Task: Create a business workshop concept banner template.
Action: Mouse moved to (409, 355)
Screenshot: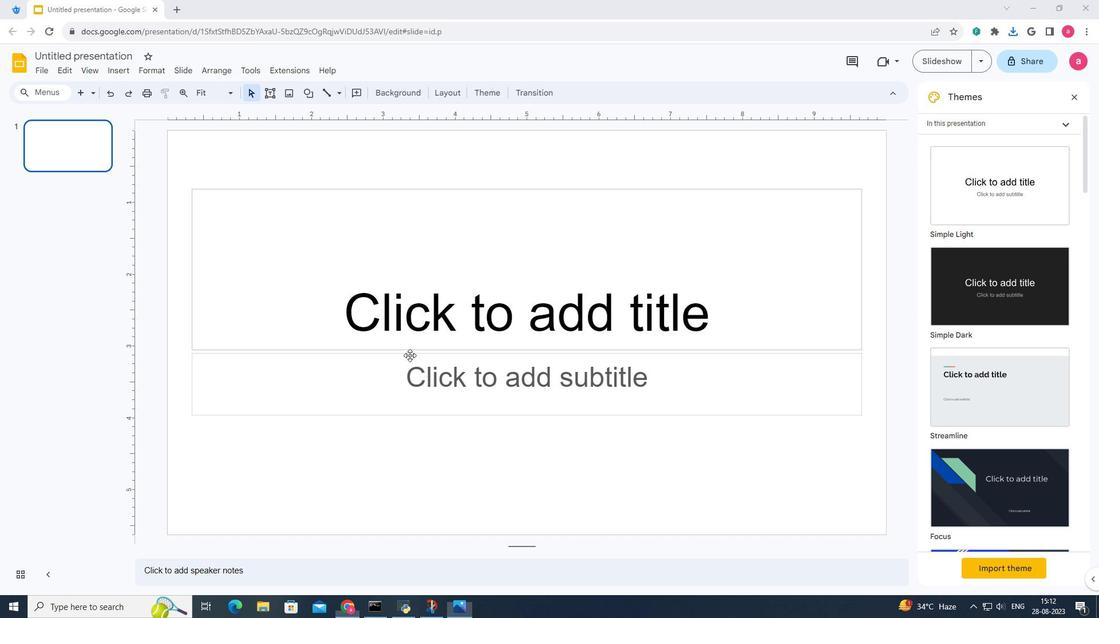 
Action: Mouse pressed left at (409, 355)
Screenshot: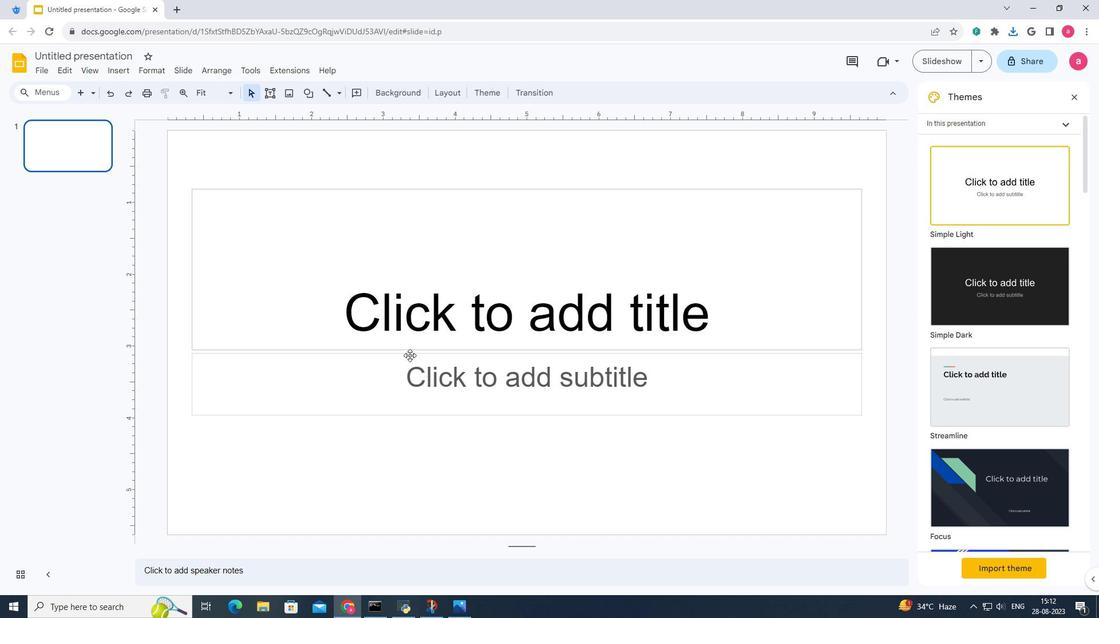 
Action: Mouse pressed left at (409, 355)
Screenshot: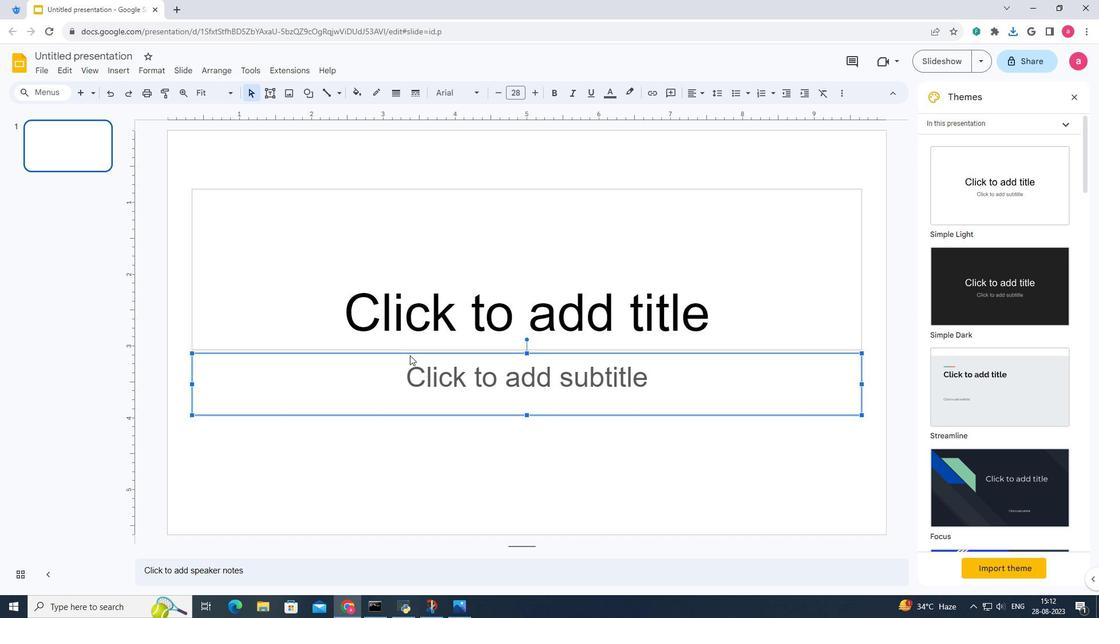 
Action: Key pressed <Key.delete>
Screenshot: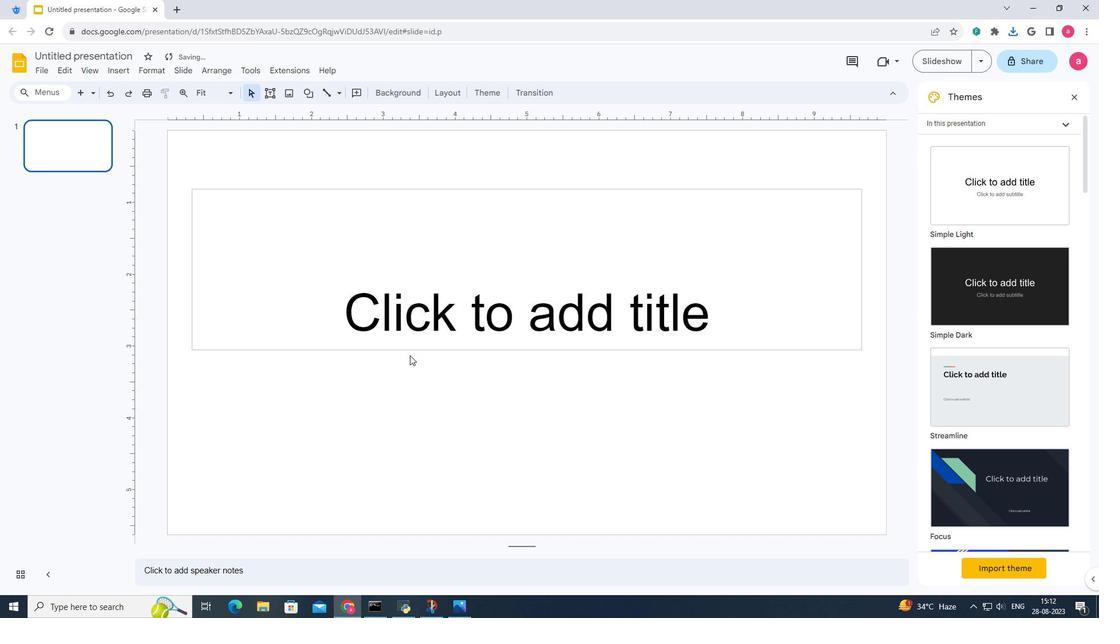 
Action: Mouse moved to (409, 346)
Screenshot: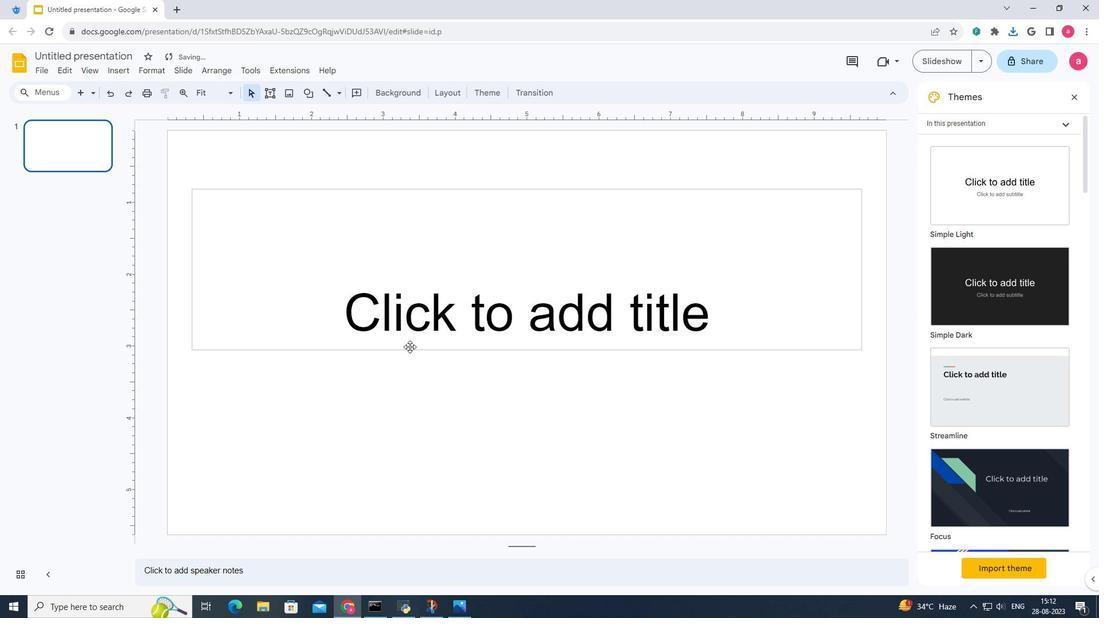 
Action: Mouse pressed left at (409, 346)
Screenshot: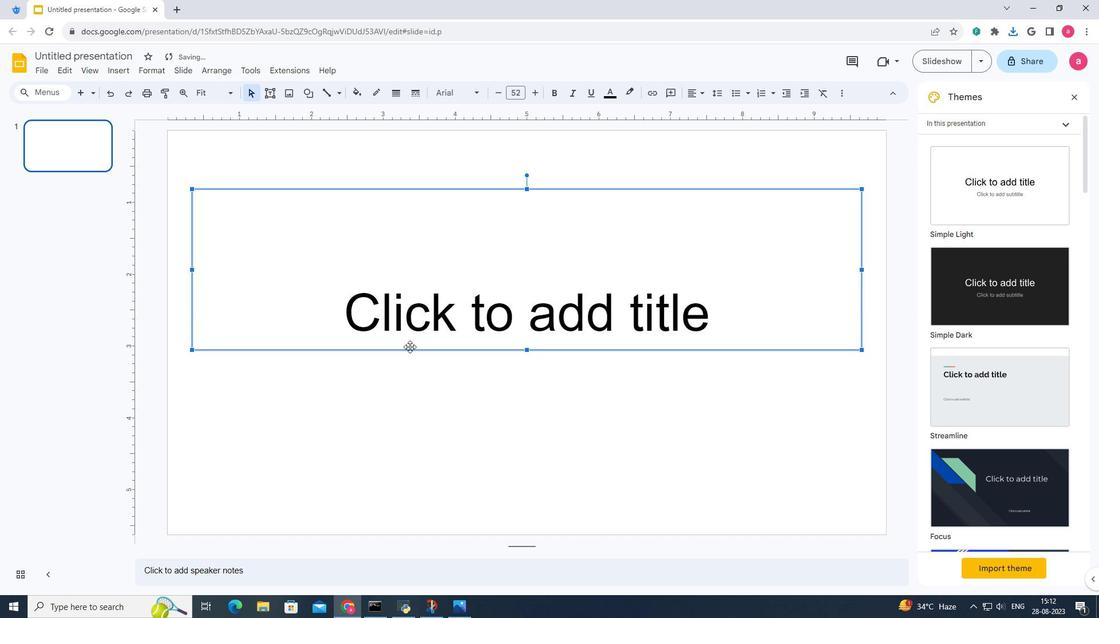 
Action: Key pressed <Key.delete>
Screenshot: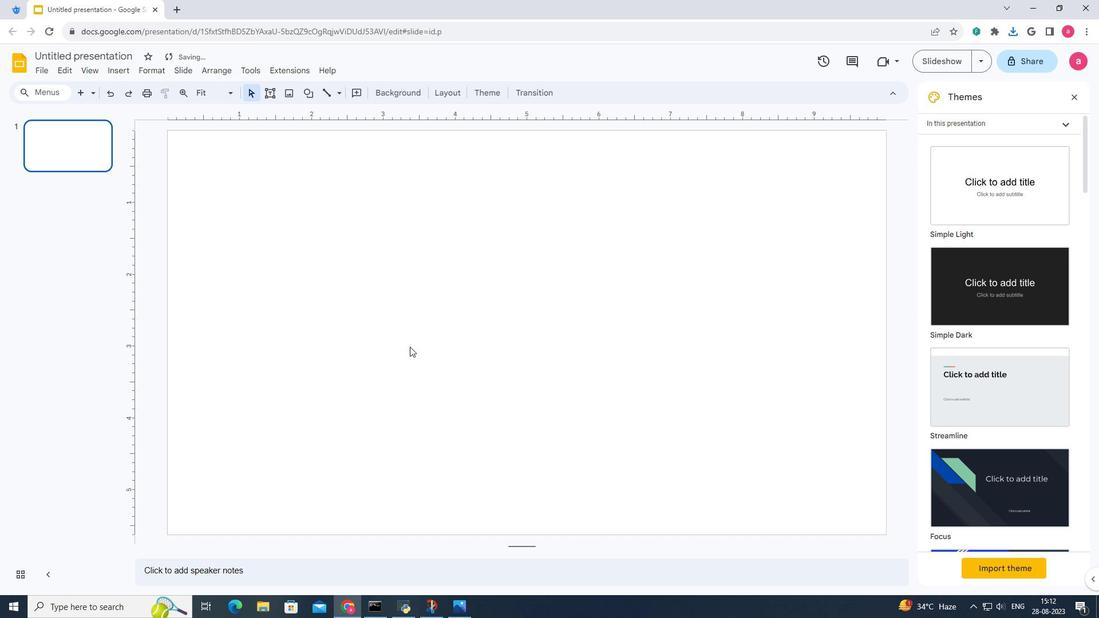 
Action: Mouse moved to (271, 95)
Screenshot: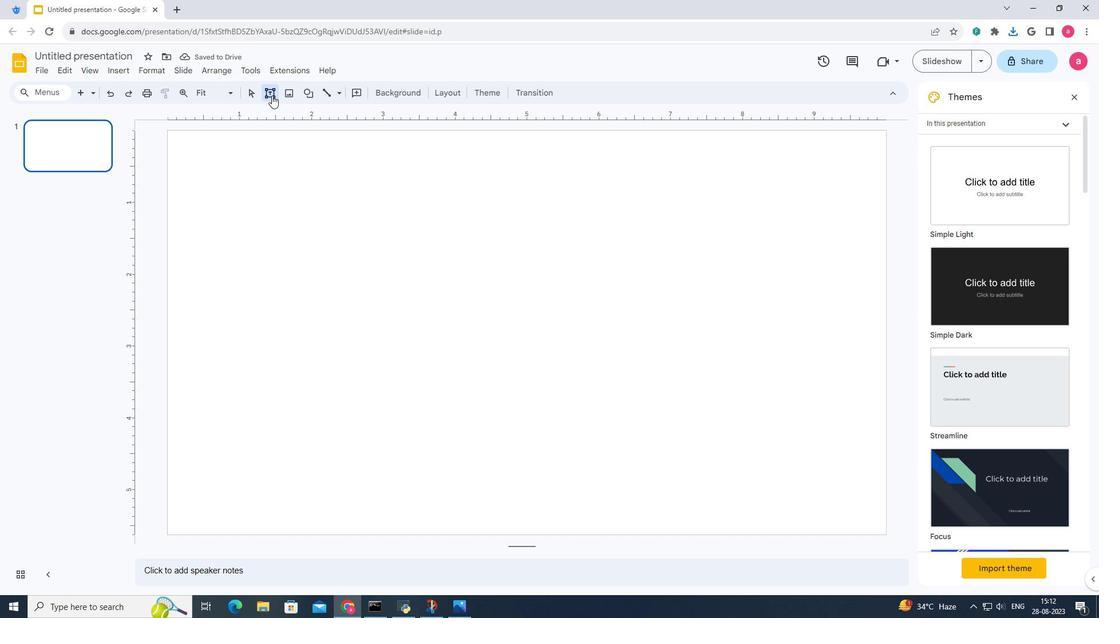
Action: Mouse pressed left at (271, 95)
Screenshot: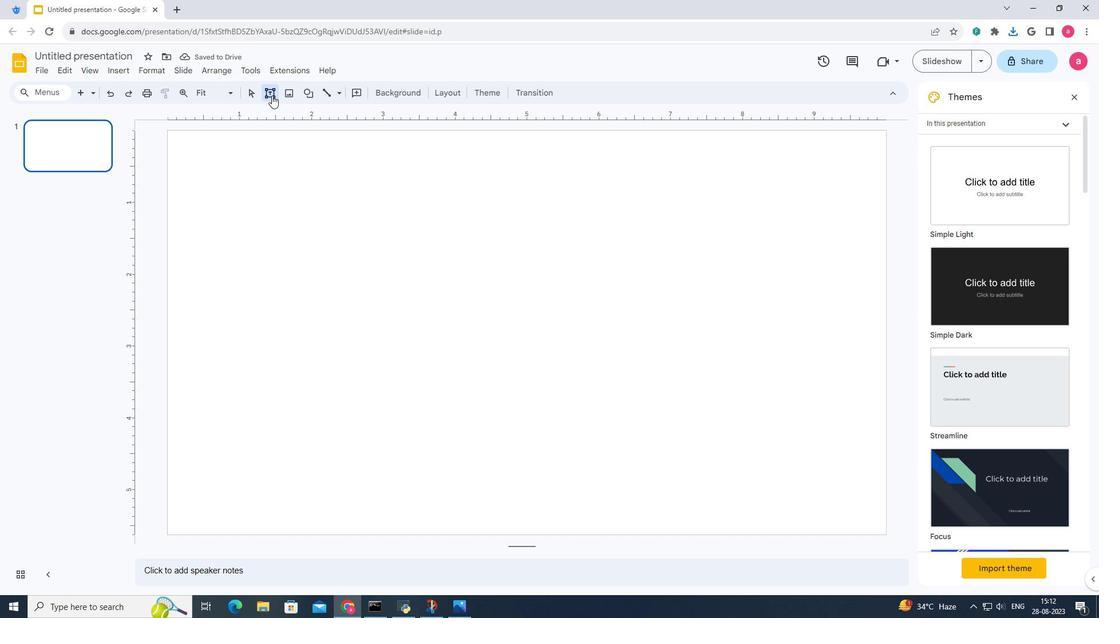 
Action: Mouse moved to (194, 154)
Screenshot: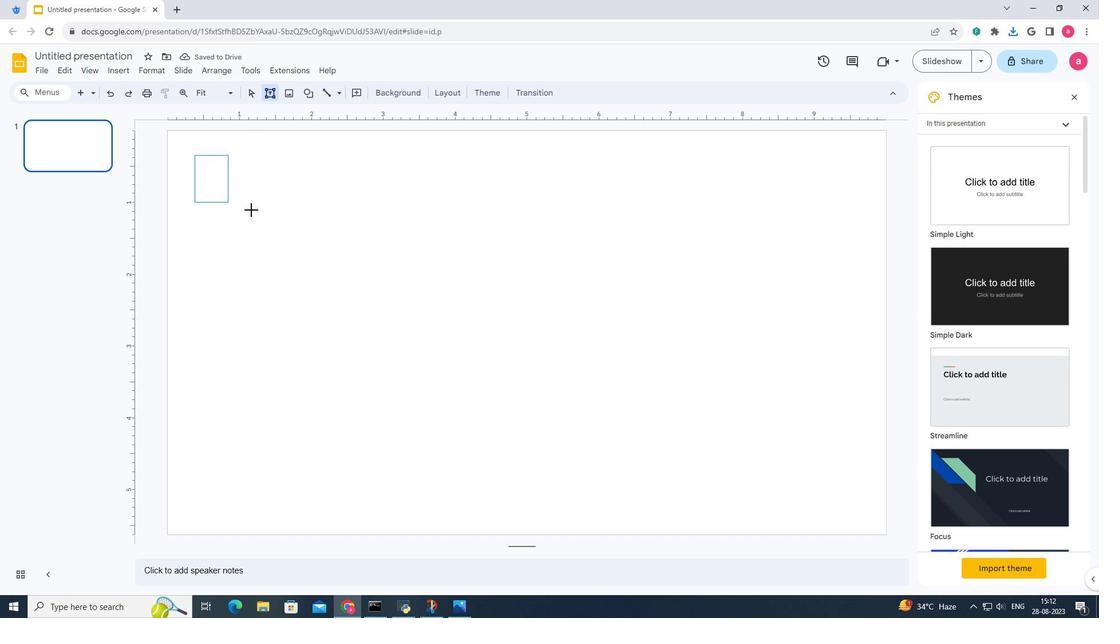 
Action: Mouse pressed left at (194, 154)
Screenshot: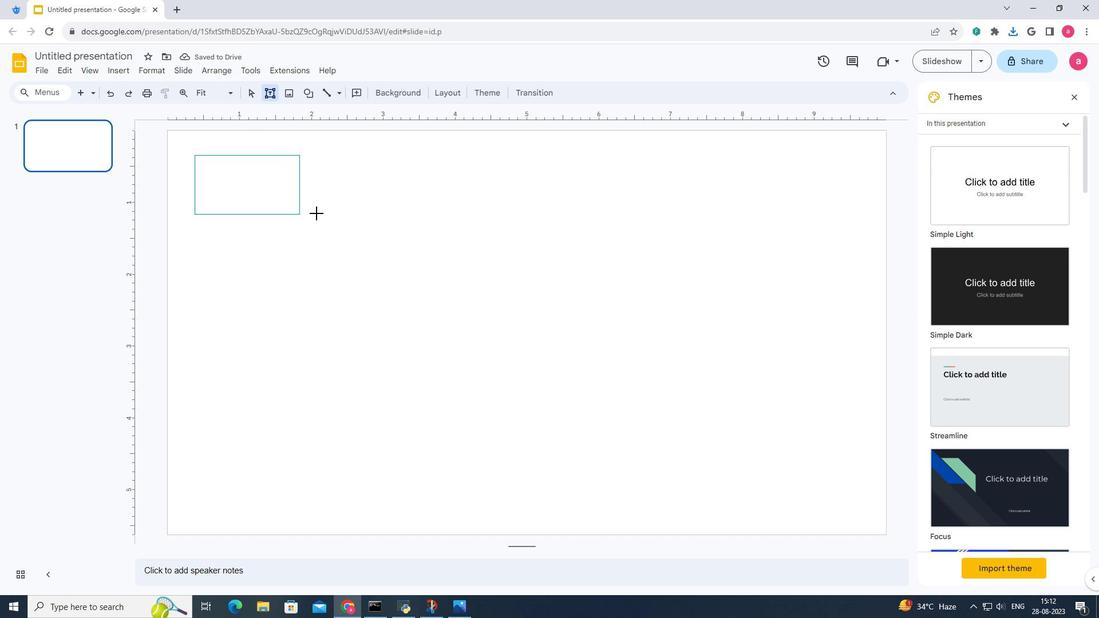 
Action: Mouse moved to (401, 213)
Screenshot: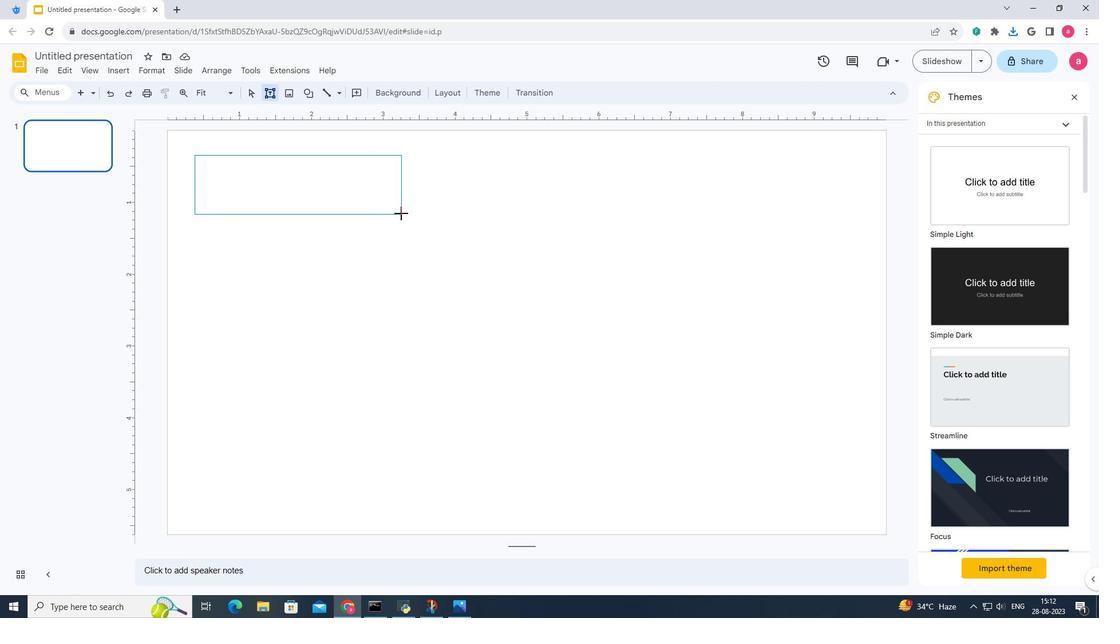
Action: Key pressed <Key.shift>BU<Key.backspace>usiness
Screenshot: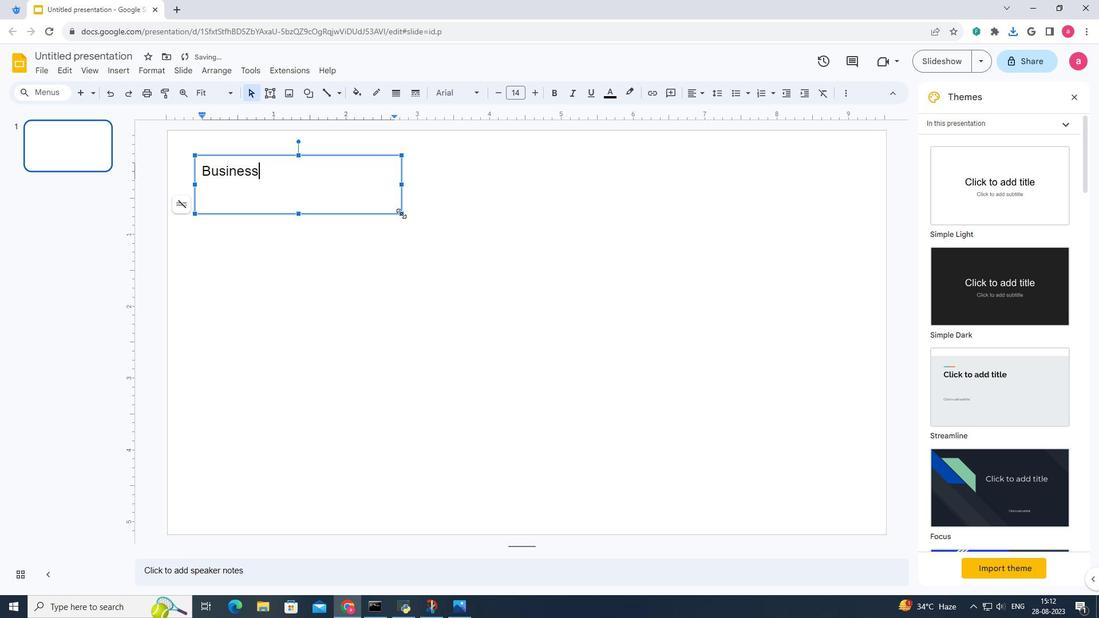 
Action: Mouse moved to (227, 177)
Screenshot: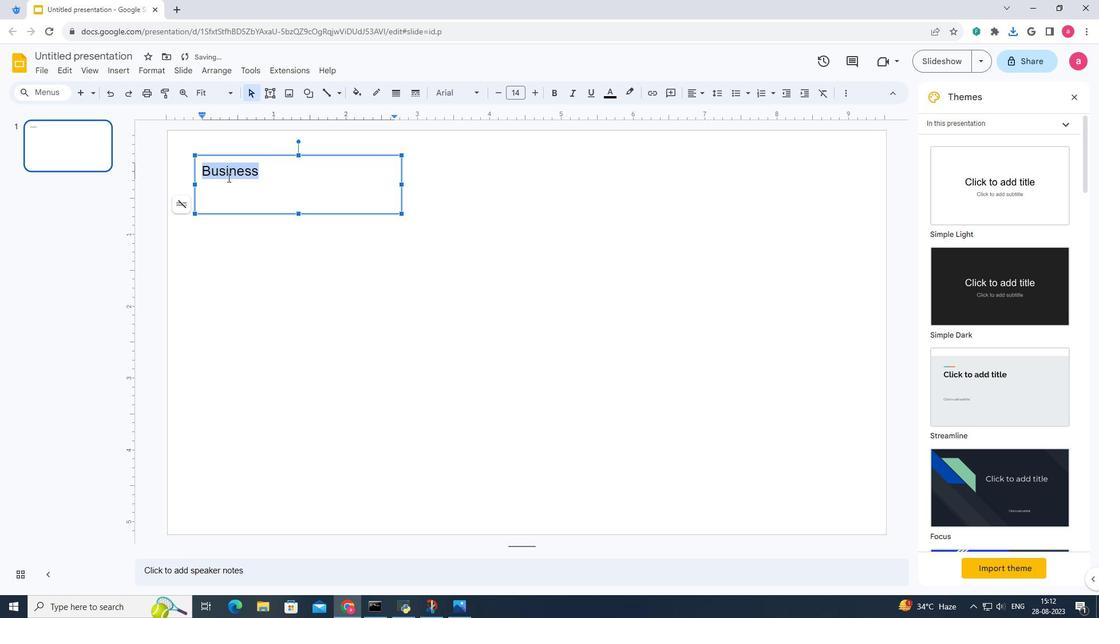 
Action: Mouse pressed left at (227, 177)
Screenshot: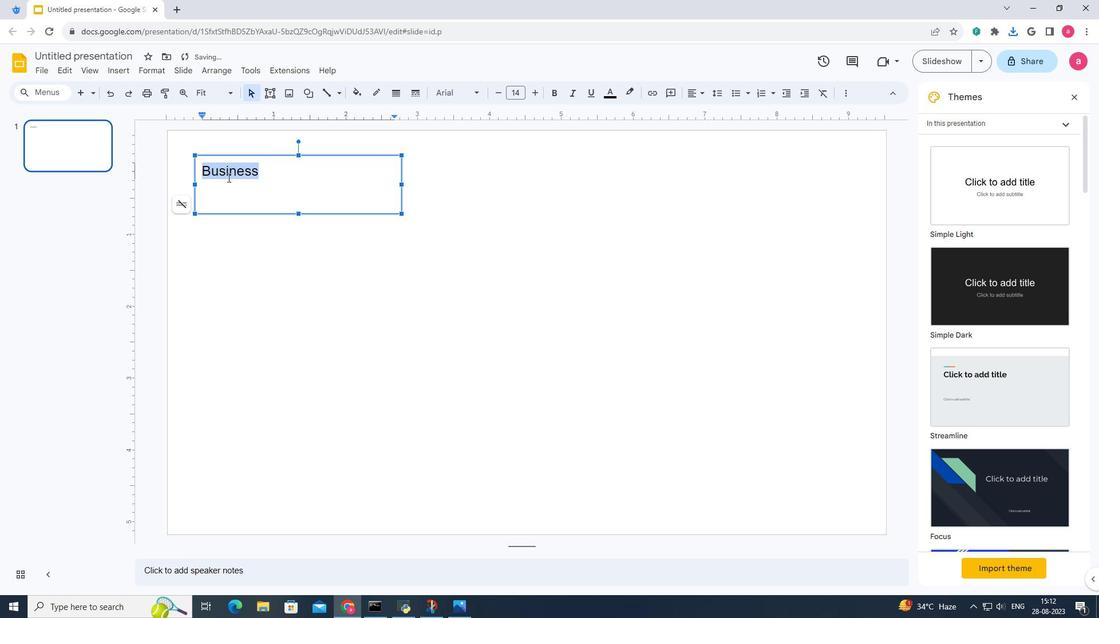 
Action: Mouse pressed left at (227, 177)
Screenshot: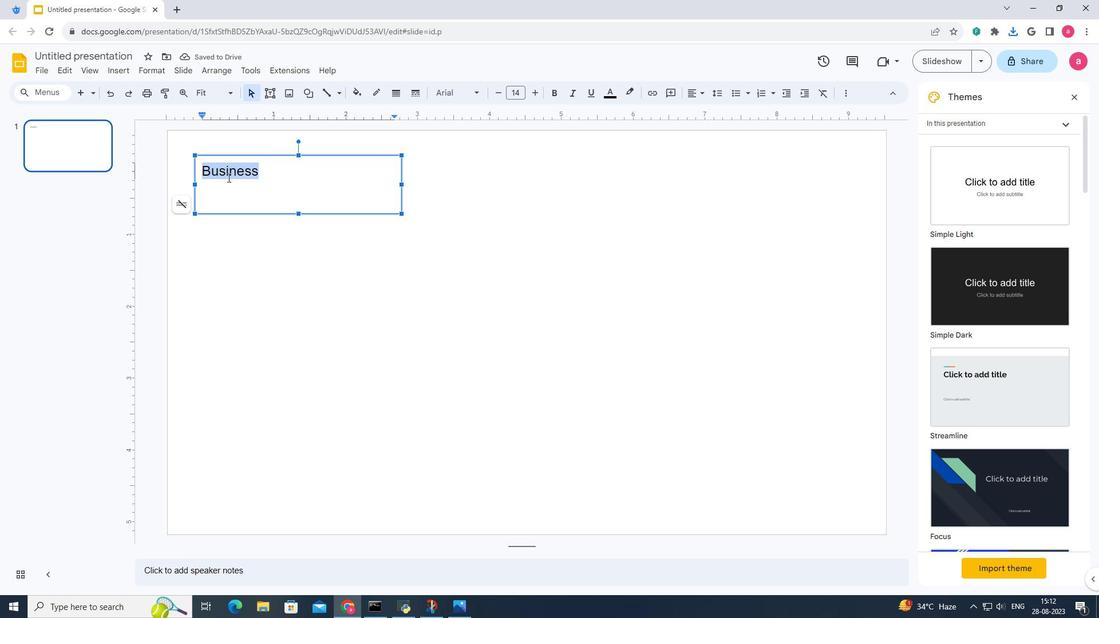 
Action: Mouse moved to (547, 93)
Screenshot: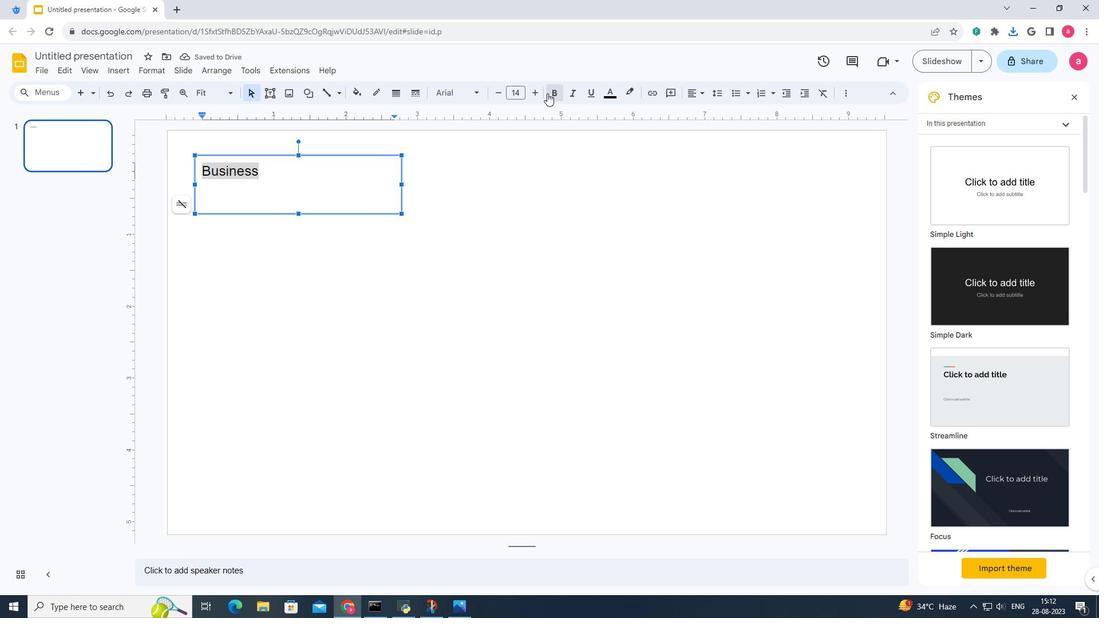 
Action: Mouse pressed left at (547, 93)
Screenshot: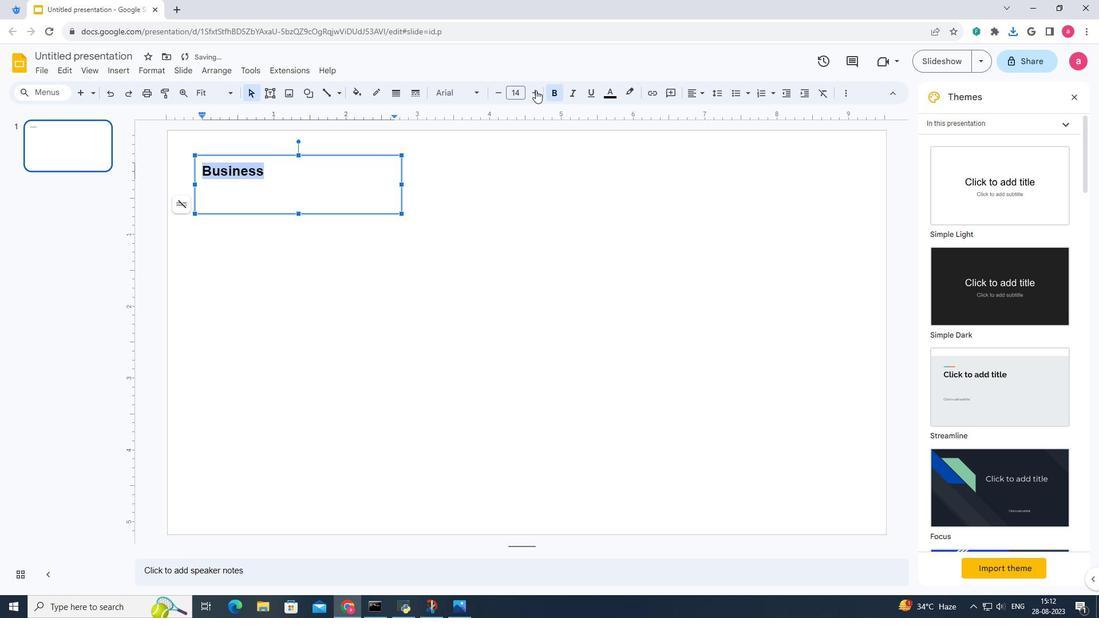 
Action: Mouse moved to (534, 89)
Screenshot: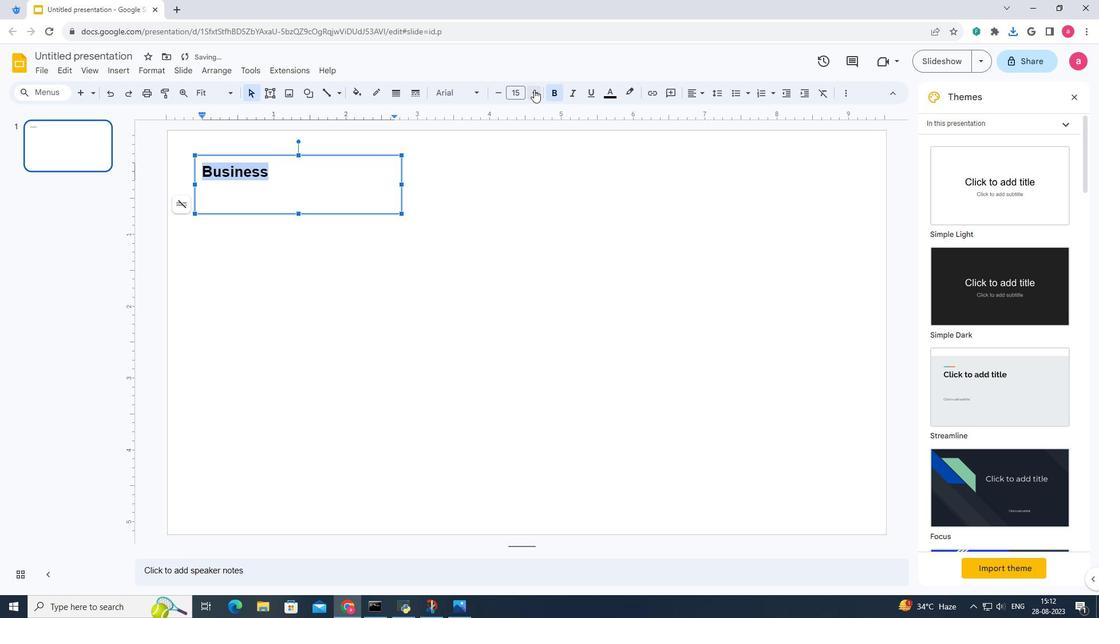 
Action: Mouse pressed left at (534, 89)
Screenshot: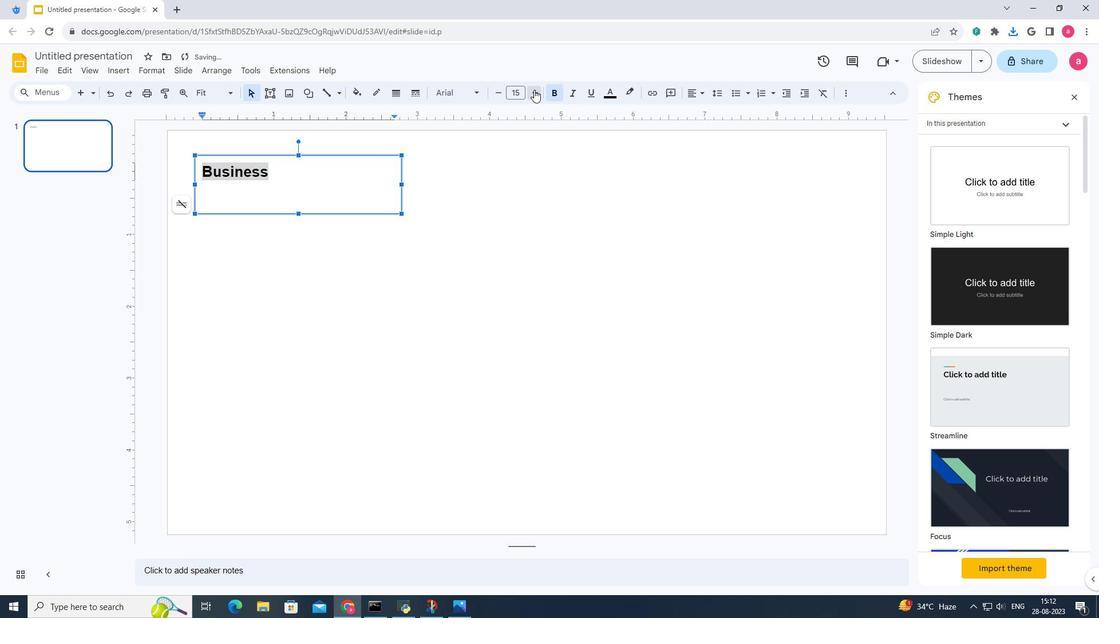 
Action: Mouse pressed left at (534, 89)
Screenshot: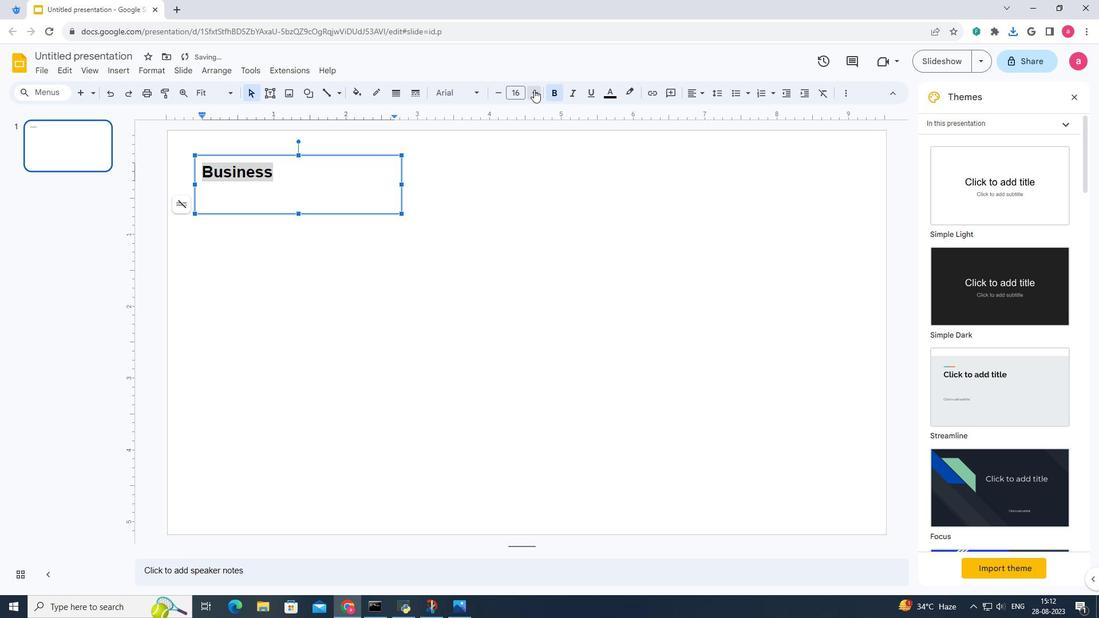 
Action: Mouse pressed left at (534, 89)
Screenshot: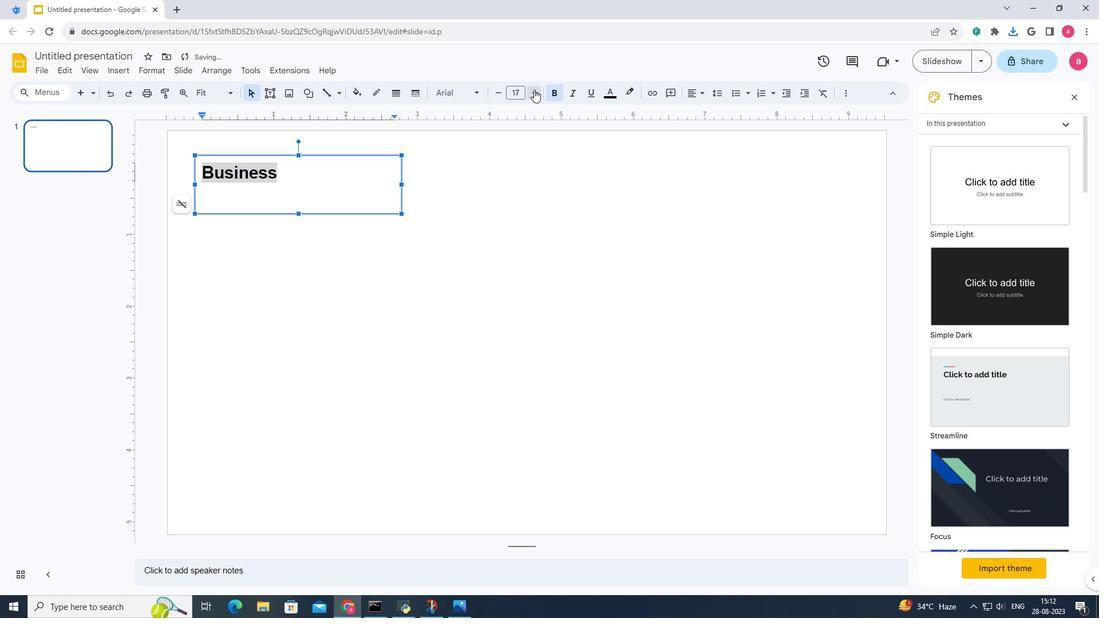 
Action: Mouse pressed left at (534, 89)
Screenshot: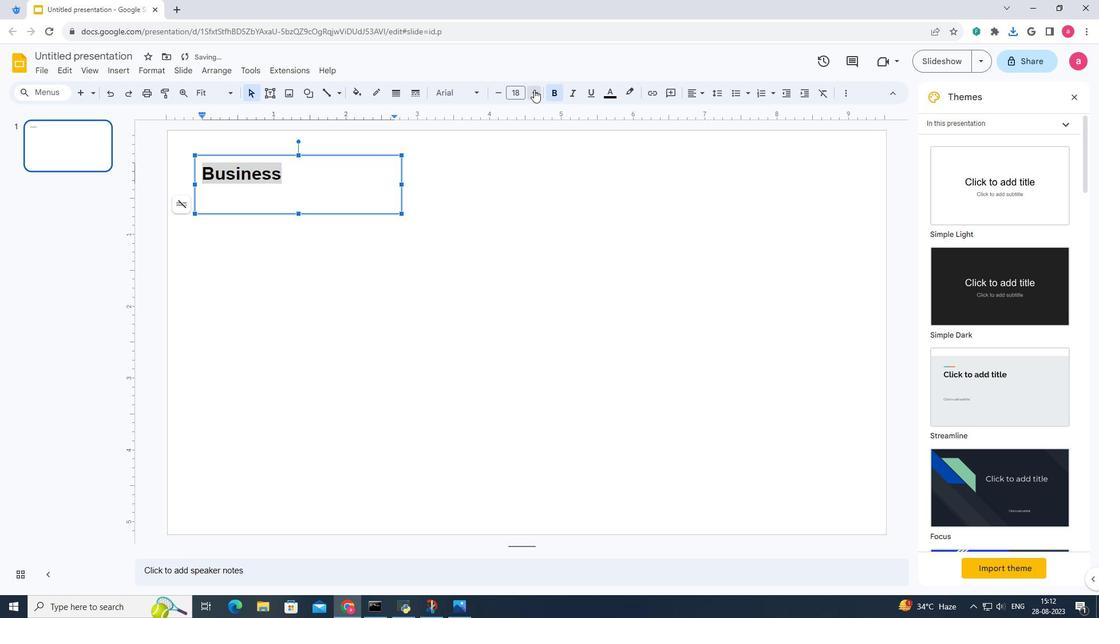 
Action: Mouse pressed left at (534, 89)
Screenshot: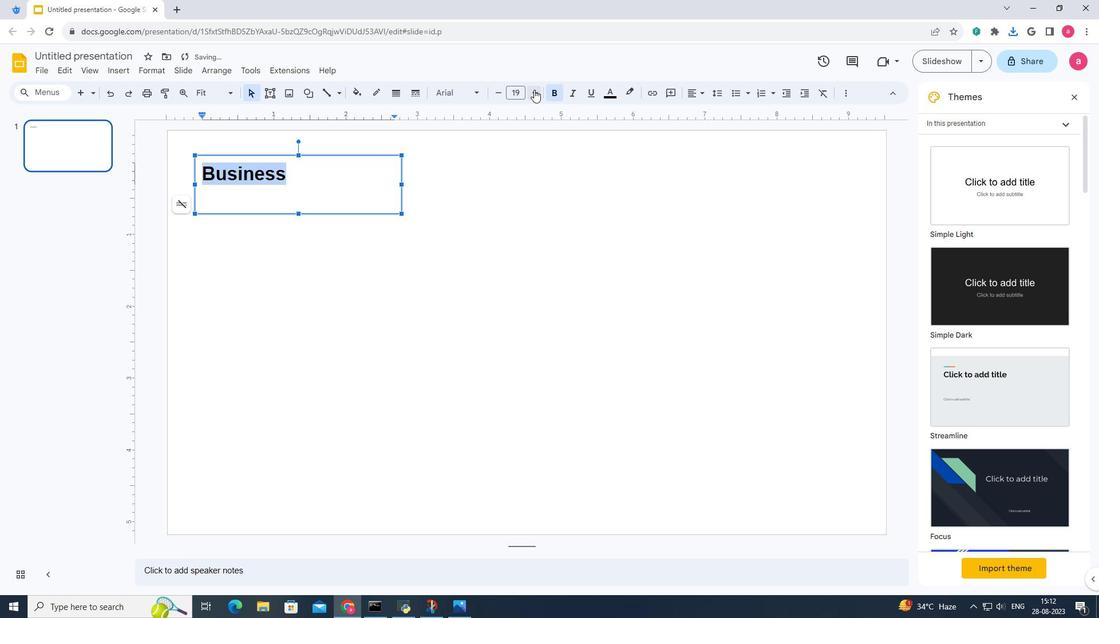 
Action: Mouse pressed left at (534, 89)
Screenshot: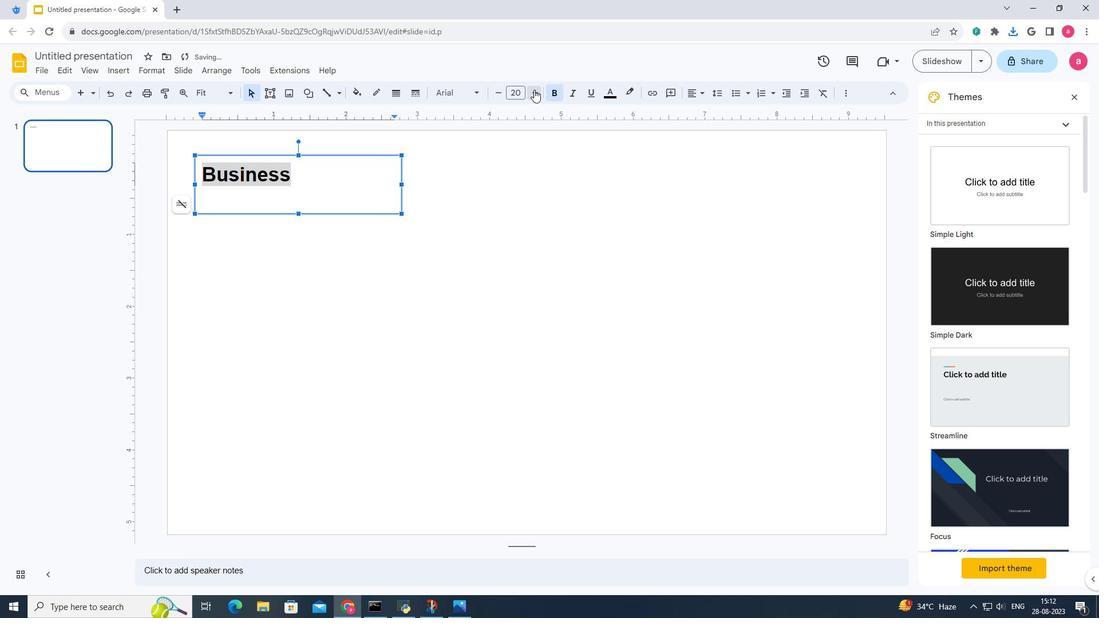 
Action: Mouse pressed left at (534, 89)
Screenshot: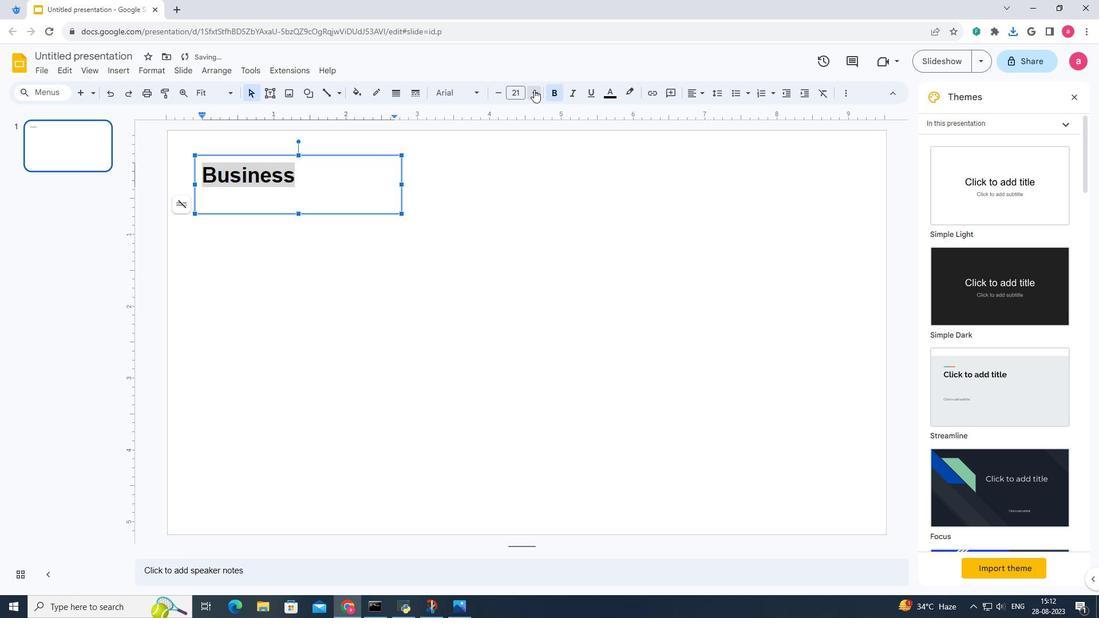 
Action: Mouse pressed left at (534, 89)
Screenshot: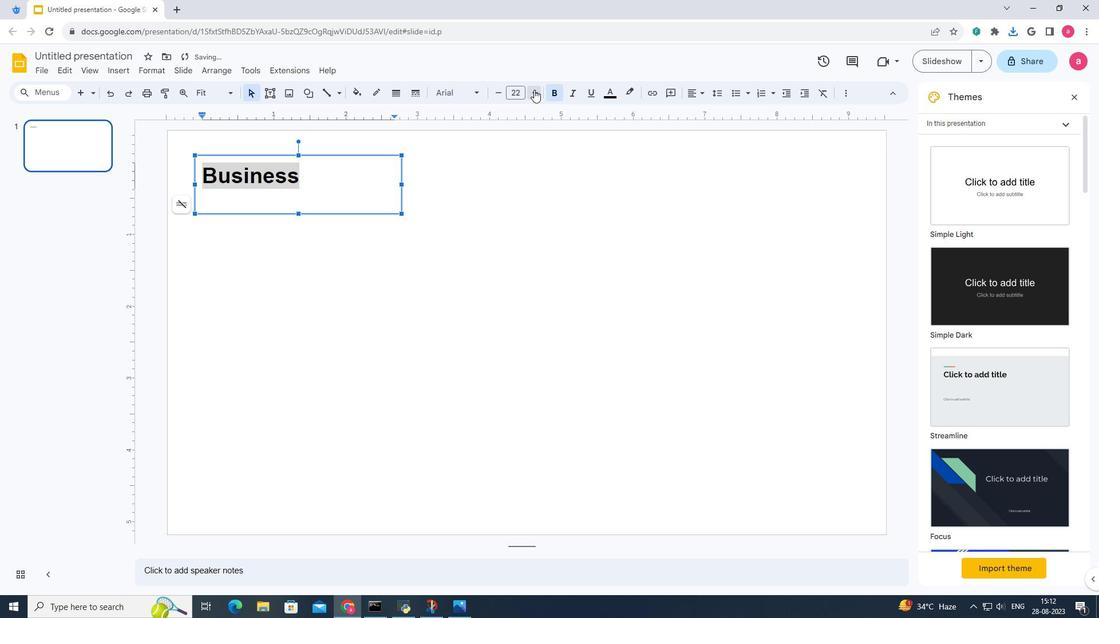 
Action: Mouse pressed left at (534, 89)
Screenshot: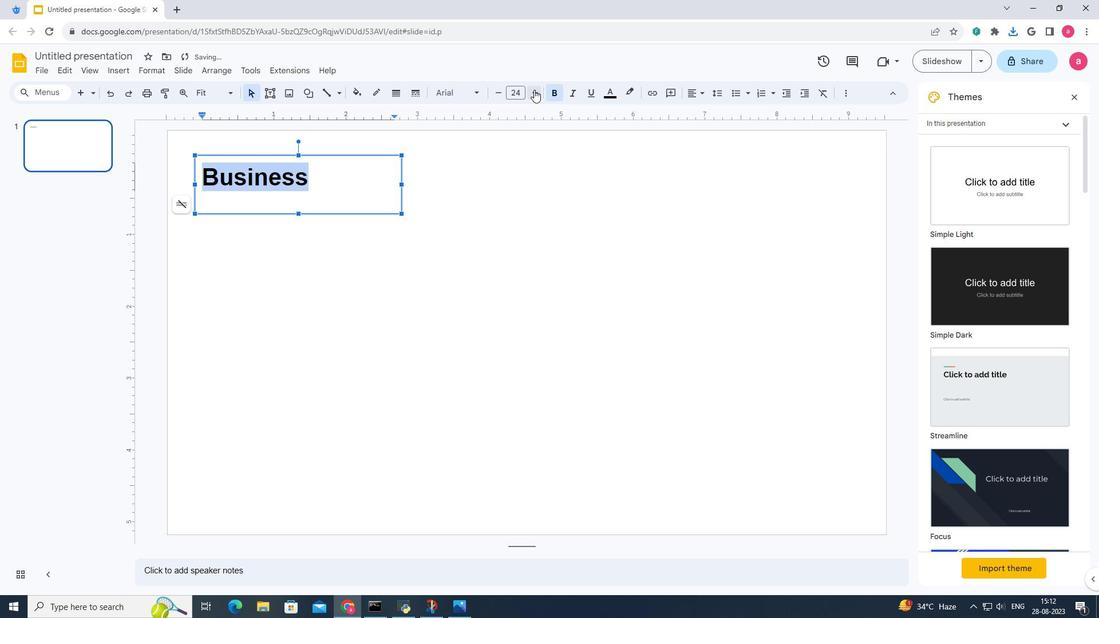 
Action: Mouse pressed left at (534, 89)
Screenshot: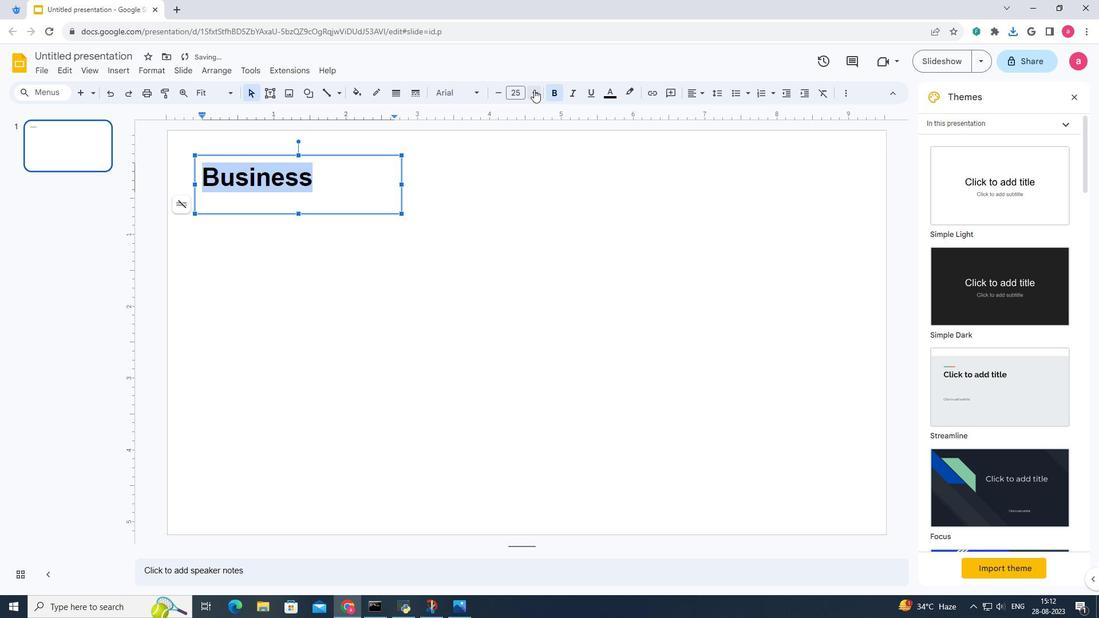 
Action: Mouse pressed left at (534, 89)
Screenshot: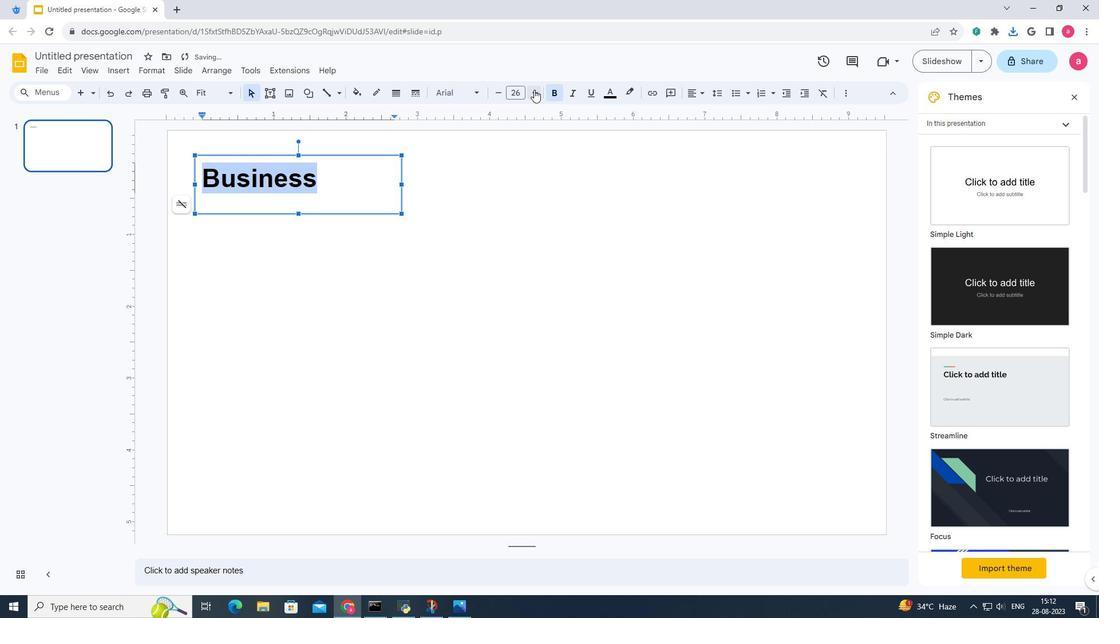 
Action: Mouse pressed left at (534, 89)
Screenshot: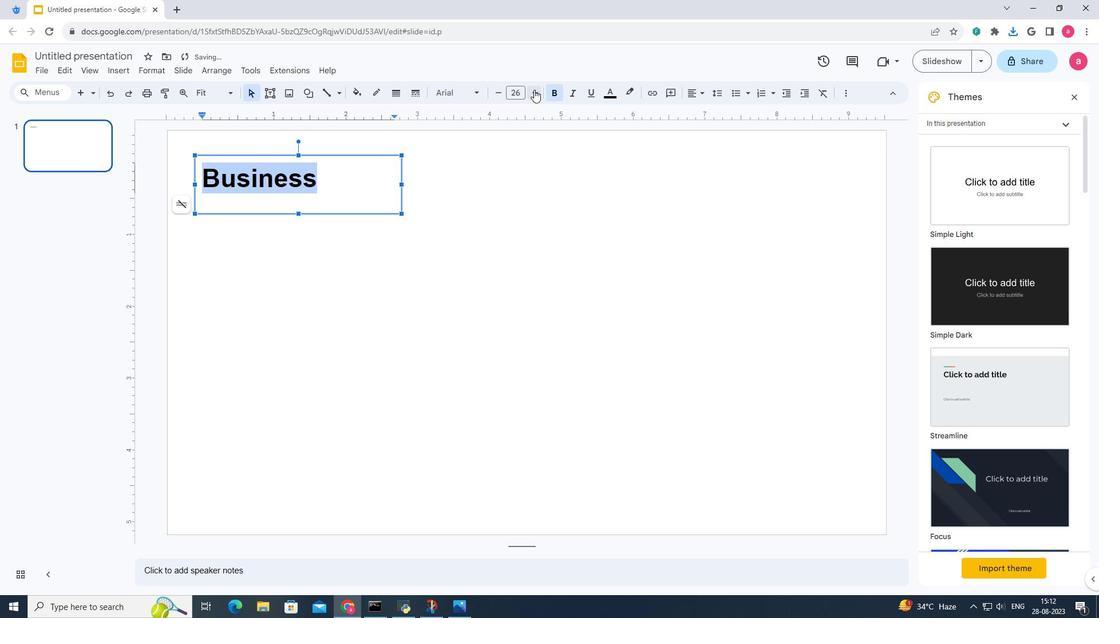 
Action: Mouse pressed left at (534, 89)
Screenshot: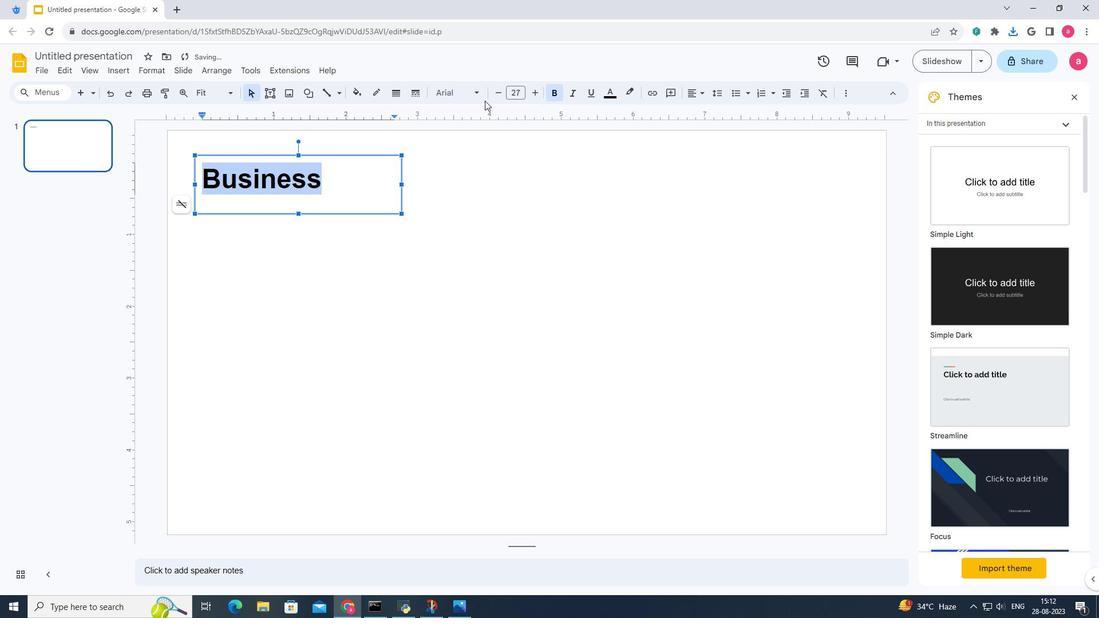 
Action: Mouse moved to (476, 96)
Screenshot: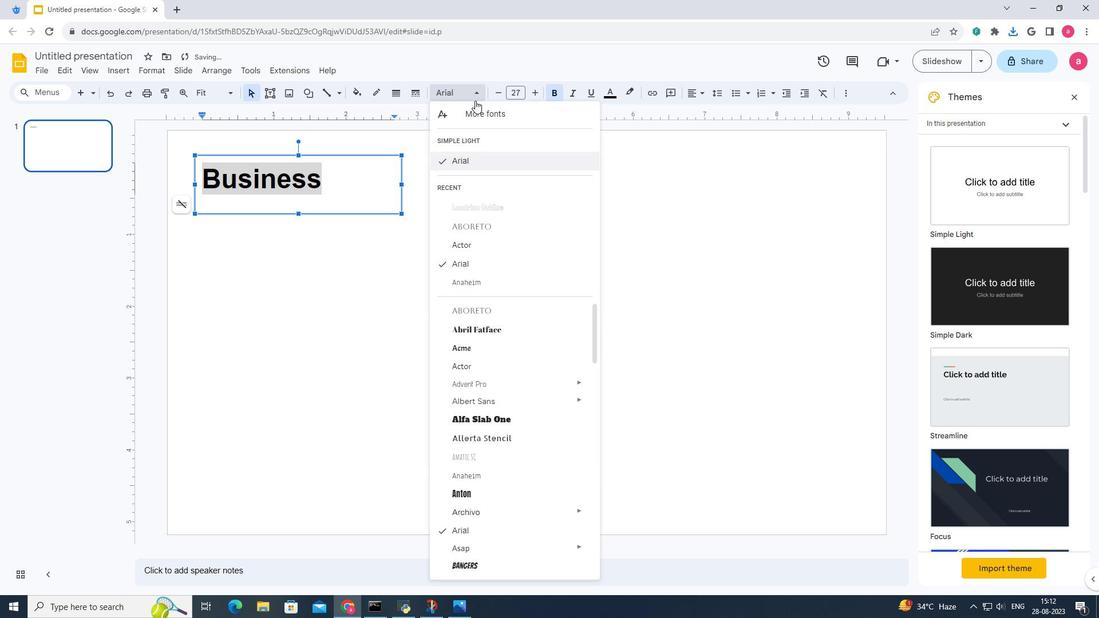 
Action: Mouse pressed left at (476, 96)
Screenshot: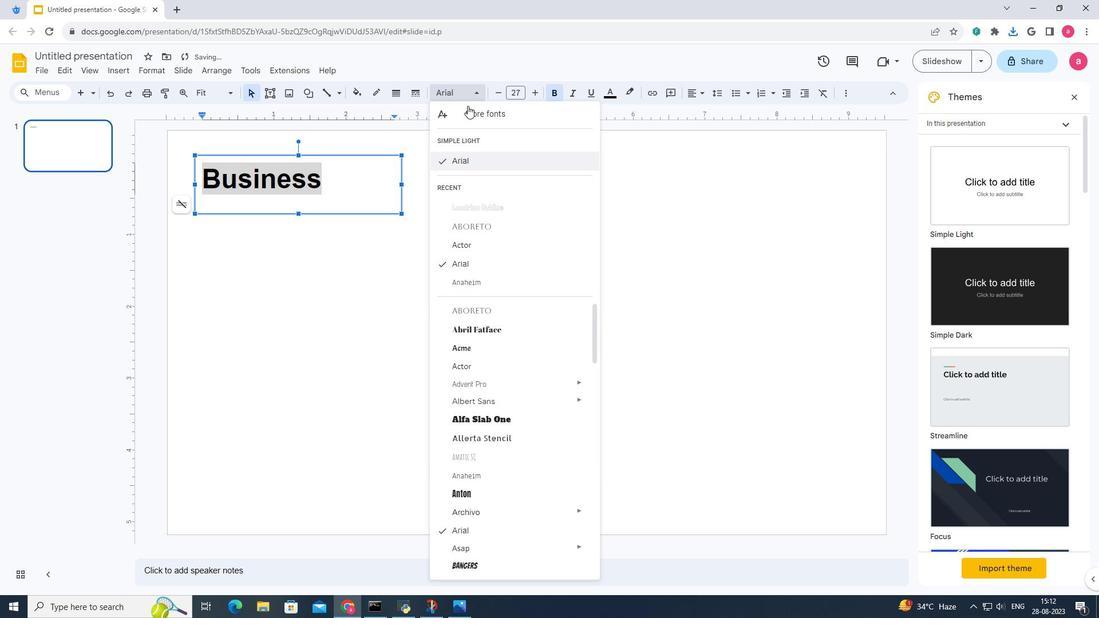 
Action: Mouse moved to (464, 122)
Screenshot: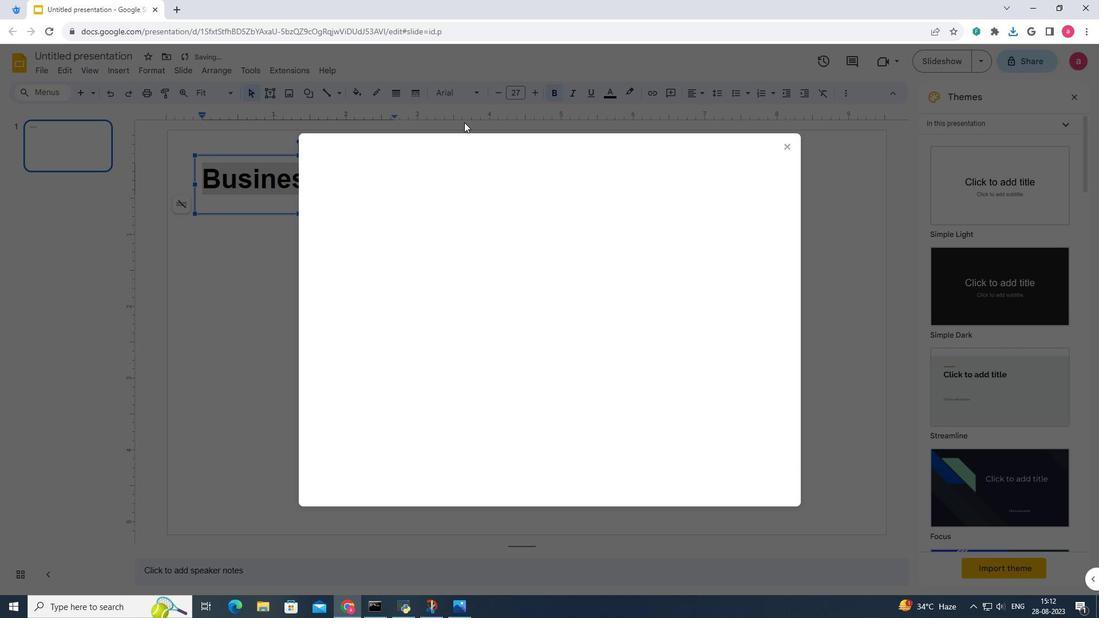 
Action: Mouse pressed left at (464, 122)
Screenshot: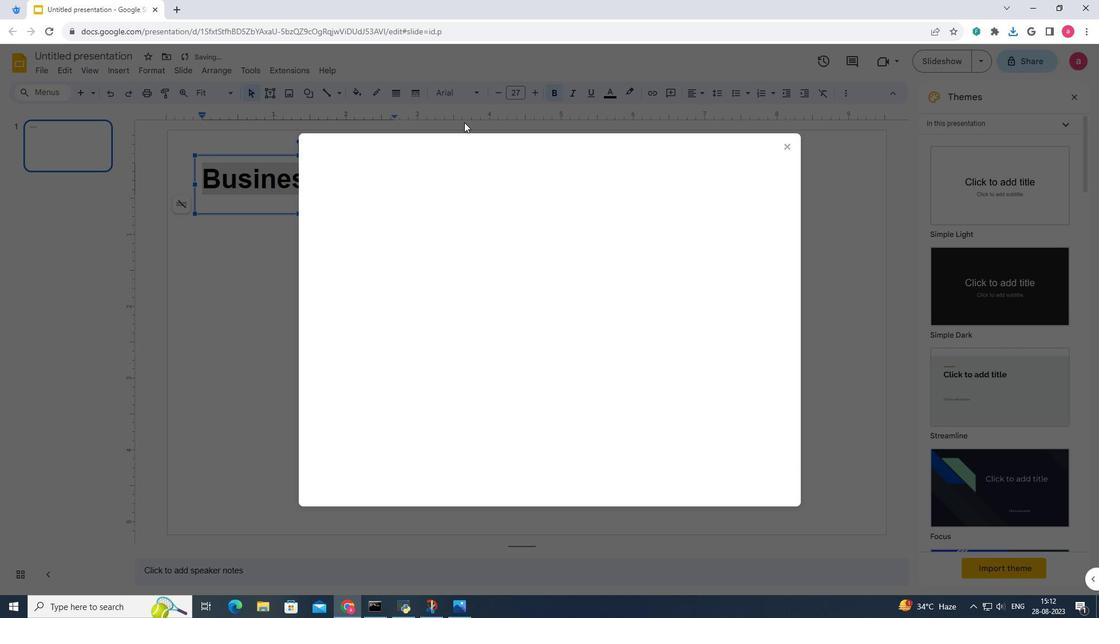 
Action: Mouse moved to (359, 192)
Screenshot: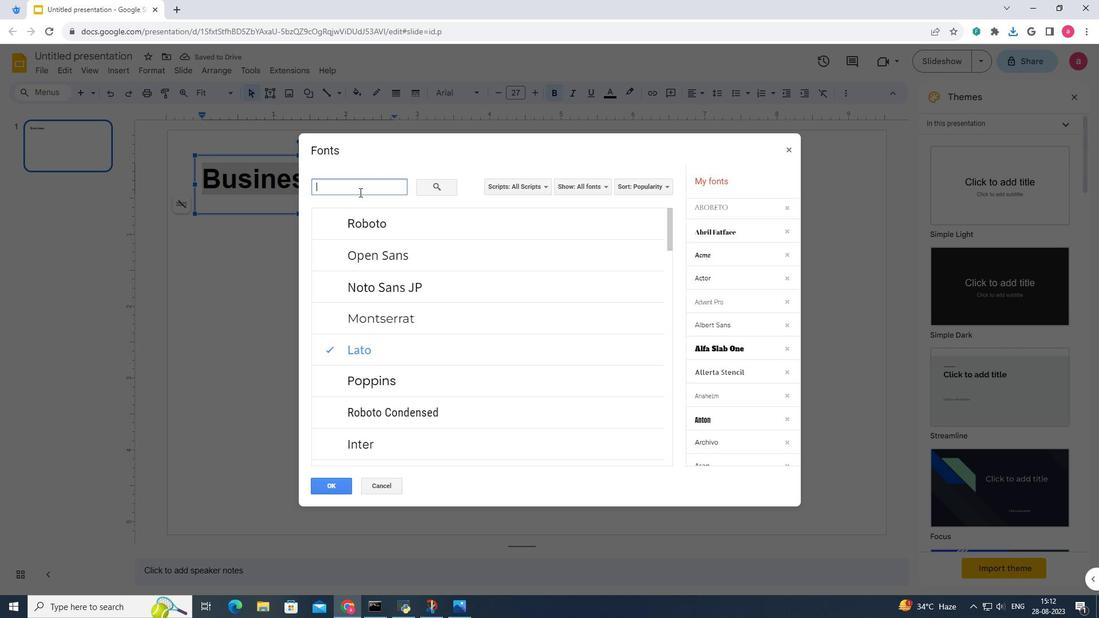 
Action: Mouse pressed left at (359, 192)
Screenshot: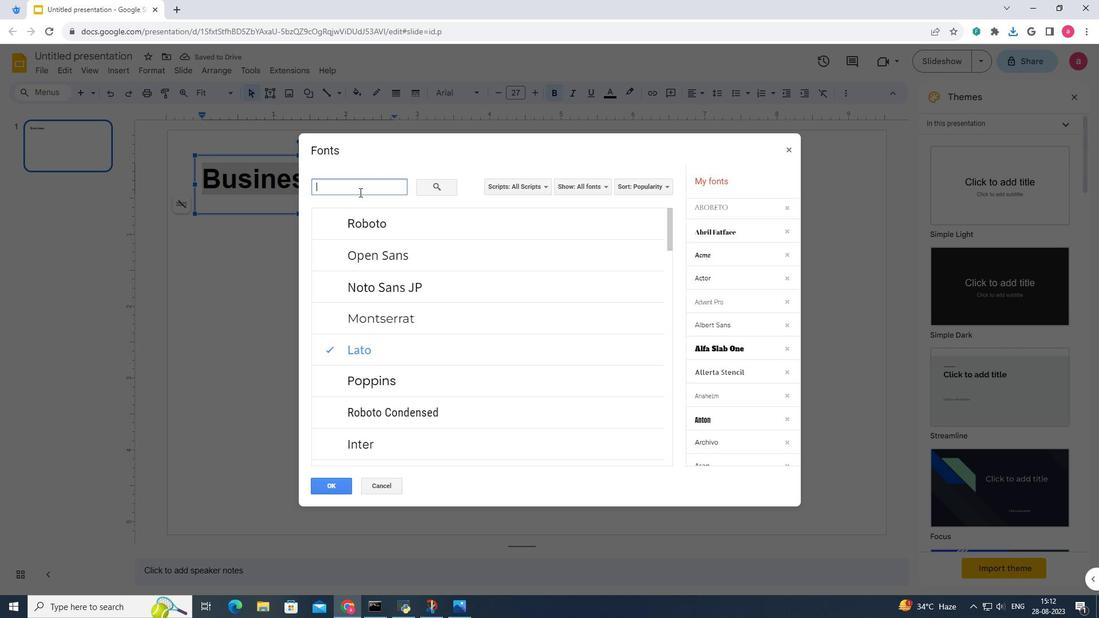 
Action: Key pressed outline
Screenshot: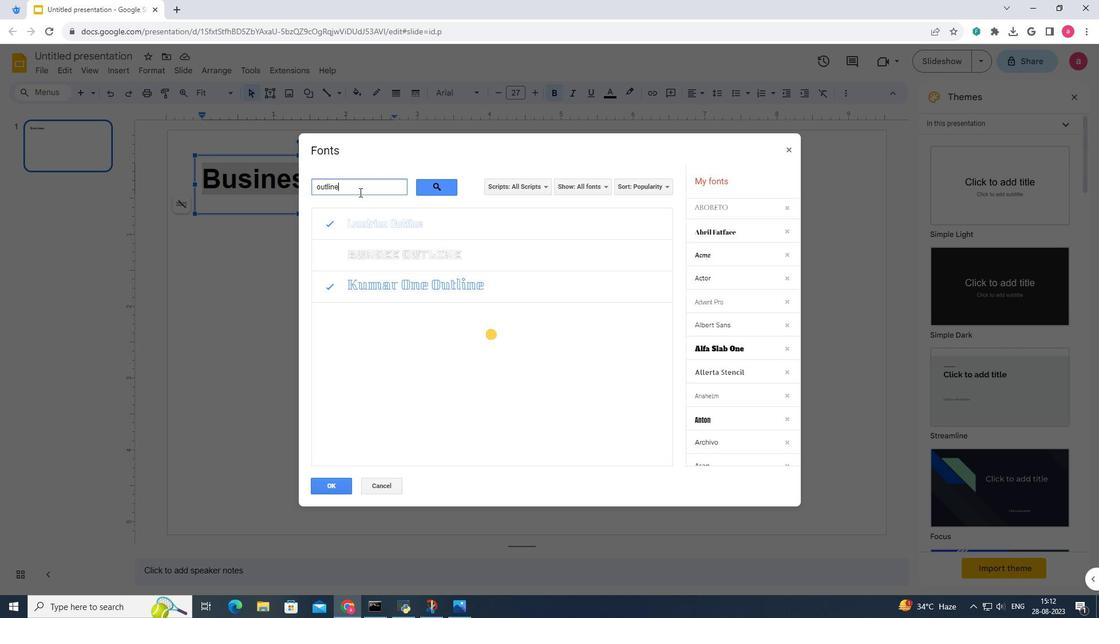 
Action: Mouse moved to (348, 224)
Screenshot: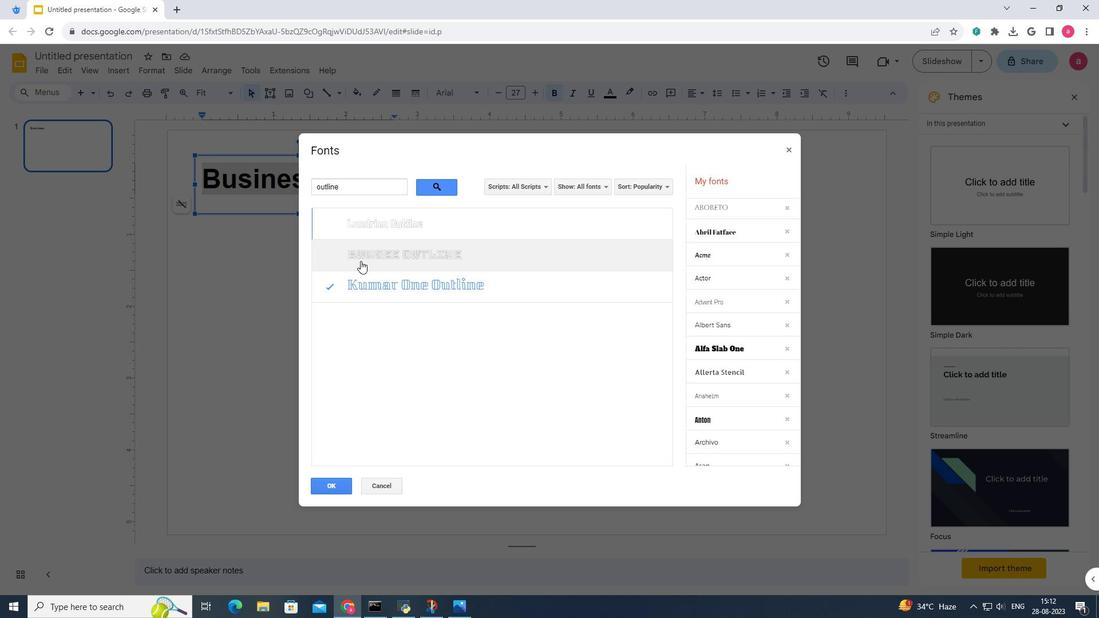 
Action: Mouse pressed left at (348, 224)
Screenshot: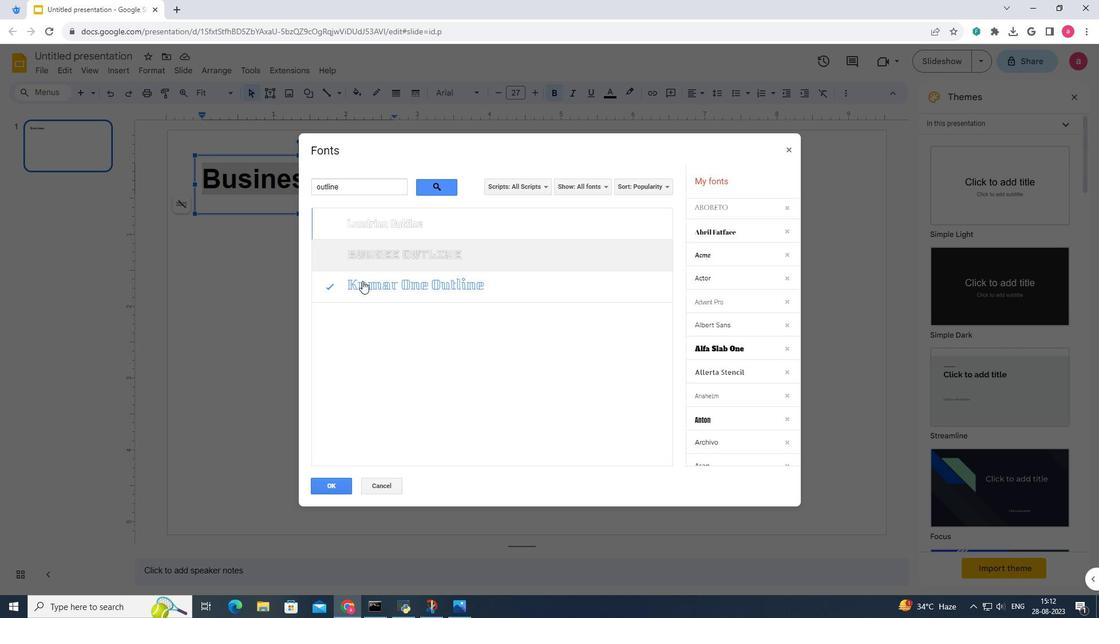 
Action: Mouse moved to (325, 486)
Screenshot: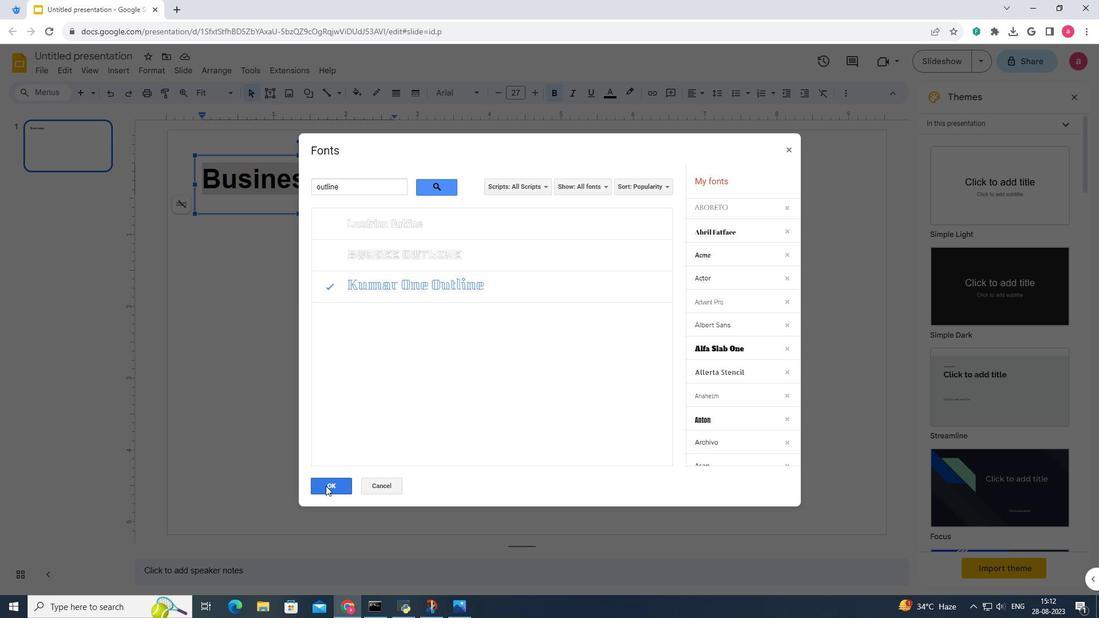 
Action: Mouse pressed left at (325, 486)
Screenshot: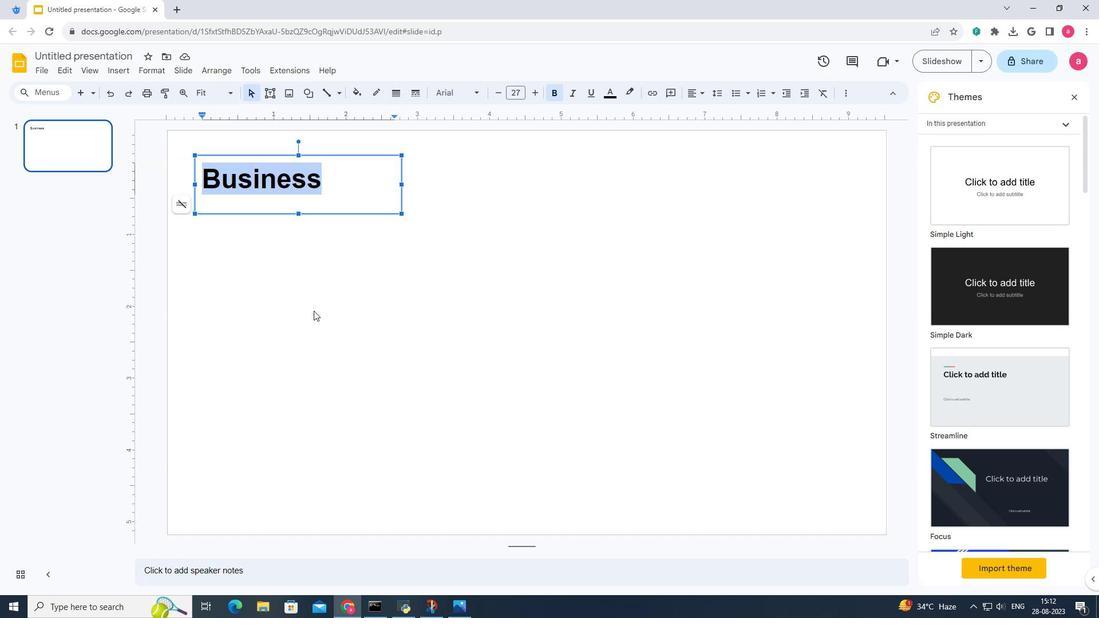 
Action: Mouse moved to (437, 91)
Screenshot: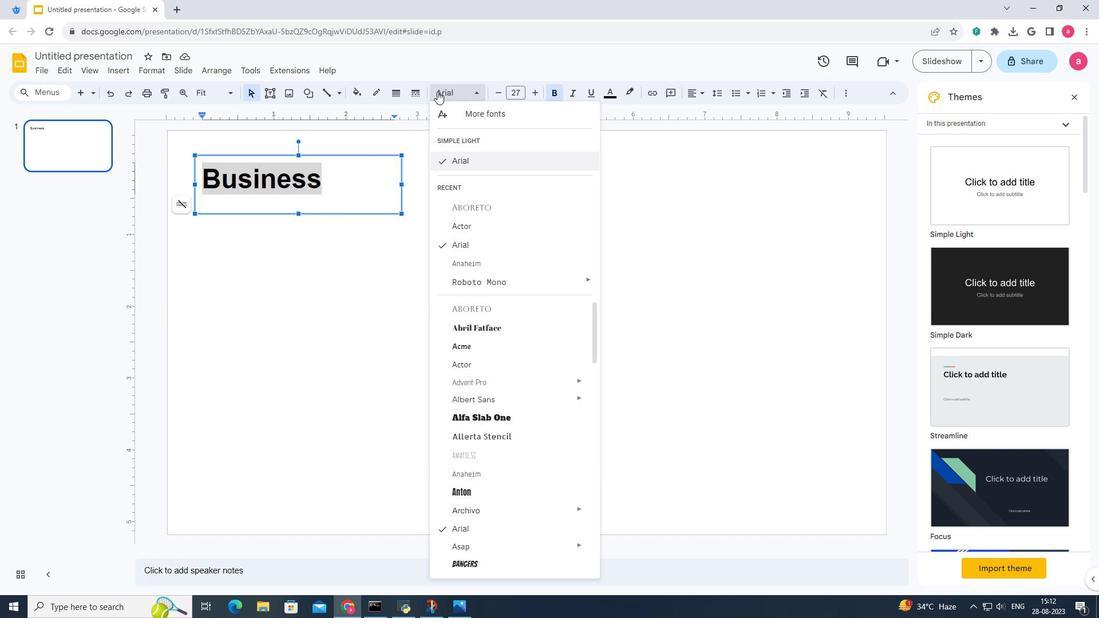 
Action: Mouse pressed left at (437, 91)
Screenshot: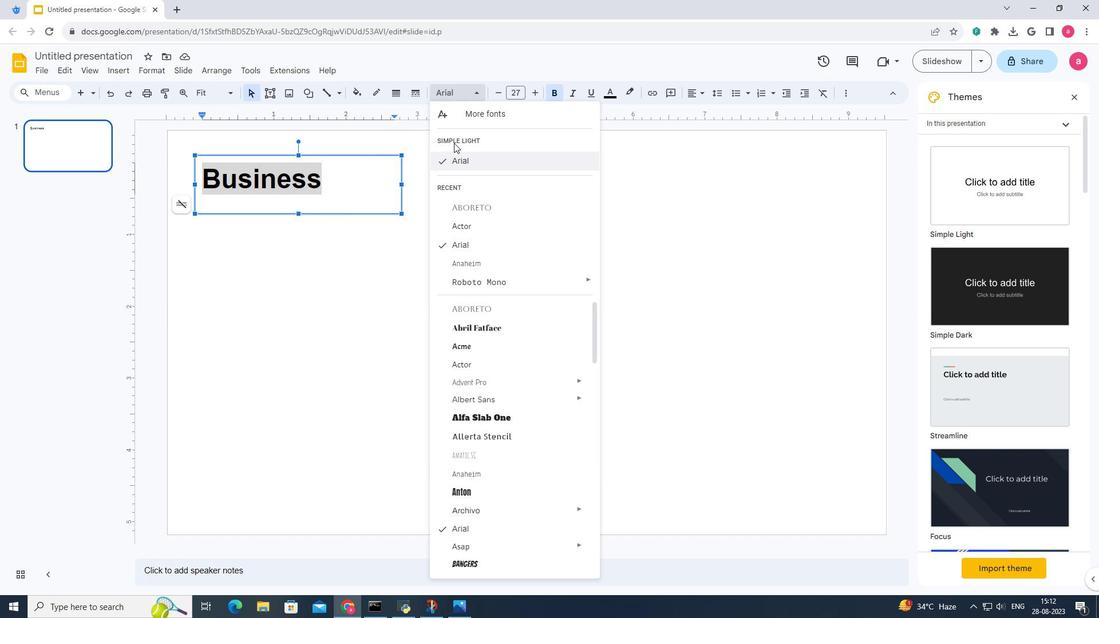 
Action: Mouse moved to (451, 120)
Screenshot: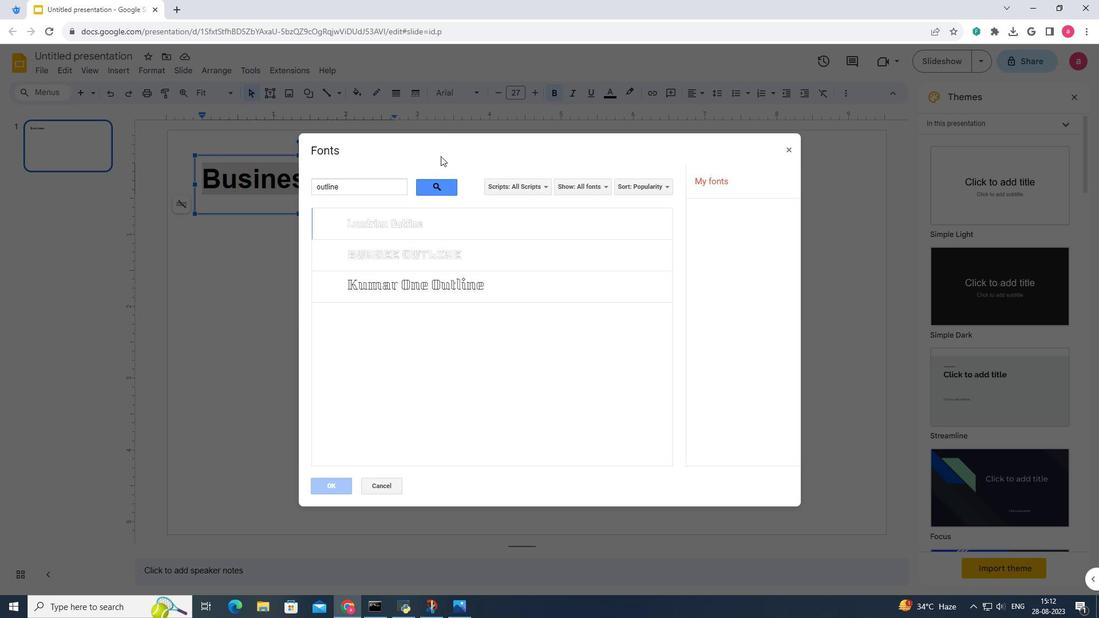 
Action: Mouse pressed left at (451, 120)
Screenshot: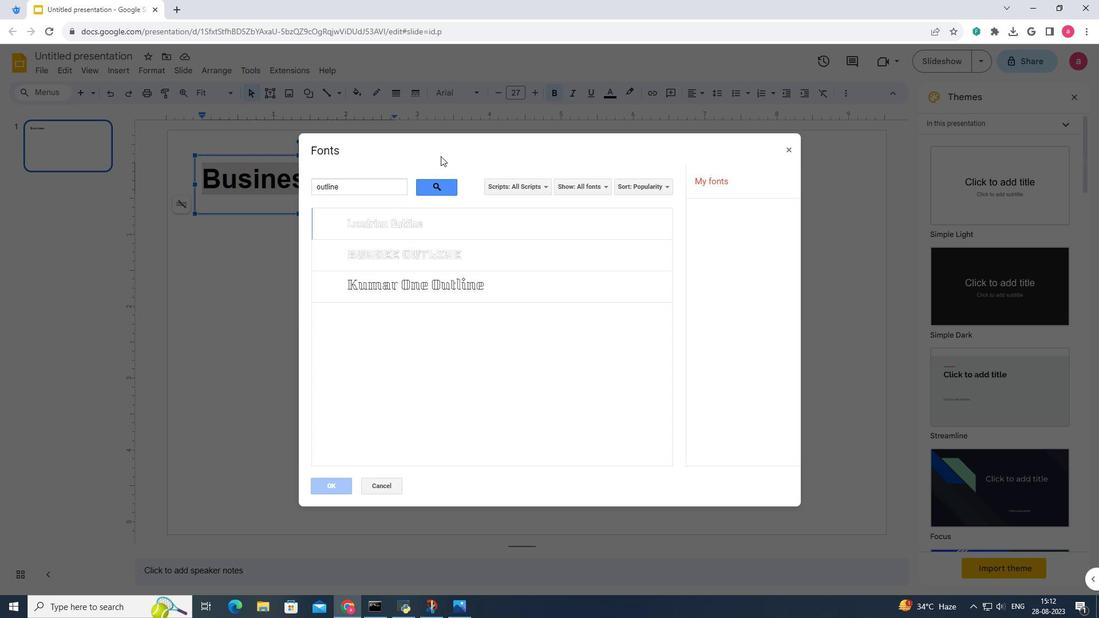 
Action: Mouse moved to (364, 239)
Screenshot: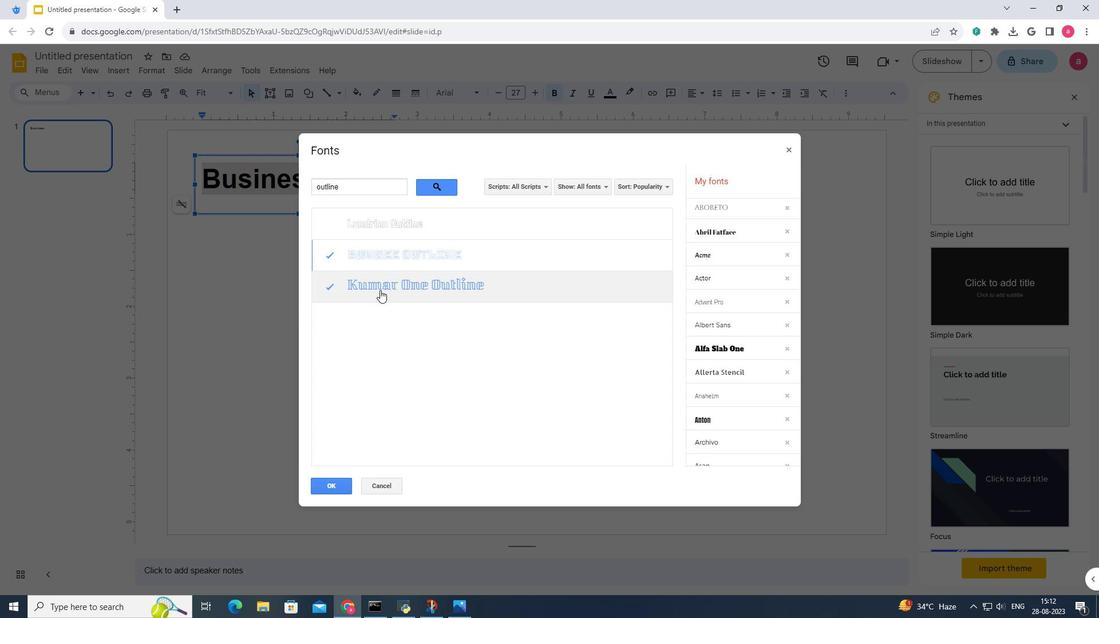 
Action: Mouse pressed left at (364, 239)
Screenshot: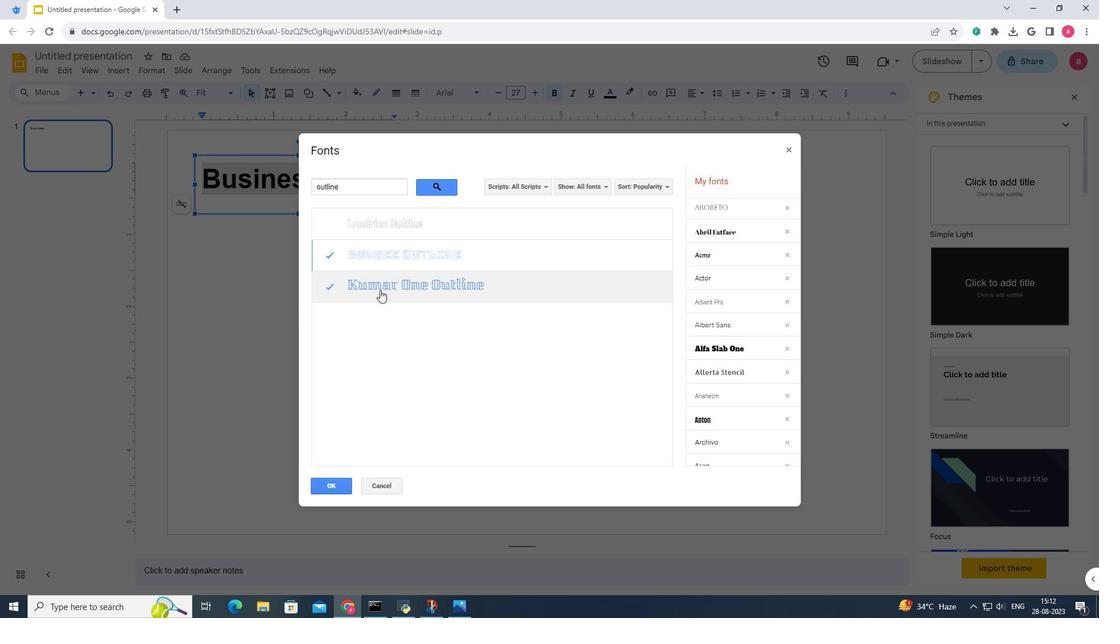 
Action: Mouse moved to (379, 235)
Screenshot: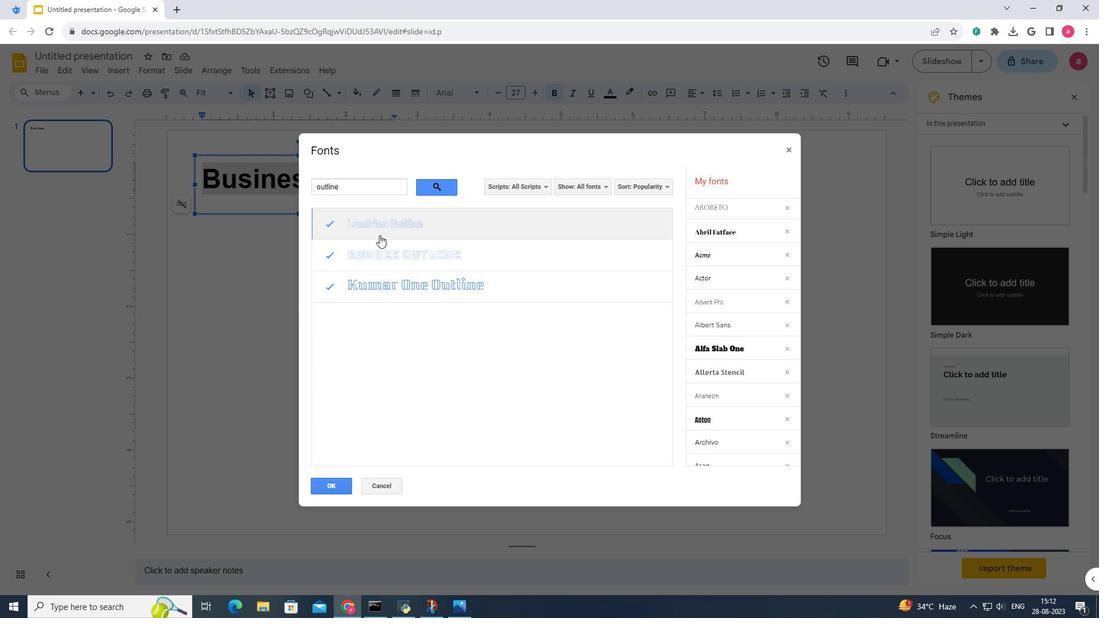 
Action: Mouse pressed left at (379, 235)
Screenshot: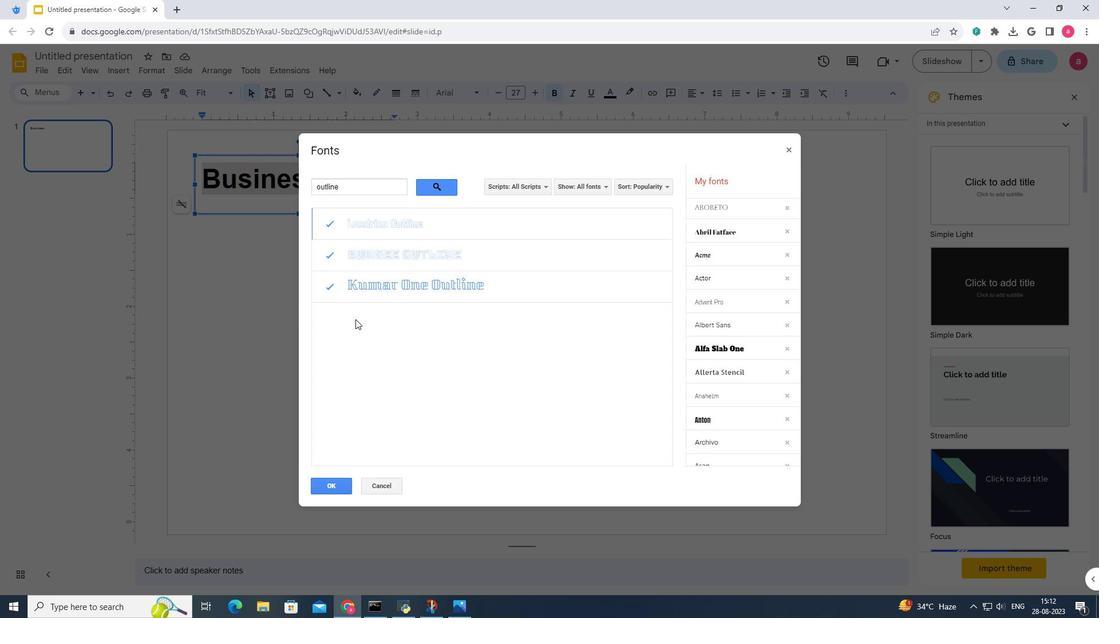 
Action: Mouse moved to (364, 250)
Screenshot: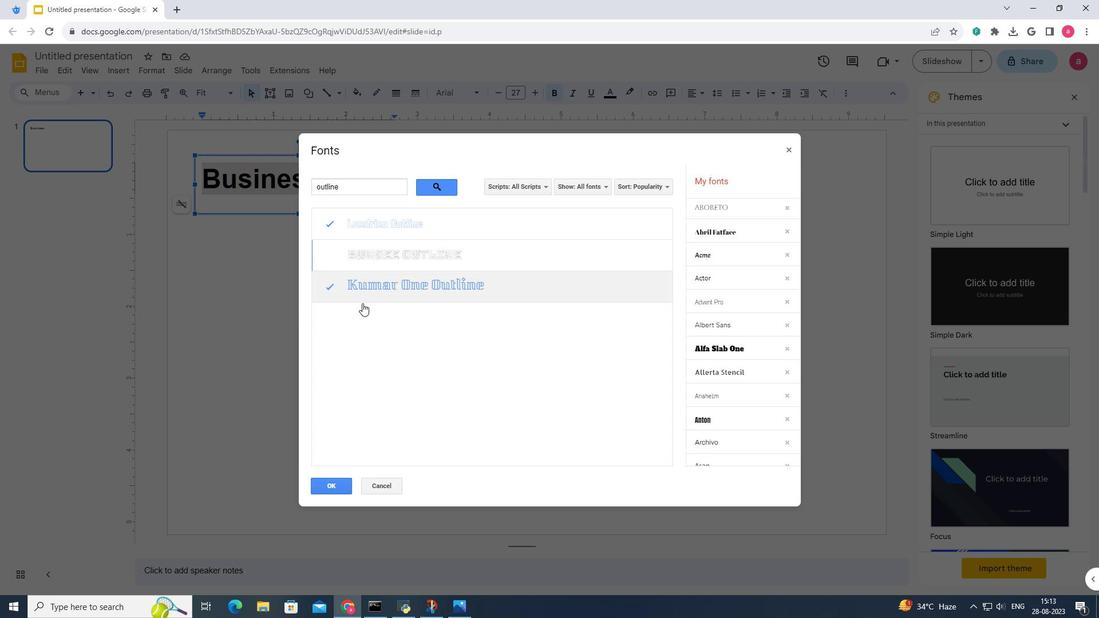 
Action: Mouse pressed left at (364, 250)
Screenshot: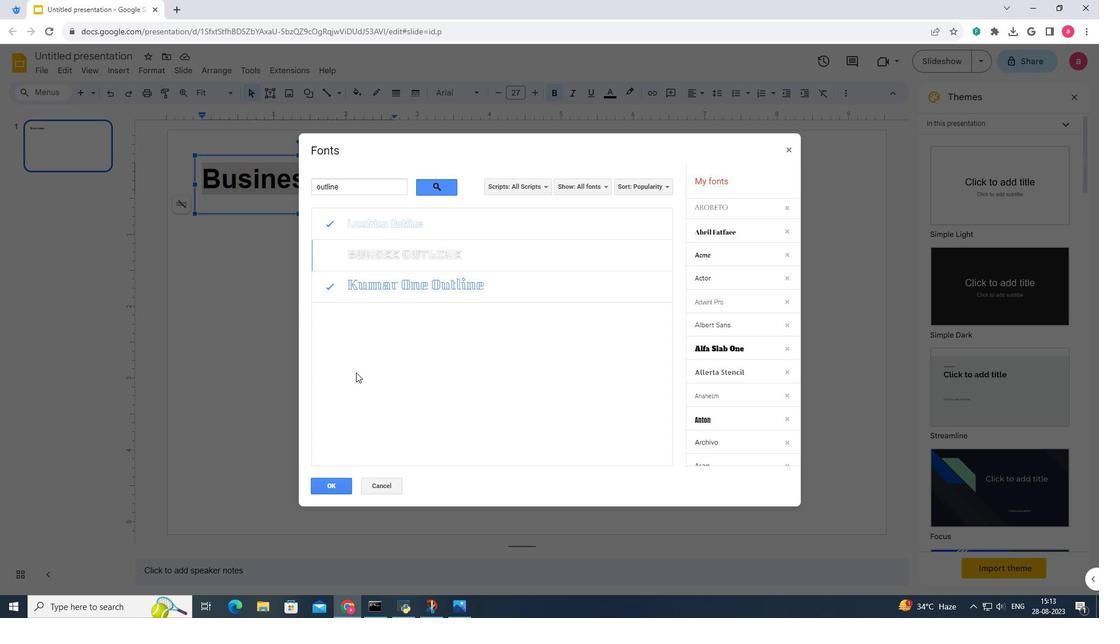
Action: Mouse moved to (337, 487)
Screenshot: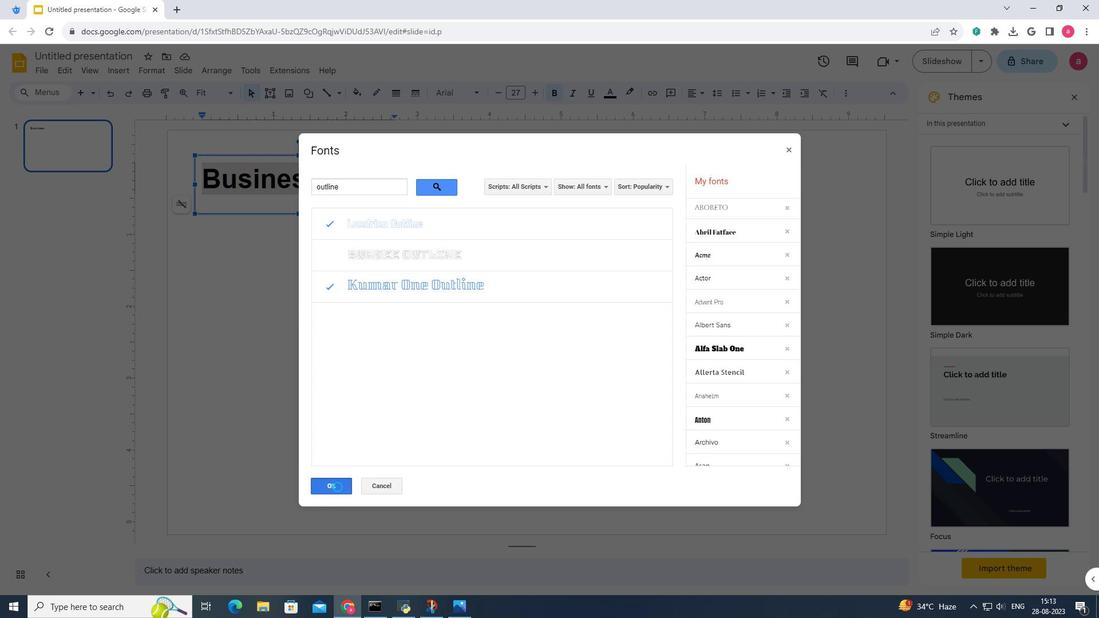 
Action: Mouse pressed left at (337, 487)
Screenshot: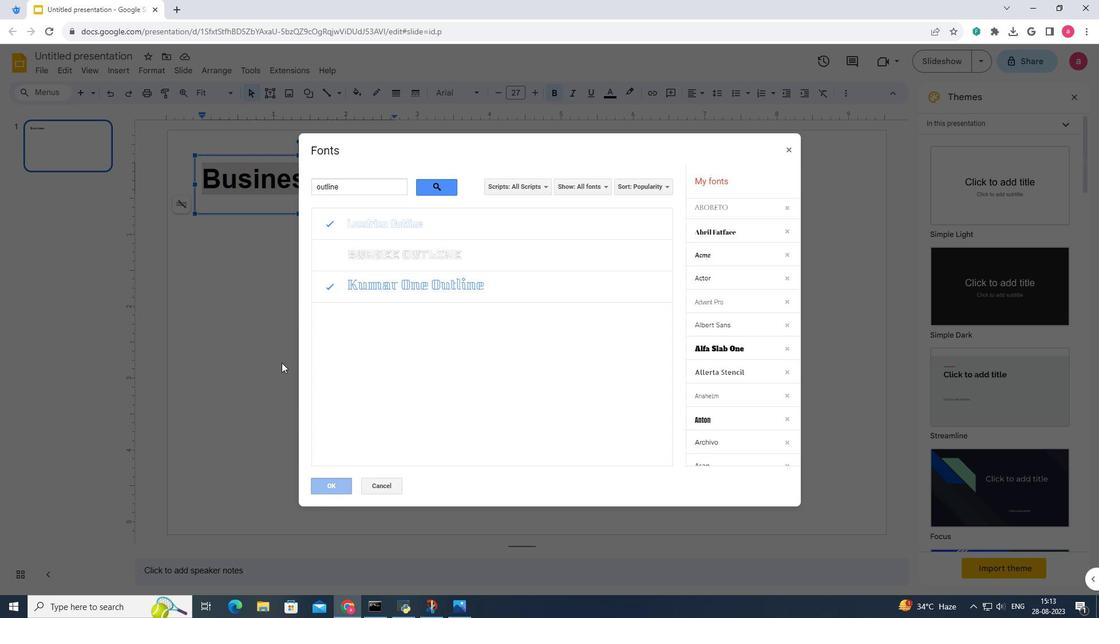 
Action: Mouse moved to (527, 91)
Screenshot: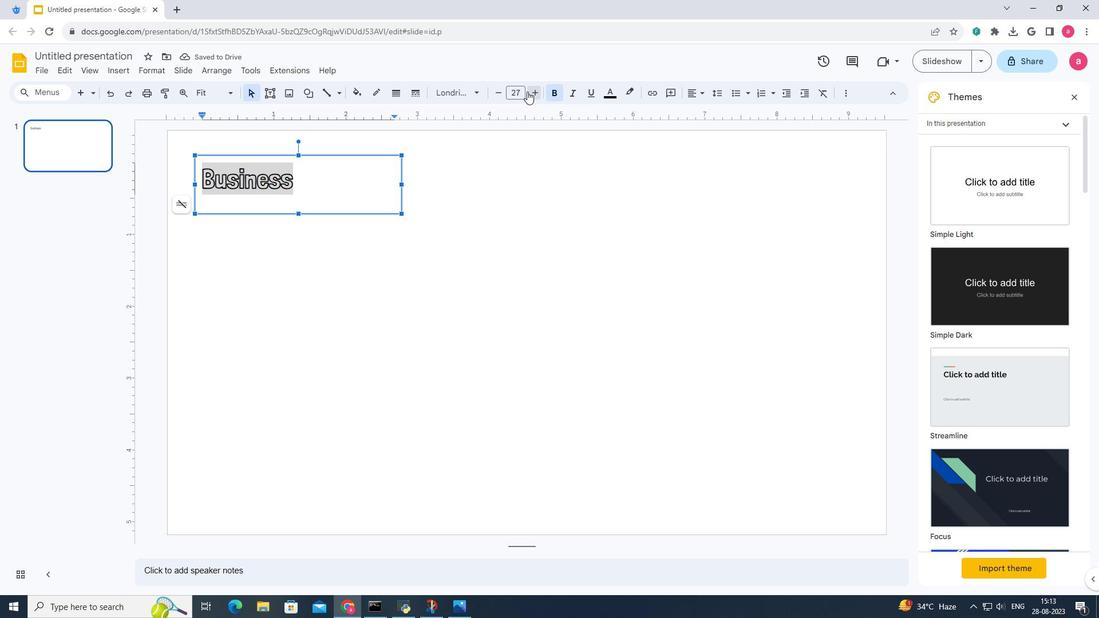 
Action: Mouse pressed left at (527, 91)
Screenshot: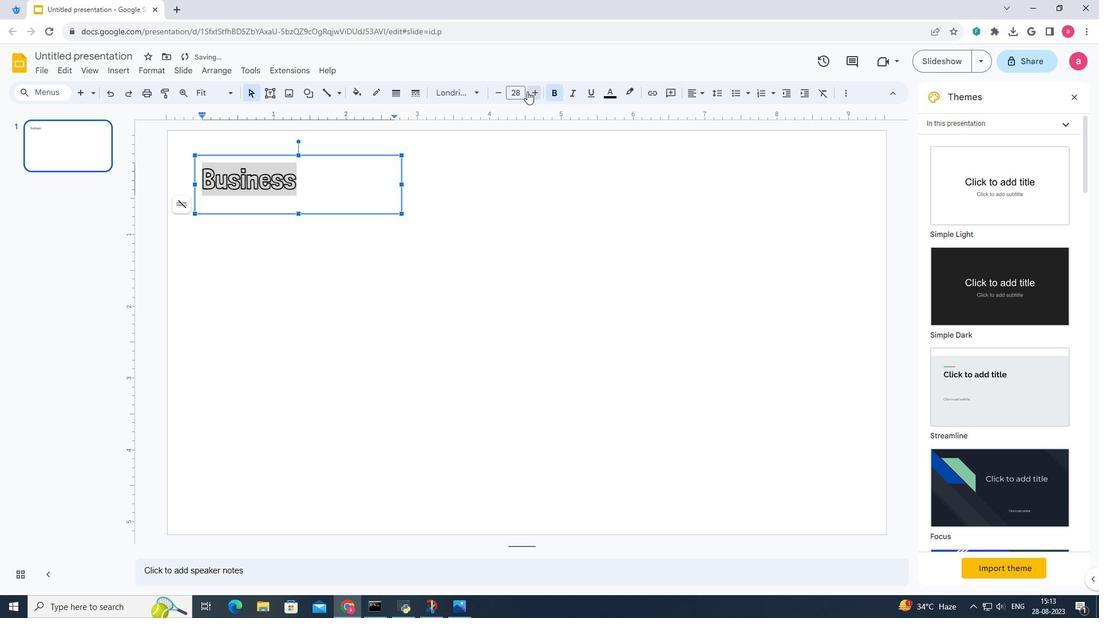 
Action: Mouse pressed left at (527, 91)
Screenshot: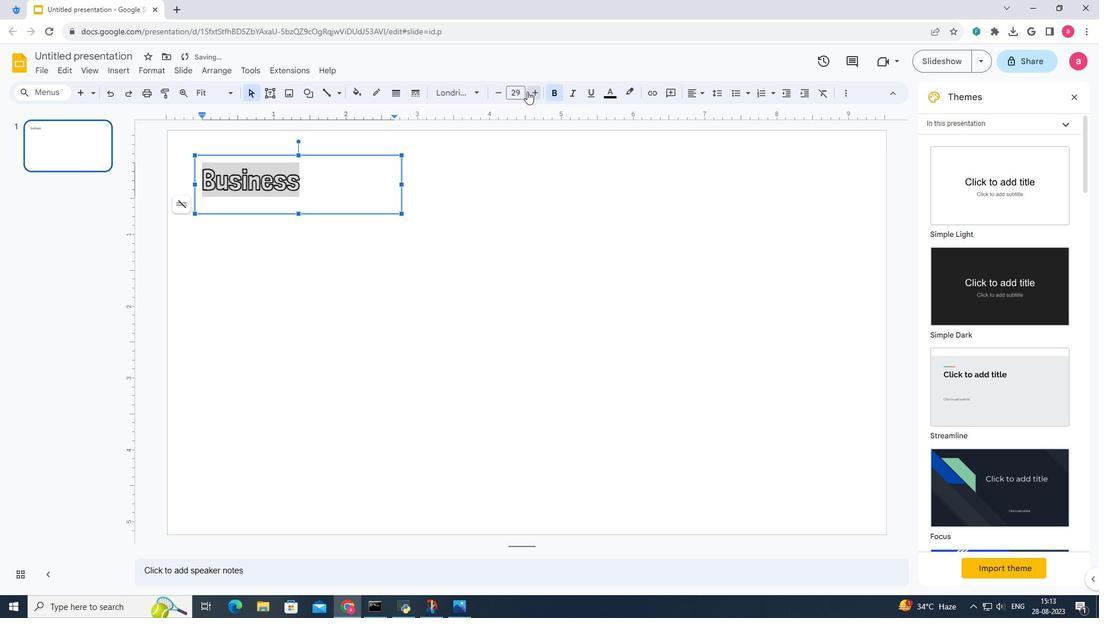 
Action: Mouse pressed left at (527, 91)
Screenshot: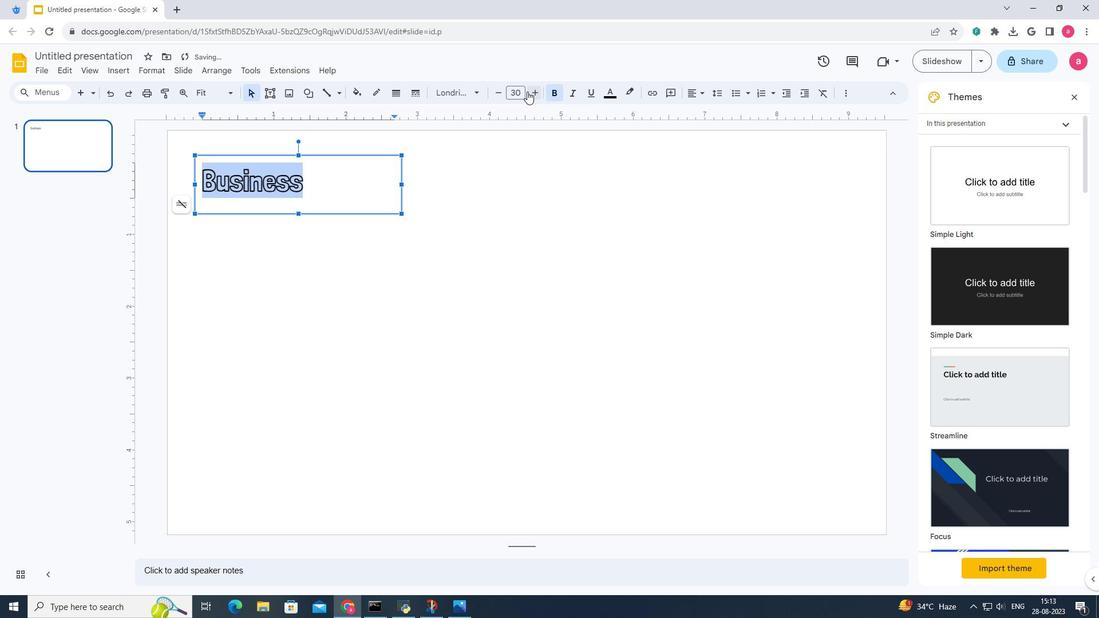 
Action: Mouse pressed left at (527, 91)
Screenshot: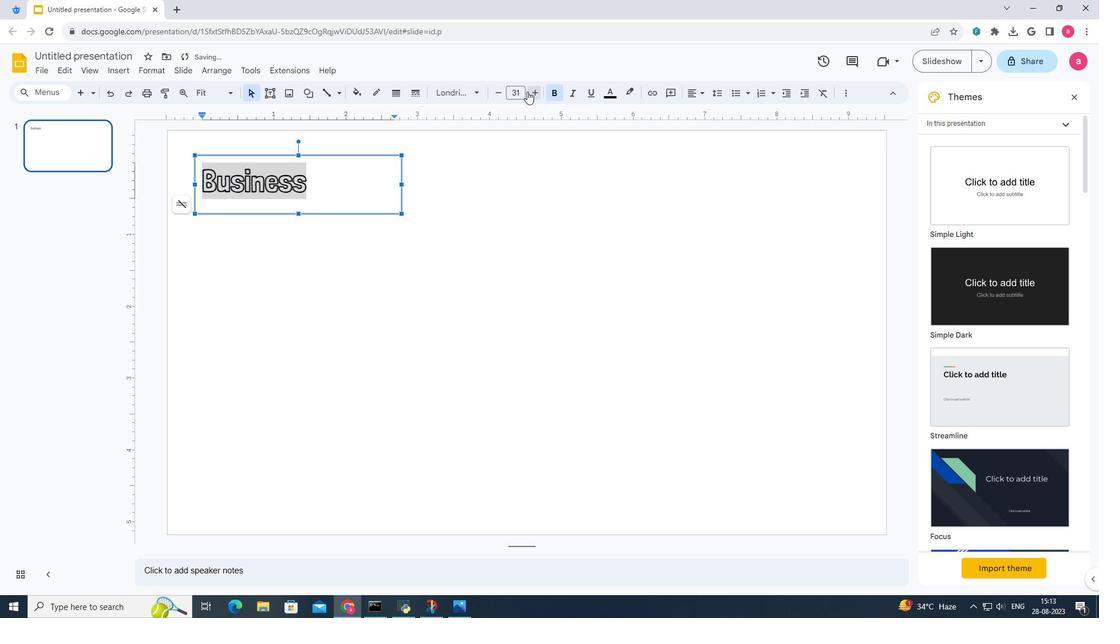 
Action: Mouse pressed left at (527, 91)
Screenshot: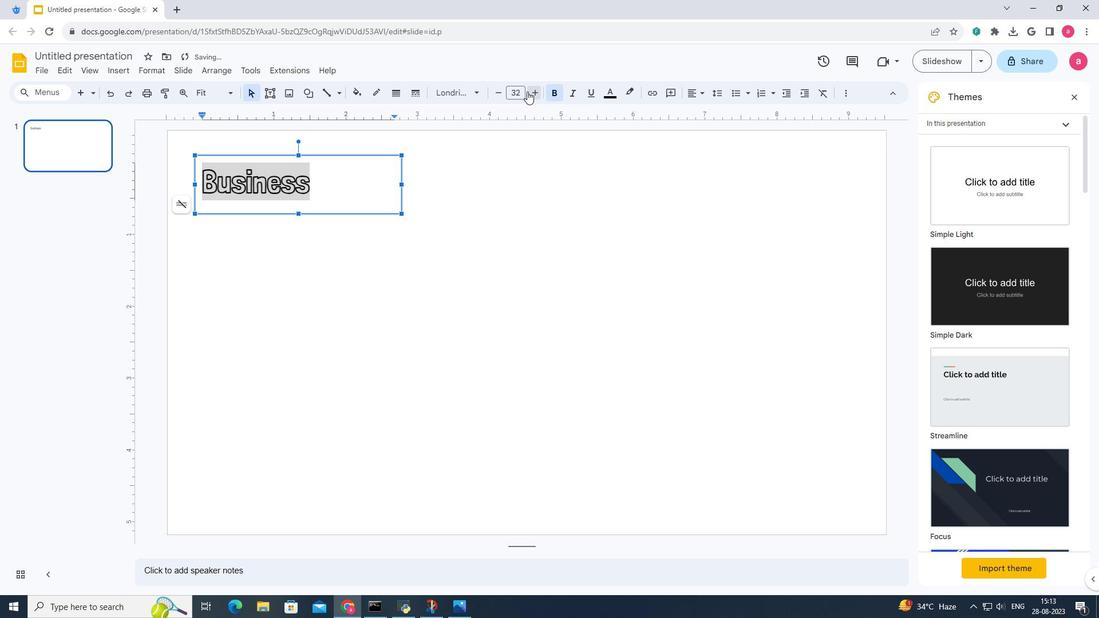 
Action: Mouse pressed left at (527, 91)
Screenshot: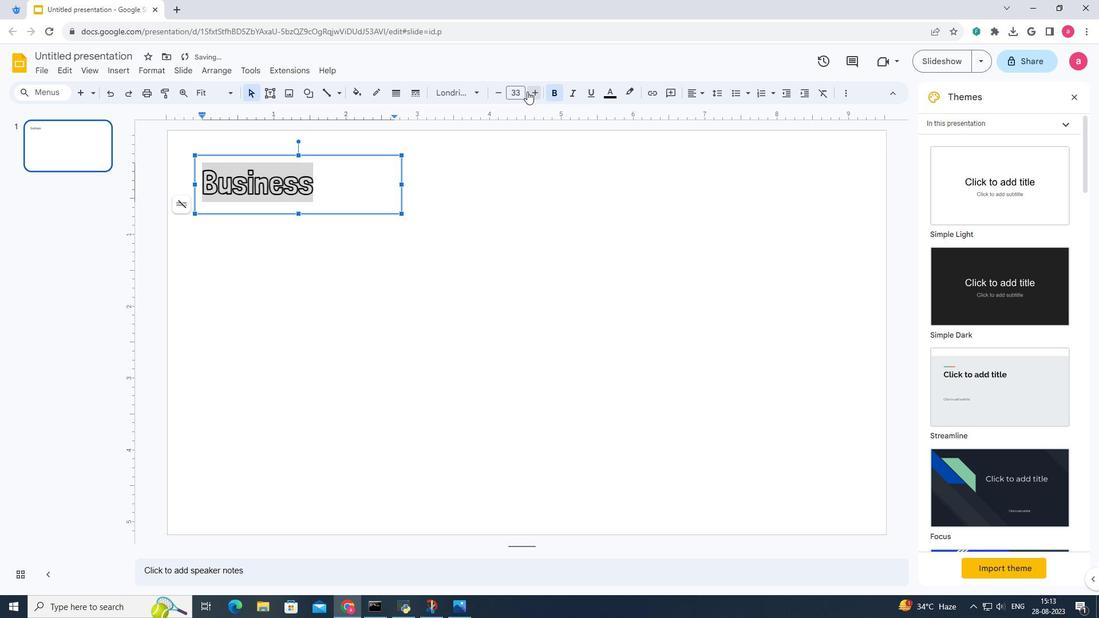 
Action: Mouse pressed left at (527, 91)
Screenshot: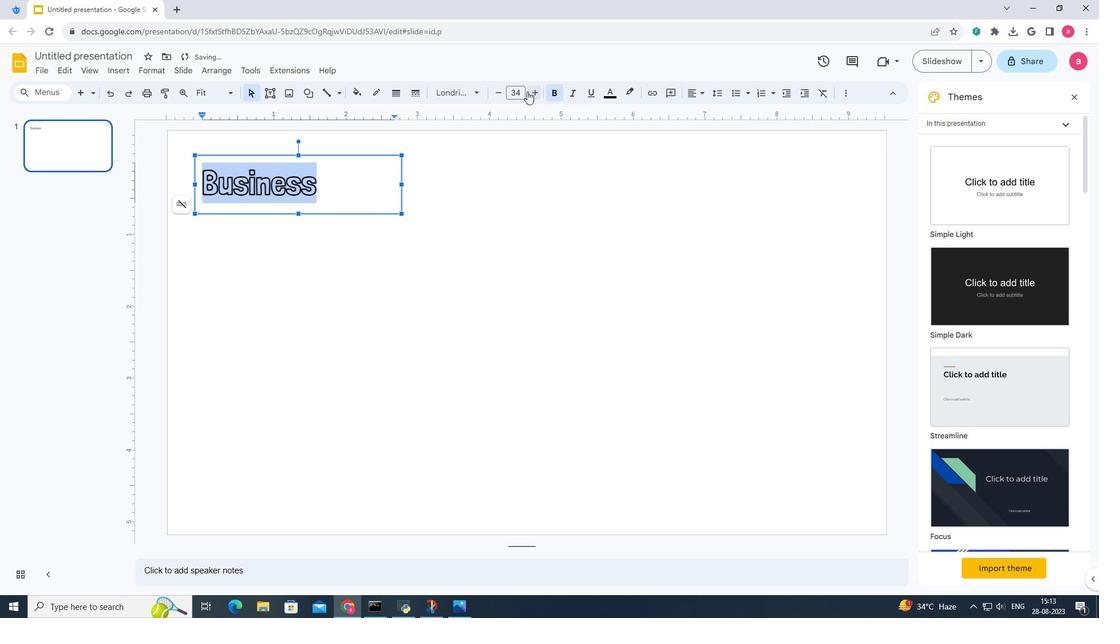 
Action: Mouse pressed left at (527, 91)
Screenshot: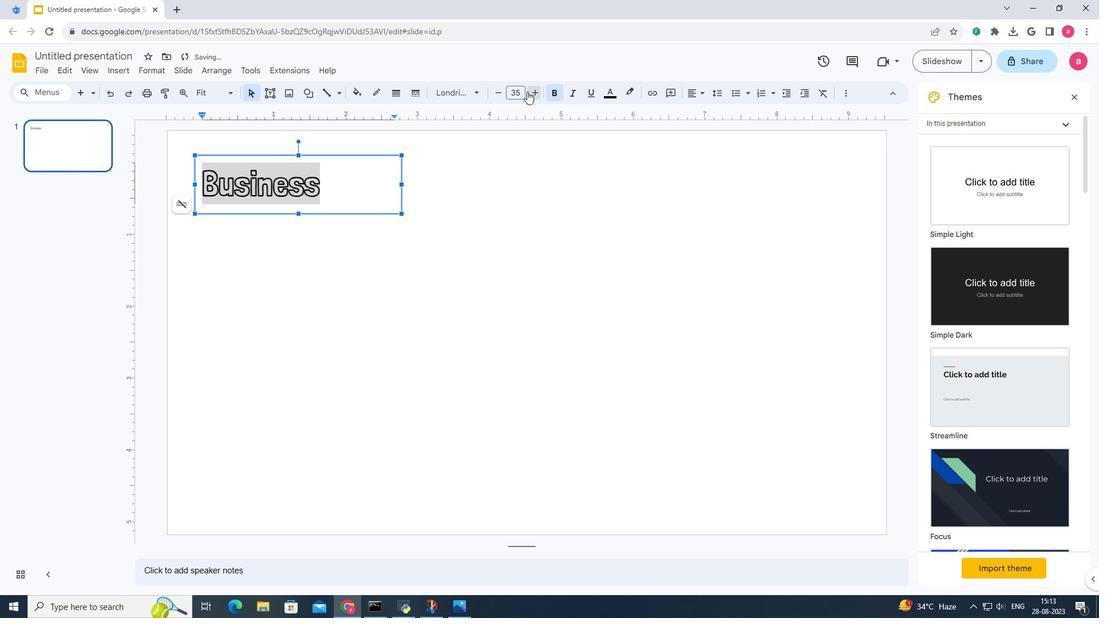 
Action: Mouse pressed left at (527, 91)
Screenshot: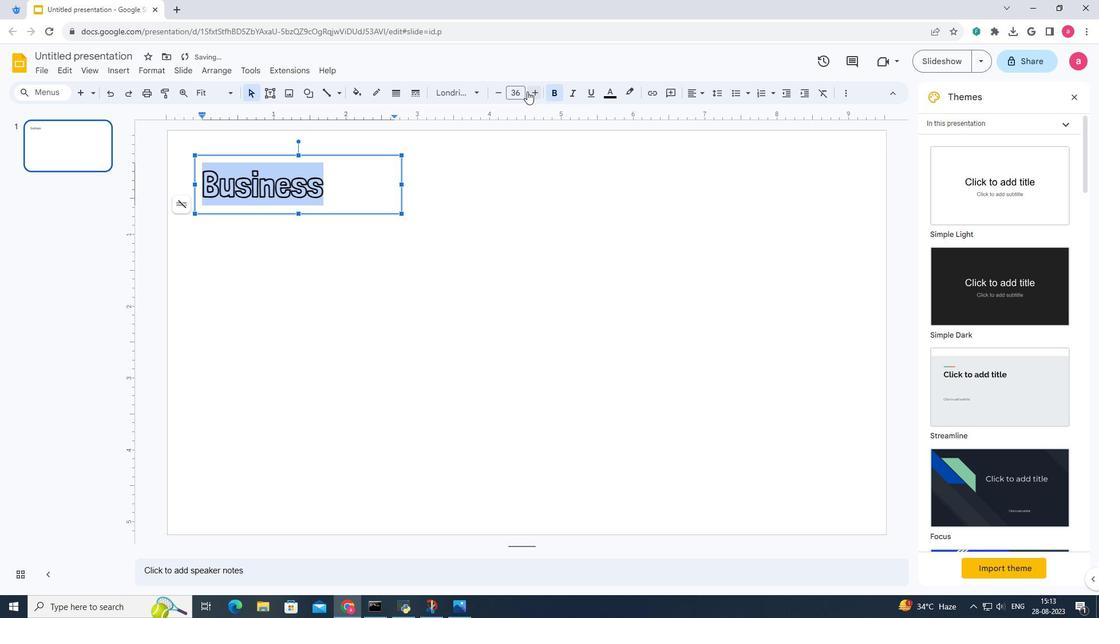 
Action: Mouse pressed left at (527, 91)
Screenshot: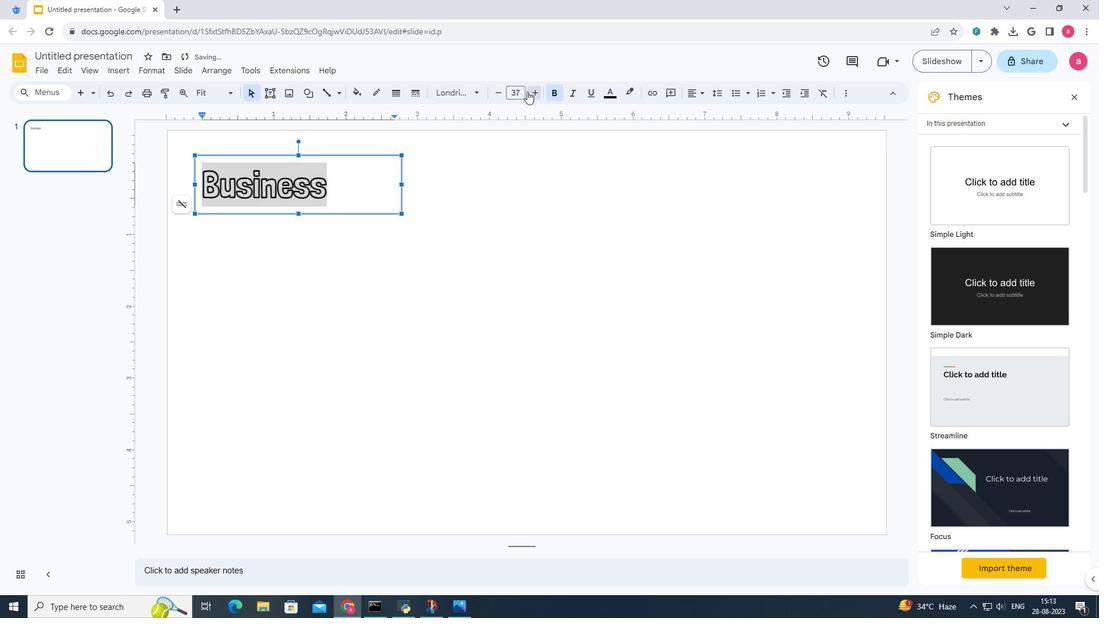 
Action: Mouse pressed left at (527, 91)
Screenshot: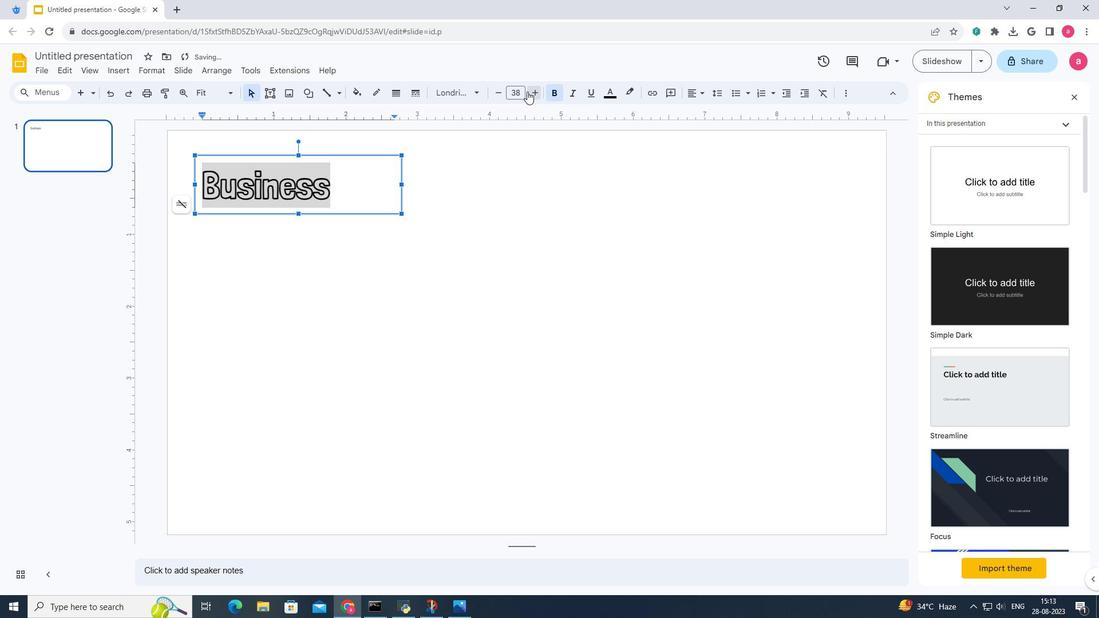 
Action: Mouse pressed left at (527, 91)
Screenshot: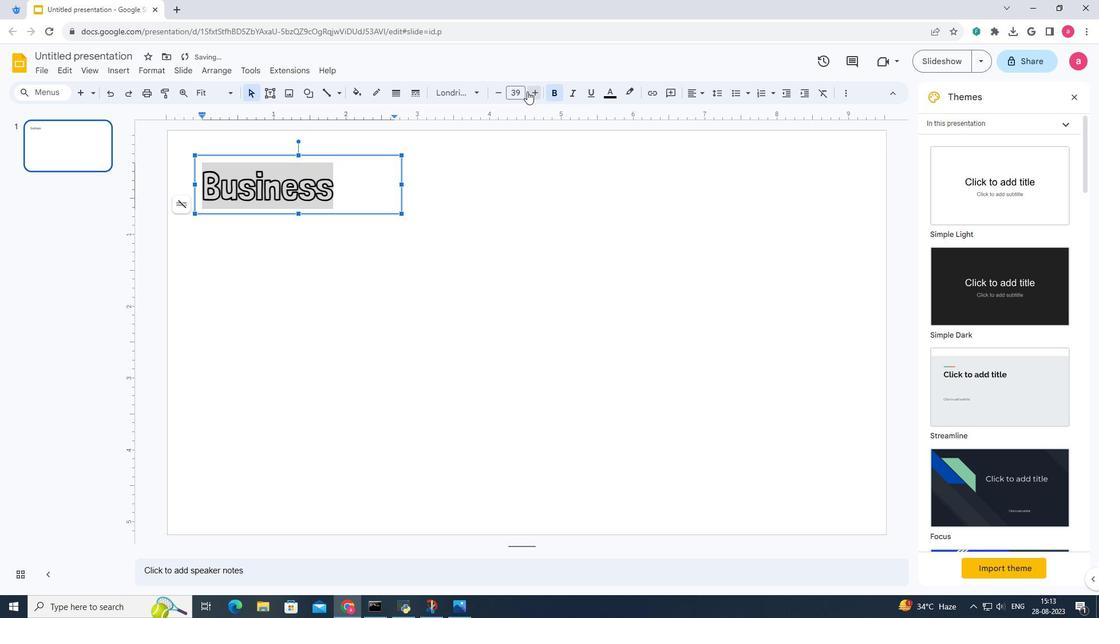 
Action: Mouse pressed left at (527, 91)
Screenshot: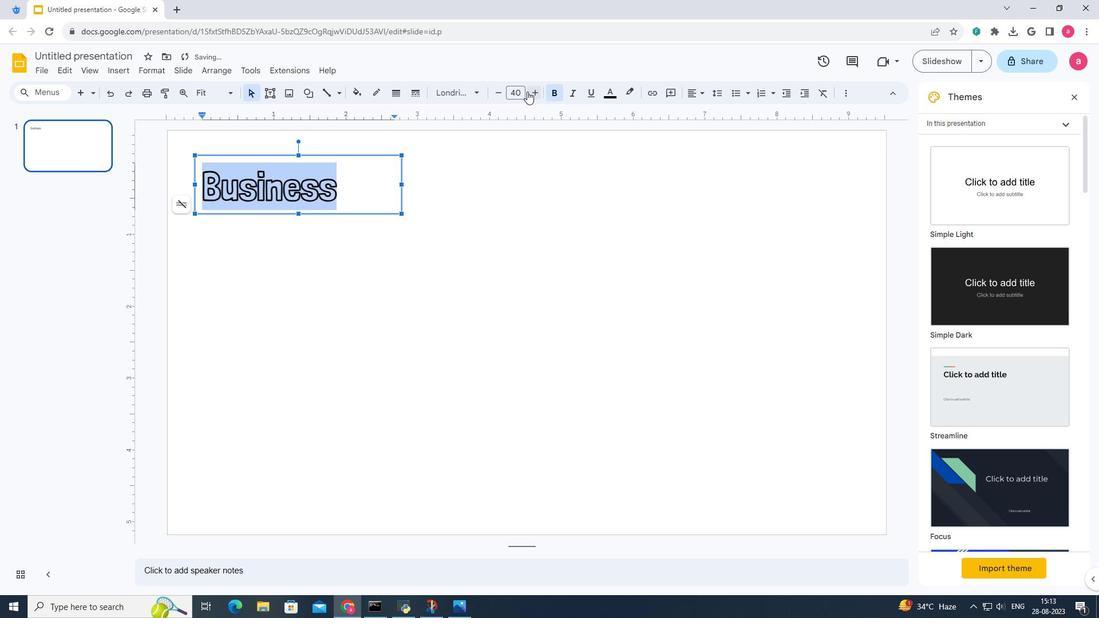 
Action: Mouse moved to (603, 93)
Screenshot: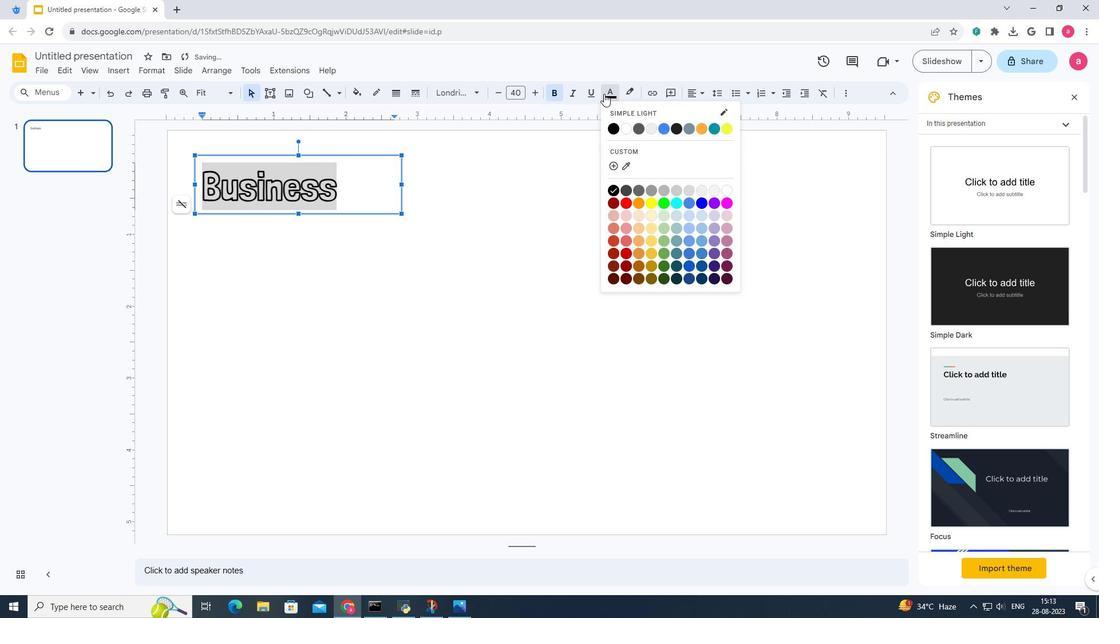 
Action: Mouse pressed left at (603, 93)
Screenshot: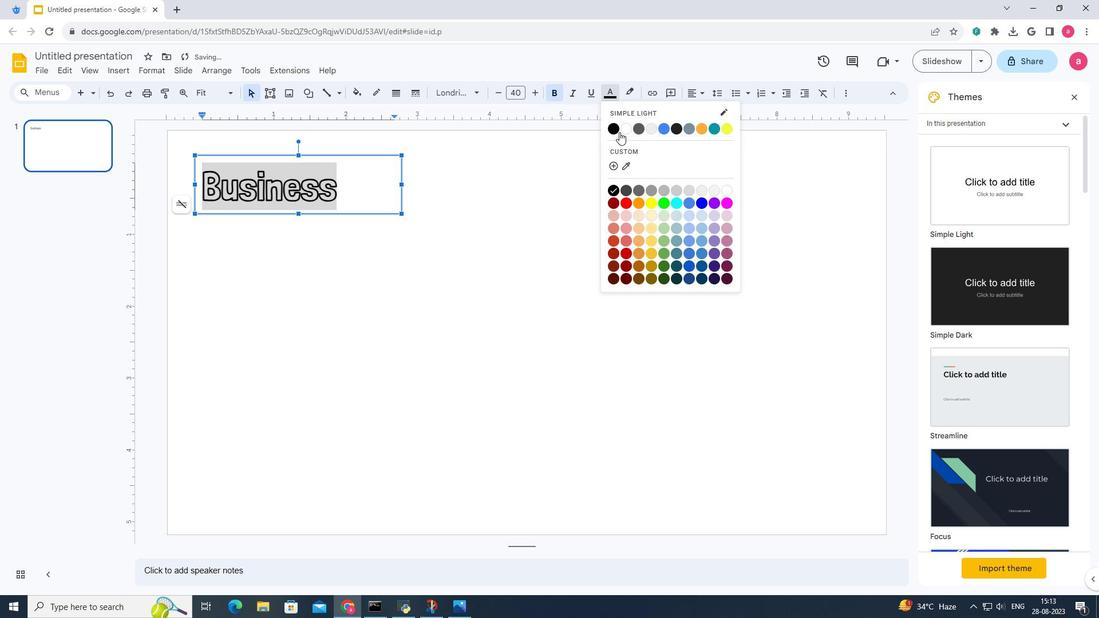 
Action: Mouse moved to (646, 203)
Screenshot: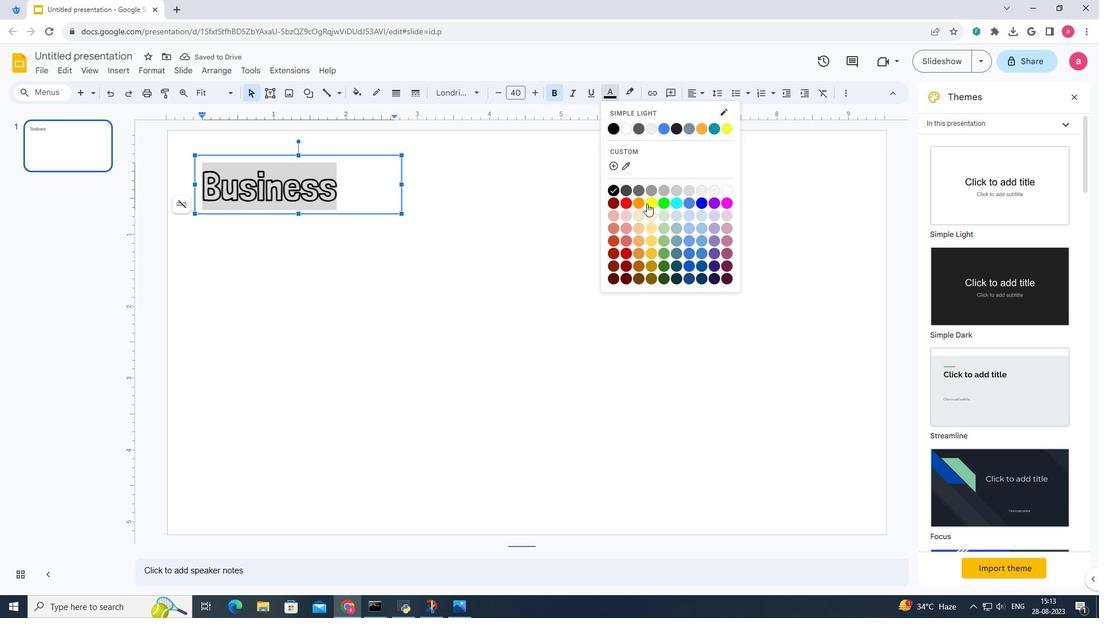 
Action: Mouse pressed left at (646, 203)
Screenshot: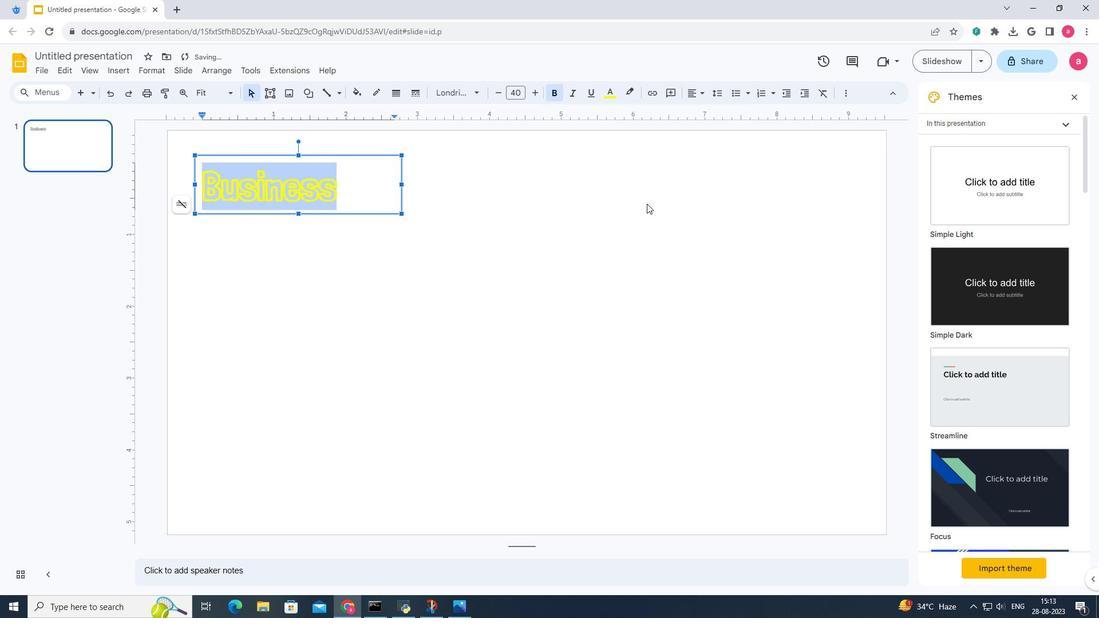 
Action: Mouse moved to (610, 99)
Screenshot: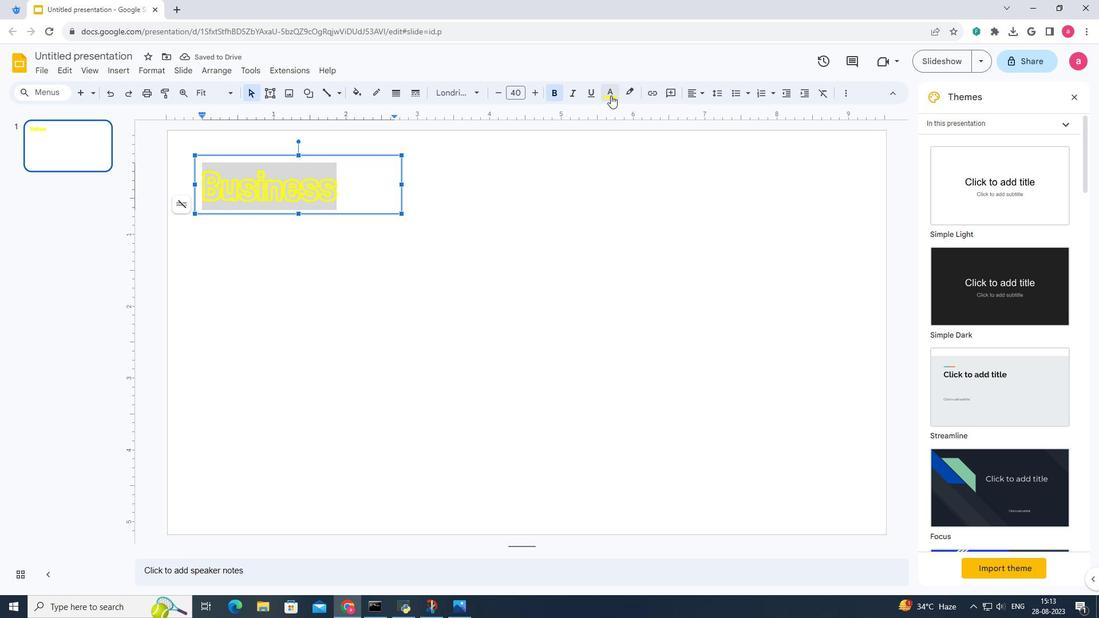 
Action: Mouse pressed left at (610, 100)
Screenshot: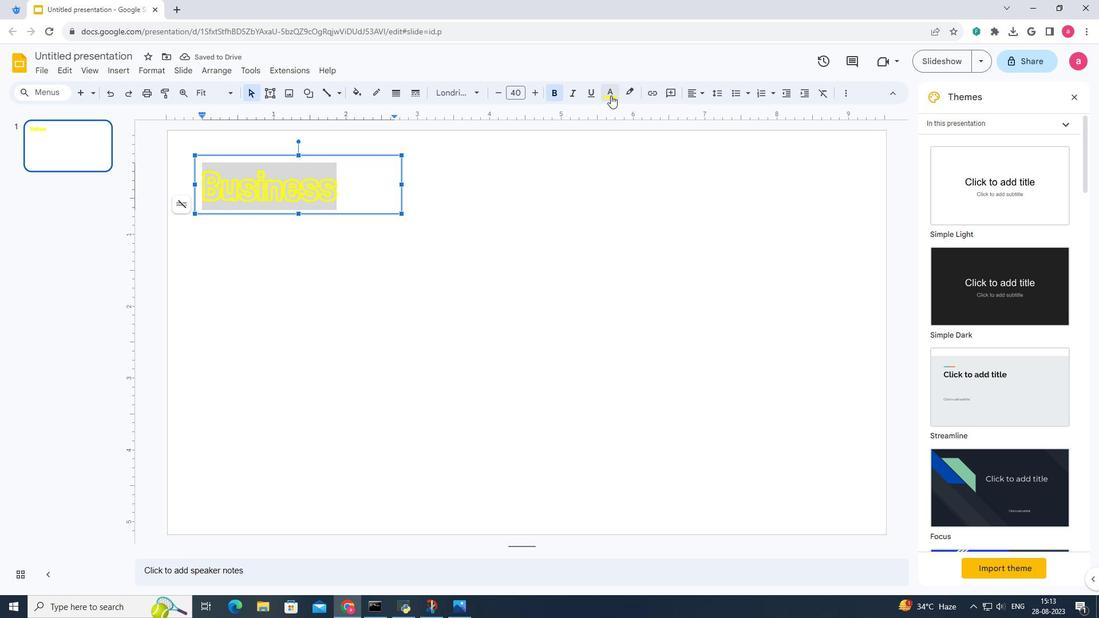 
Action: Mouse moved to (610, 95)
Screenshot: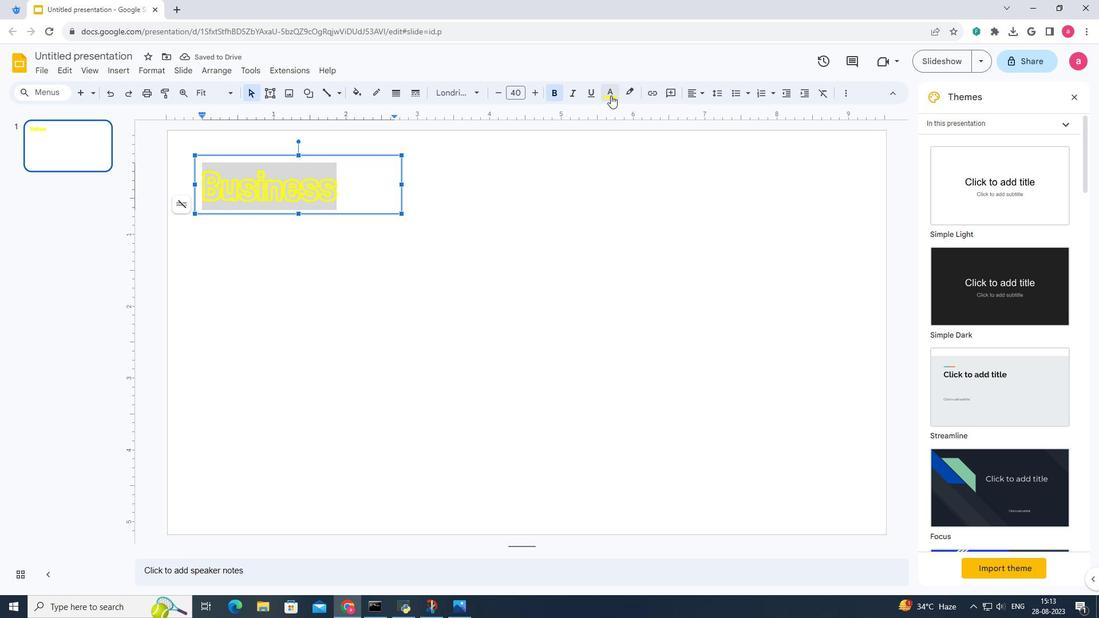 
Action: Mouse pressed left at (610, 95)
Screenshot: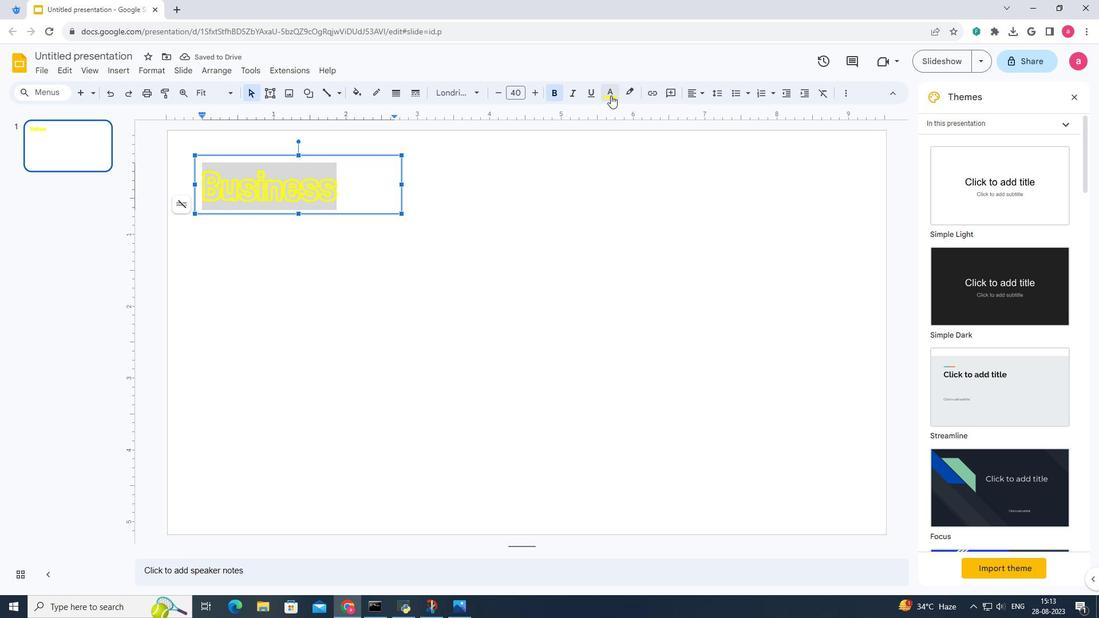 
Action: Mouse pressed left at (610, 95)
Screenshot: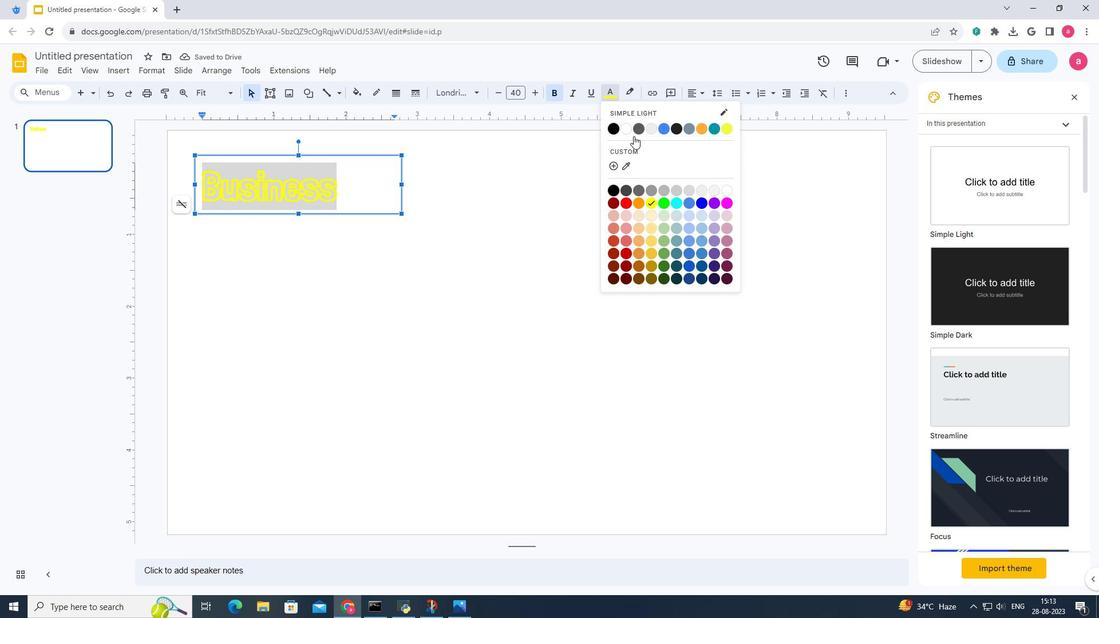 
Action: Mouse moved to (650, 224)
Screenshot: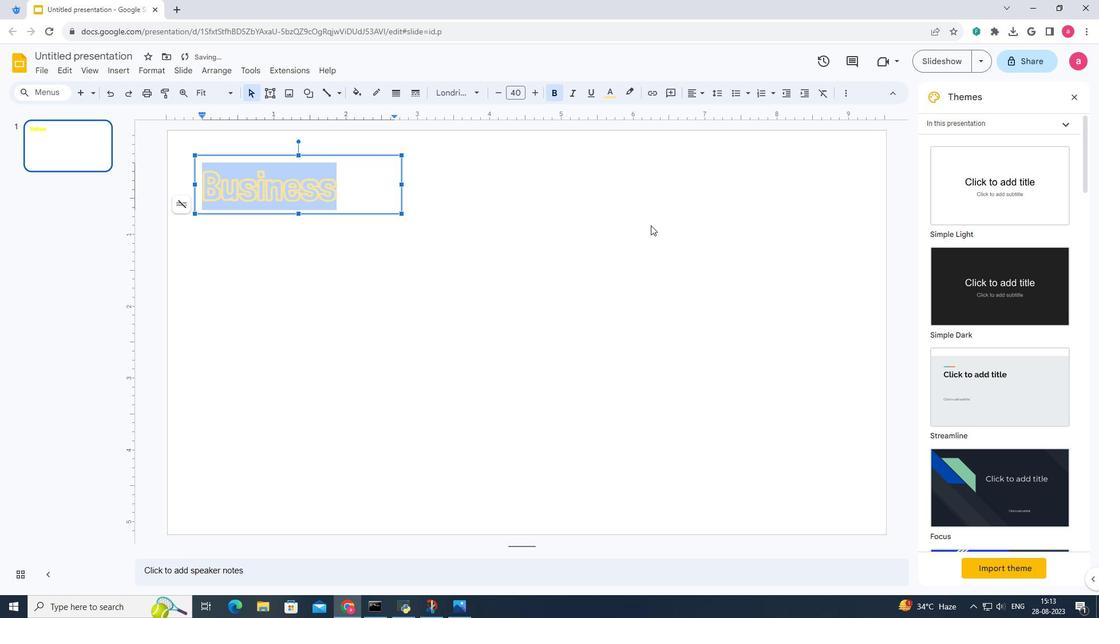 
Action: Mouse pressed left at (650, 224)
Screenshot: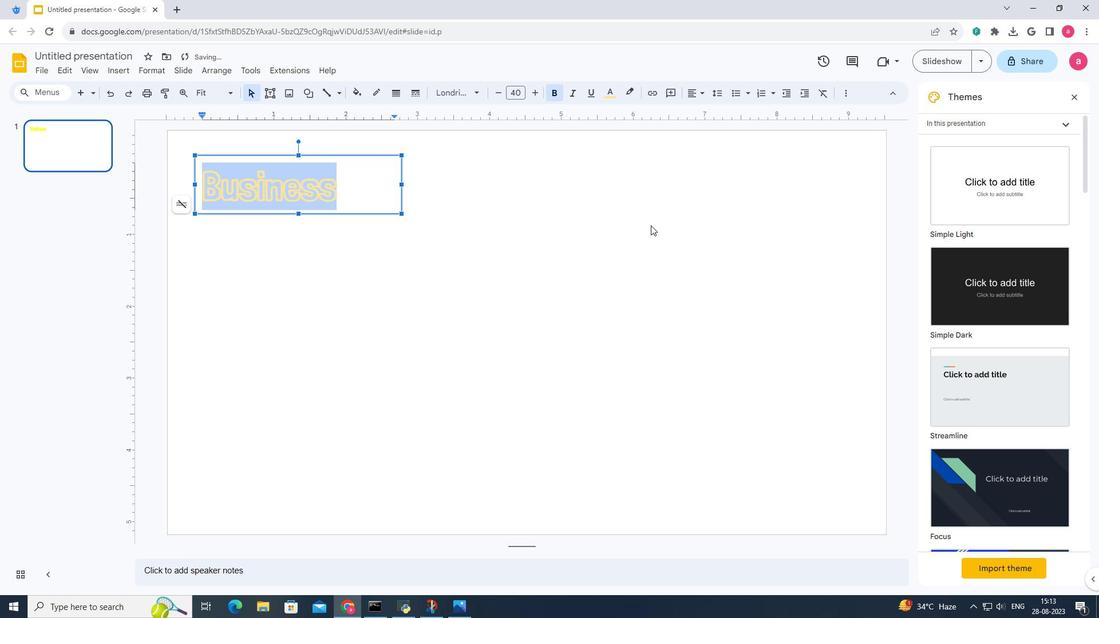 
Action: Mouse moved to (355, 283)
Screenshot: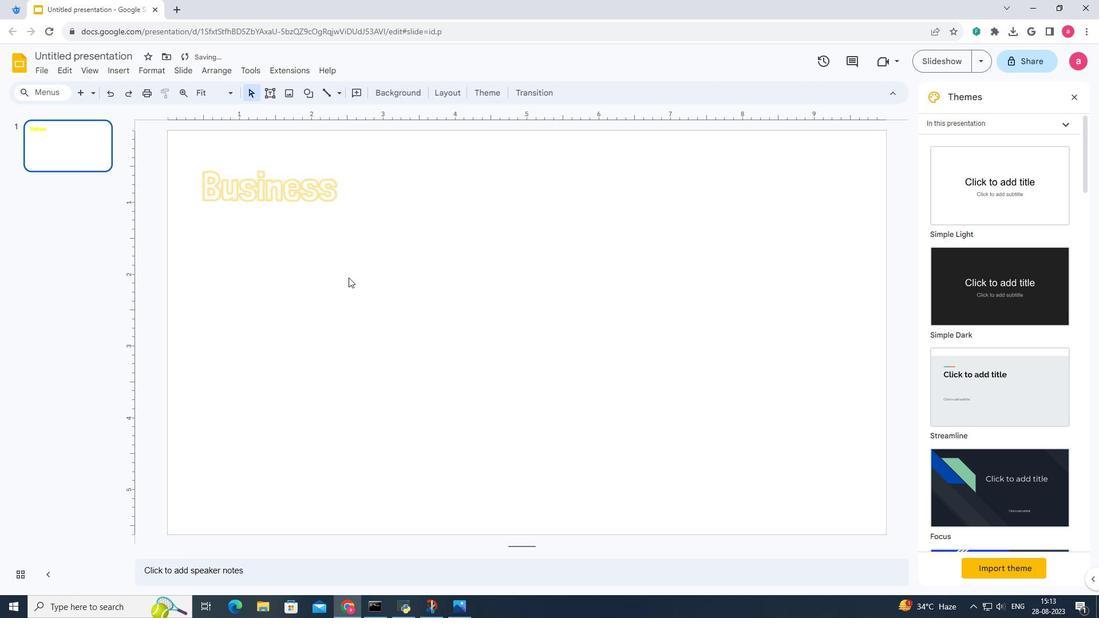 
Action: Mouse pressed left at (355, 283)
Screenshot: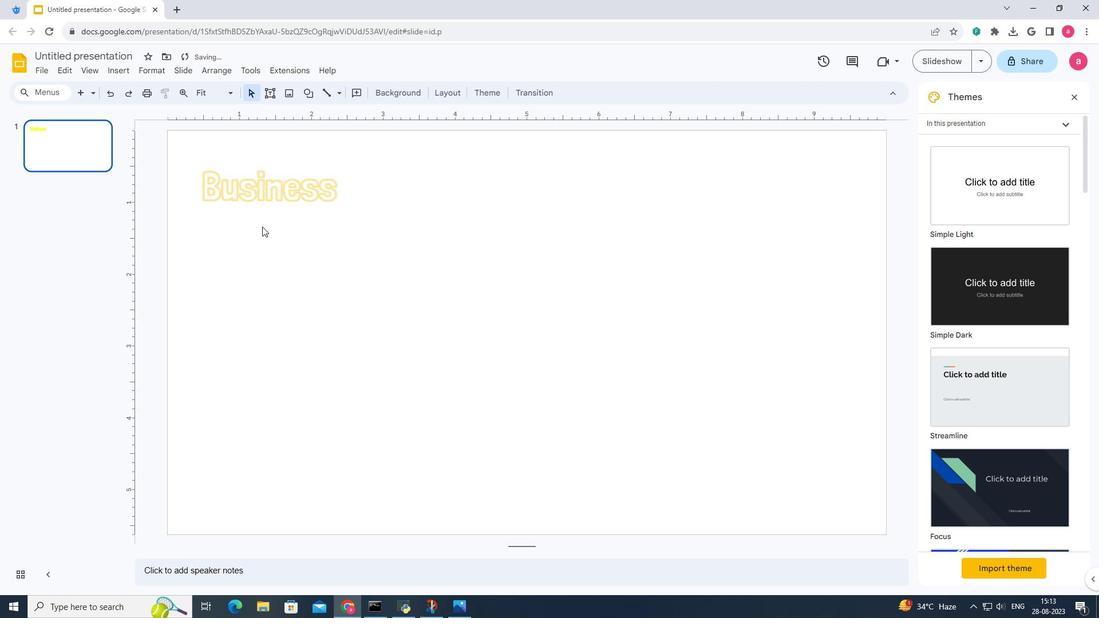 
Action: Mouse moved to (261, 203)
Screenshot: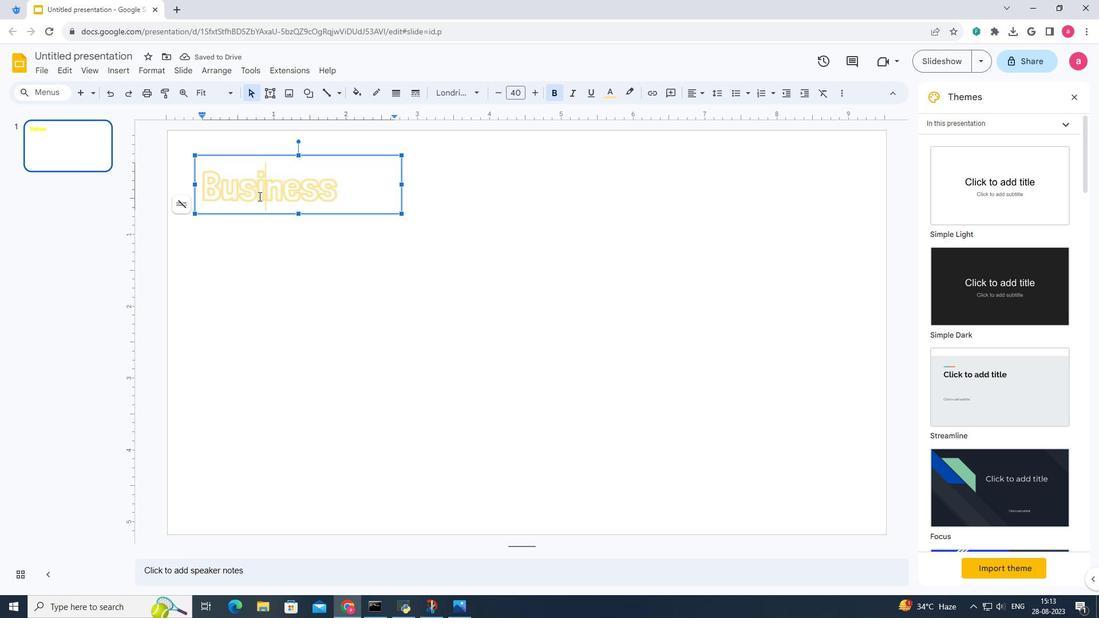 
Action: Mouse pressed left at (261, 203)
Screenshot: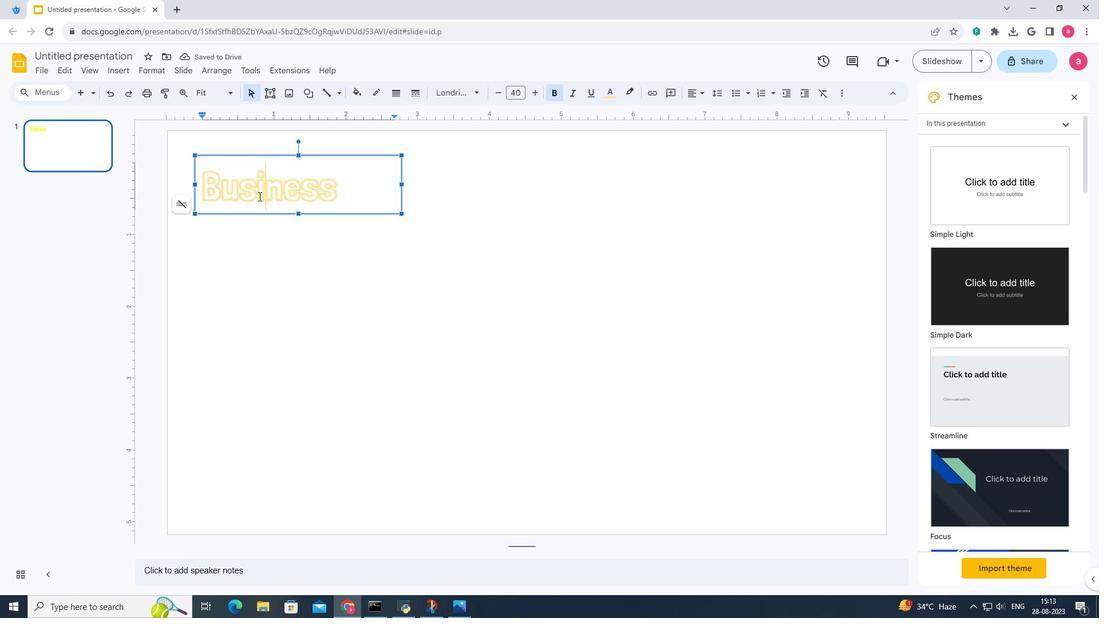 
Action: Mouse moved to (253, 155)
Screenshot: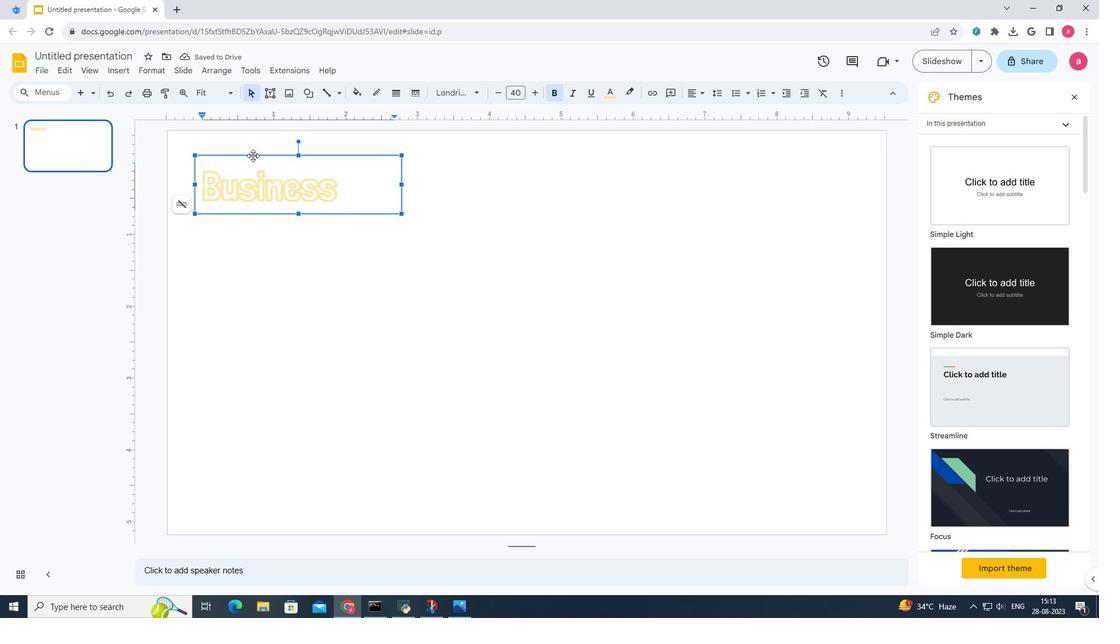 
Action: Mouse pressed left at (253, 155)
Screenshot: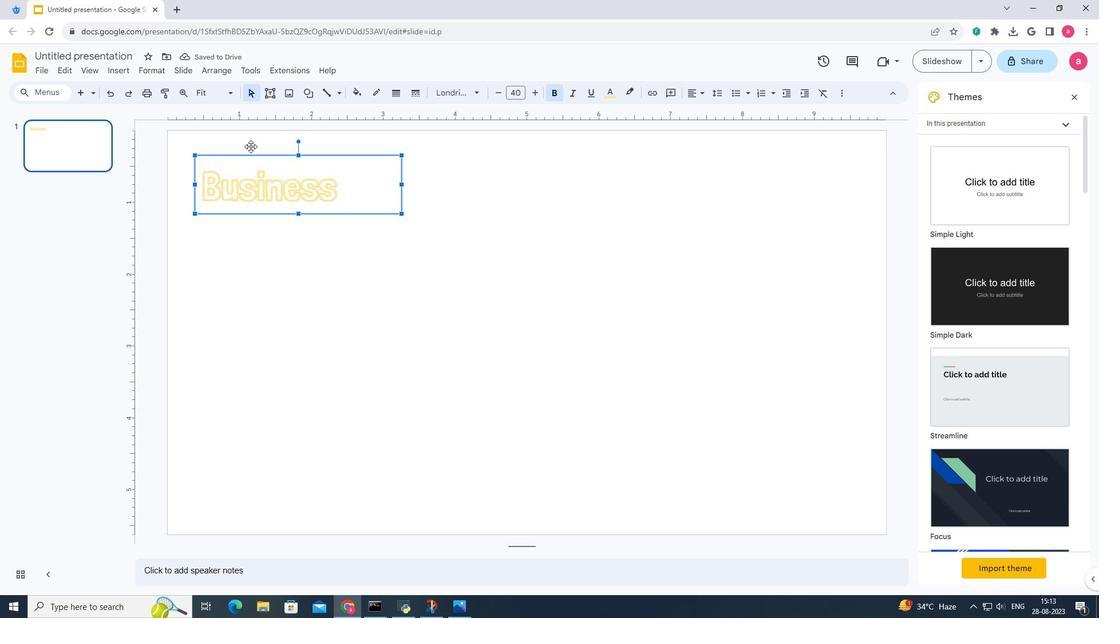 
Action: Mouse moved to (262, 91)
Screenshot: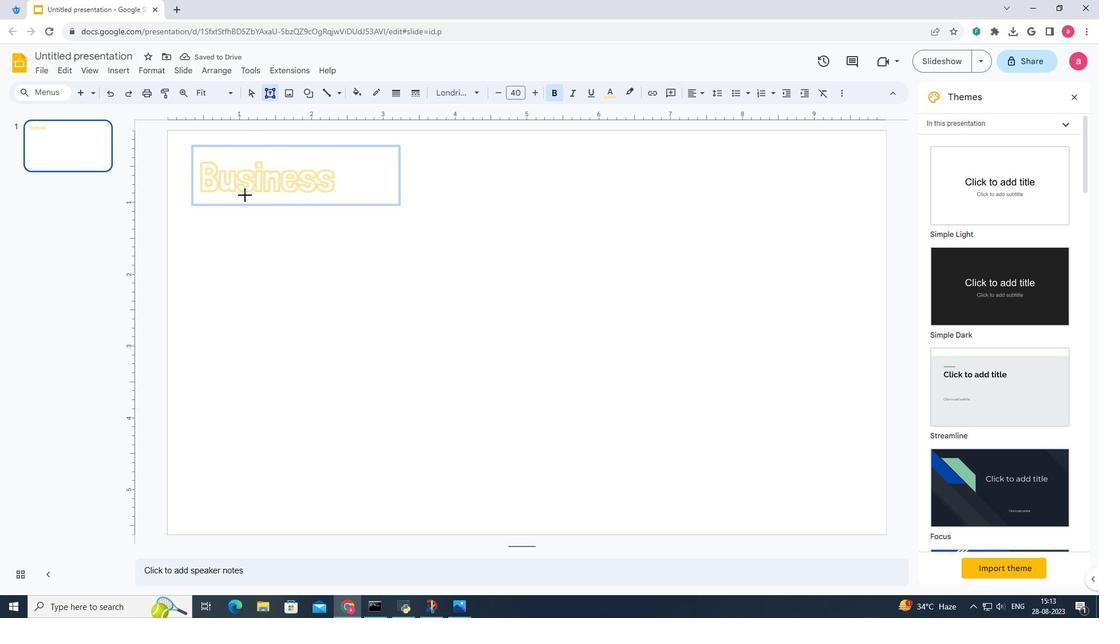 
Action: Mouse pressed left at (262, 91)
Screenshot: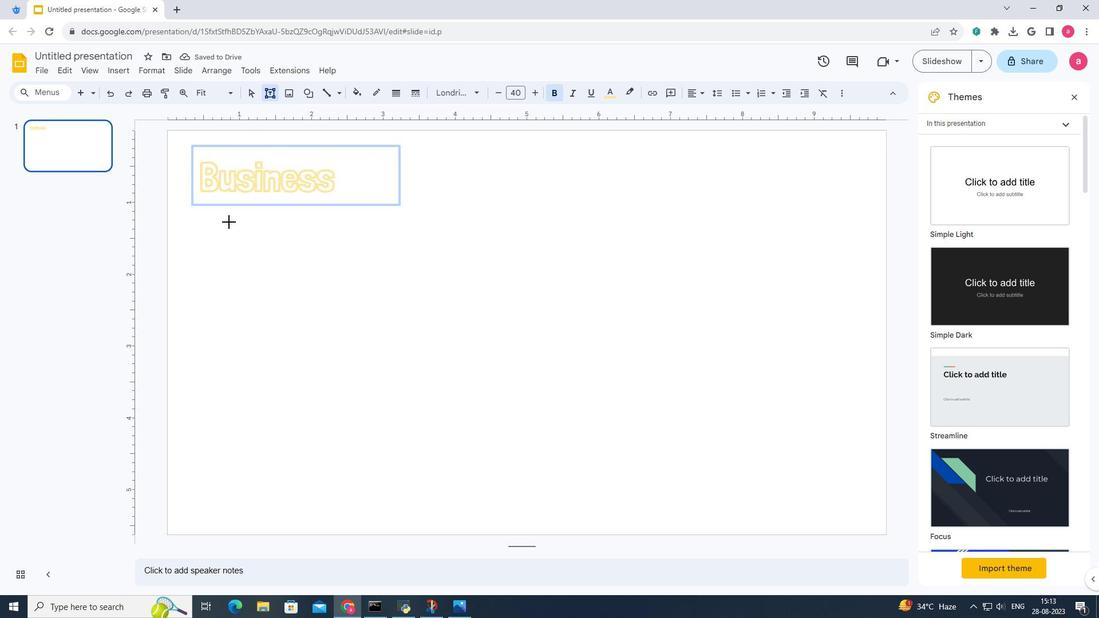 
Action: Mouse moved to (205, 182)
Screenshot: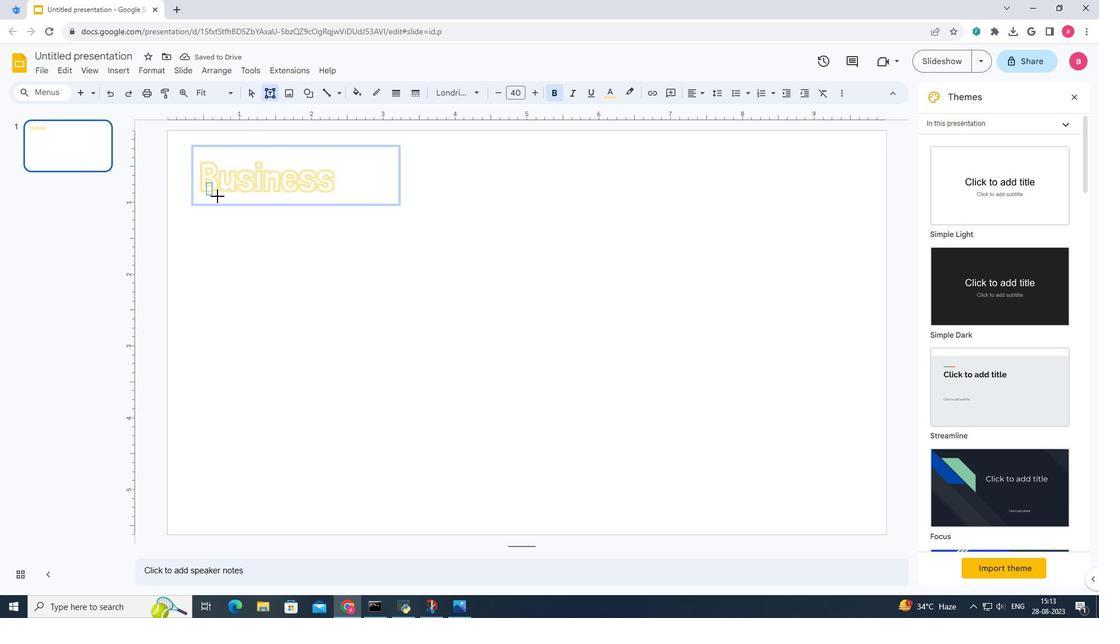 
Action: Mouse pressed left at (205, 182)
Screenshot: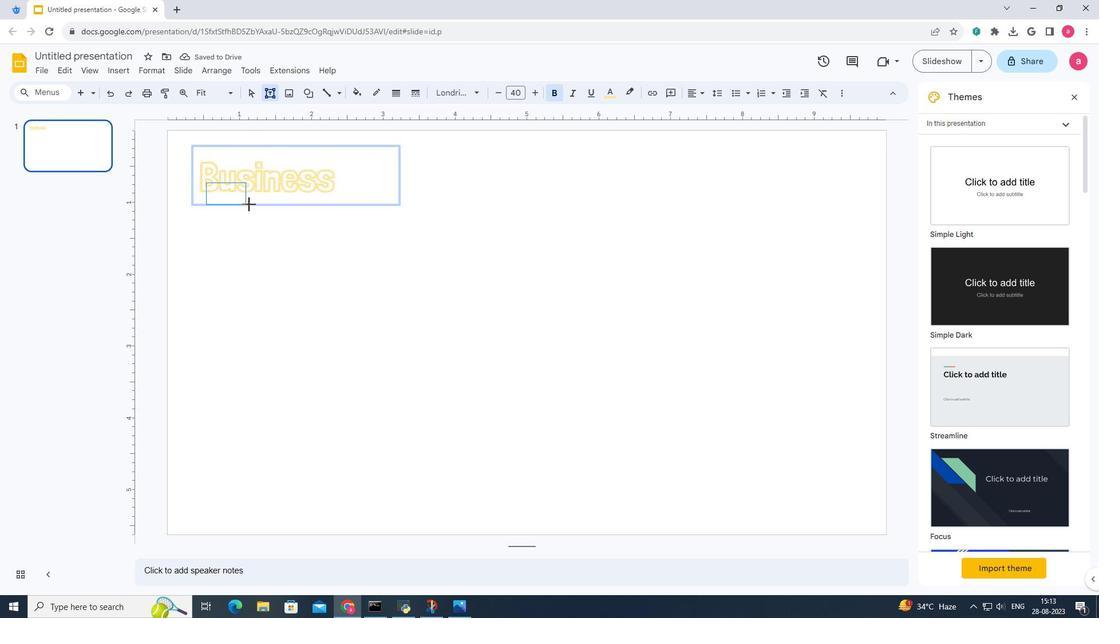 
Action: Mouse moved to (253, 210)
Screenshot: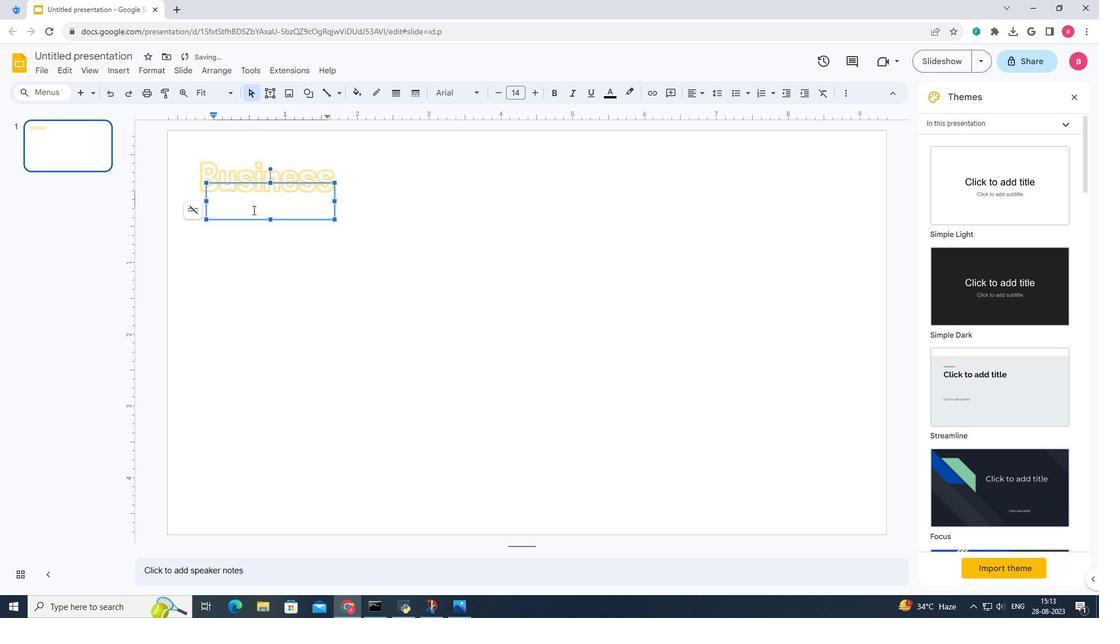 
Action: Key pressed <Key.shift>WO<Key.backspace>orkshop
Screenshot: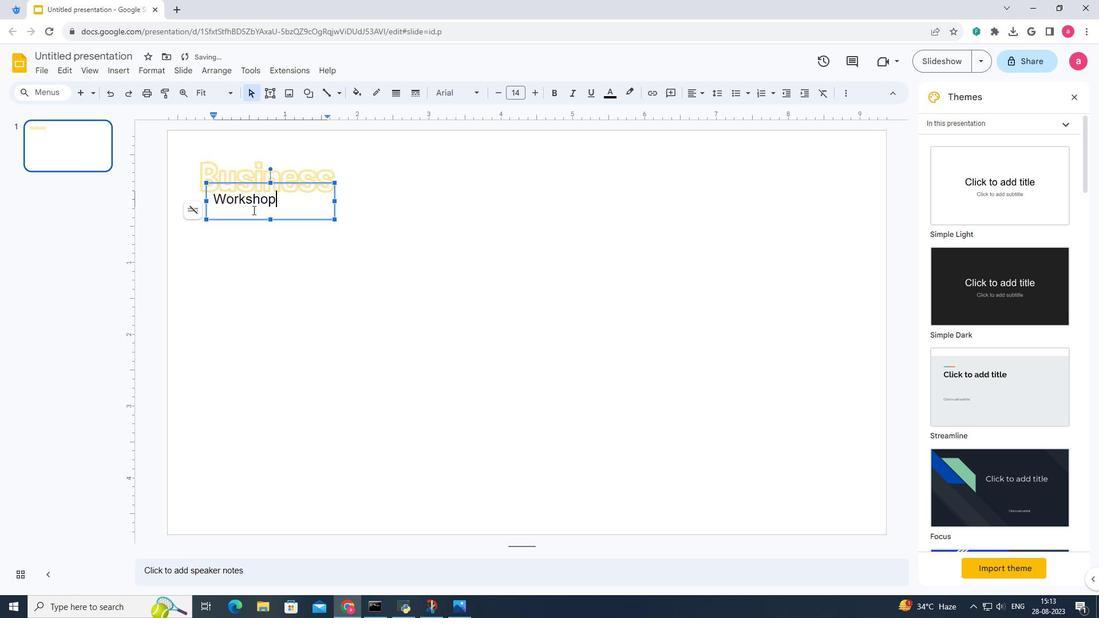 
Action: Mouse moved to (233, 179)
Screenshot: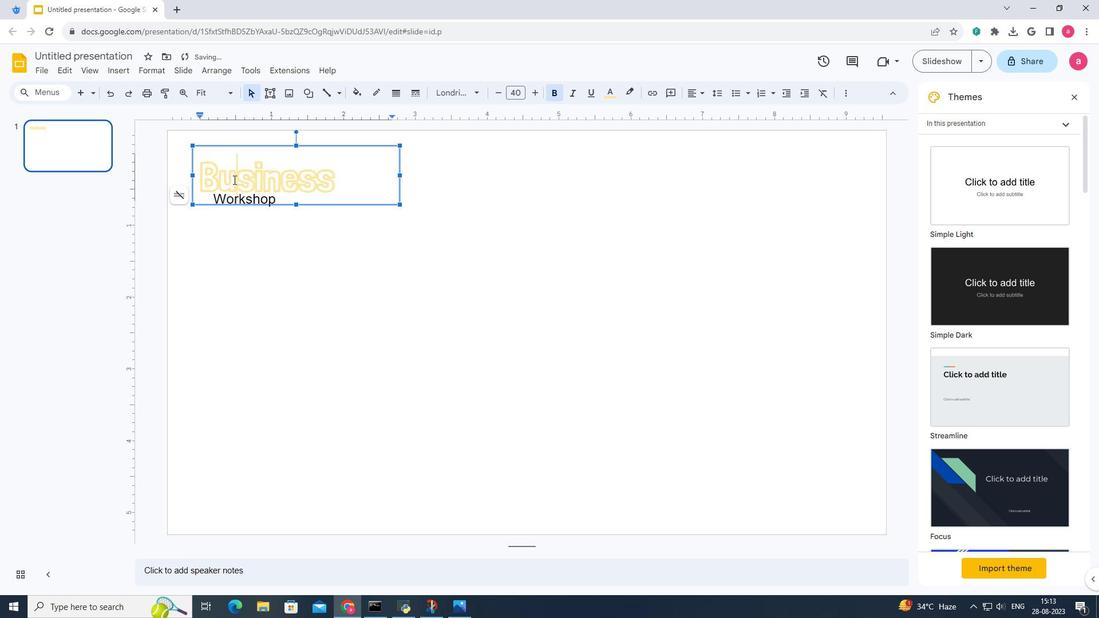 
Action: Mouse pressed left at (233, 179)
Screenshot: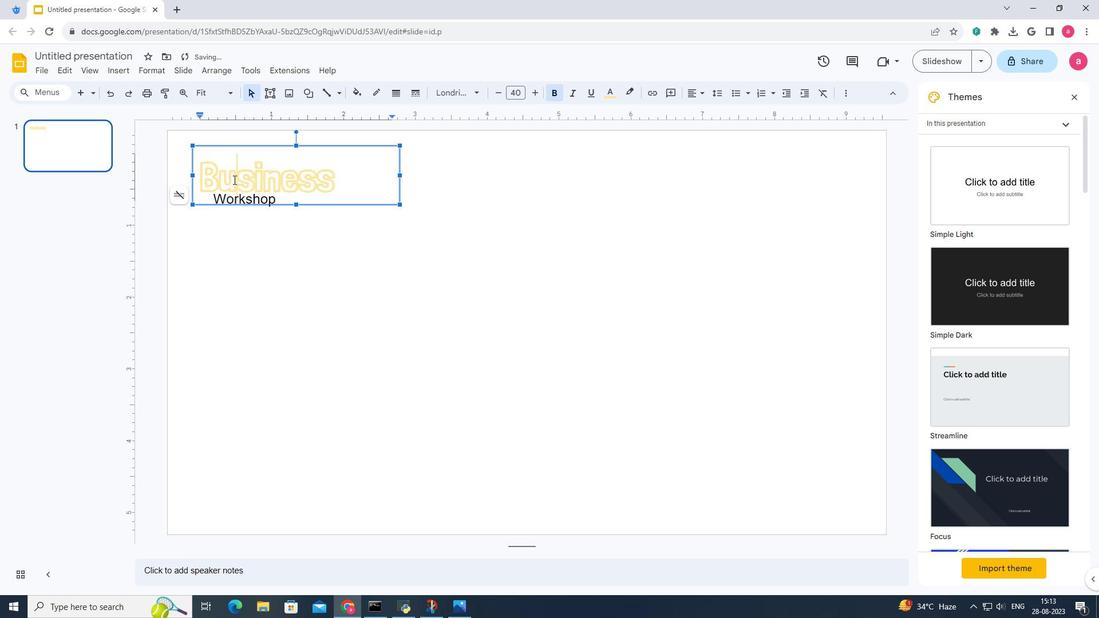 
Action: Mouse pressed left at (233, 179)
Screenshot: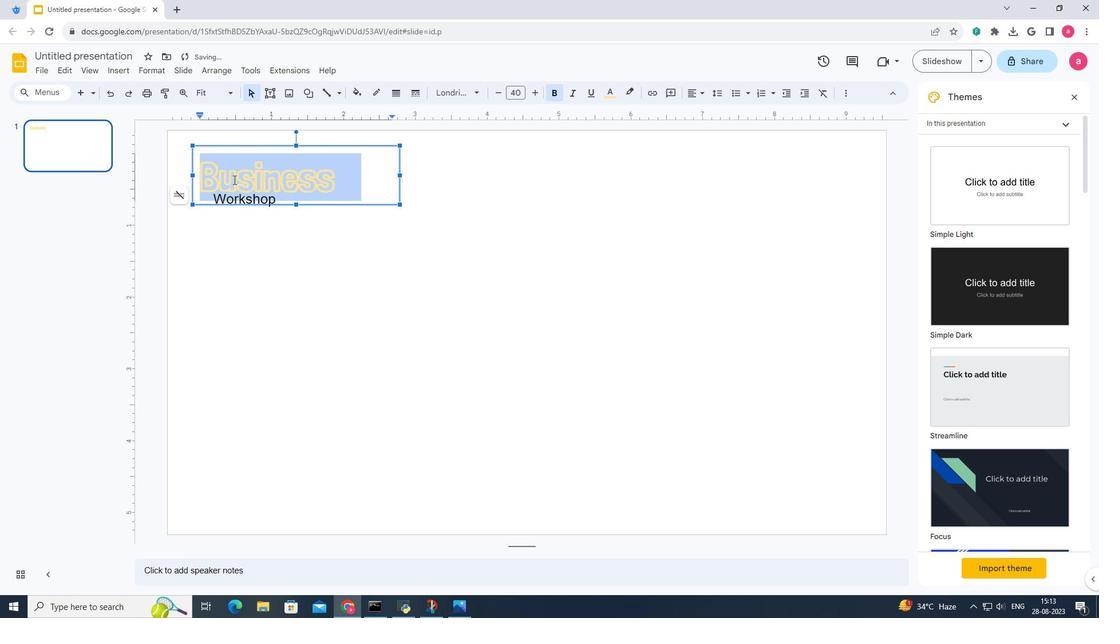 
Action: Mouse pressed left at (233, 179)
Screenshot: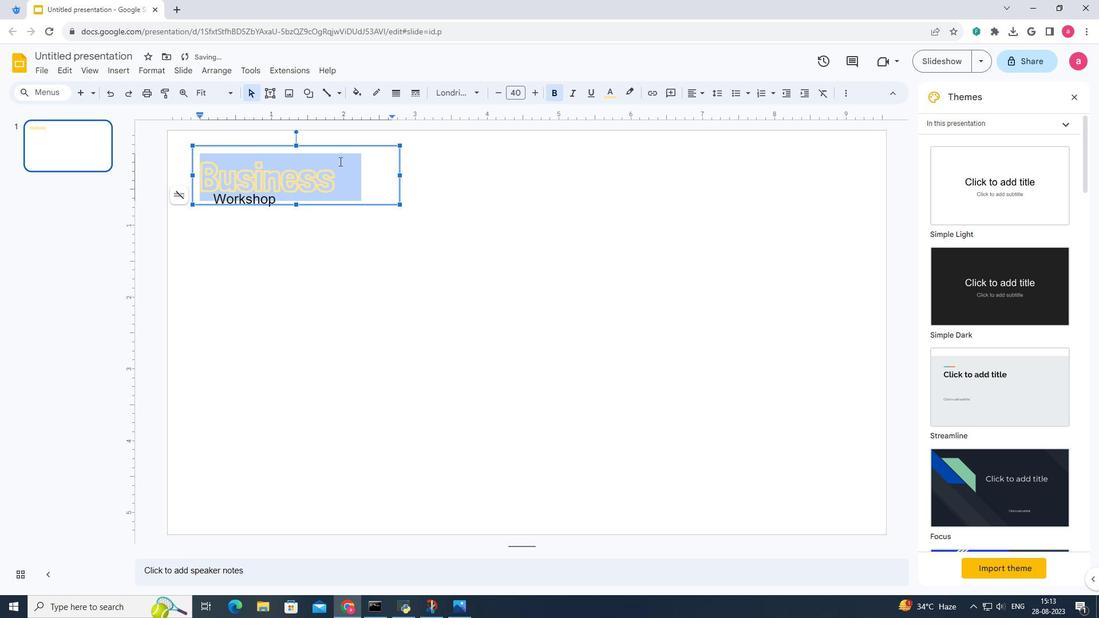 
Action: Mouse moved to (532, 88)
Screenshot: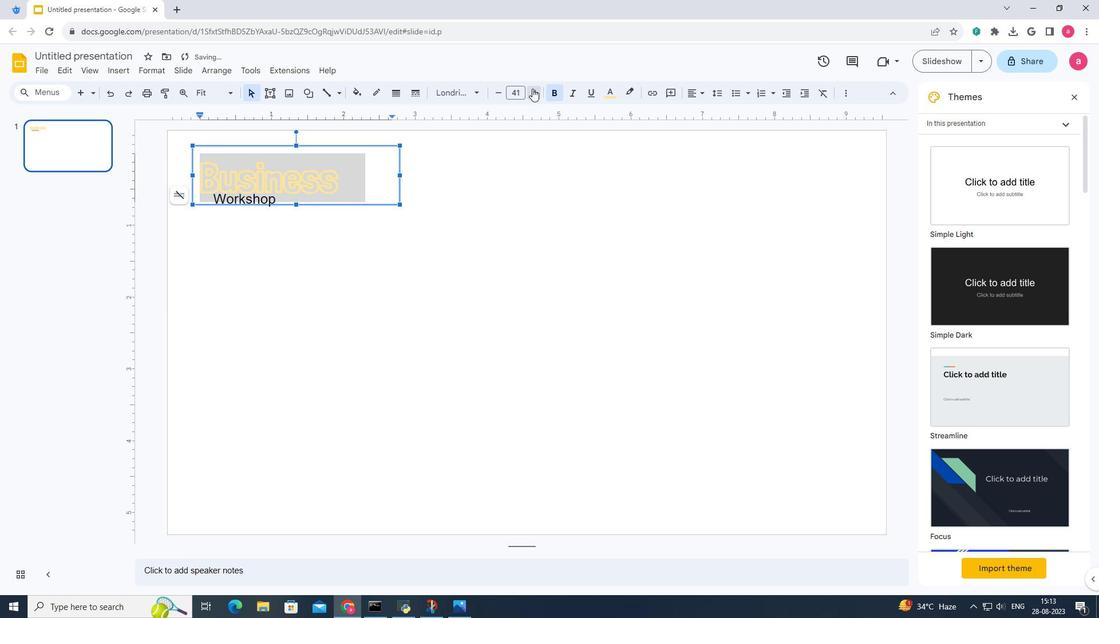 
Action: Mouse pressed left at (532, 88)
Screenshot: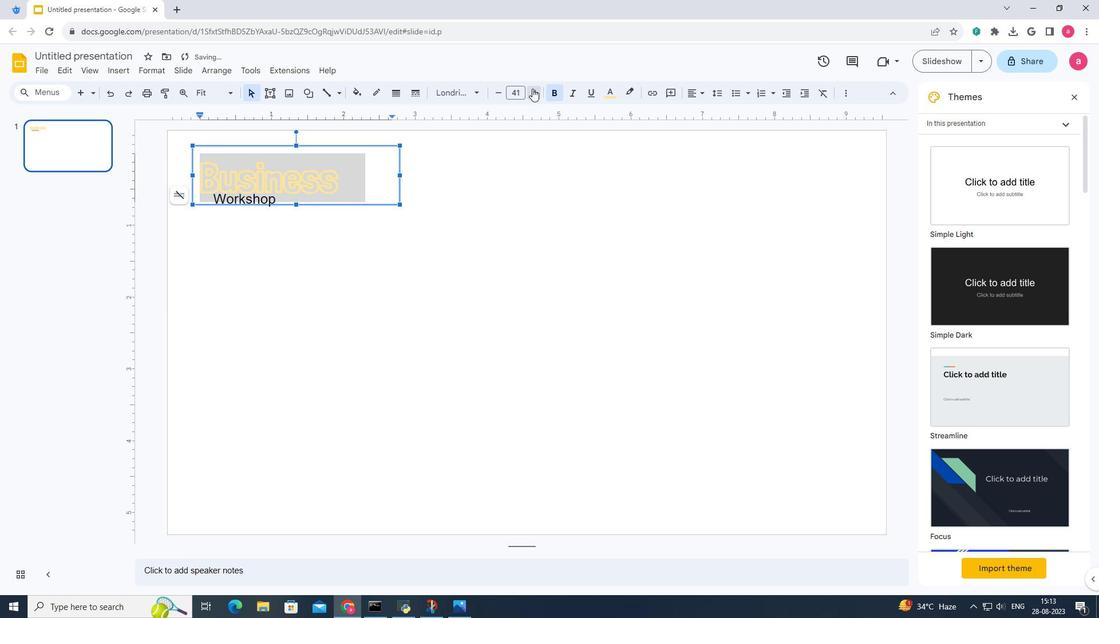 
Action: Mouse pressed left at (532, 88)
Screenshot: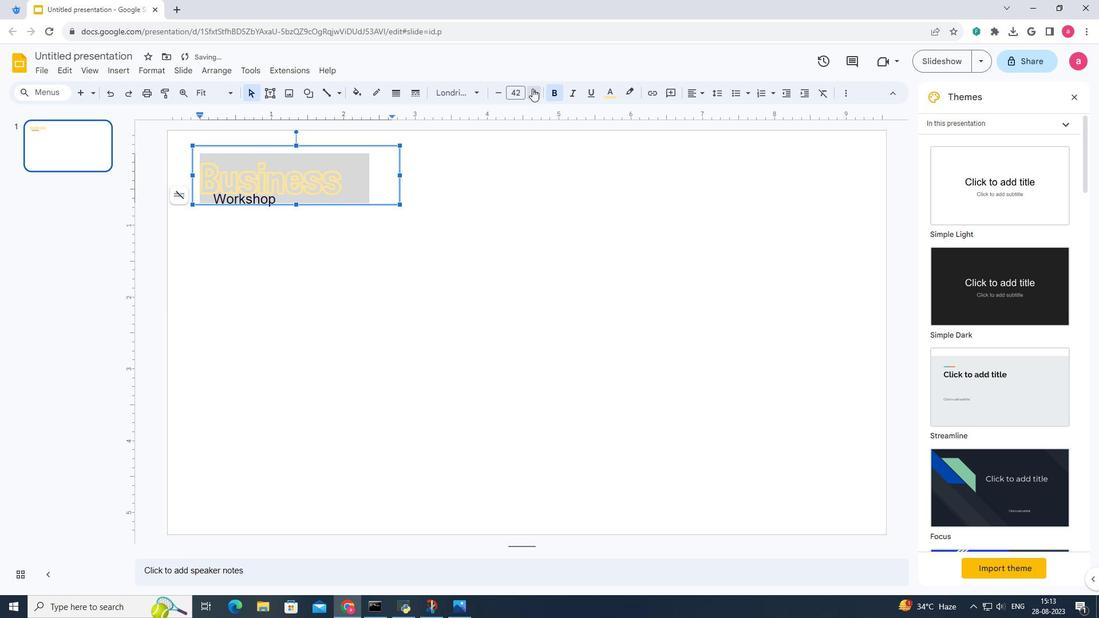 
Action: Mouse pressed left at (532, 88)
Screenshot: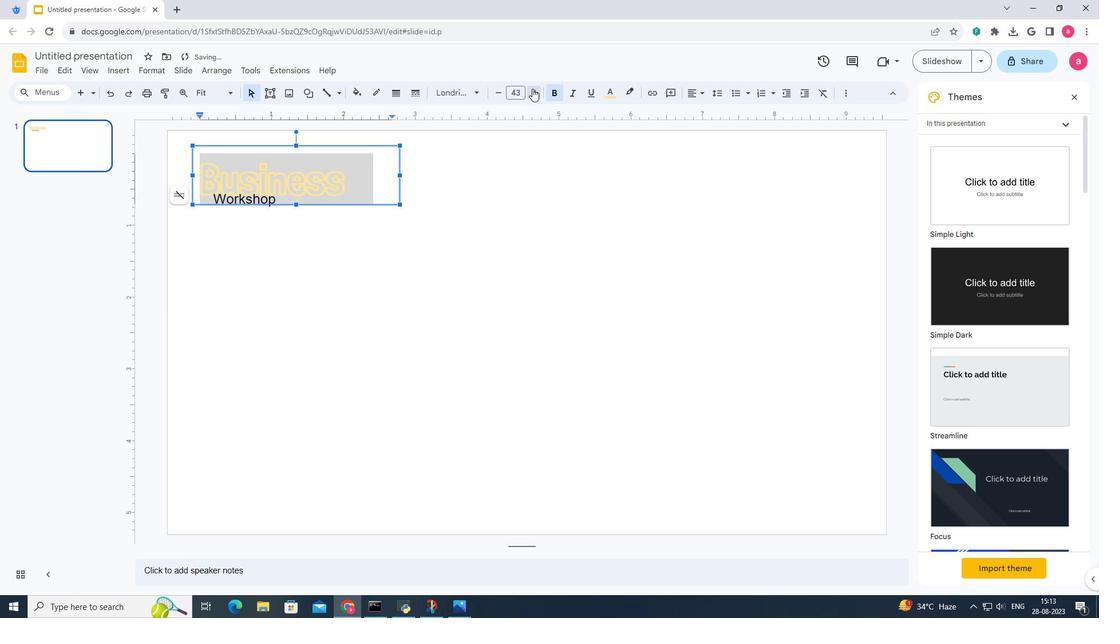 
Action: Mouse pressed left at (532, 88)
Screenshot: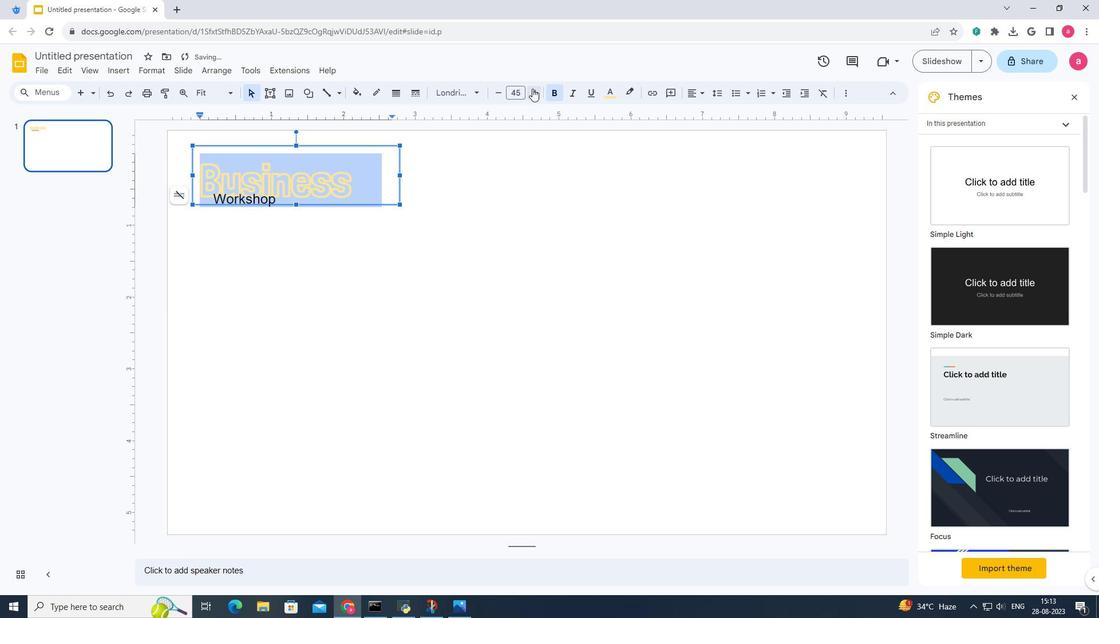 
Action: Mouse pressed left at (532, 88)
Screenshot: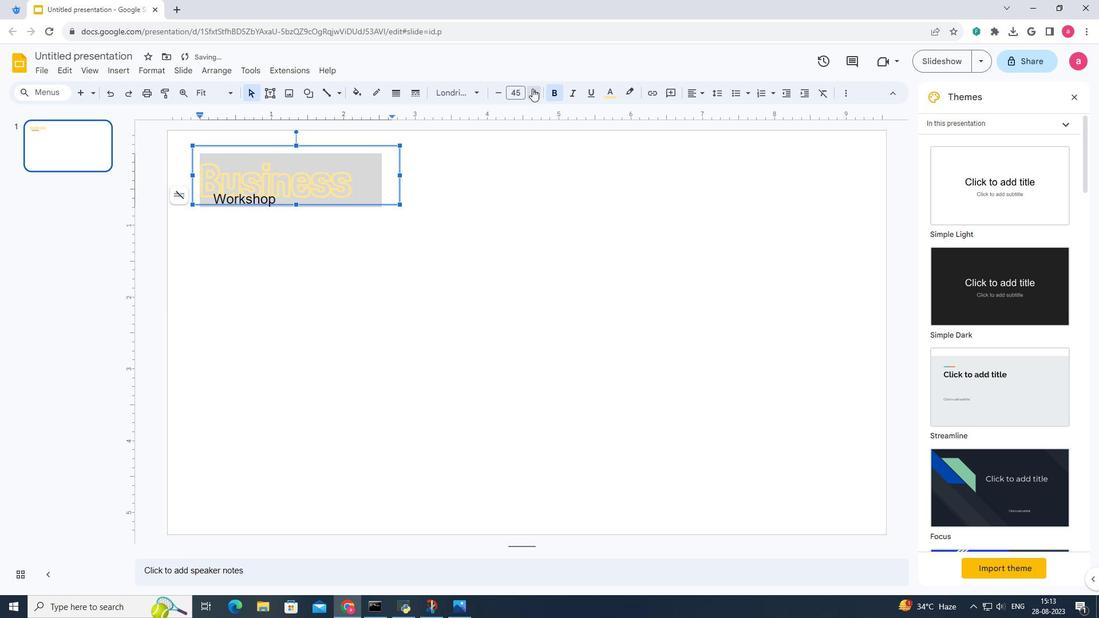 
Action: Mouse pressed left at (532, 88)
Screenshot: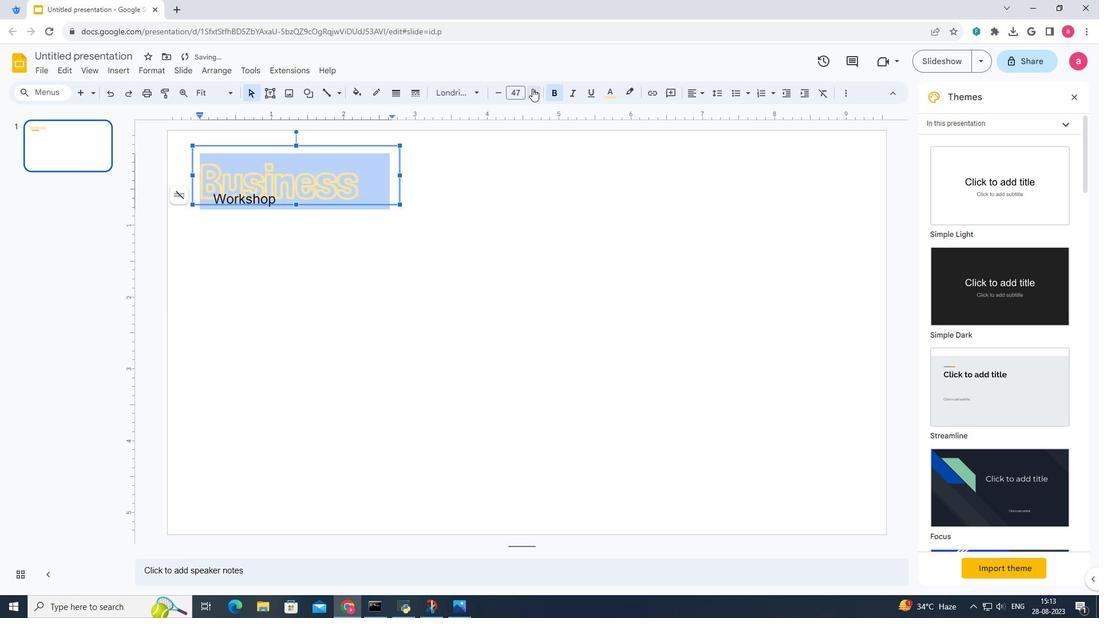 
Action: Mouse pressed left at (532, 88)
Screenshot: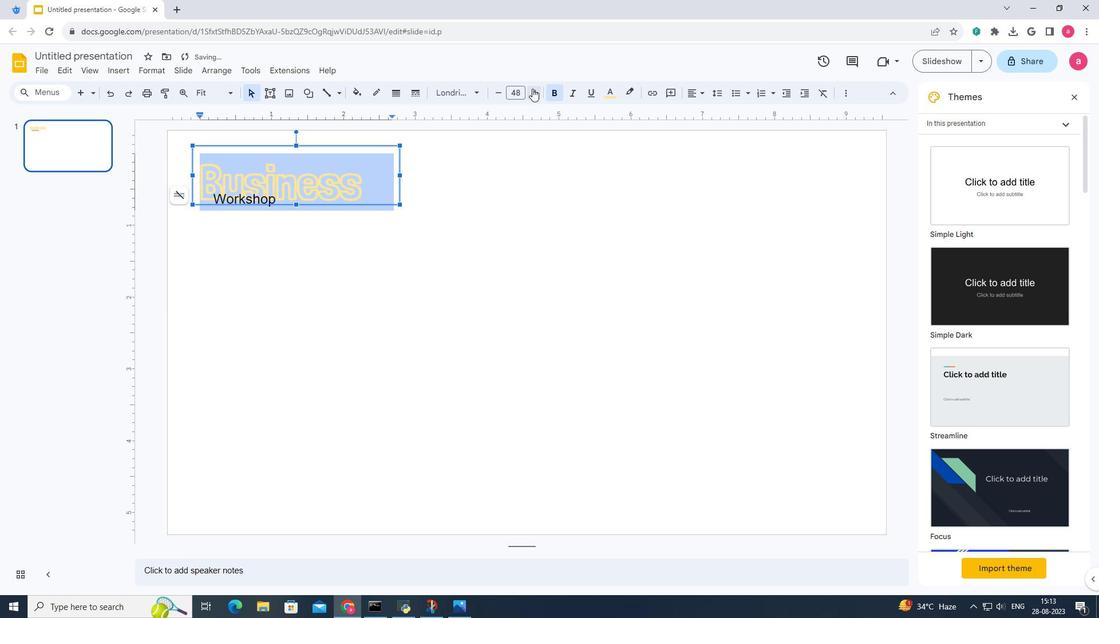 
Action: Mouse pressed left at (532, 88)
Screenshot: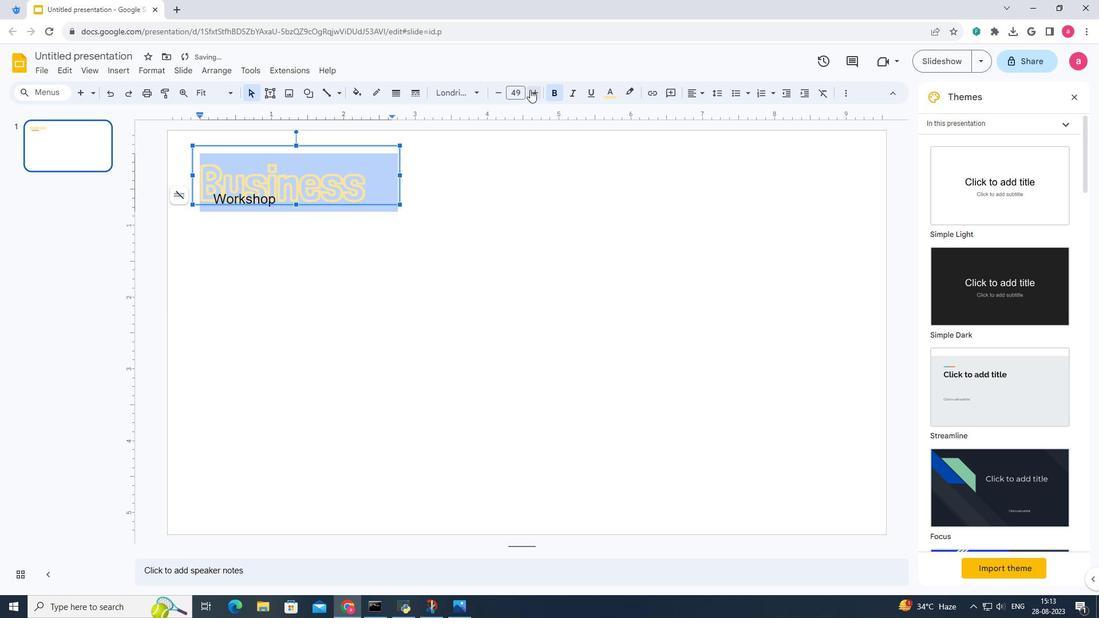 
Action: Mouse pressed left at (532, 88)
Screenshot: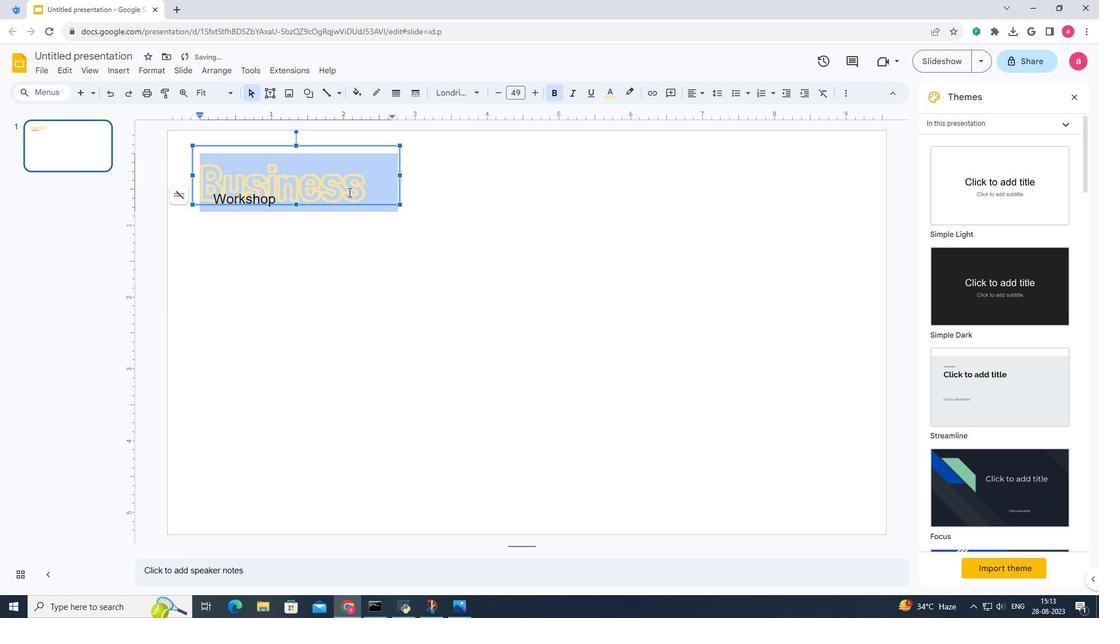 
Action: Mouse moved to (238, 200)
Screenshot: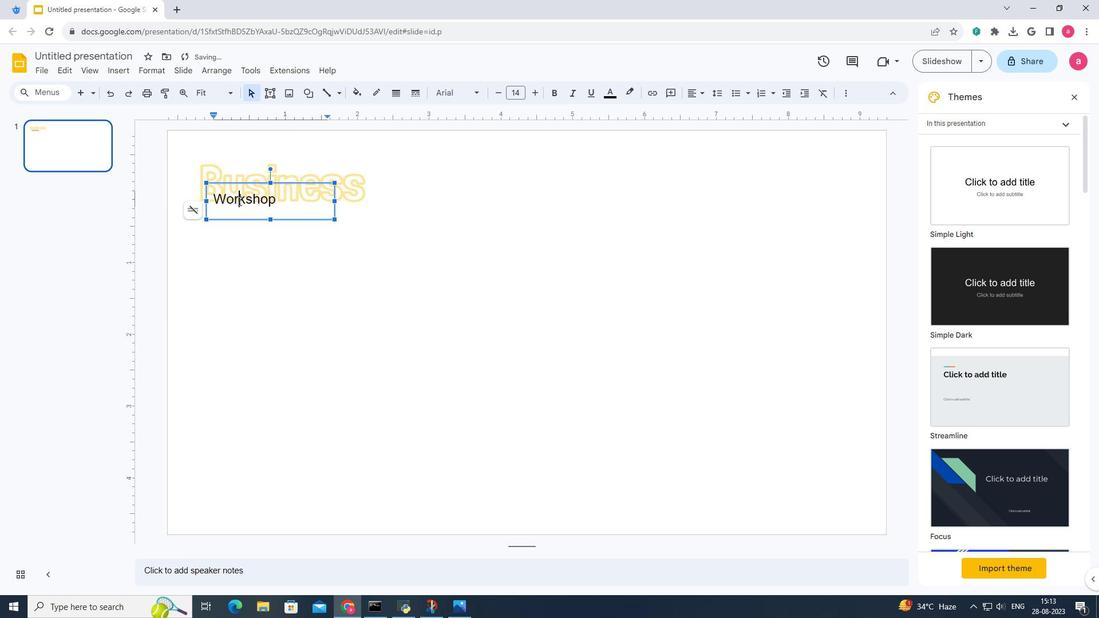 
Action: Mouse pressed left at (238, 200)
Screenshot: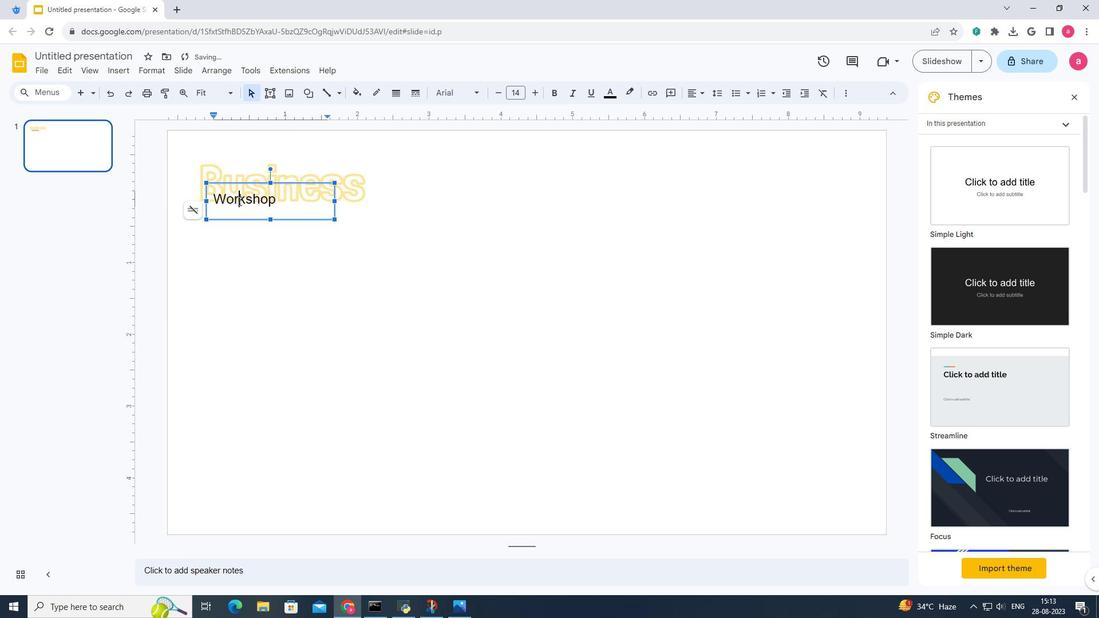 
Action: Mouse moved to (232, 184)
Screenshot: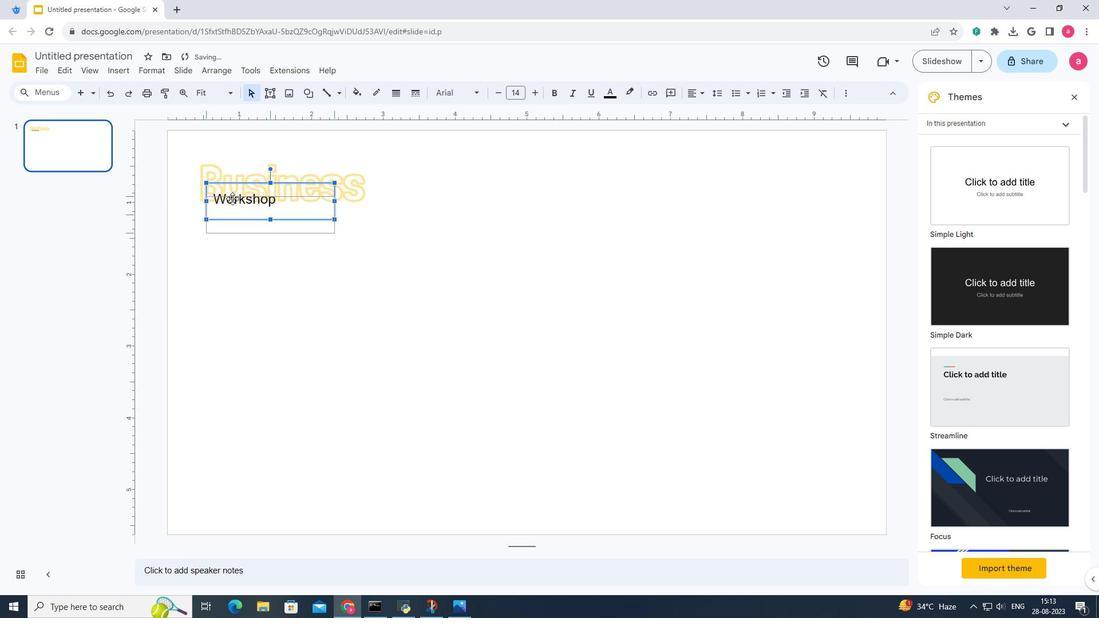 
Action: Mouse pressed left at (232, 184)
Screenshot: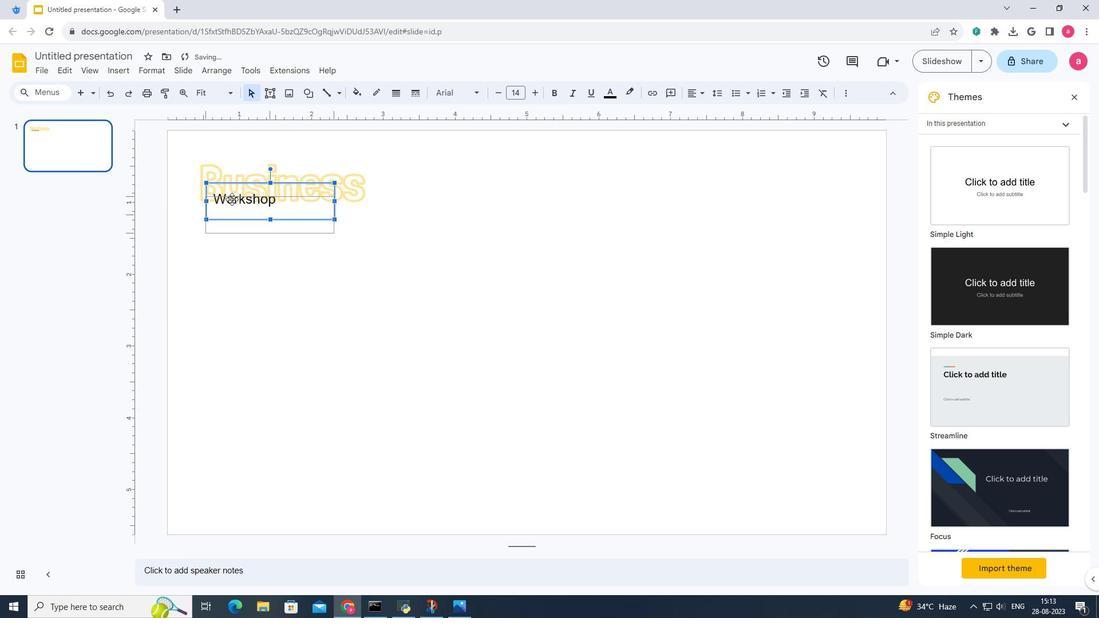 
Action: Mouse moved to (225, 213)
Screenshot: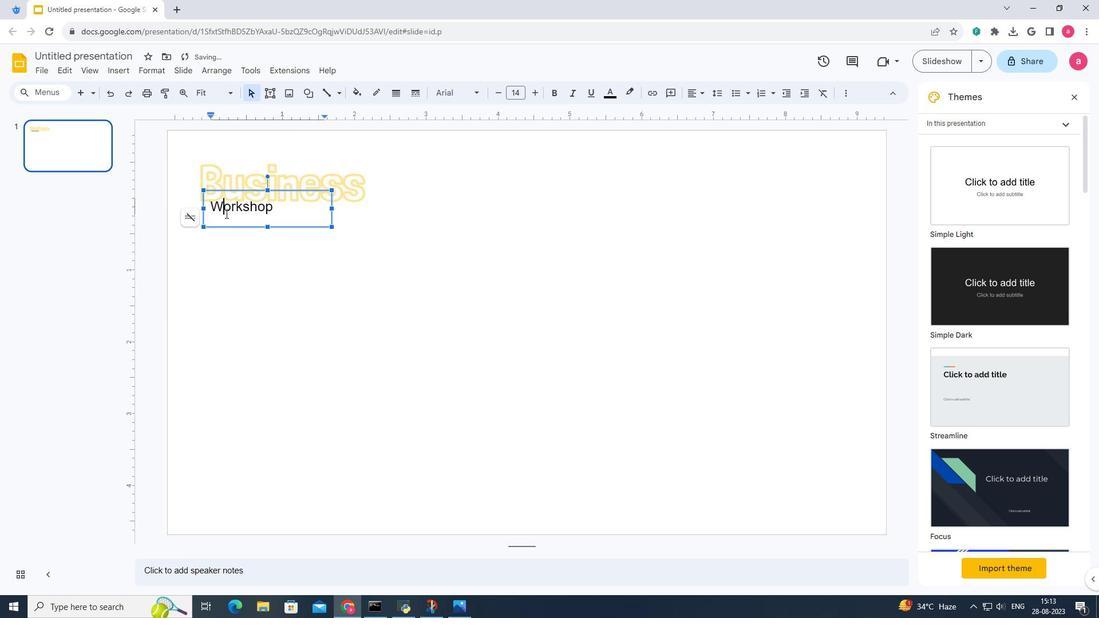 
Action: Mouse pressed left at (225, 213)
Screenshot: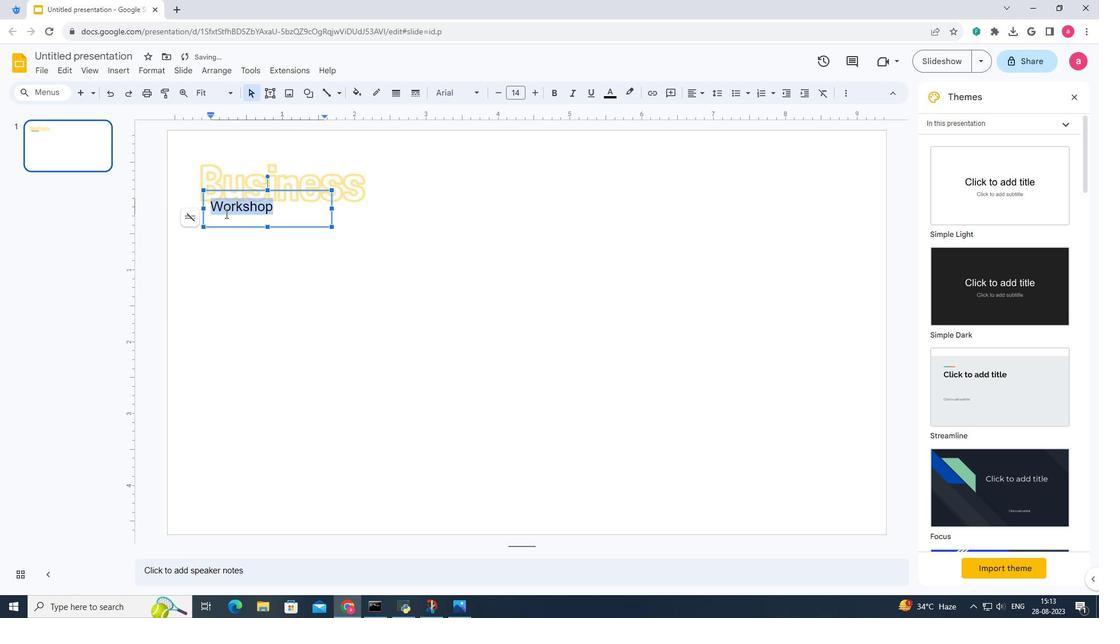 
Action: Mouse moved to (225, 213)
Screenshot: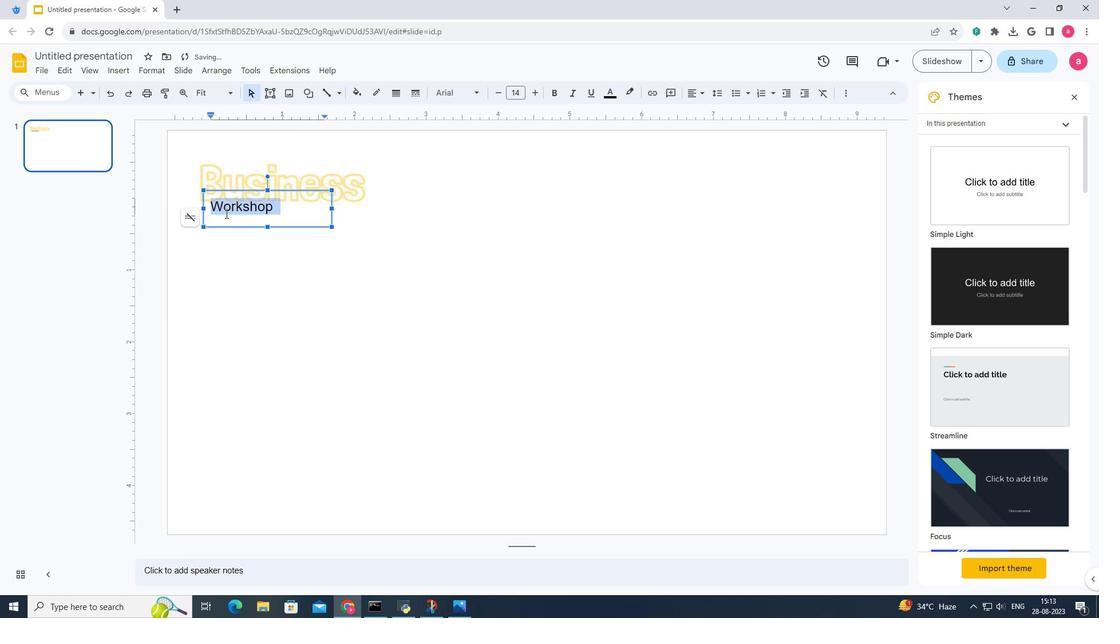 
Action: Mouse pressed left at (225, 213)
Screenshot: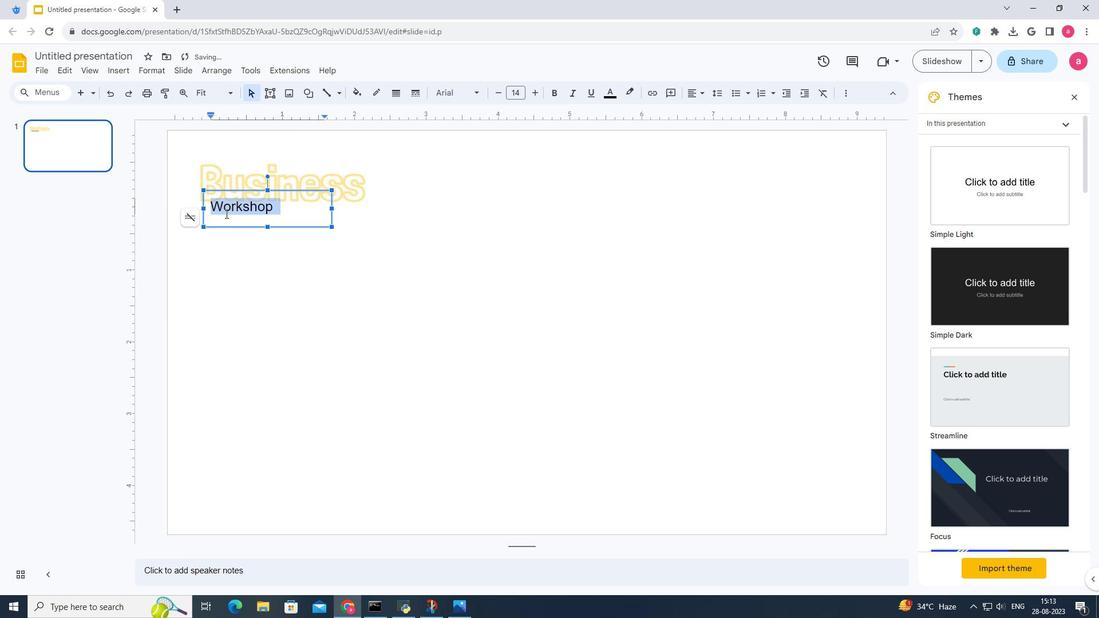 
Action: Mouse pressed left at (225, 213)
Screenshot: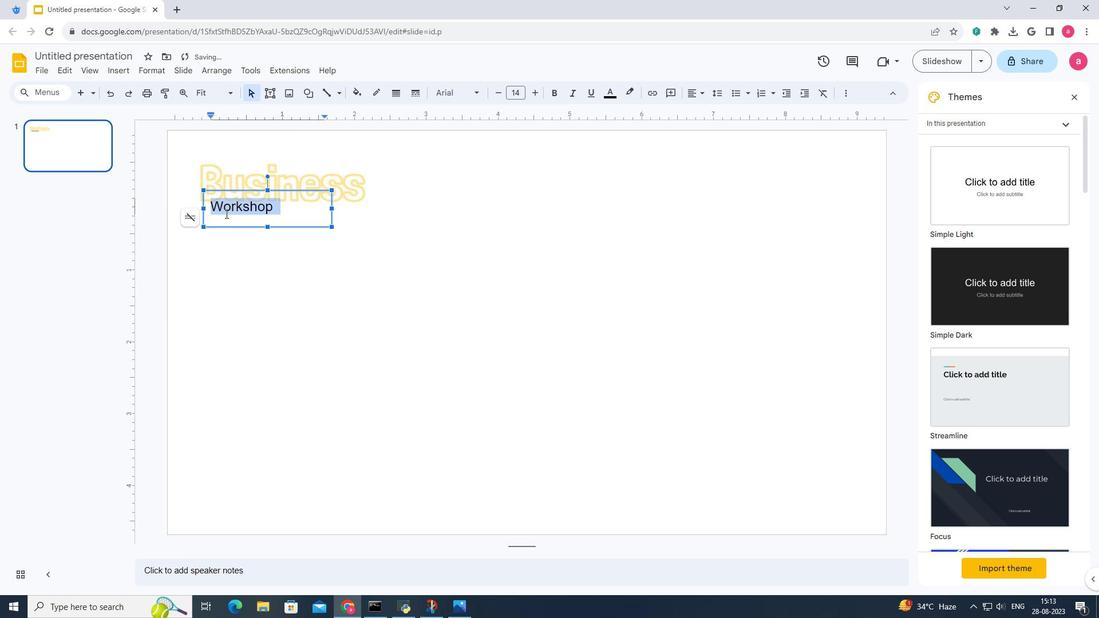 
Action: Mouse moved to (532, 93)
Screenshot: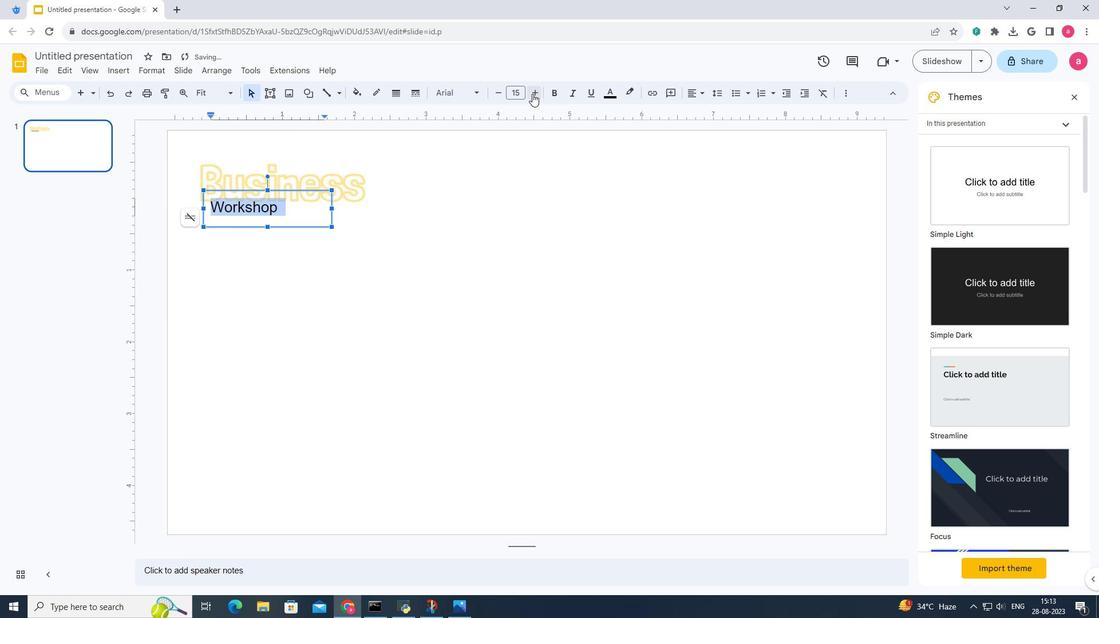 
Action: Mouse pressed left at (532, 93)
Screenshot: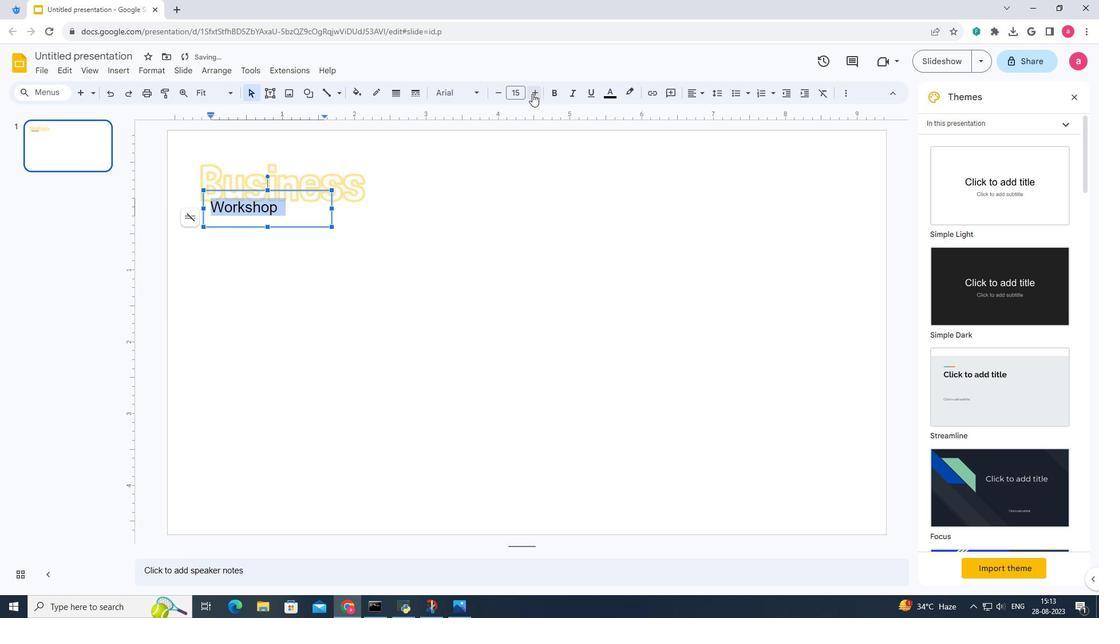 
Action: Mouse pressed left at (532, 93)
Screenshot: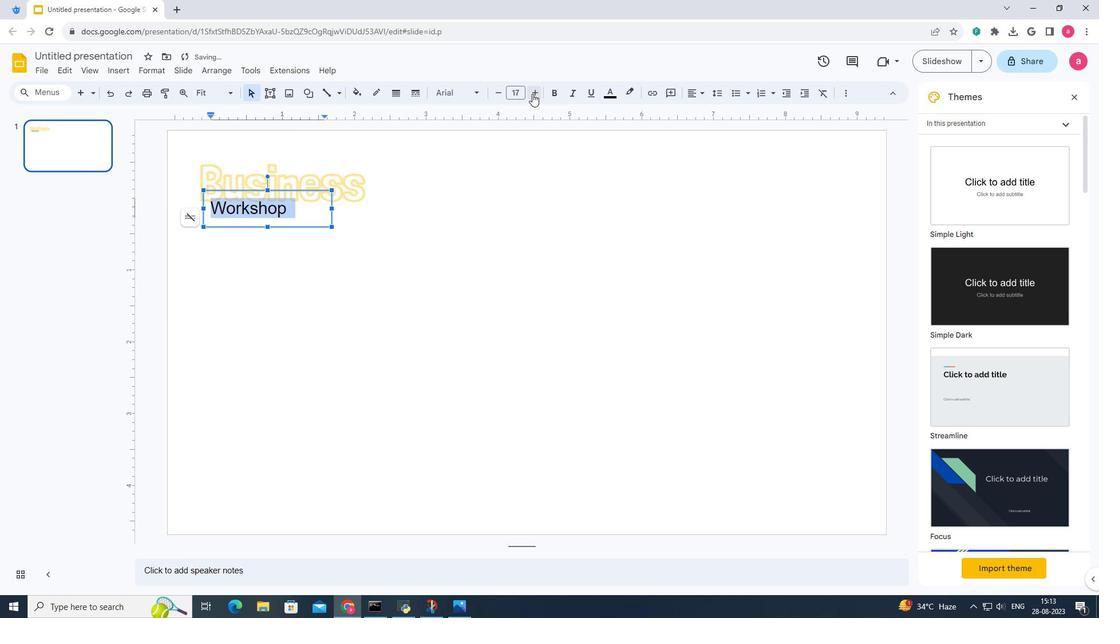 
Action: Mouse pressed left at (532, 93)
Screenshot: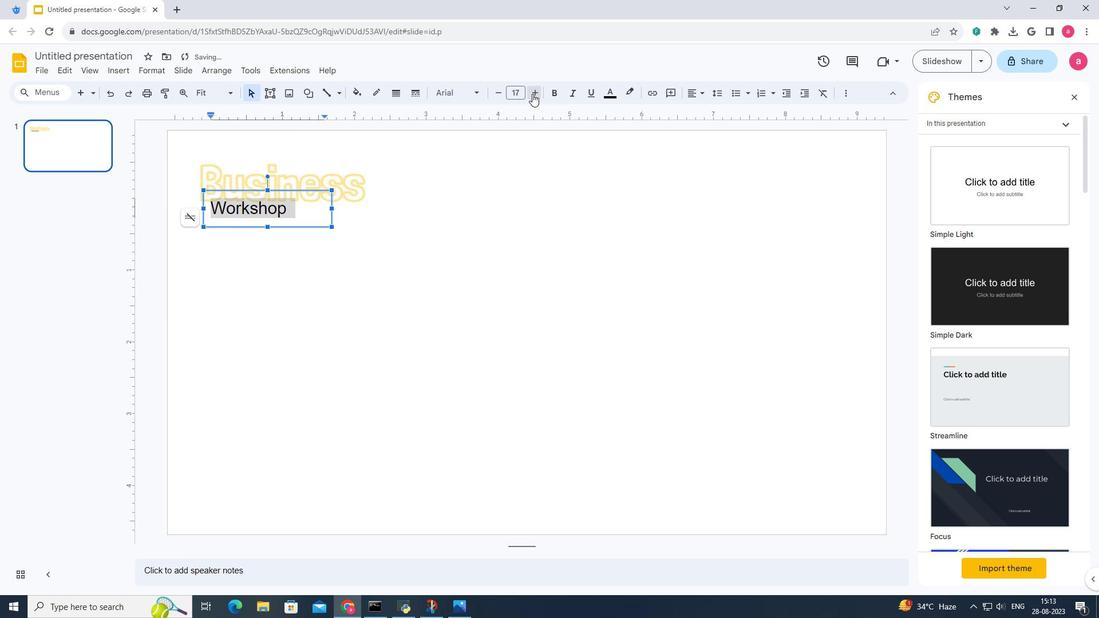 
Action: Mouse pressed left at (532, 93)
Screenshot: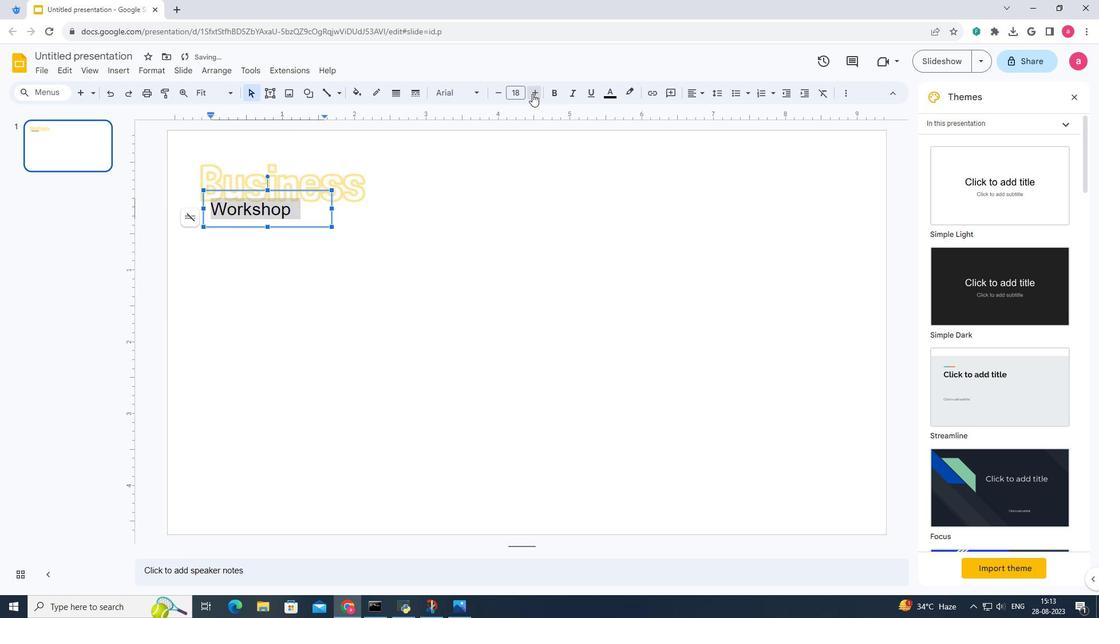 
Action: Mouse pressed left at (532, 93)
Screenshot: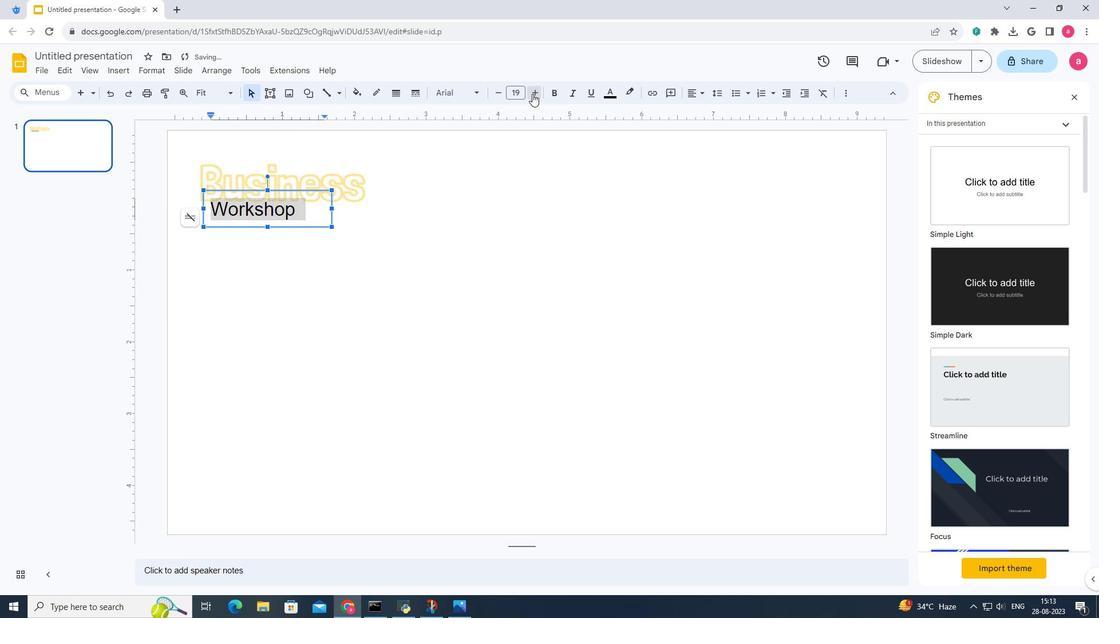 
Action: Mouse pressed left at (532, 93)
Screenshot: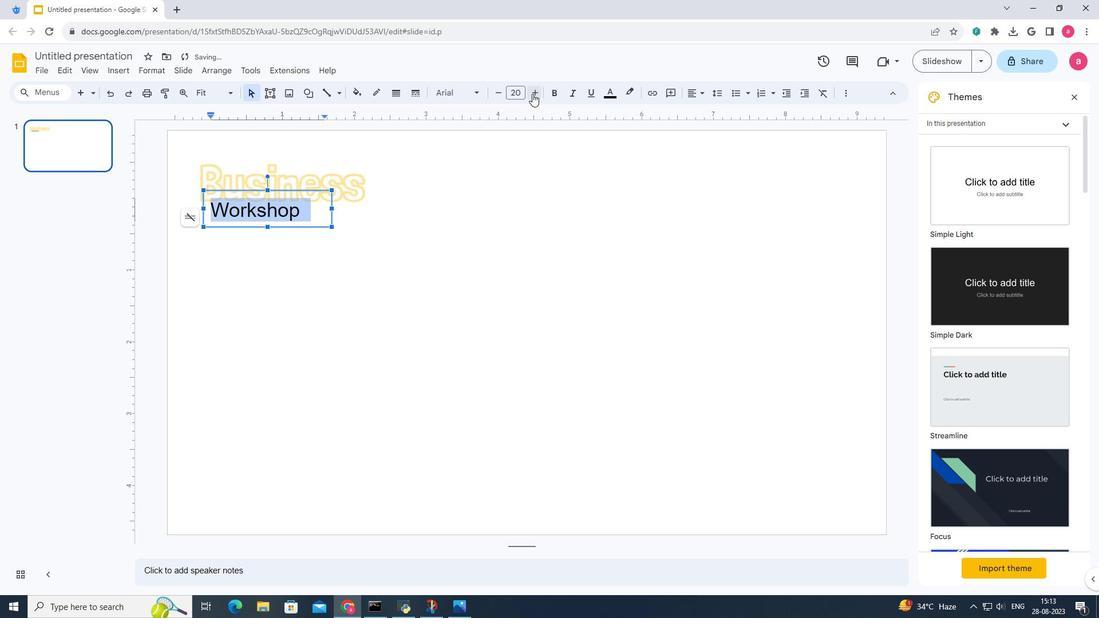 
Action: Mouse pressed left at (532, 93)
Screenshot: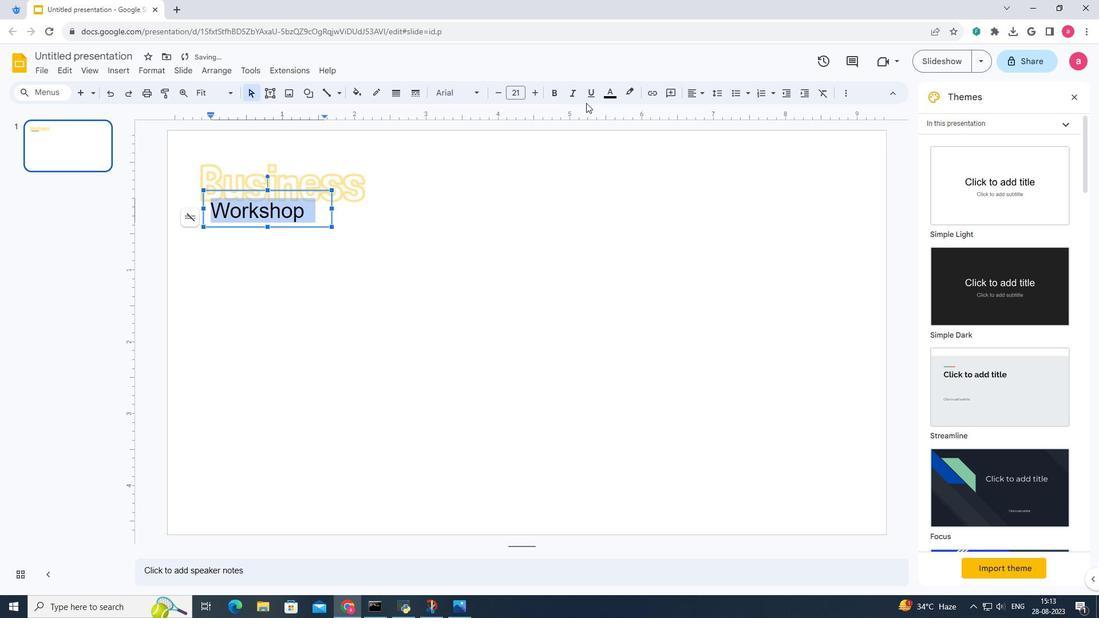 
Action: Mouse moved to (693, 92)
Screenshot: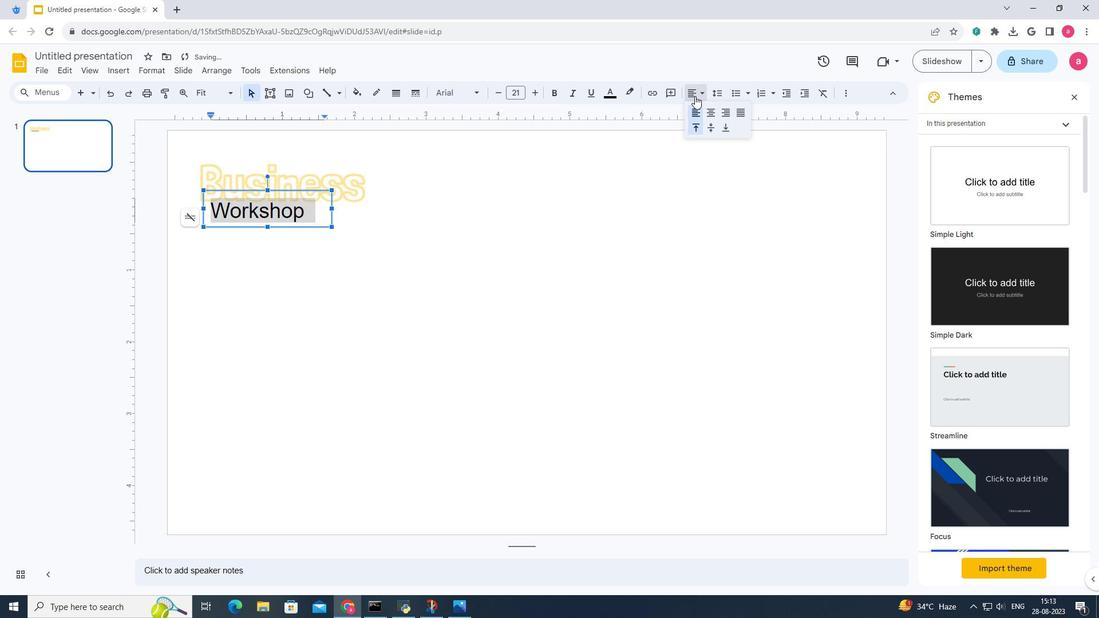 
Action: Mouse pressed left at (693, 92)
Screenshot: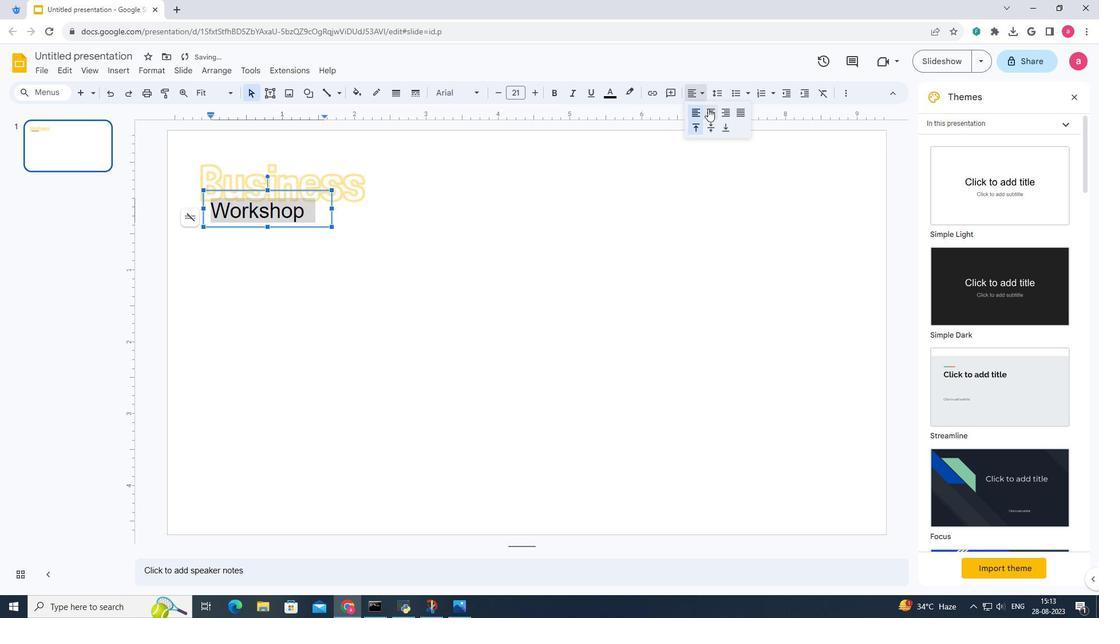 
Action: Mouse moved to (723, 126)
Screenshot: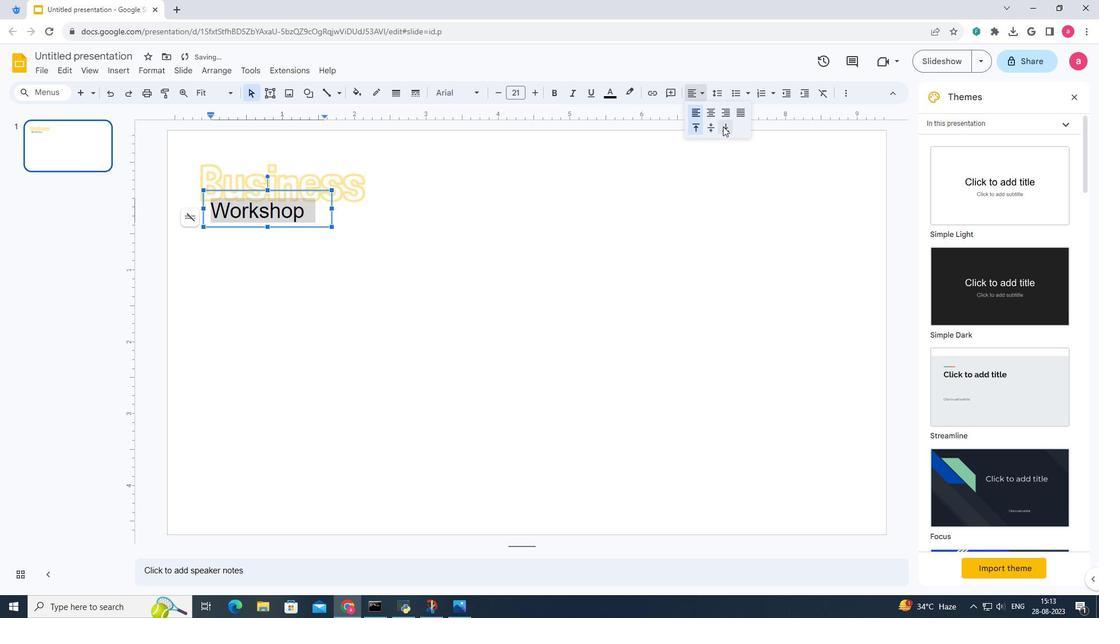 
Action: Mouse pressed left at (723, 126)
Screenshot: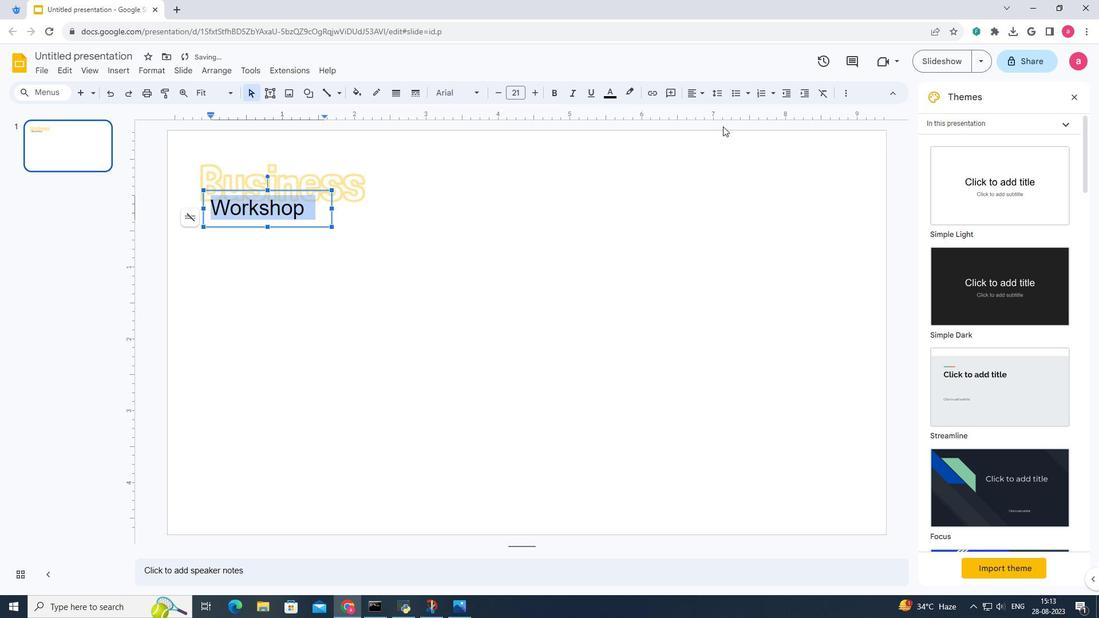 
Action: Mouse moved to (602, 95)
Screenshot: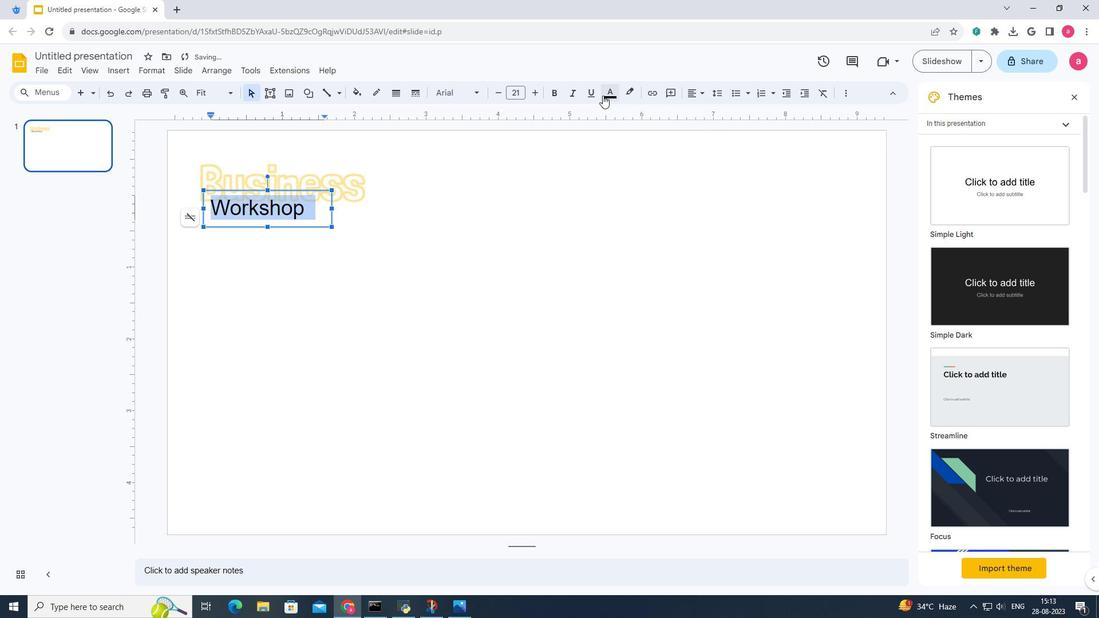 
Action: Mouse pressed left at (602, 95)
Screenshot: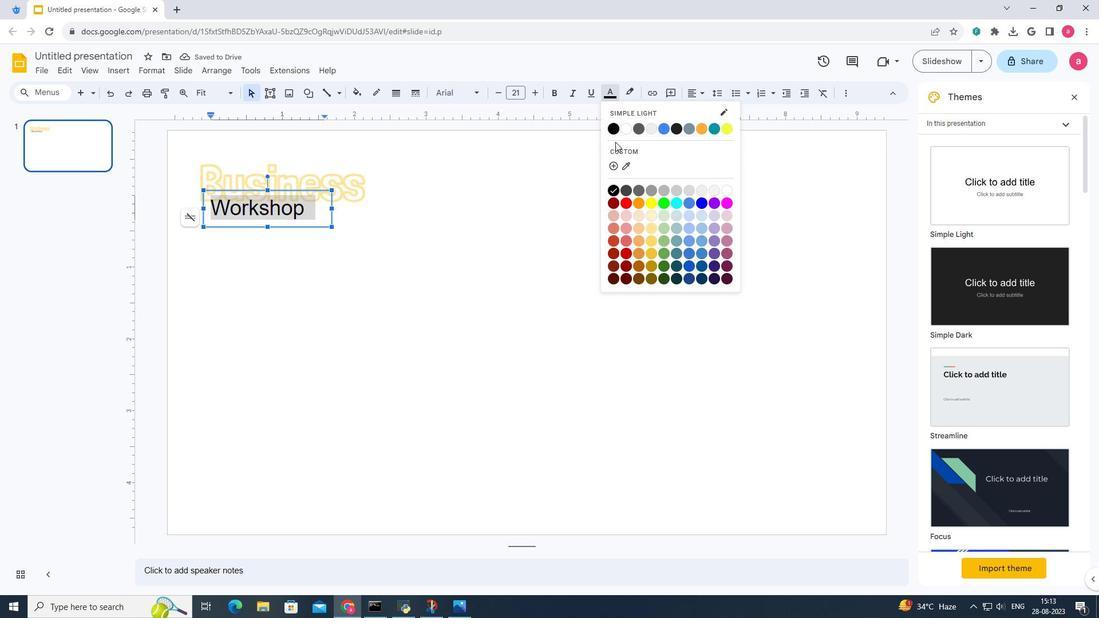 
Action: Mouse moved to (620, 129)
Screenshot: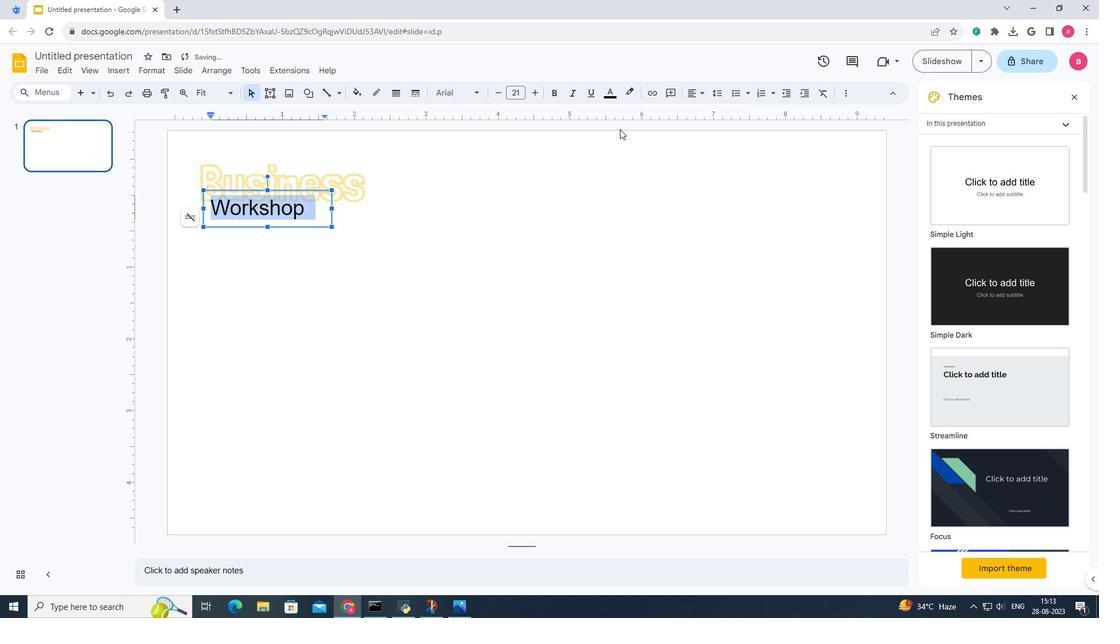 
Action: Mouse pressed left at (620, 129)
Screenshot: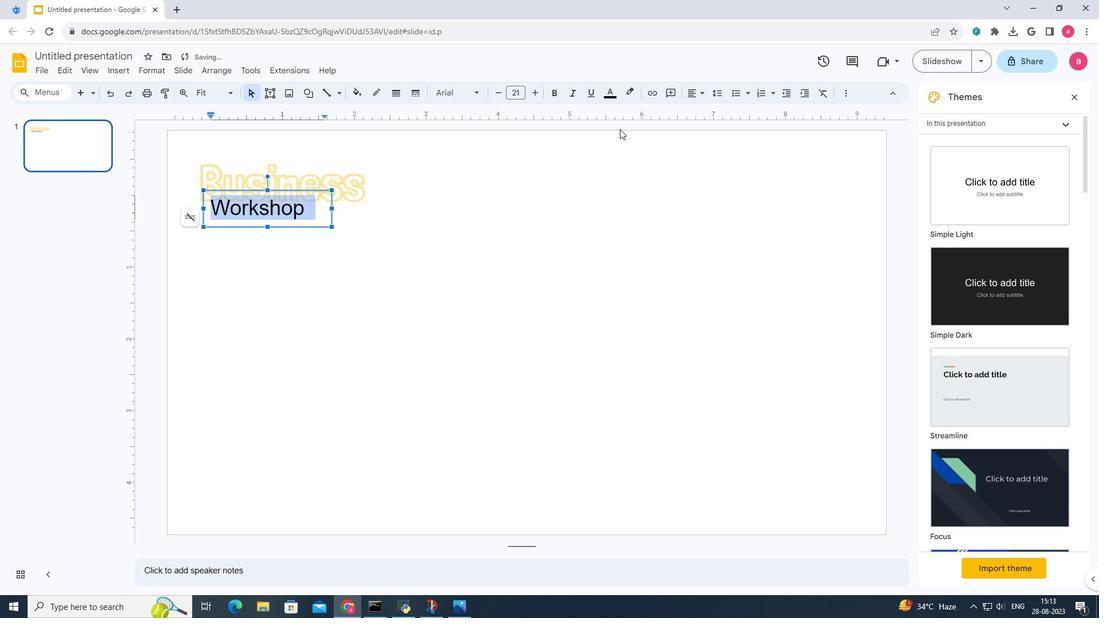 
Action: Mouse moved to (553, 95)
Screenshot: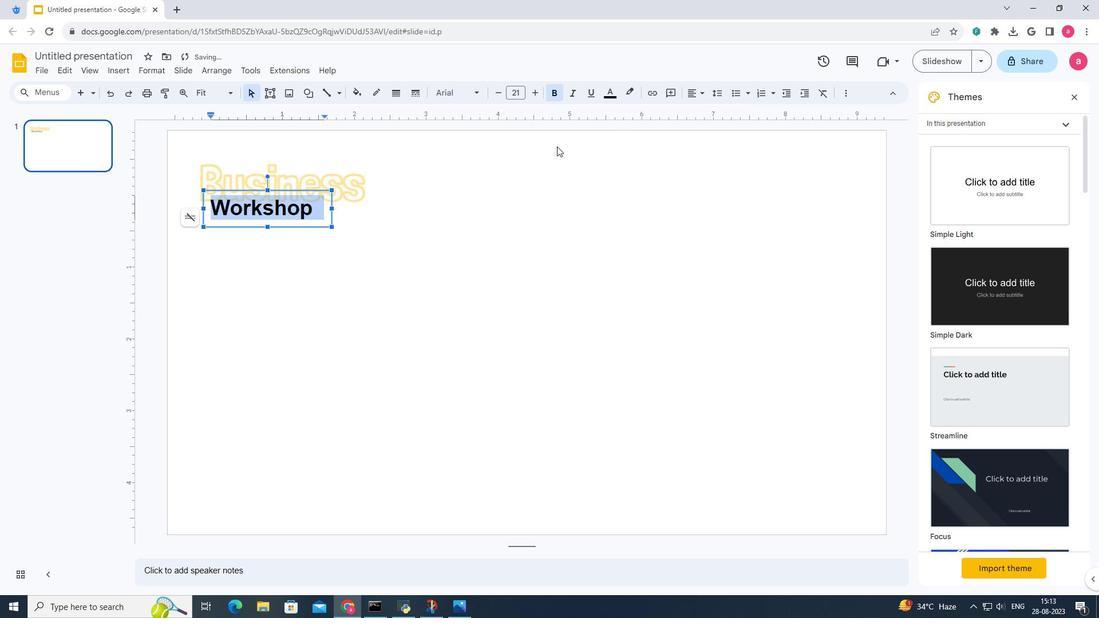 
Action: Mouse pressed left at (553, 95)
Screenshot: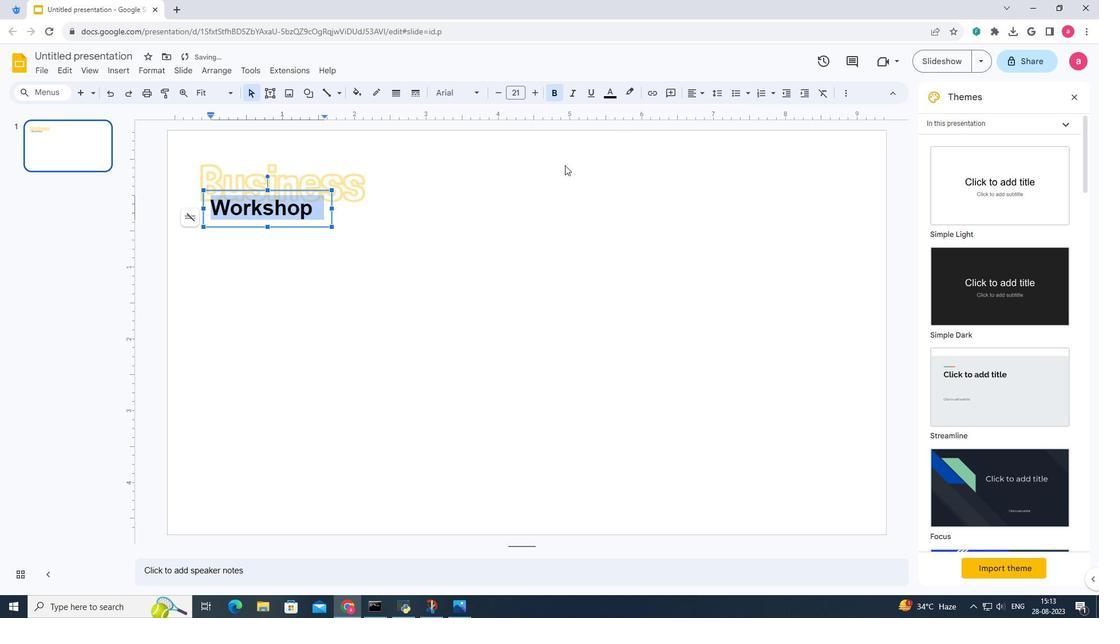 
Action: Mouse moved to (607, 95)
Screenshot: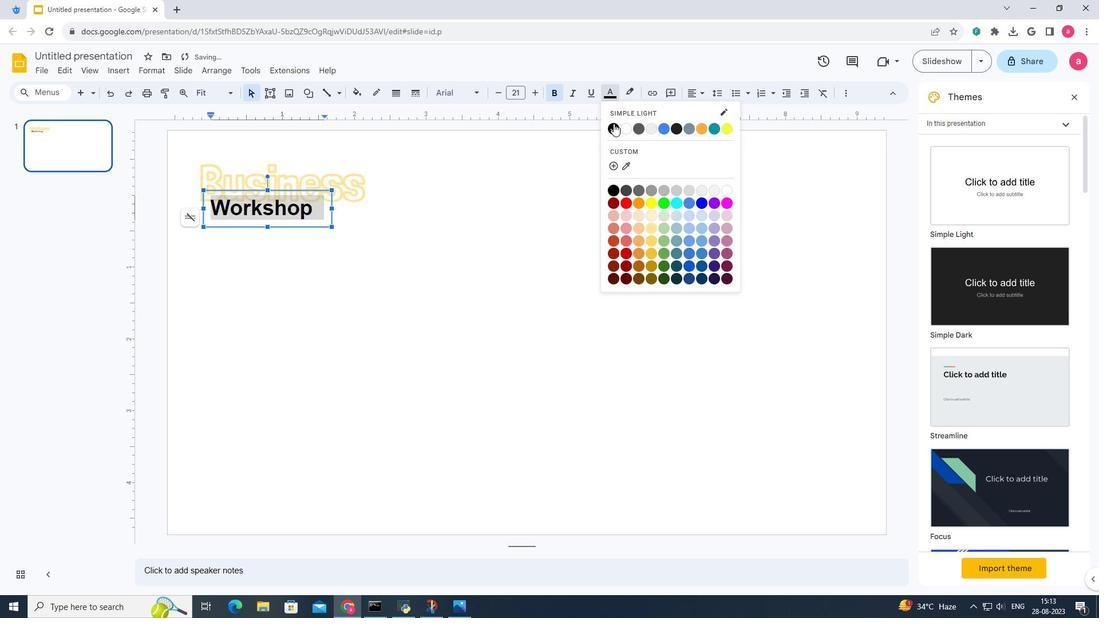 
Action: Mouse pressed left at (607, 95)
Screenshot: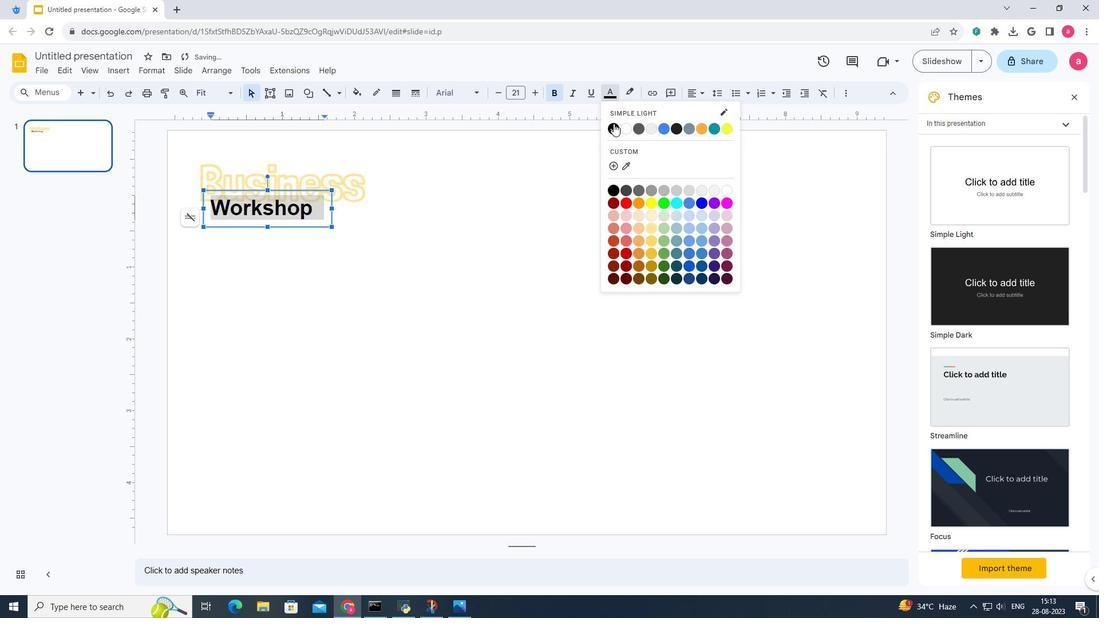 
Action: Mouse moved to (625, 129)
Screenshot: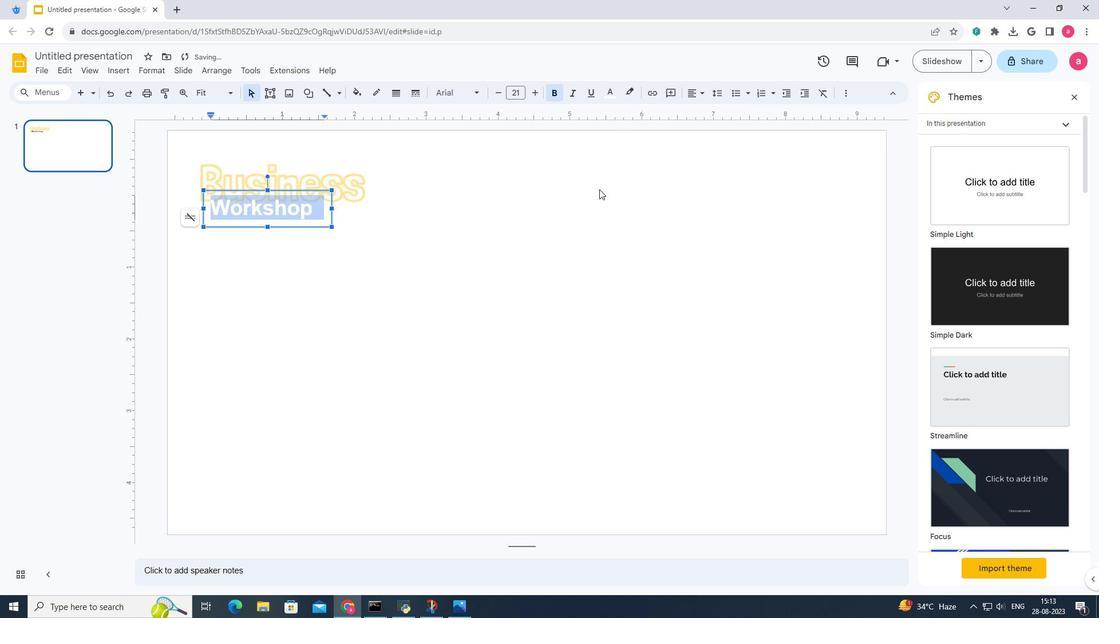 
Action: Mouse pressed left at (625, 129)
Screenshot: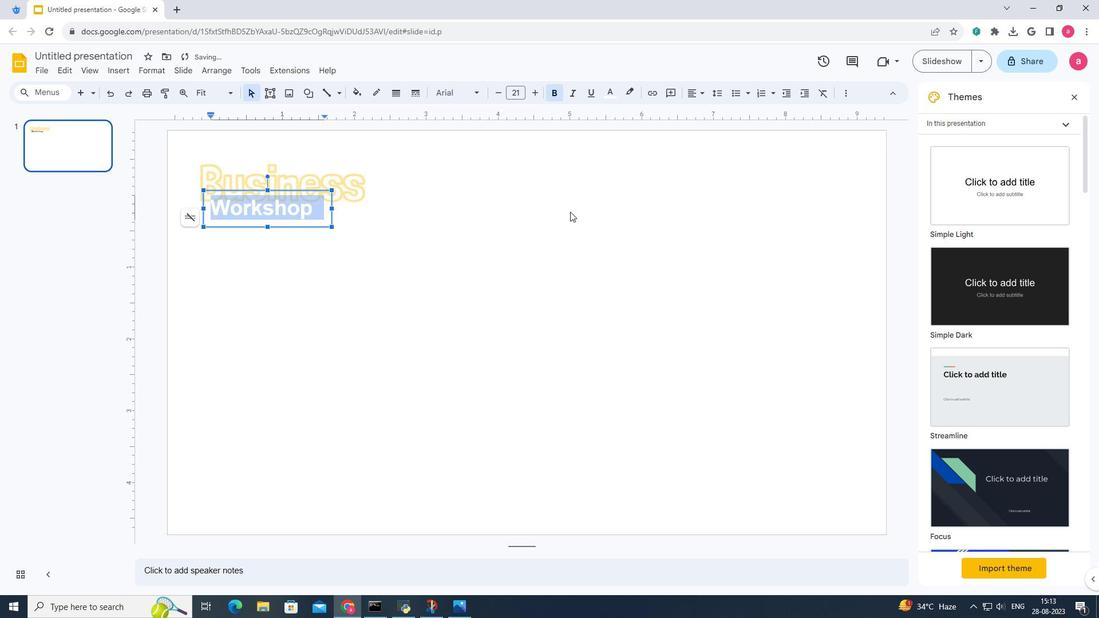 
Action: Mouse moved to (568, 211)
Screenshot: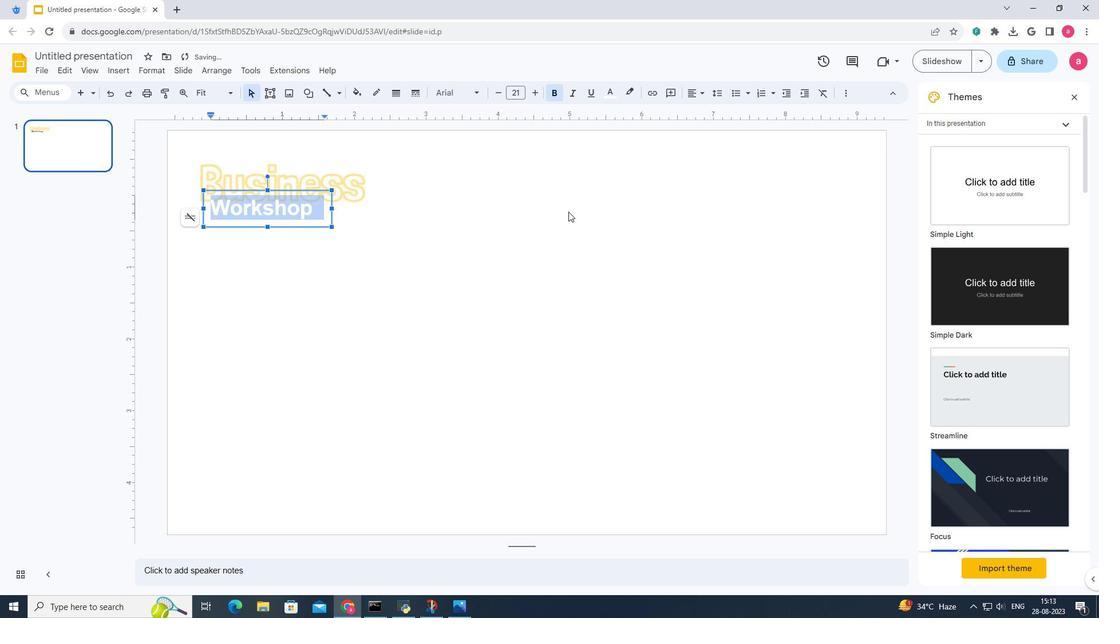 
Action: Mouse pressed left at (568, 211)
Screenshot: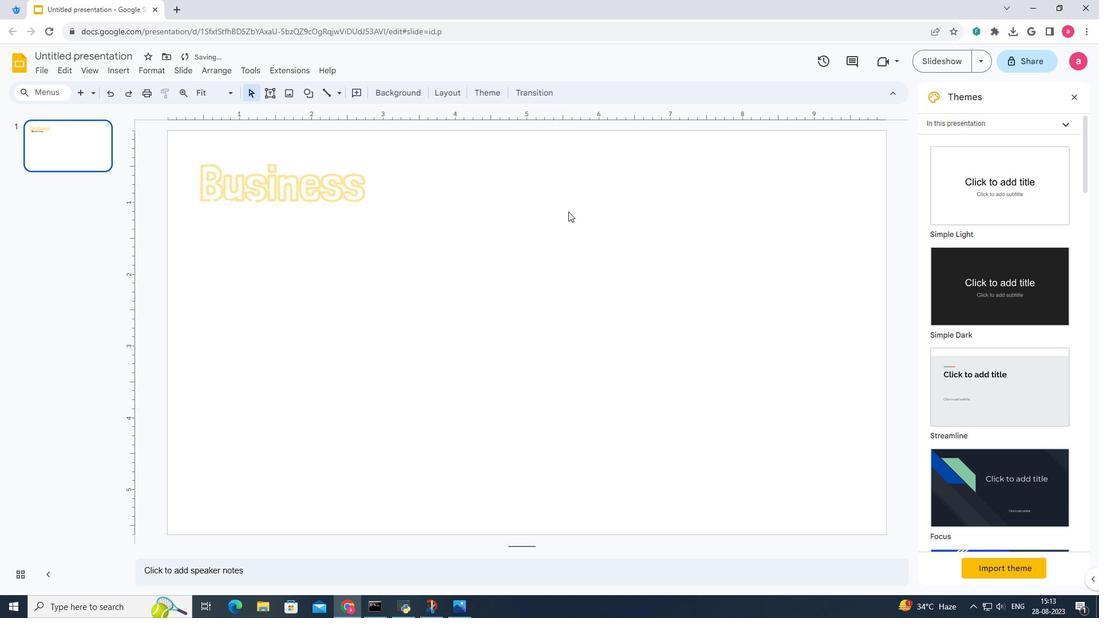 
Action: Mouse moved to (251, 215)
Screenshot: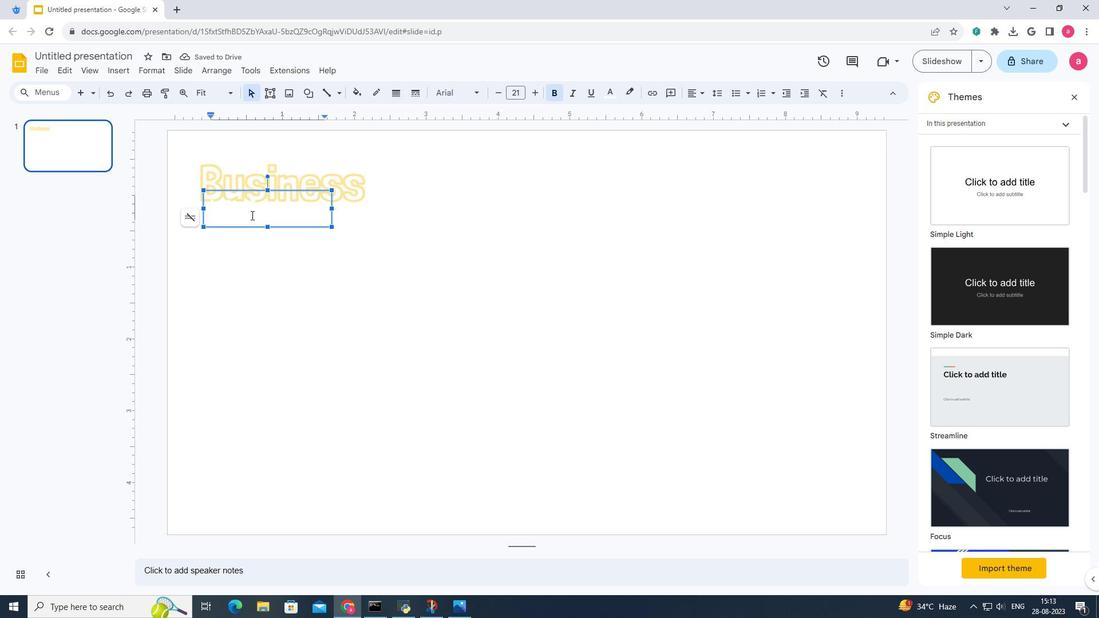 
Action: Mouse pressed left at (251, 215)
Screenshot: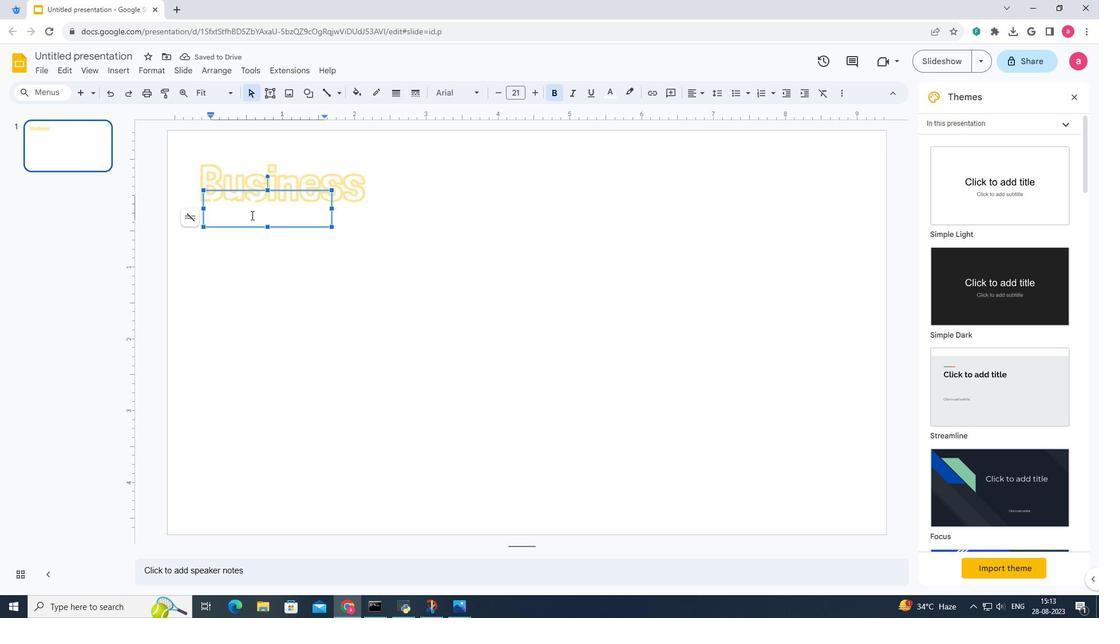
Action: Mouse moved to (577, 198)
Screenshot: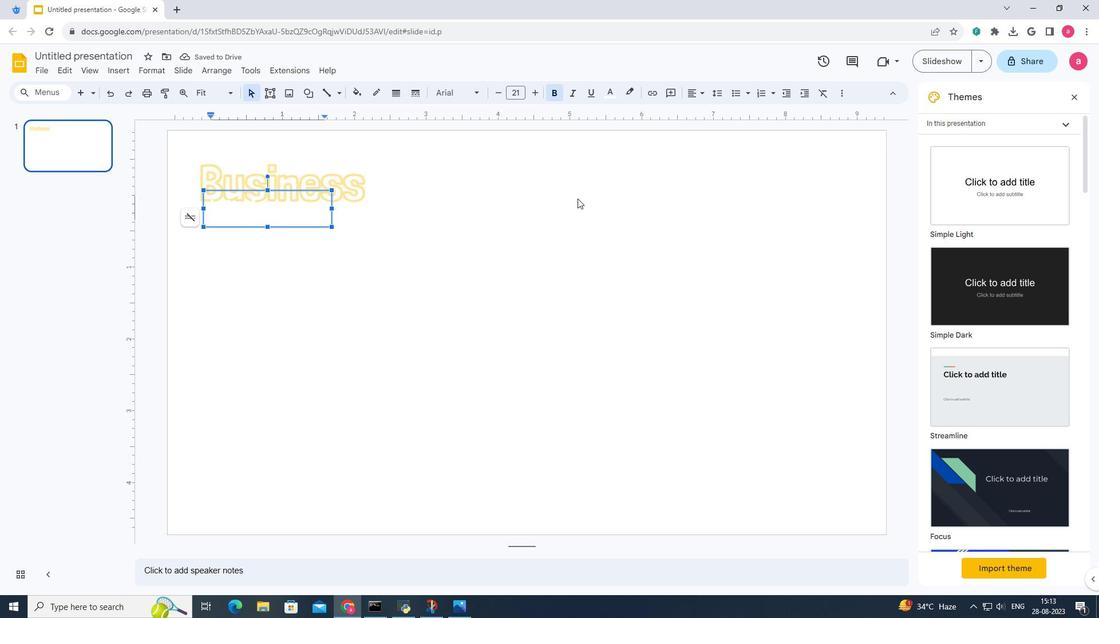 
Action: Mouse pressed left at (577, 198)
Screenshot: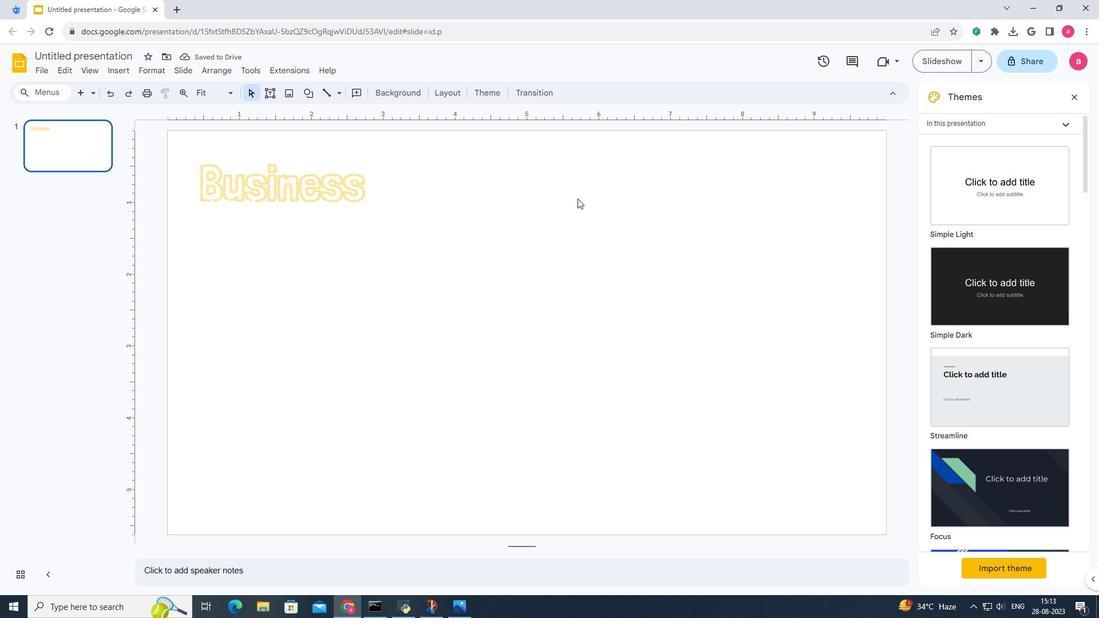 
Action: Mouse moved to (408, 94)
Screenshot: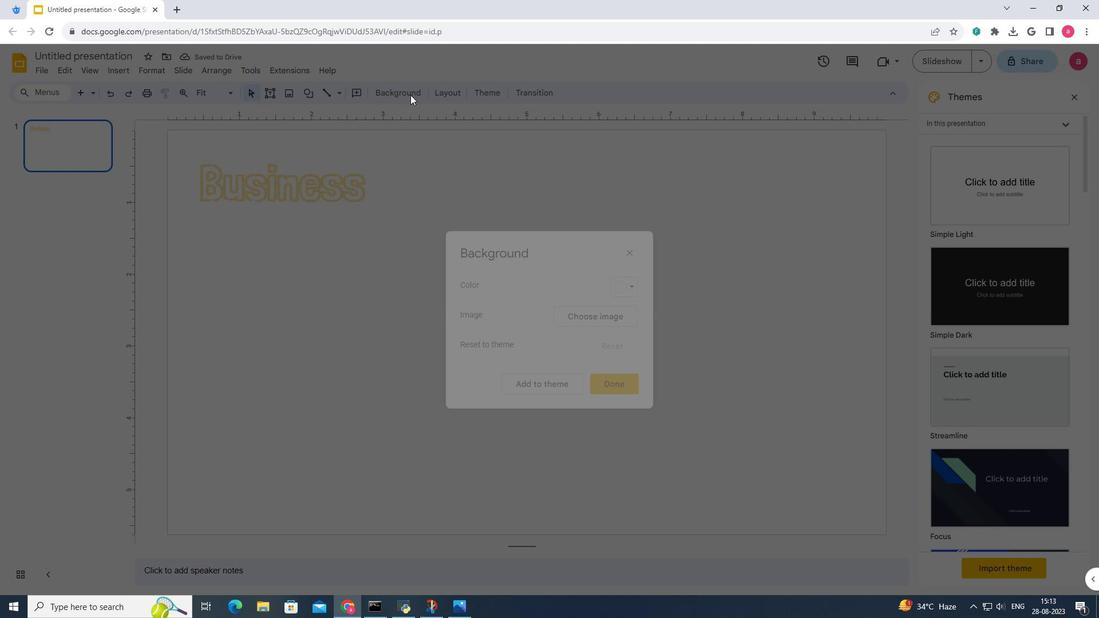 
Action: Mouse pressed left at (408, 94)
Screenshot: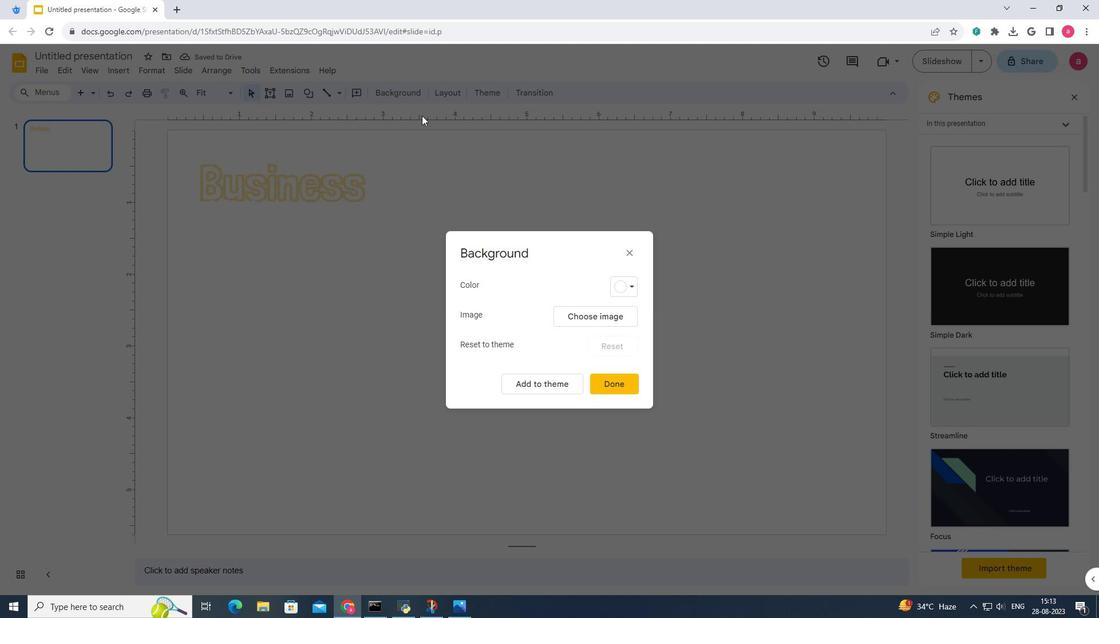 
Action: Mouse moved to (611, 289)
Screenshot: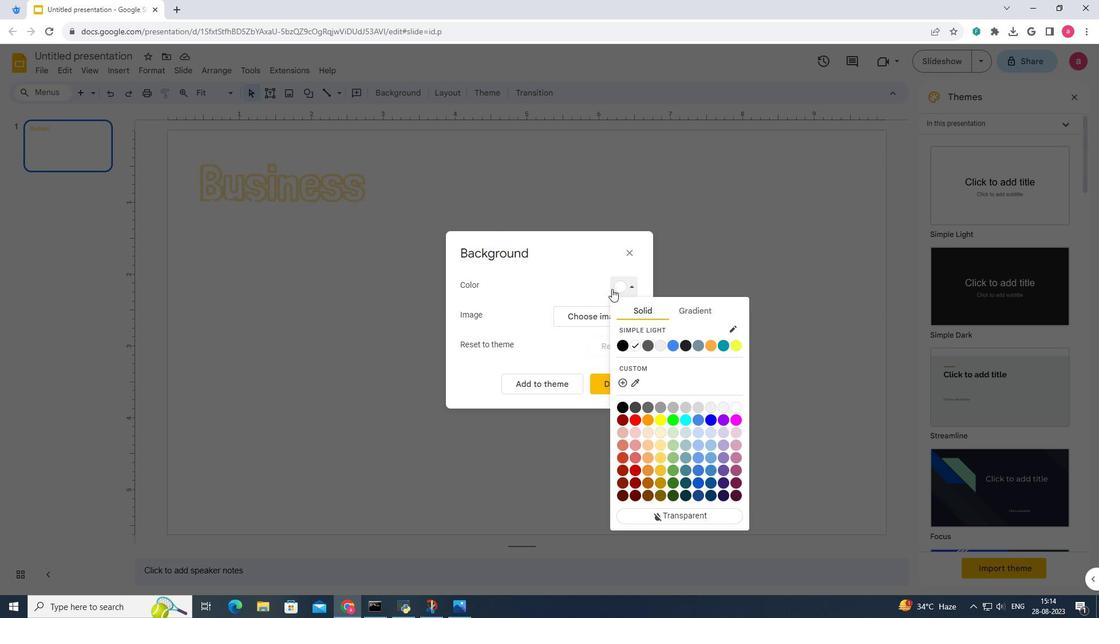 
Action: Mouse pressed left at (611, 289)
Screenshot: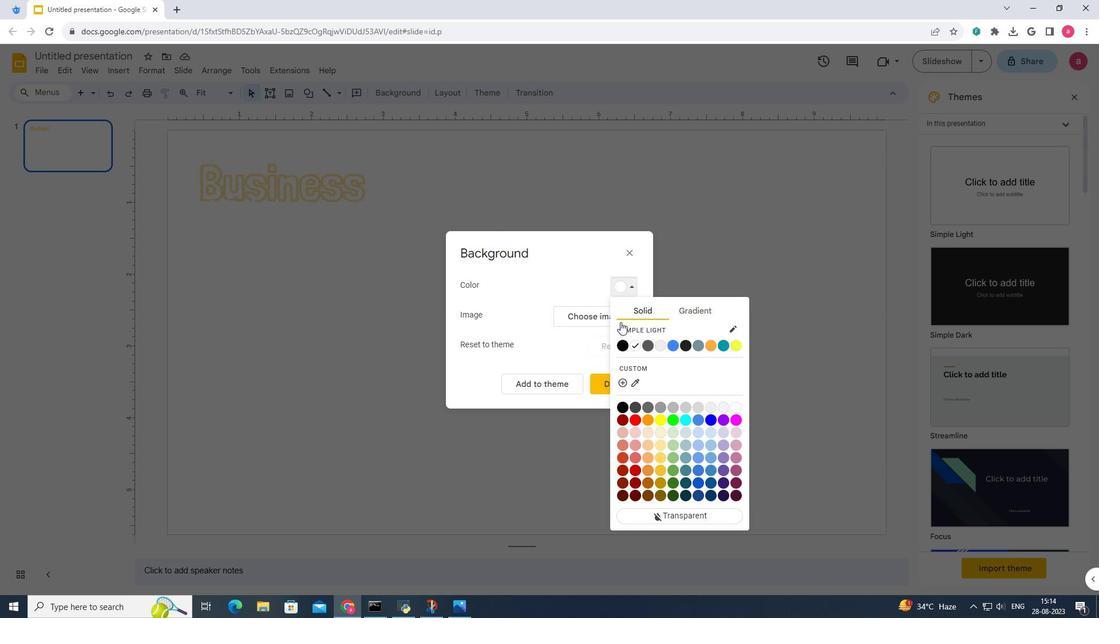 
Action: Mouse moved to (629, 344)
Screenshot: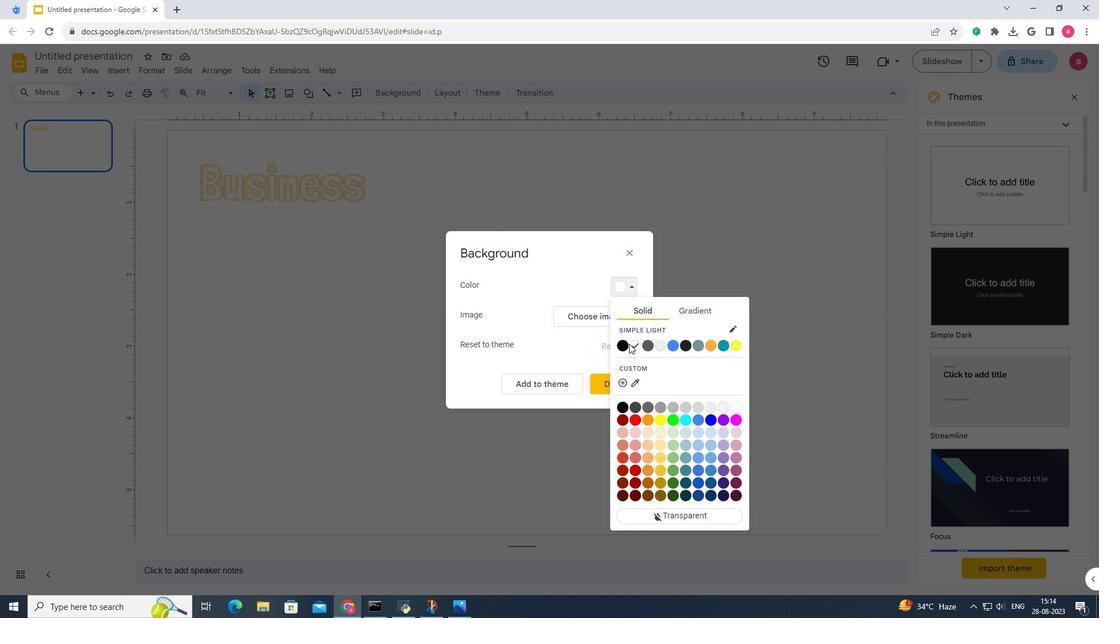 
Action: Mouse pressed left at (629, 344)
Screenshot: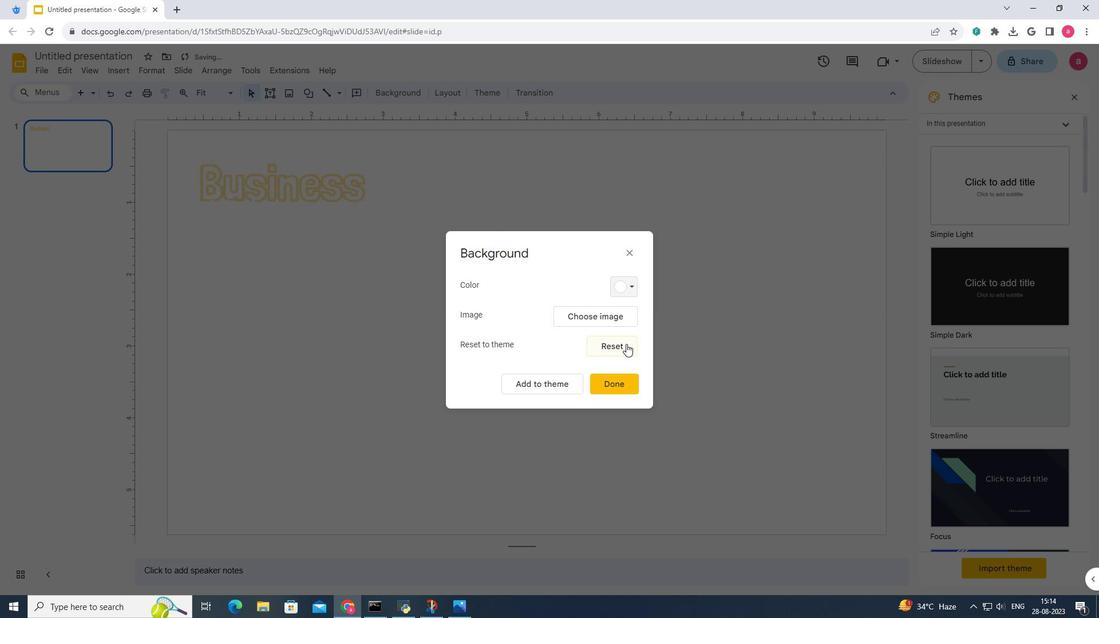 
Action: Mouse moved to (619, 287)
Screenshot: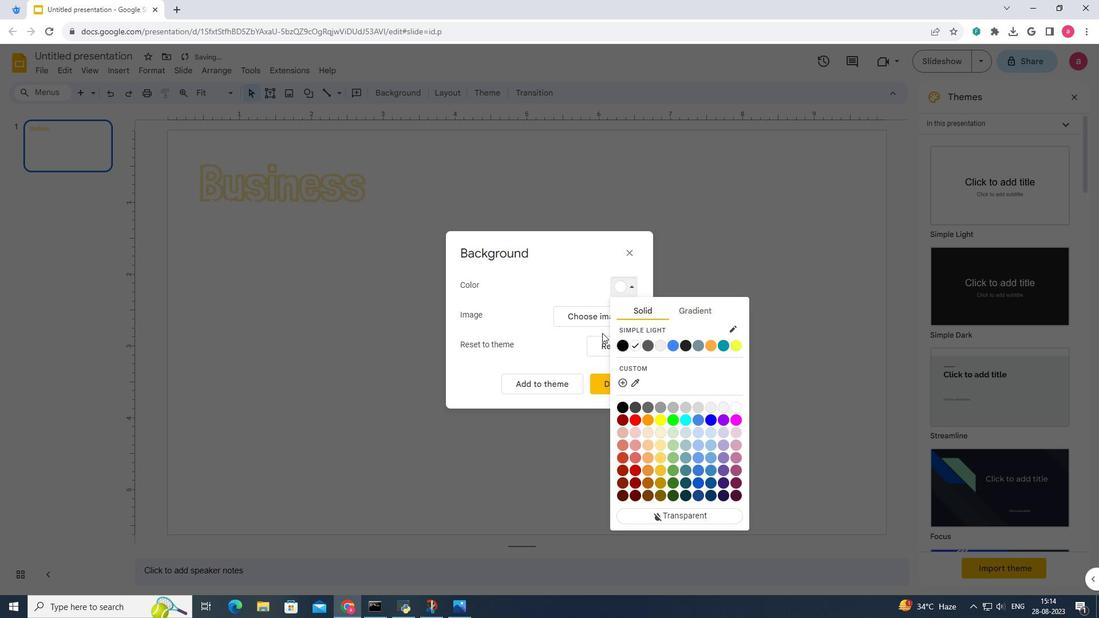 
Action: Mouse pressed left at (619, 287)
Screenshot: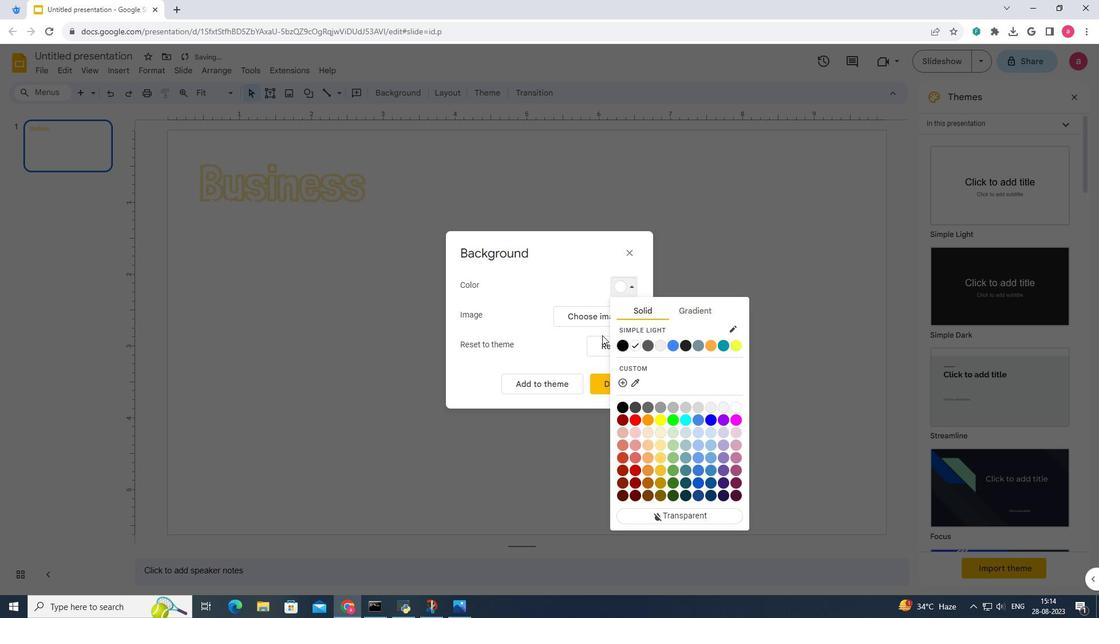 
Action: Mouse moved to (620, 346)
Screenshot: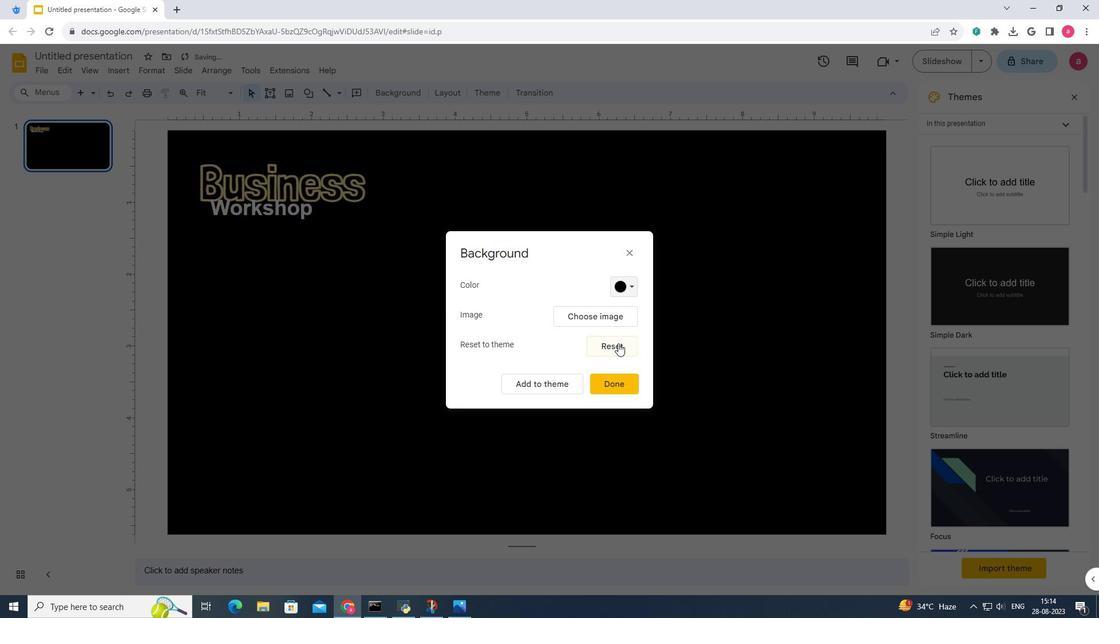 
Action: Mouse pressed left at (620, 346)
Screenshot: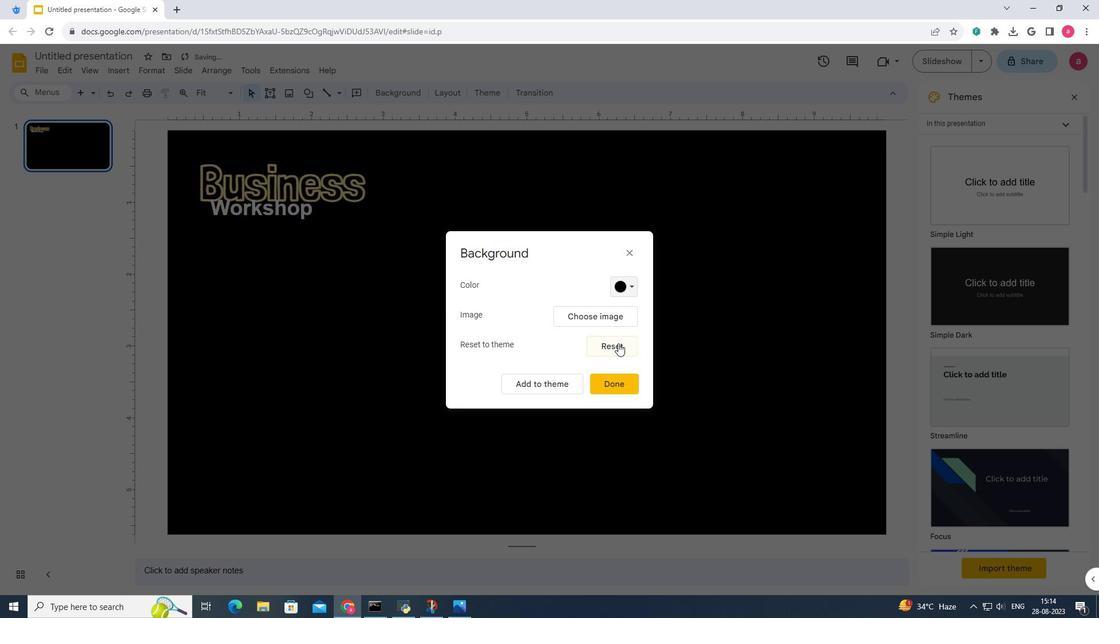 
Action: Mouse moved to (610, 372)
Screenshot: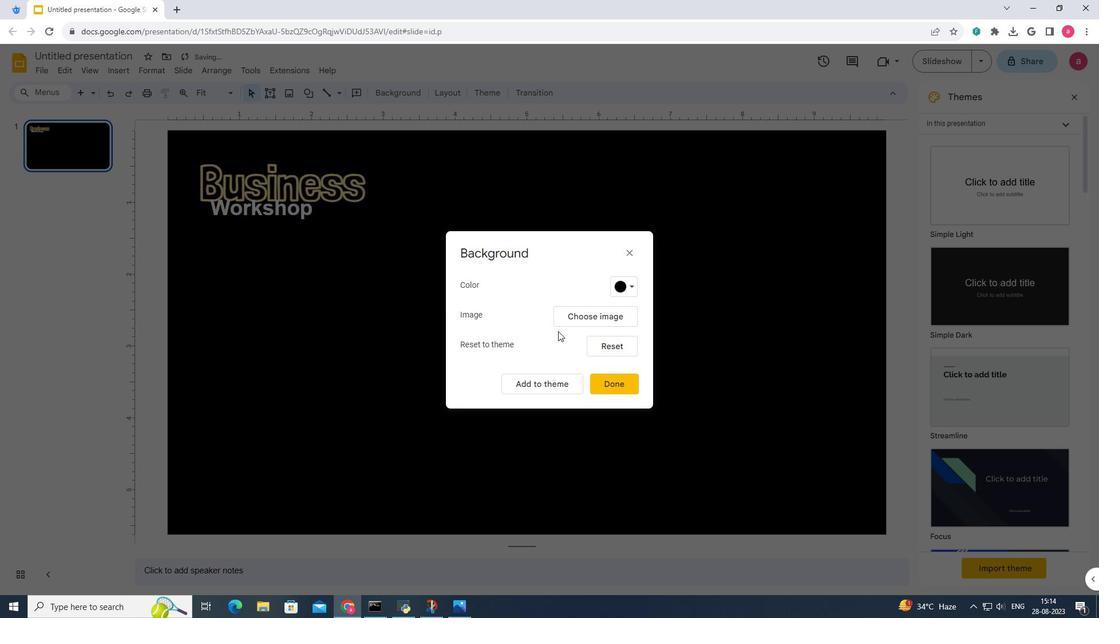 
Action: Mouse pressed left at (610, 372)
Screenshot: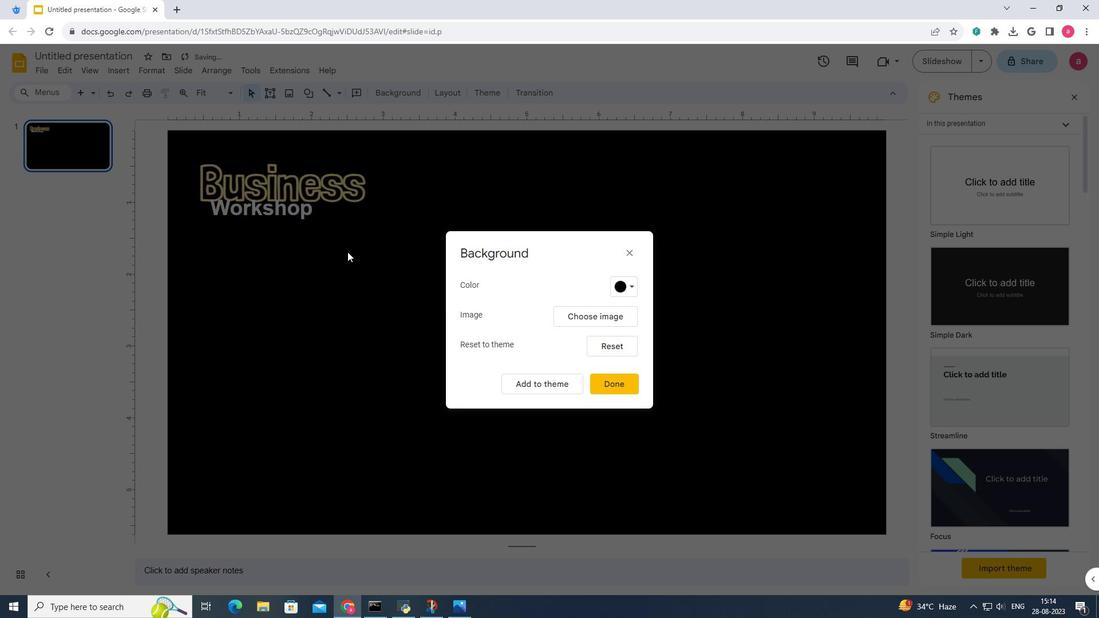 
Action: Mouse moved to (633, 392)
Screenshot: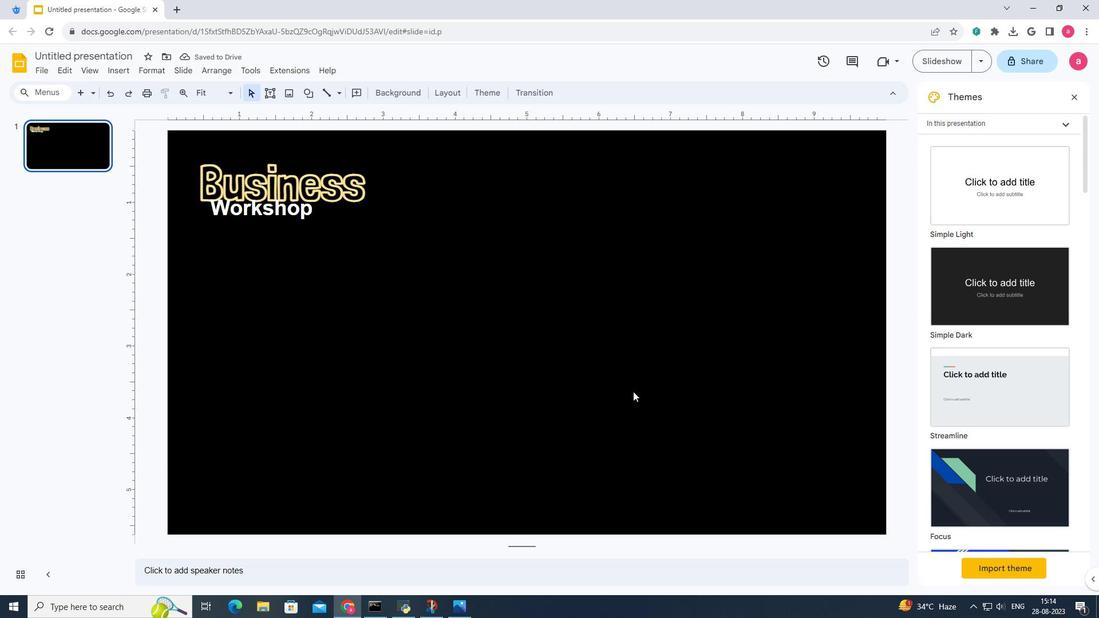 
Action: Mouse pressed left at (633, 392)
Screenshot: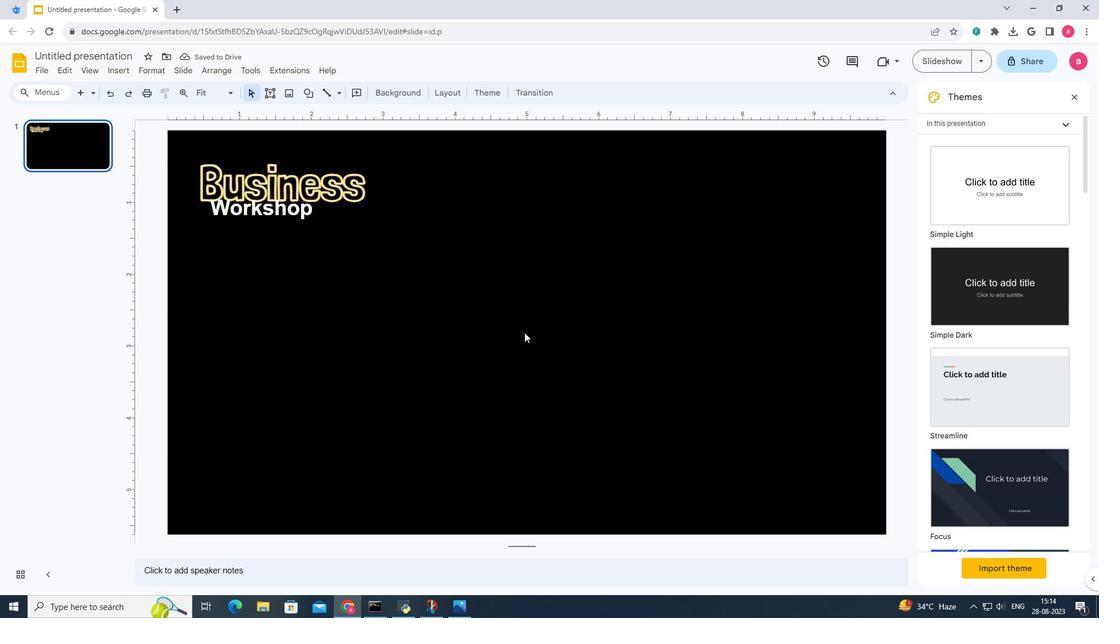 
Action: Mouse moved to (239, 174)
Screenshot: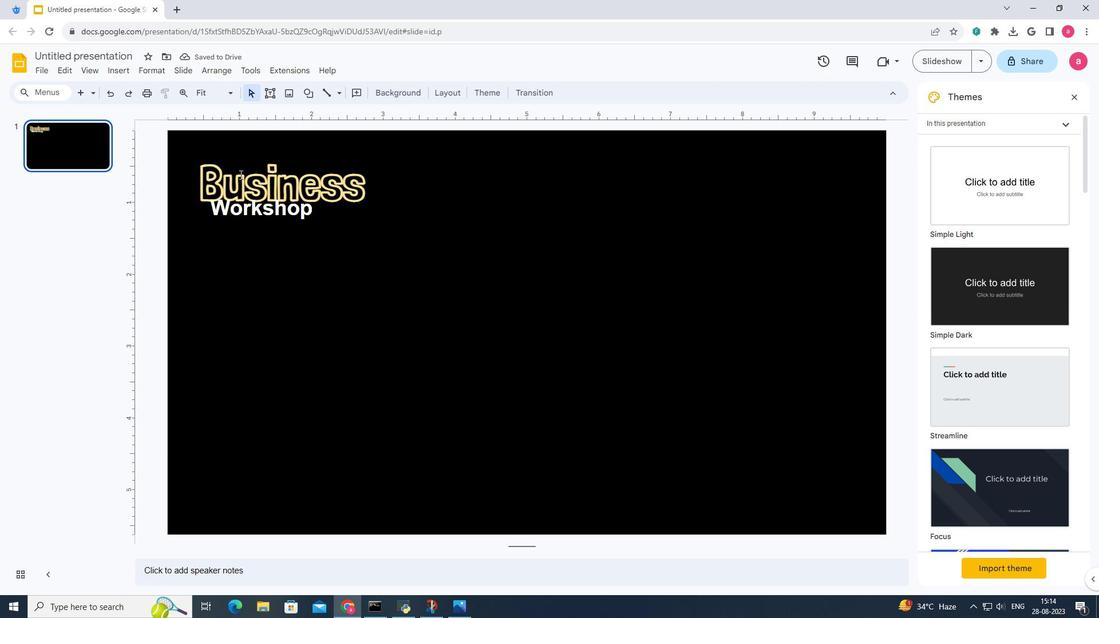 
Action: Mouse pressed left at (239, 174)
Screenshot: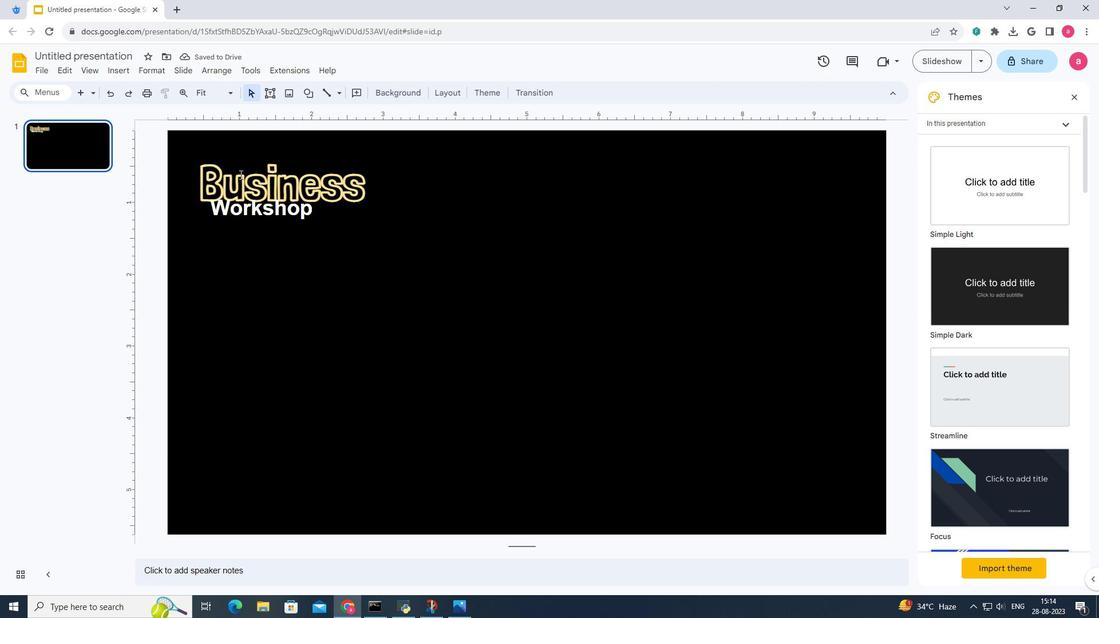 
Action: Mouse moved to (297, 346)
Screenshot: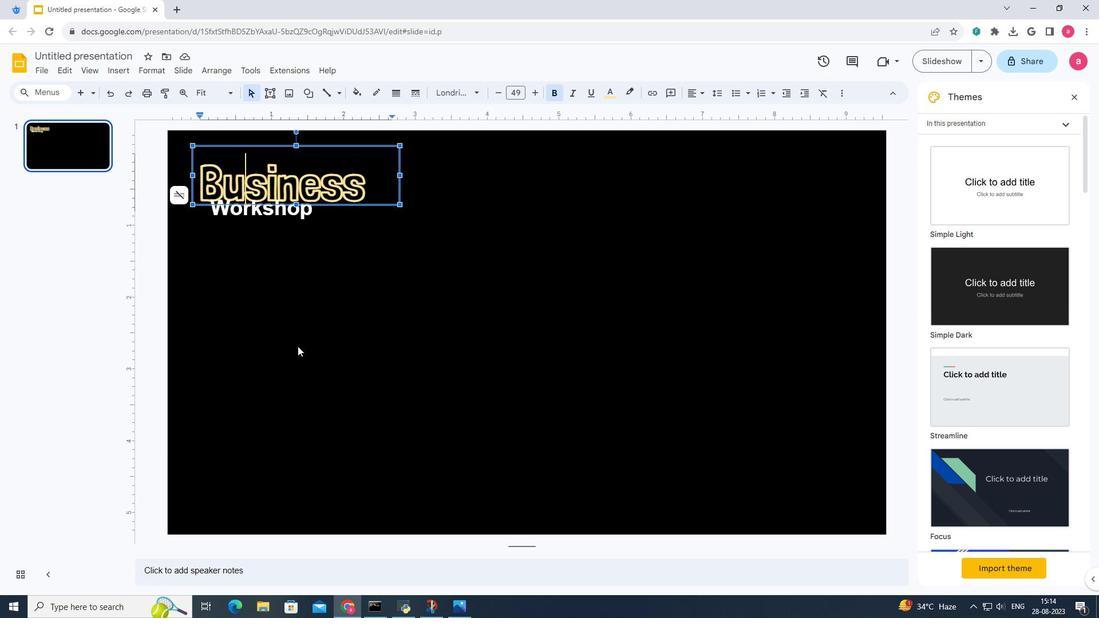 
Action: Mouse pressed left at (297, 346)
Screenshot: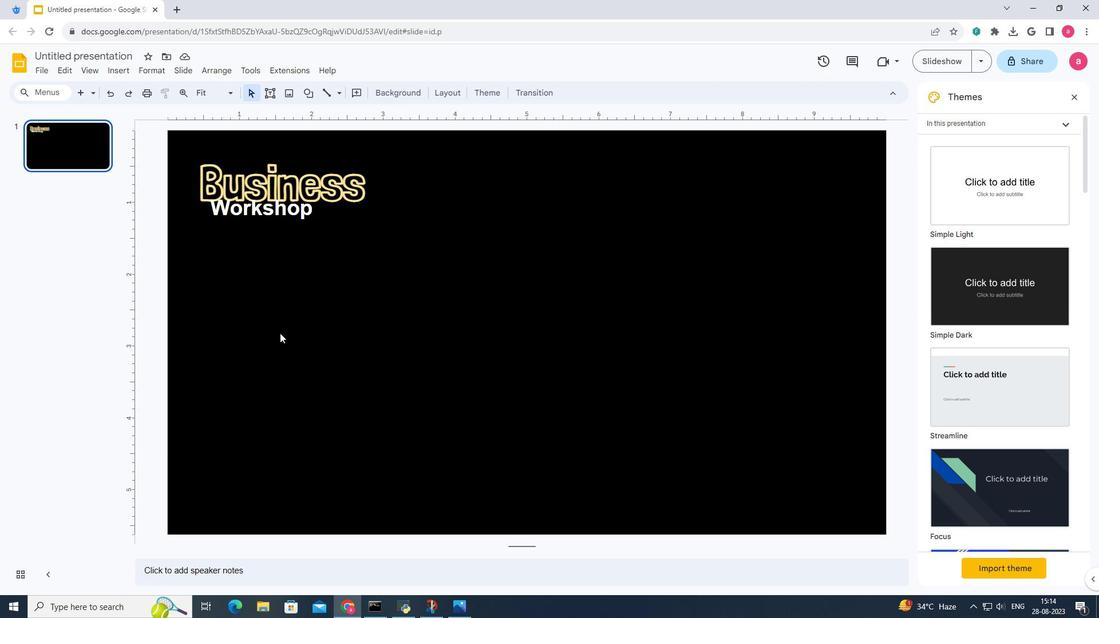 
Action: Mouse moved to (238, 176)
Screenshot: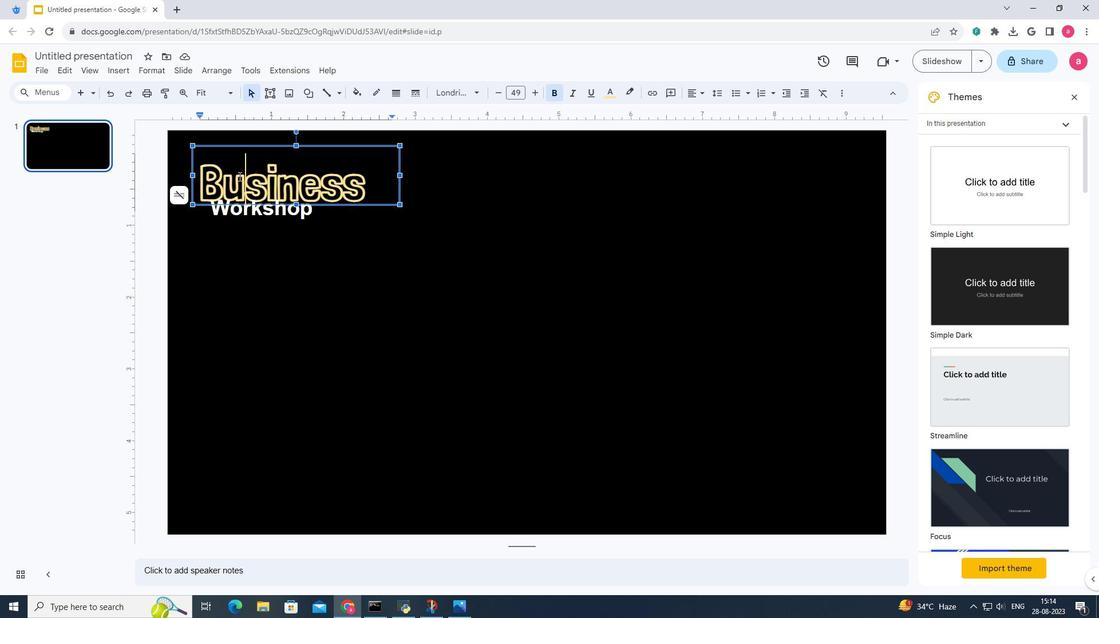 
Action: Mouse pressed left at (238, 176)
Screenshot: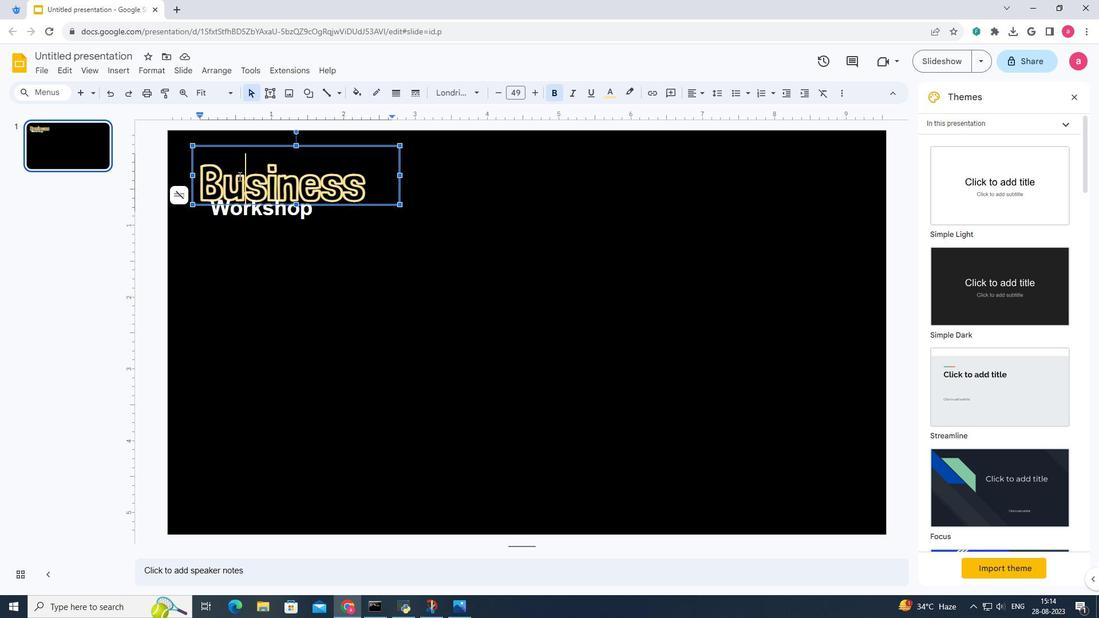 
Action: Mouse pressed left at (238, 176)
Screenshot: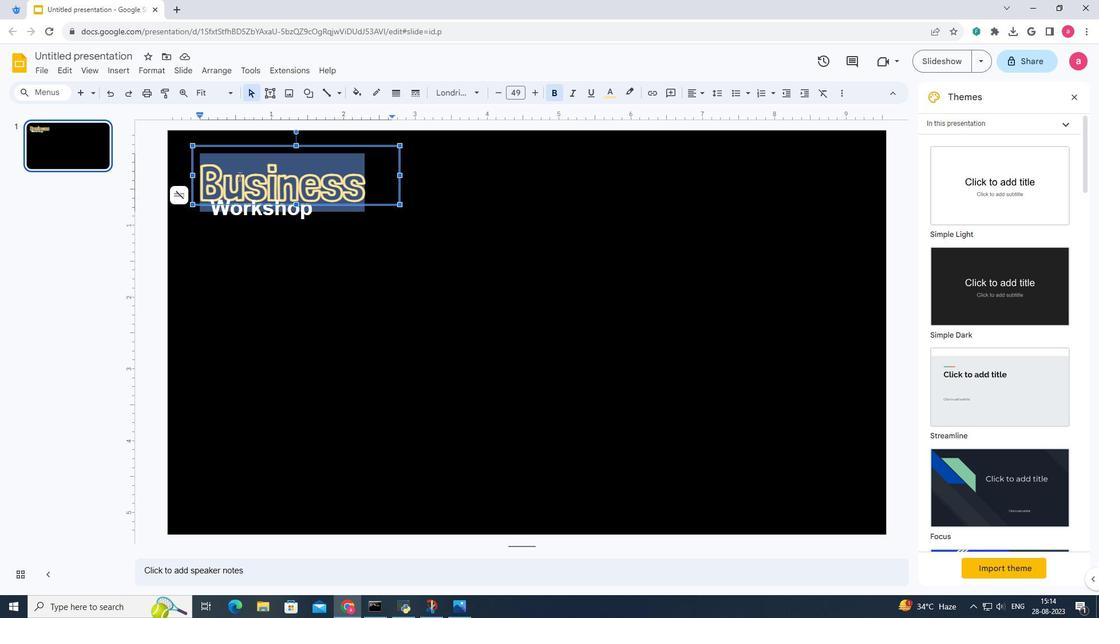 
Action: Mouse pressed left at (238, 176)
Screenshot: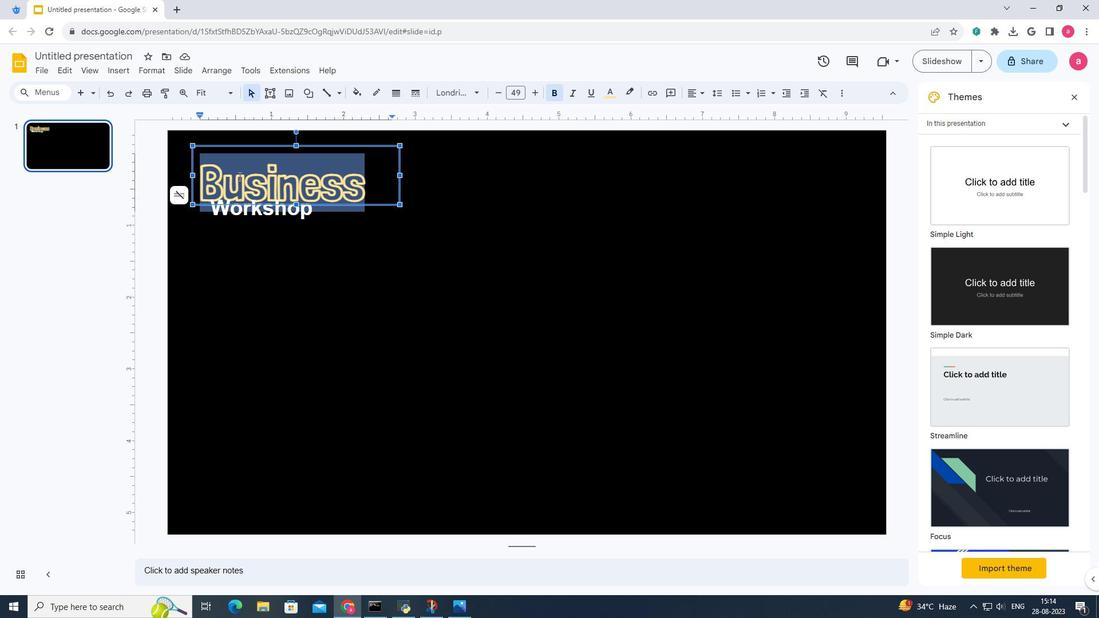 
Action: Mouse moved to (609, 93)
Screenshot: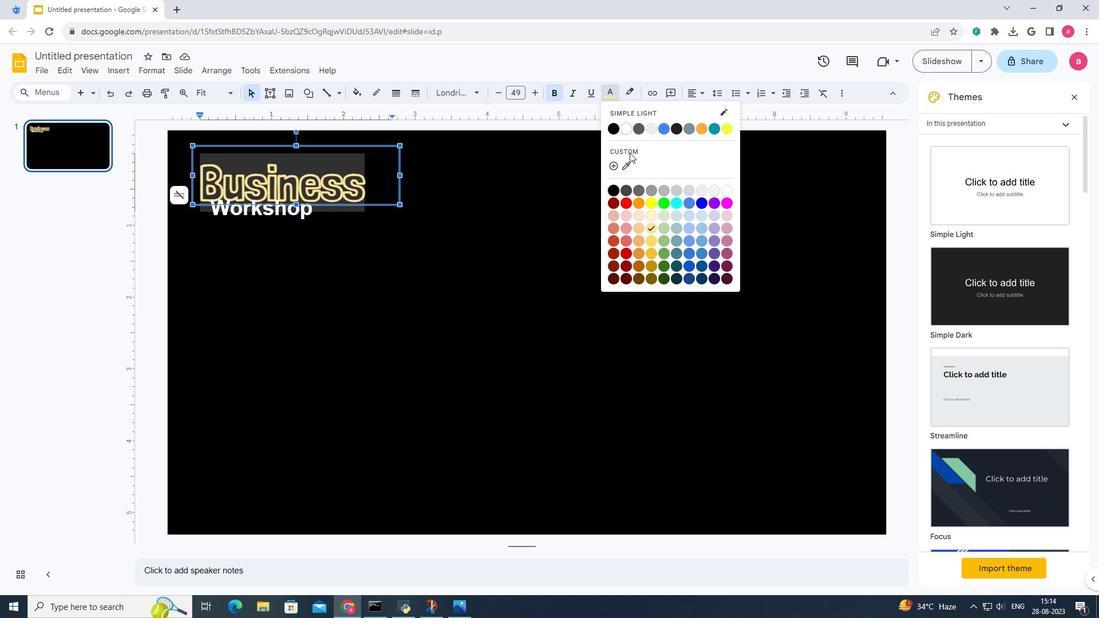 
Action: Mouse pressed left at (609, 93)
Screenshot: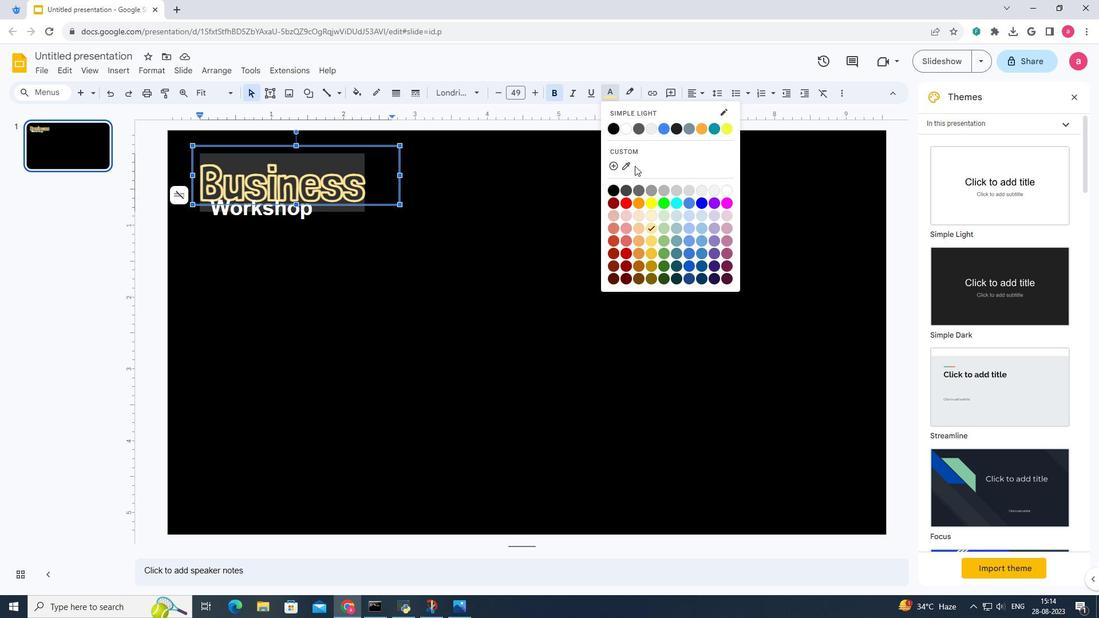 
Action: Mouse moved to (650, 204)
Screenshot: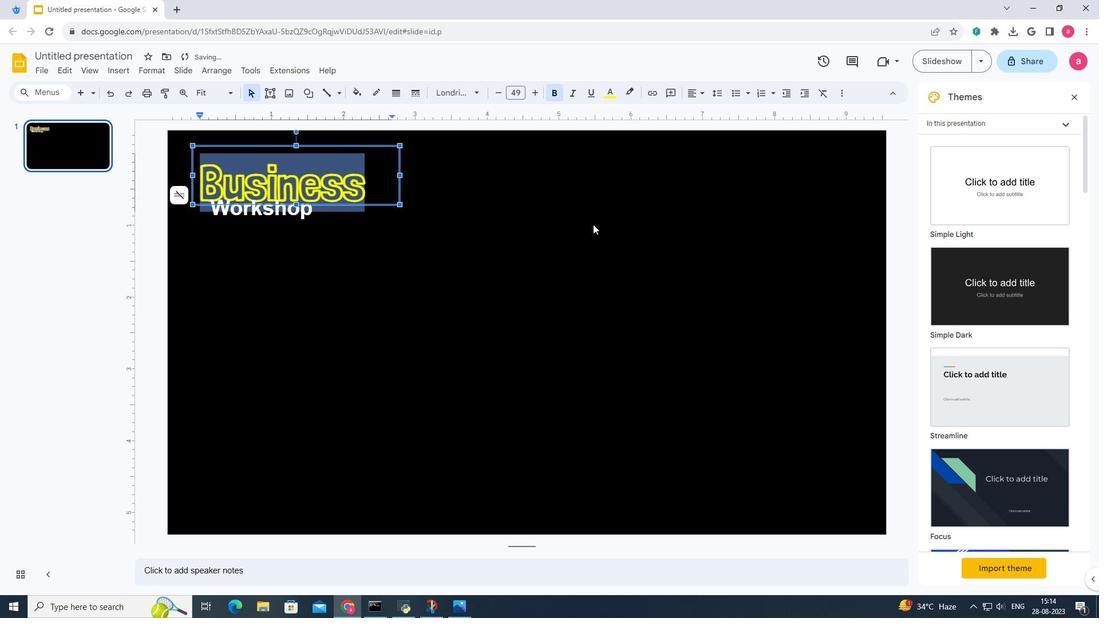 
Action: Mouse pressed left at (650, 204)
Screenshot: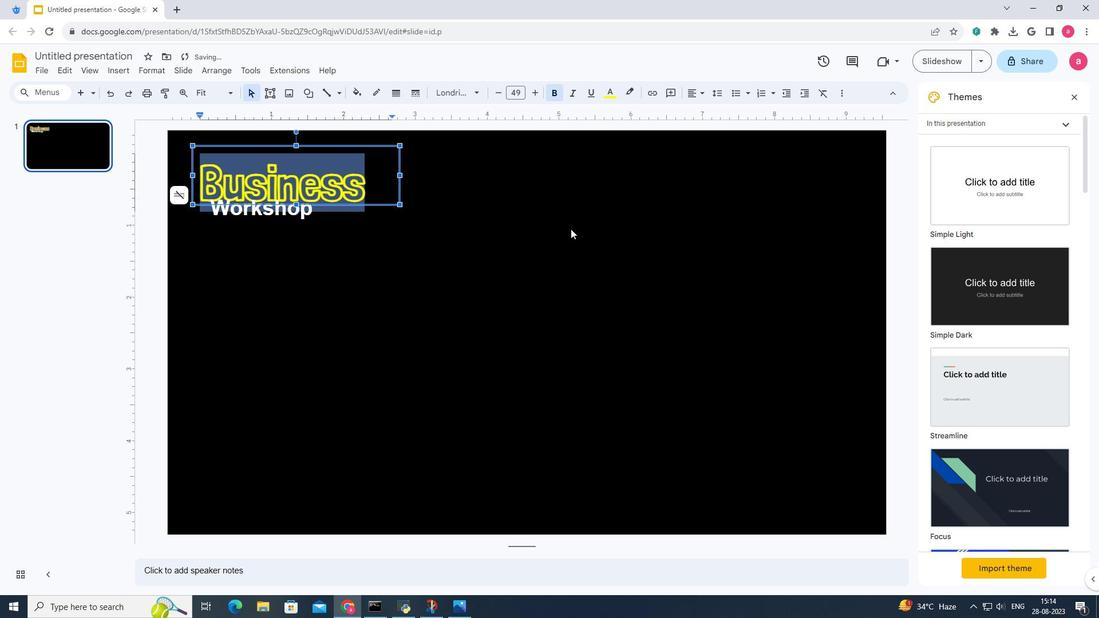 
Action: Mouse moved to (570, 228)
Screenshot: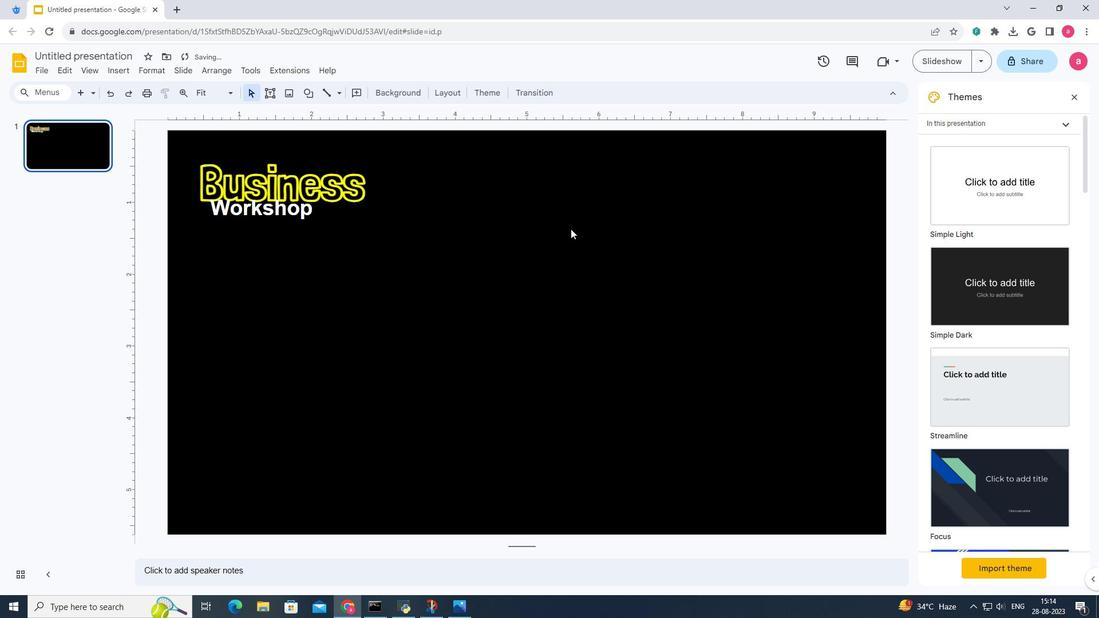
Action: Mouse pressed left at (570, 228)
Screenshot: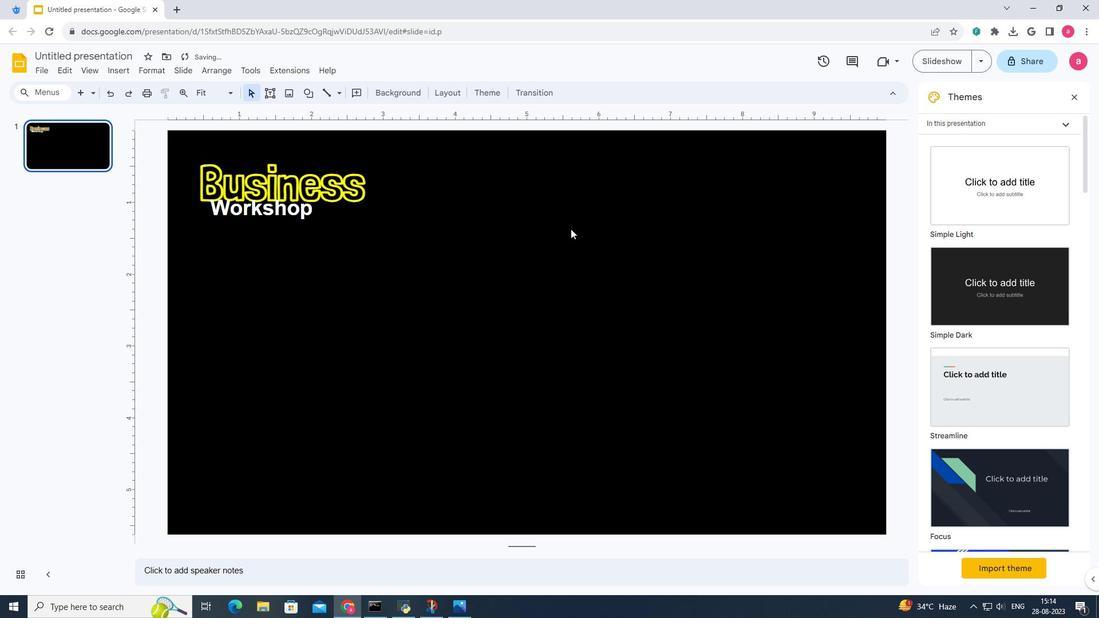 
Action: Mouse moved to (271, 94)
Screenshot: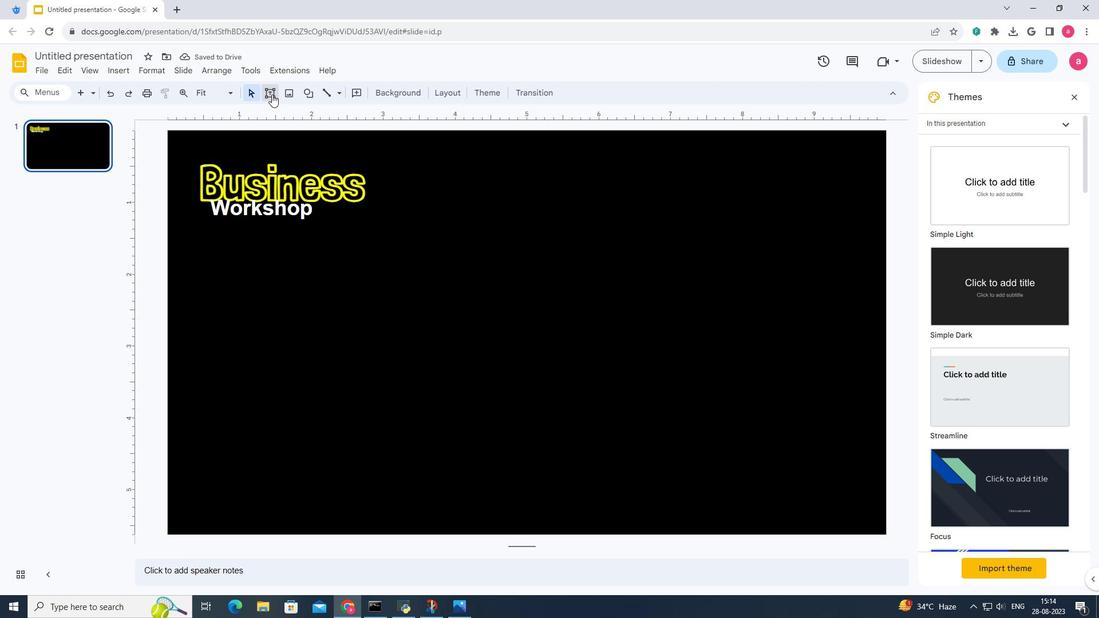 
Action: Mouse pressed left at (271, 94)
Screenshot: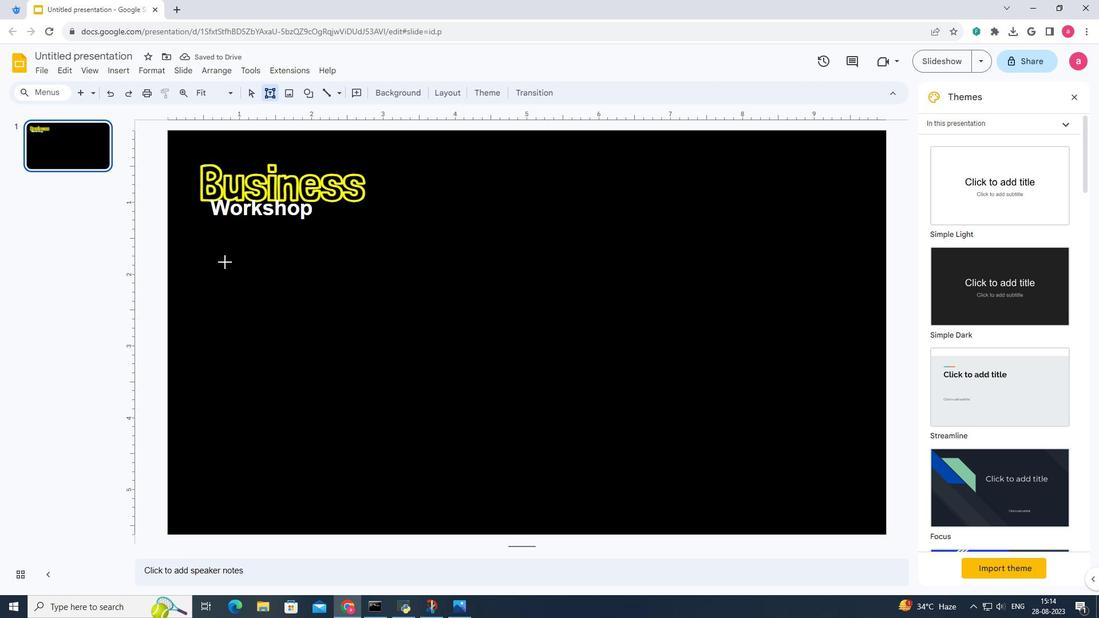 
Action: Mouse moved to (194, 231)
Screenshot: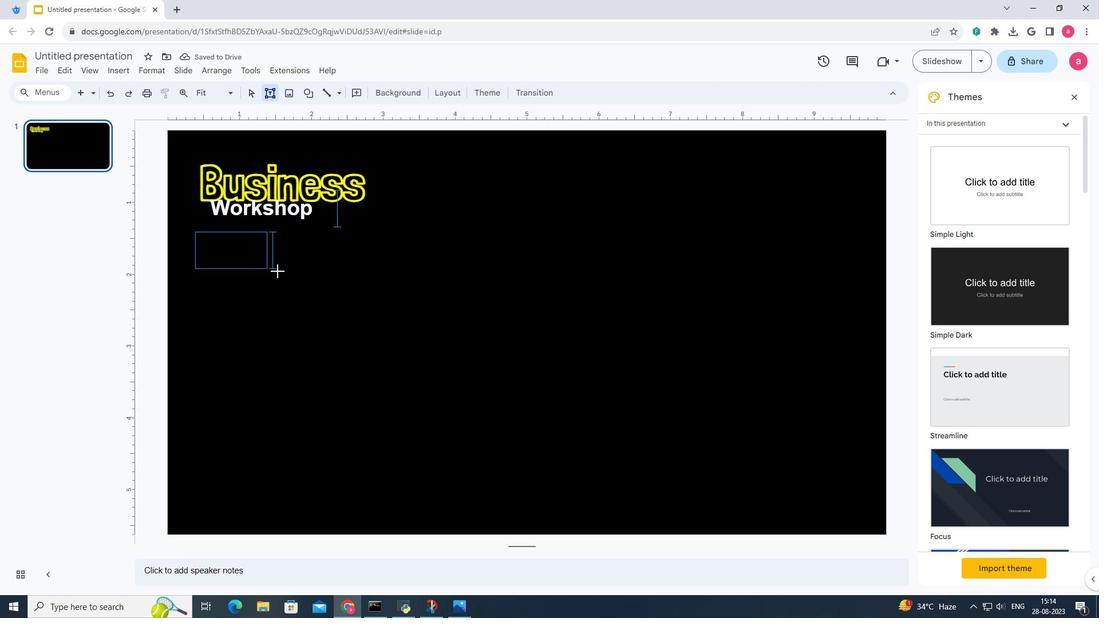 
Action: Mouse pressed left at (194, 231)
Screenshot: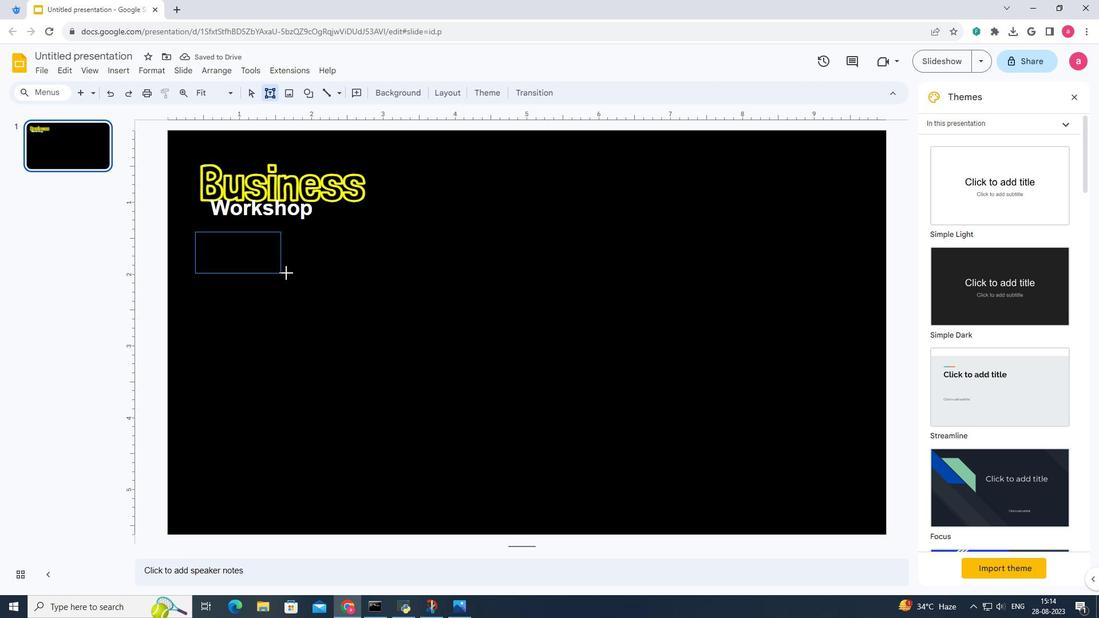 
Action: Mouse moved to (609, 93)
Screenshot: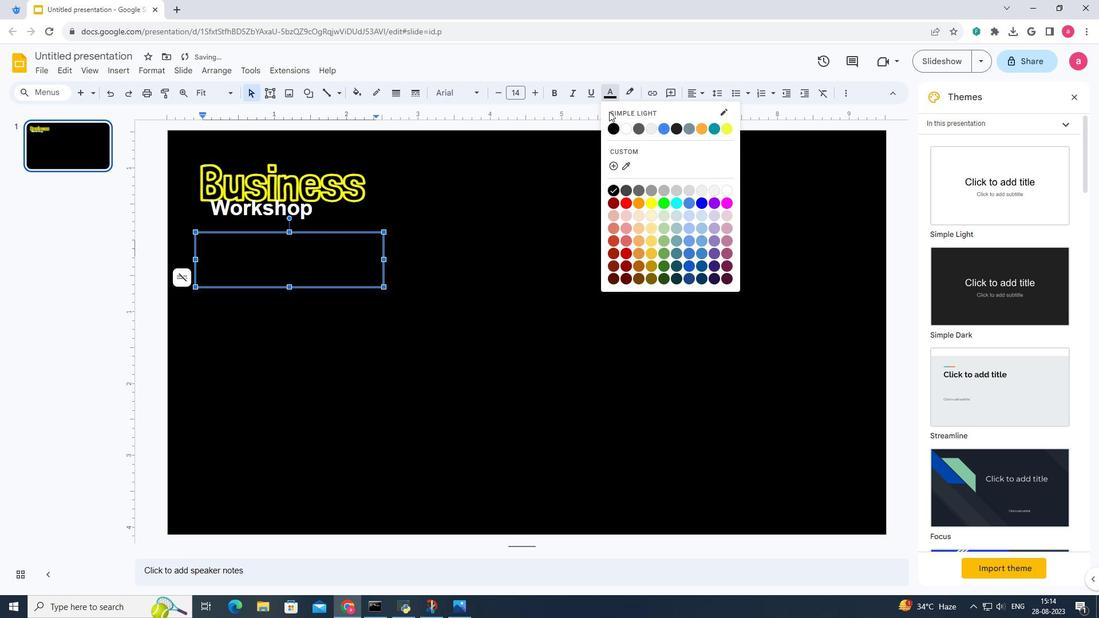 
Action: Mouse pressed left at (609, 93)
Screenshot: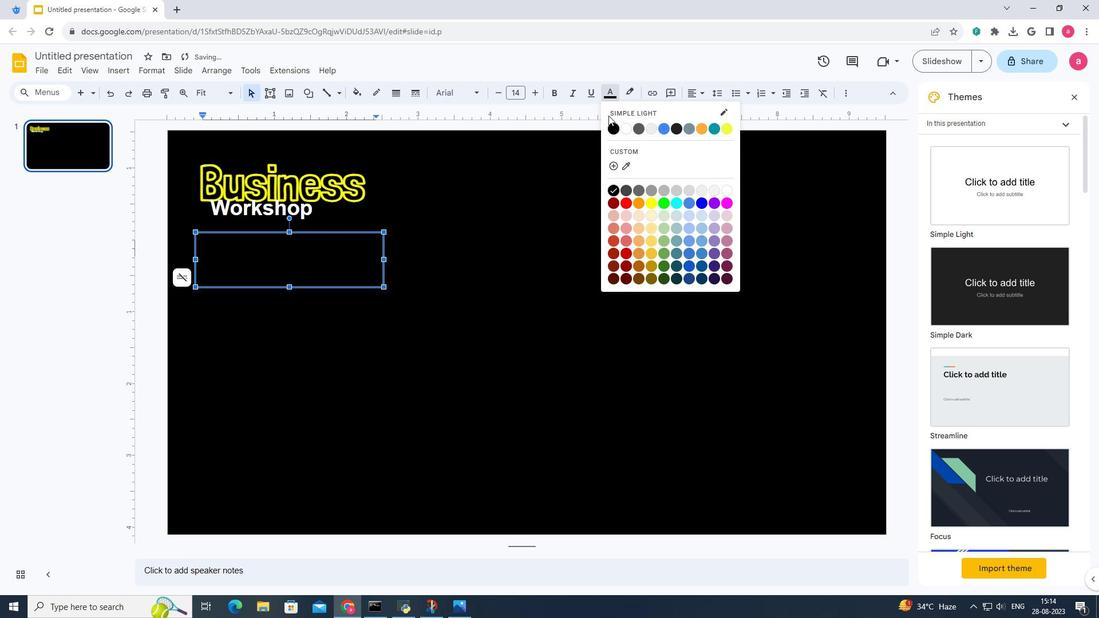 
Action: Mouse moved to (622, 128)
Screenshot: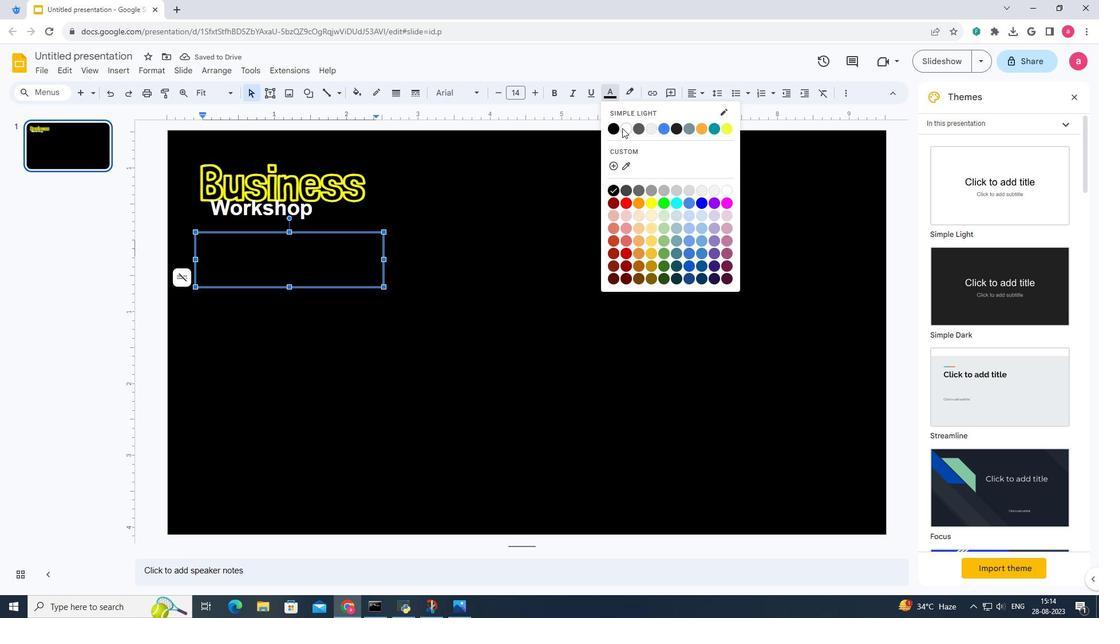
Action: Mouse pressed left at (622, 128)
Screenshot: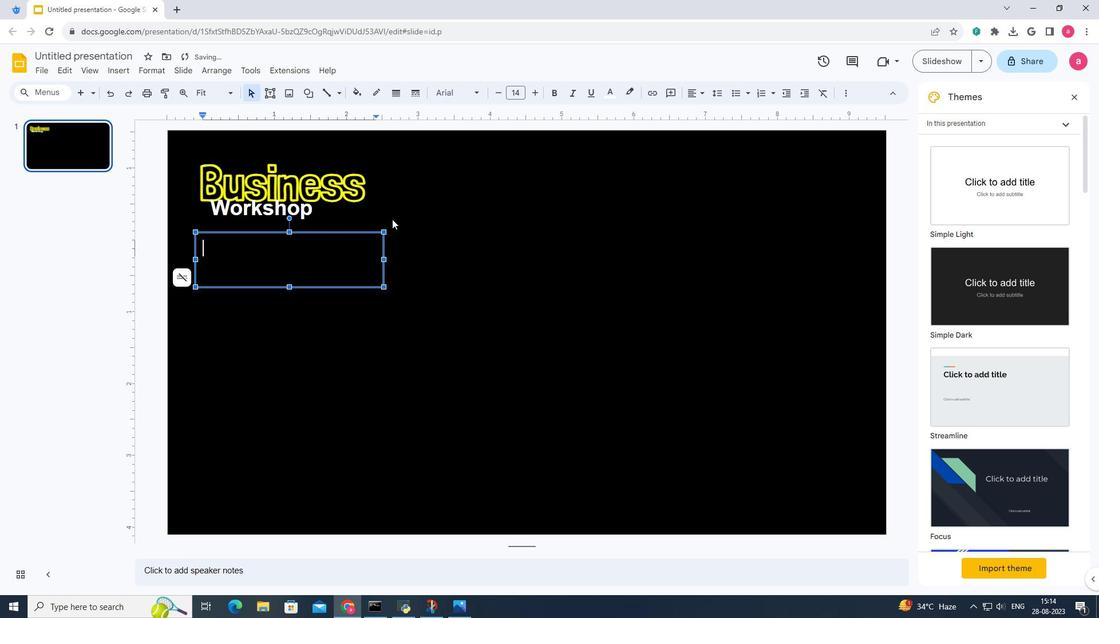 
Action: Mouse moved to (172, 275)
Screenshot: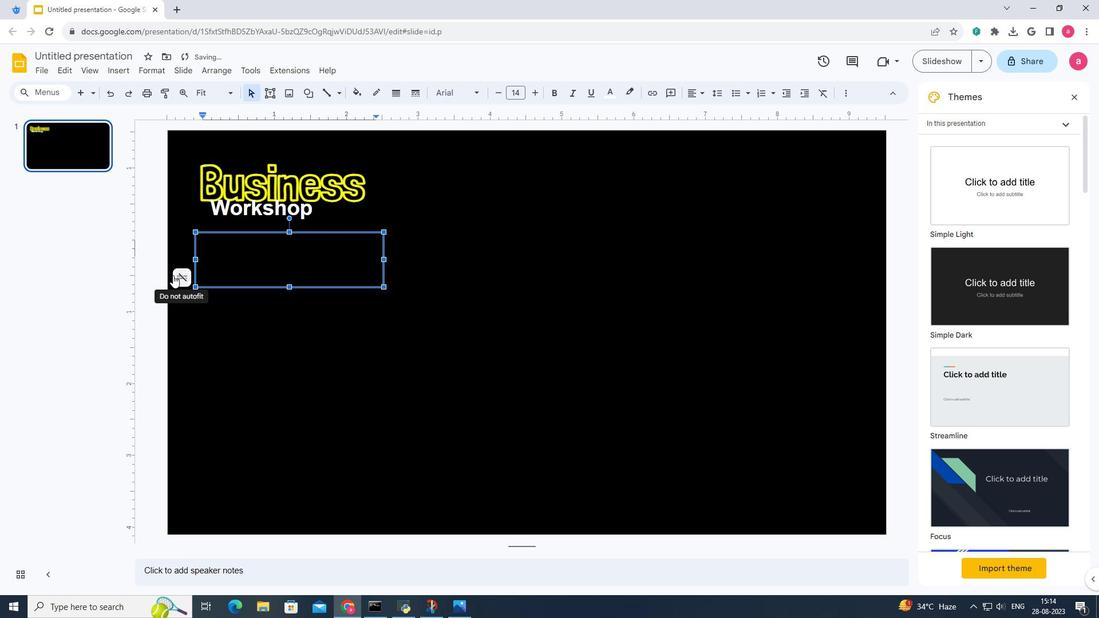 
Action: Key pressed <Key.shift>Lorem<Key.space>ipsum<Key.space>dolor<Key.space>sit<Key.space>amet,<Key.space>consectetuer<Key.space>adiscing<Key.space>elit,<Key.space>sed<Key.space>diam<Key.space>nonummy<Key.space>nibh<Key.space>euis<Key.space><Key.backspace>mo
Screenshot: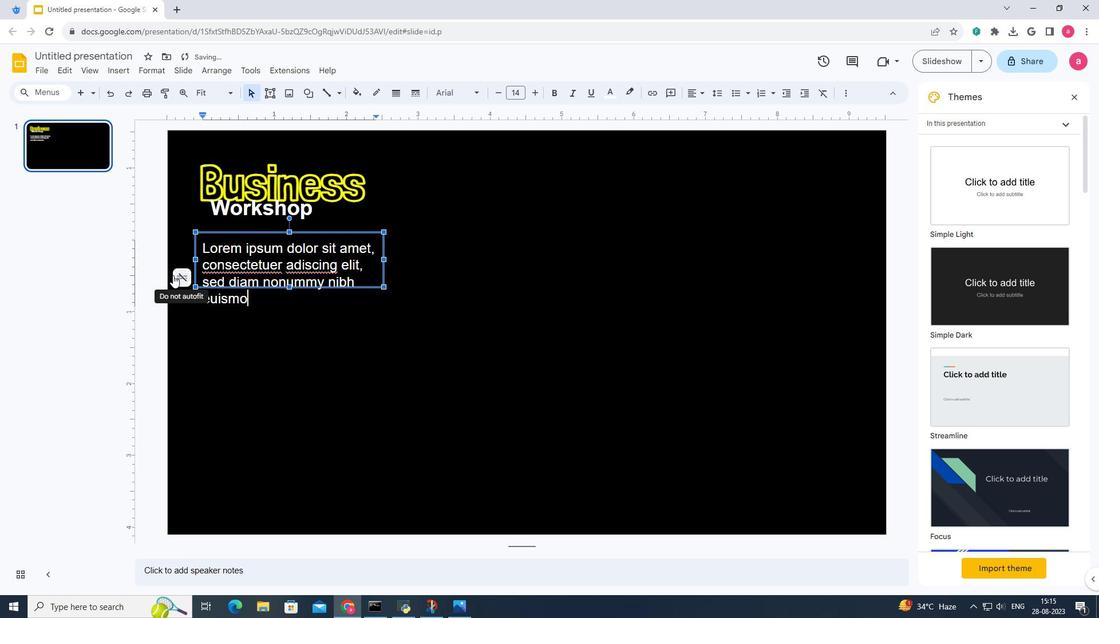 
Action: Mouse moved to (323, 342)
Screenshot: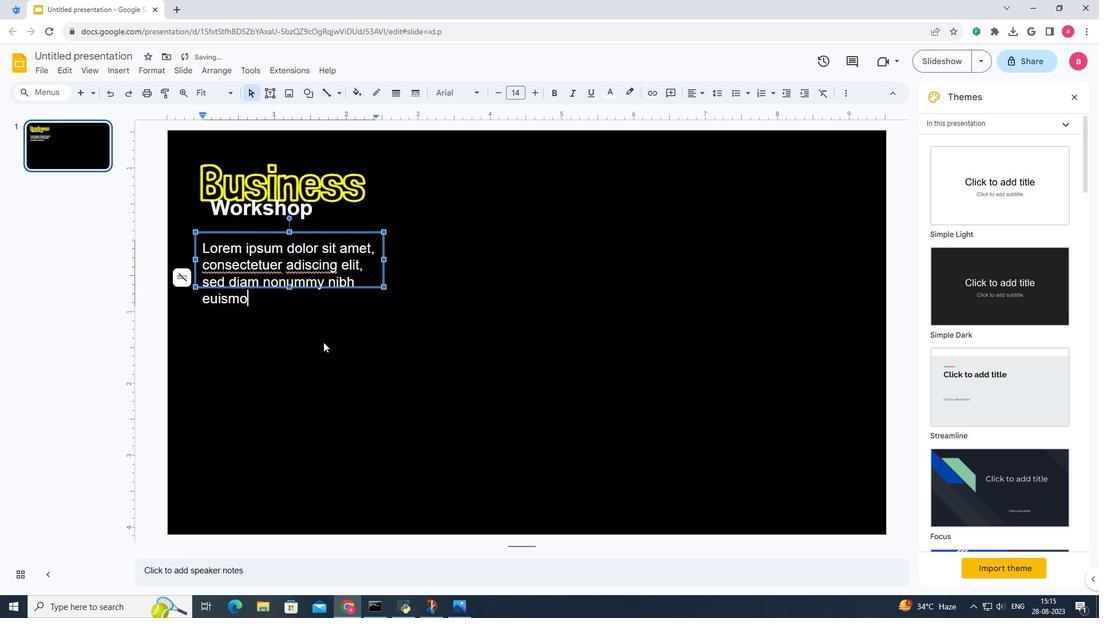 
Action: Key pressed od<Key.space>tincide<Key.backspace>unt<Key.space>ut<Key.space>dolore<Key.space>magna<Key.space>aliquam<Key.space>erat<Key.space>volutpat.
Screenshot: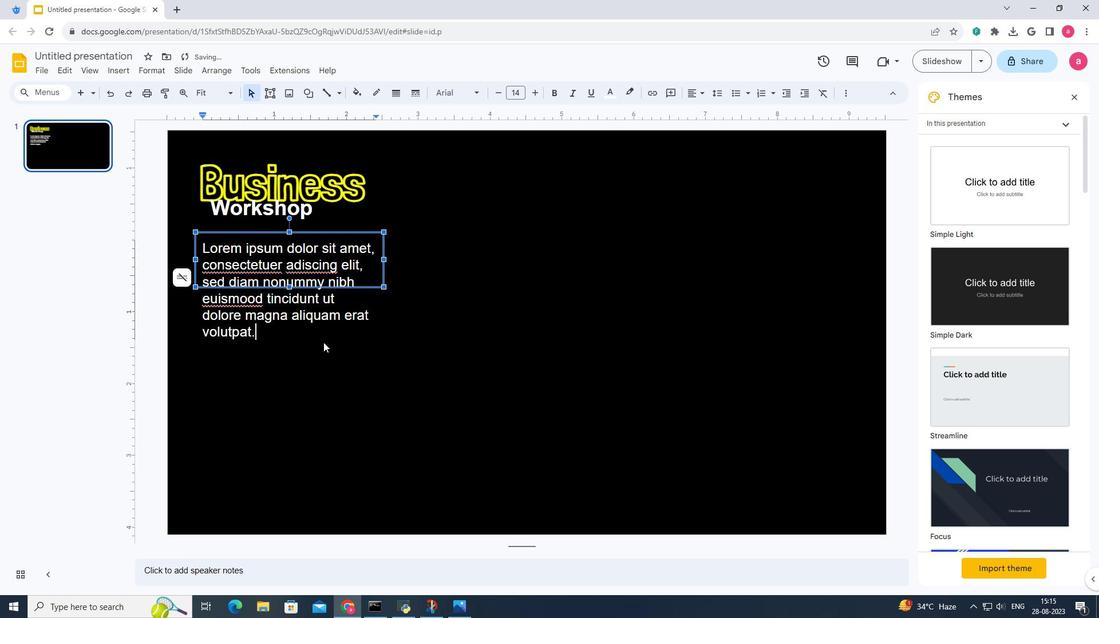 
Action: Mouse moved to (245, 299)
Screenshot: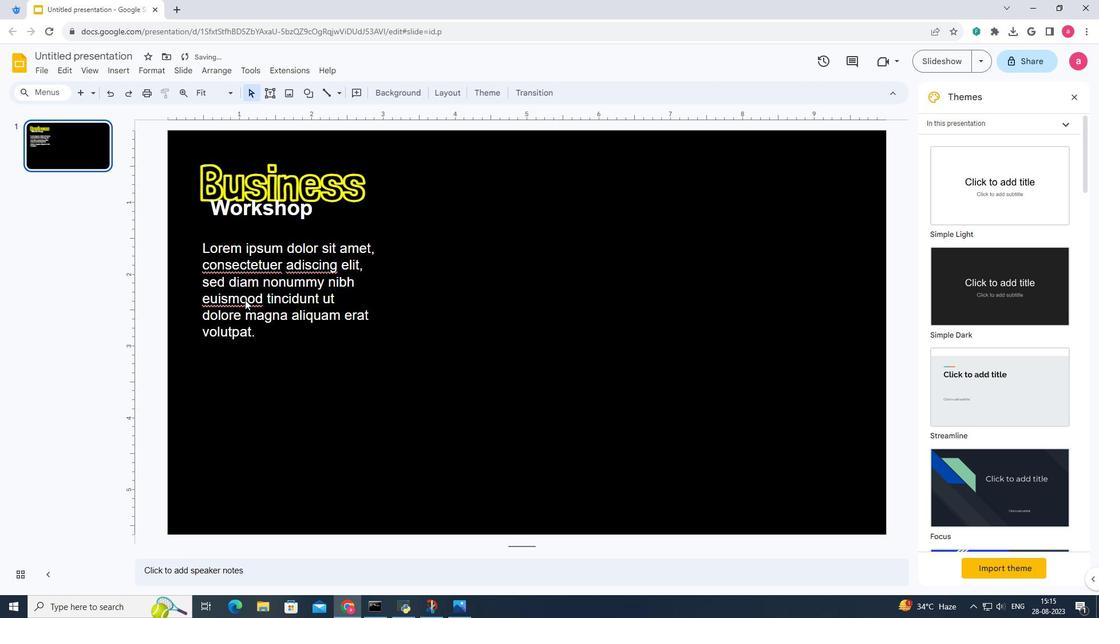 
Action: Mouse pressed left at (245, 299)
Screenshot: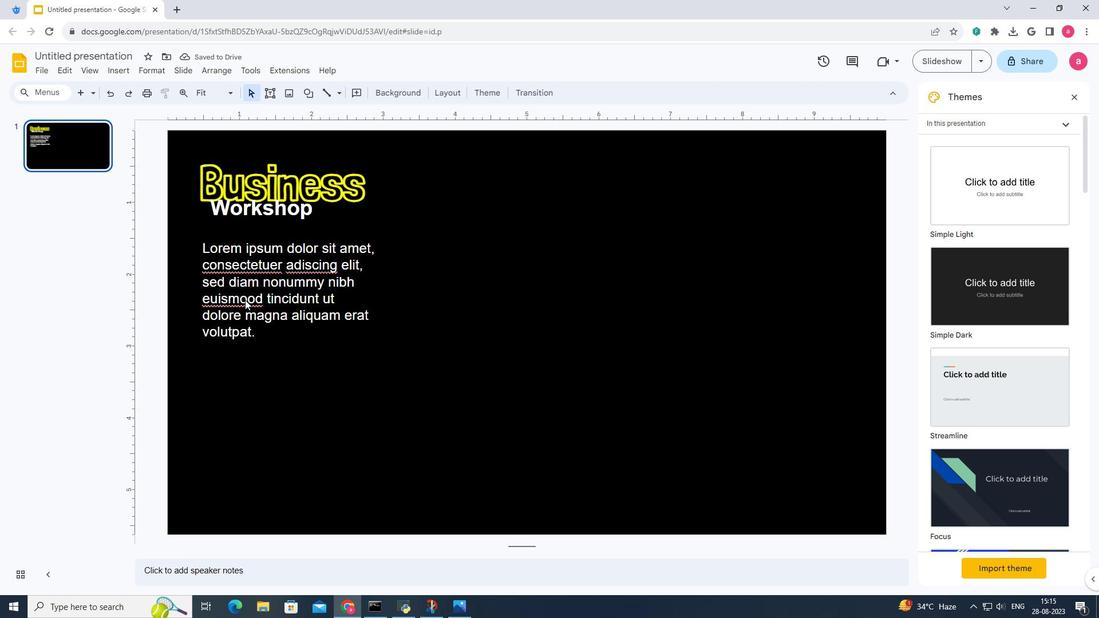 
Action: Mouse moved to (245, 298)
Screenshot: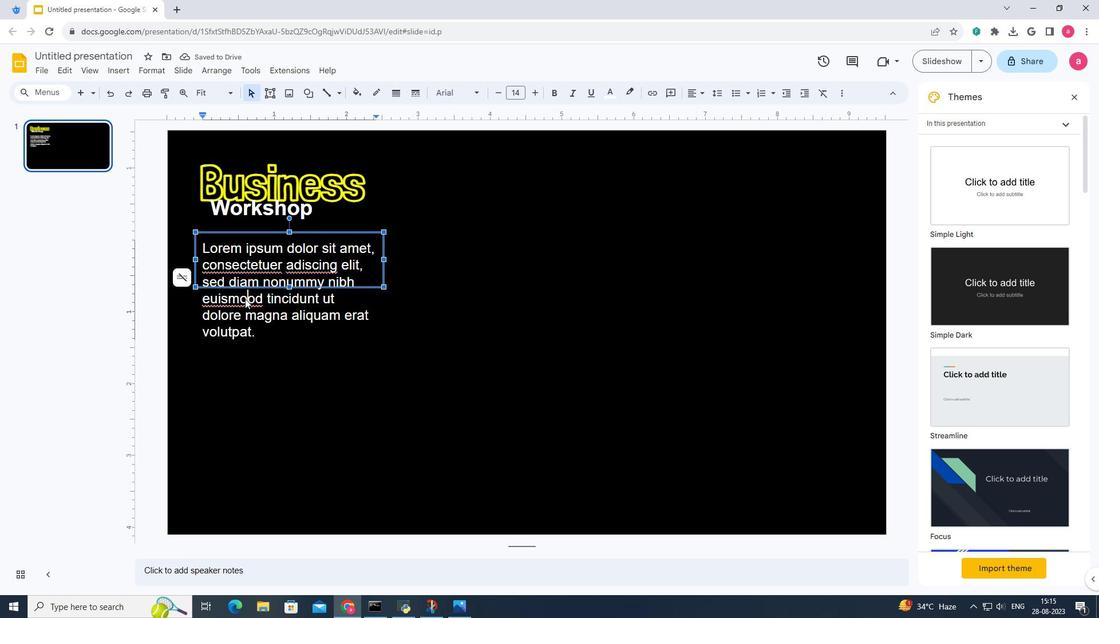 
Action: Mouse pressed left at (245, 298)
Screenshot: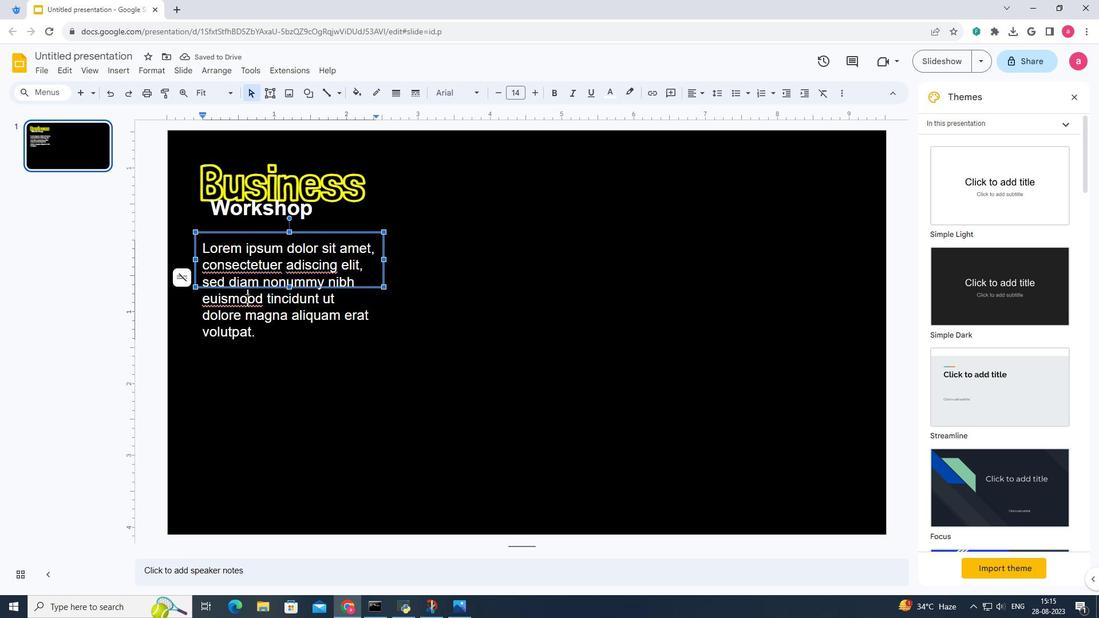 
Action: Mouse moved to (289, 285)
Screenshot: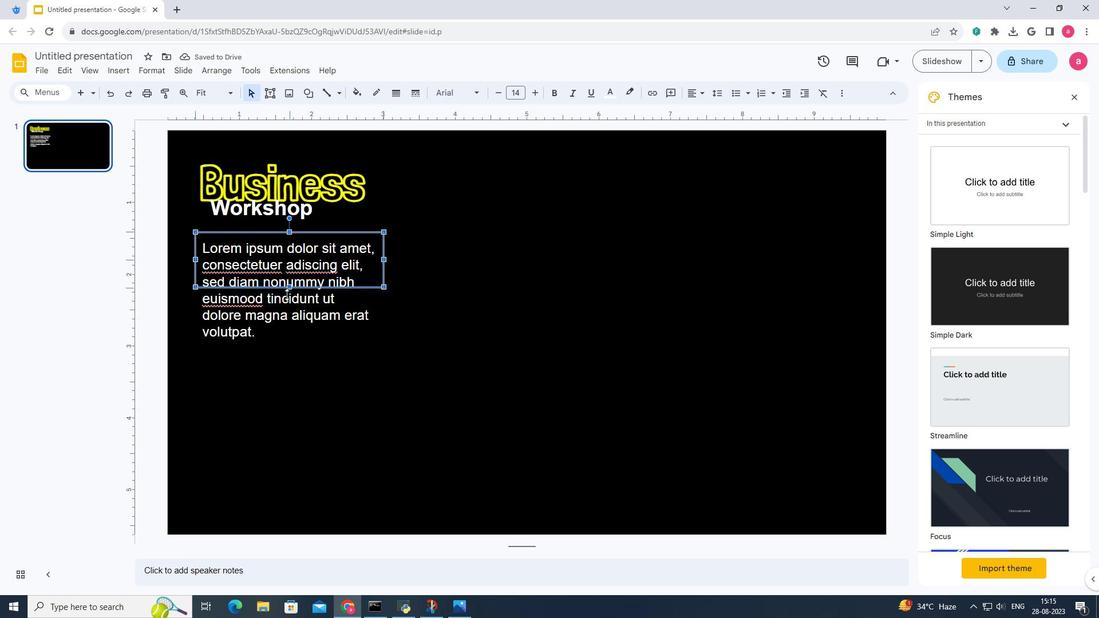 
Action: Mouse pressed left at (289, 285)
Screenshot: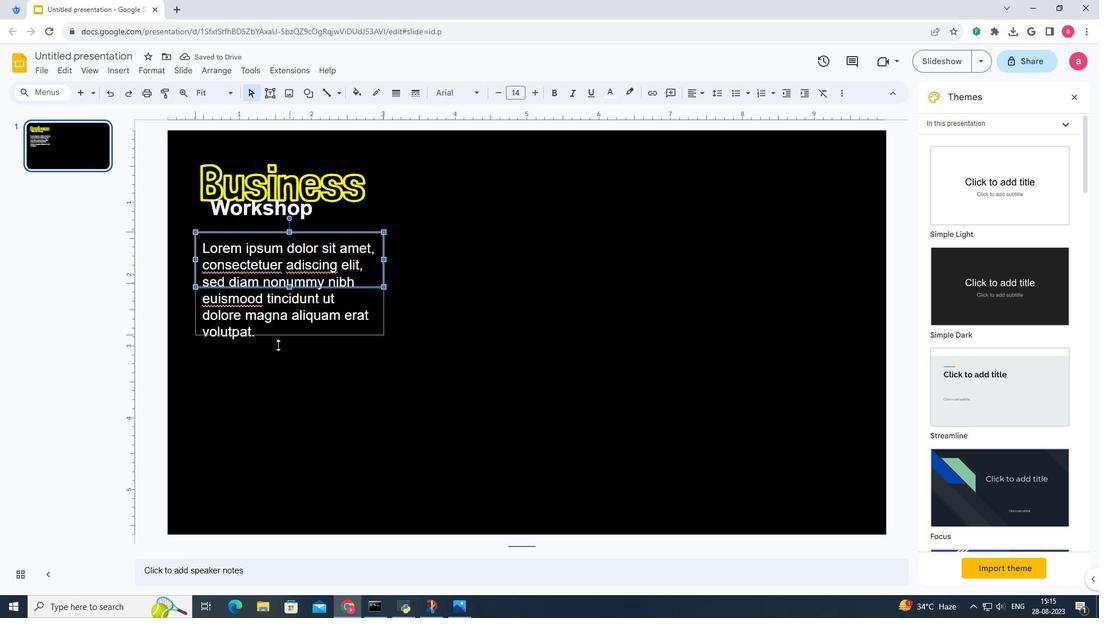 
Action: Mouse moved to (245, 299)
Screenshot: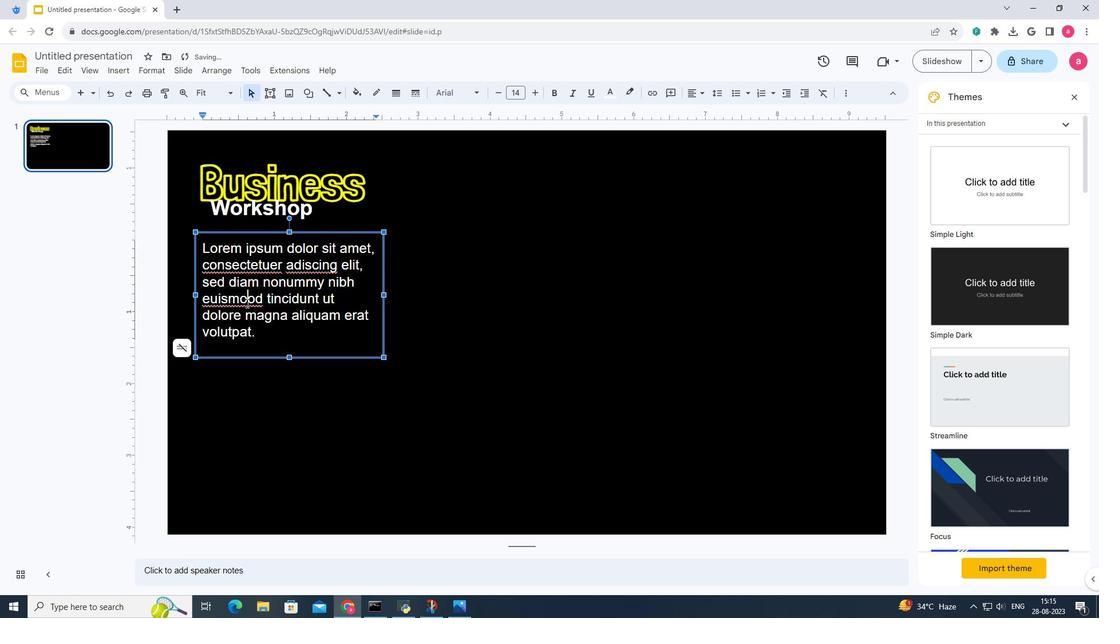 
Action: Mouse pressed left at (245, 299)
Screenshot: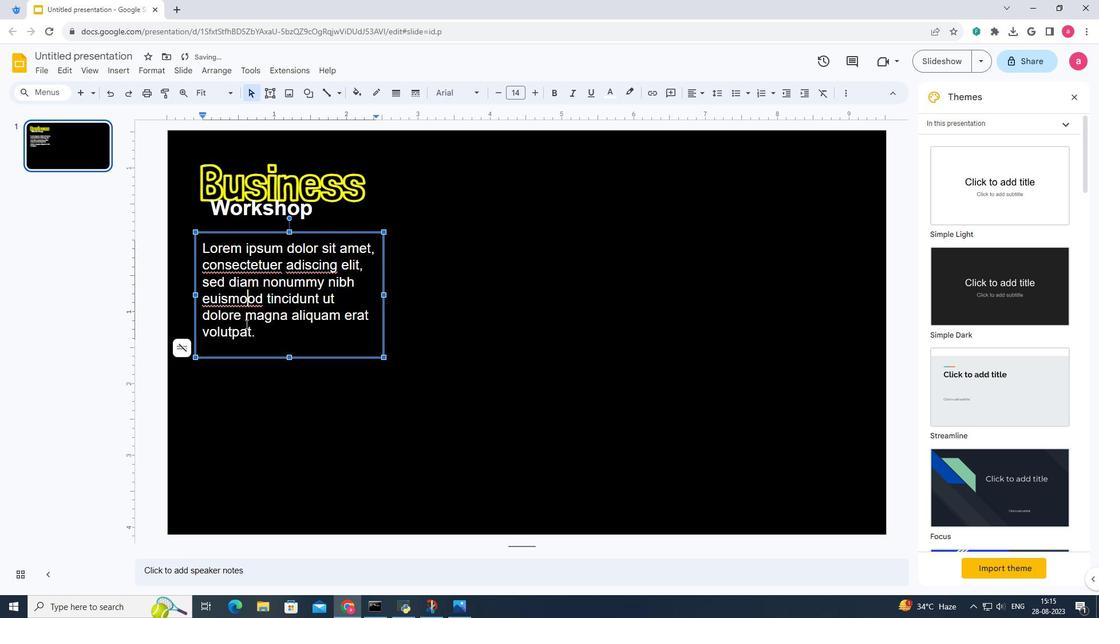 
Action: Mouse moved to (246, 322)
Screenshot: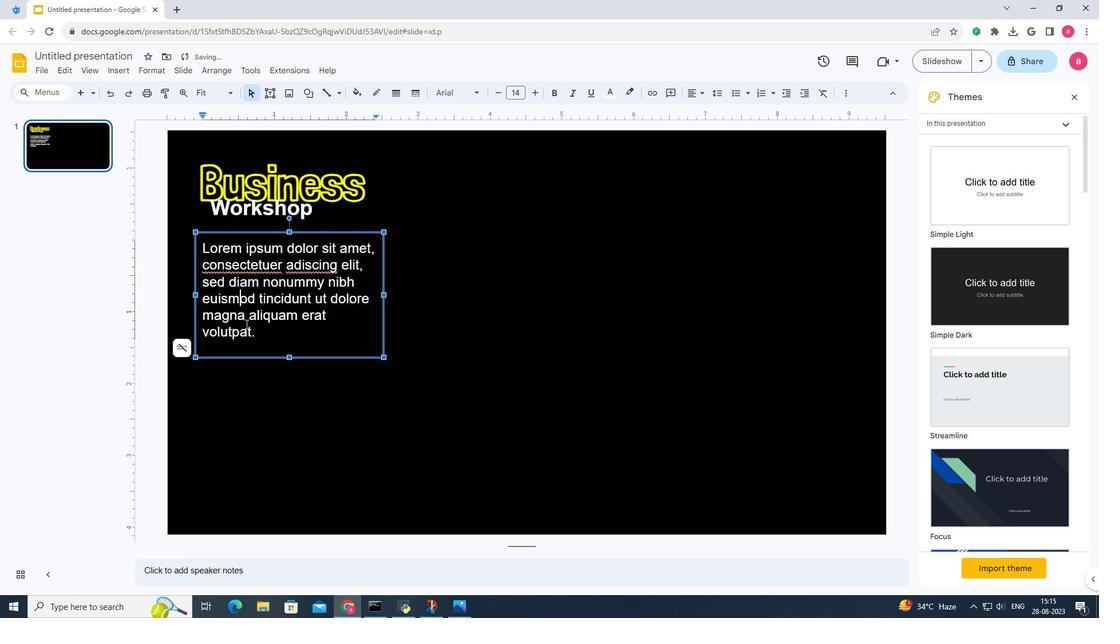 
Action: Key pressed <Key.backspace>
Screenshot: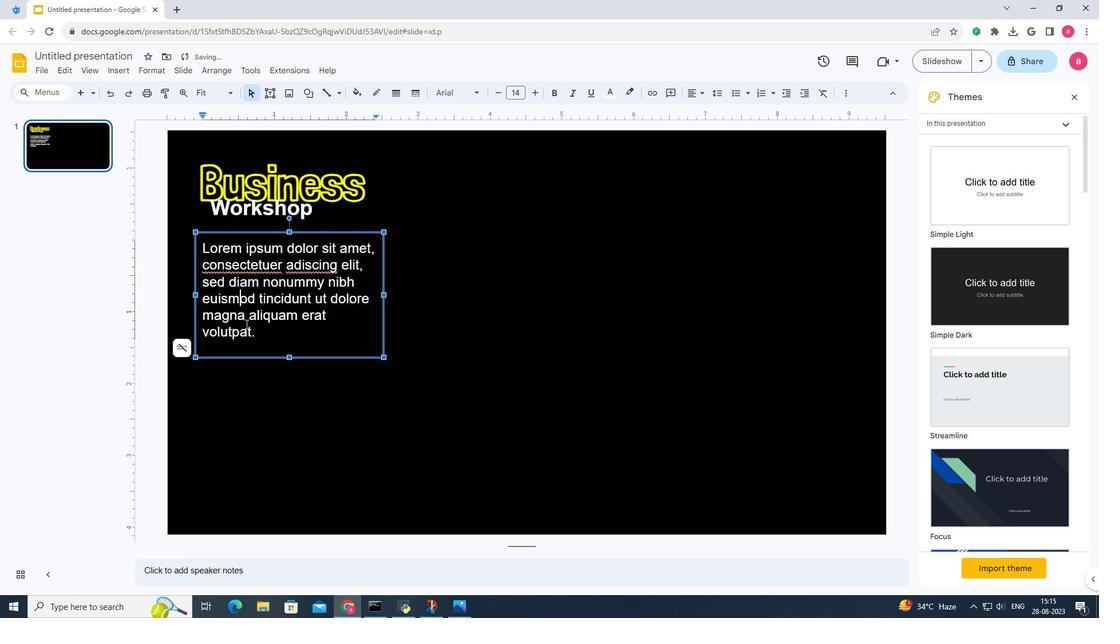 
Action: Mouse moved to (208, 265)
Screenshot: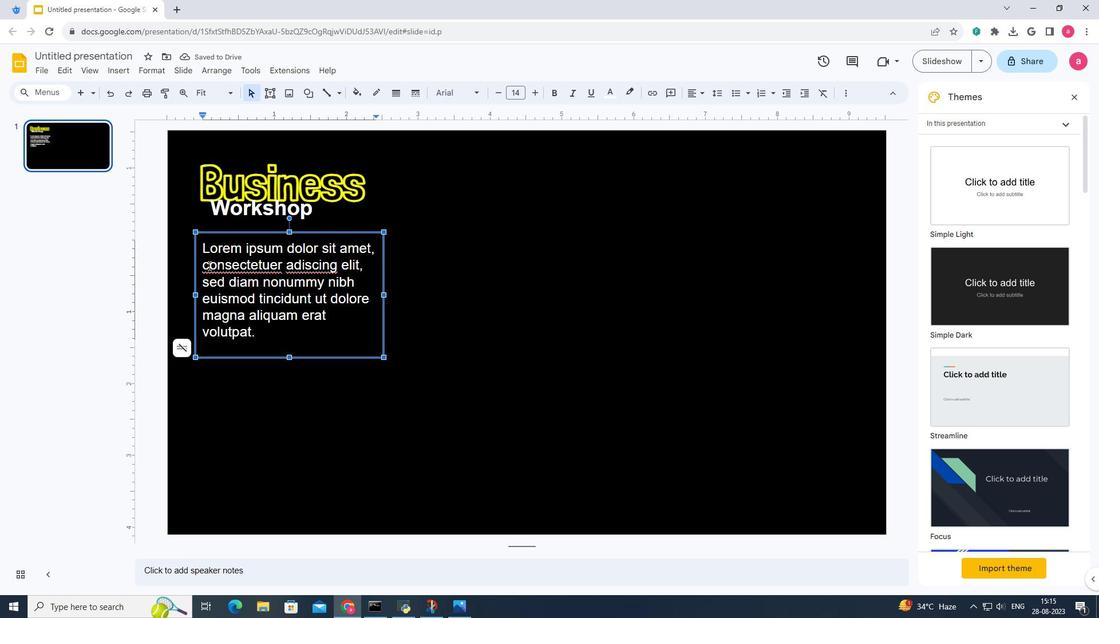 
Action: Mouse pressed left at (208, 265)
Screenshot: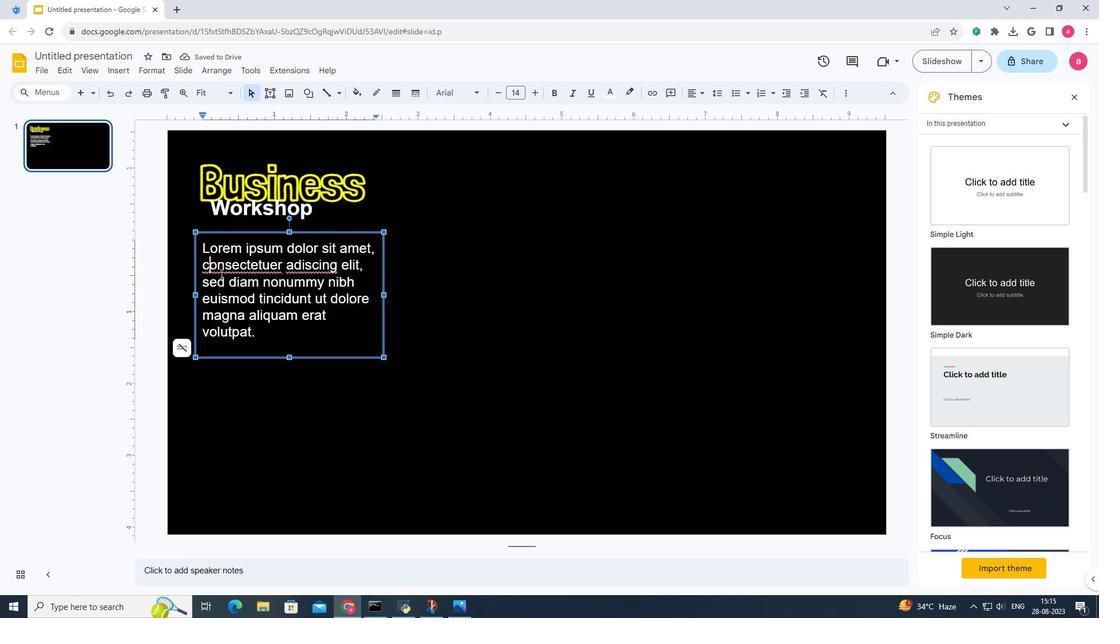 
Action: Mouse moved to (220, 273)
Screenshot: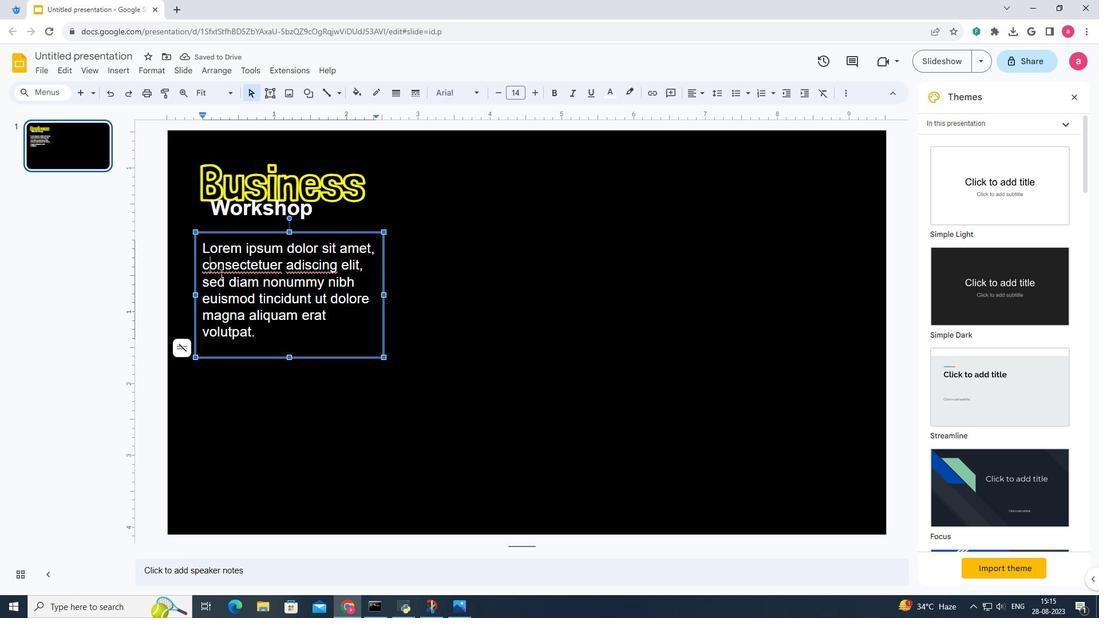 
Action: Key pressed <Key.right><Key.right><Key.right><Key.right><Key.right><Key.right><Key.right><Key.right><Key.right><Key.right><Key.right><Key.right><Key.right><Key.right><Key.right>p
Screenshot: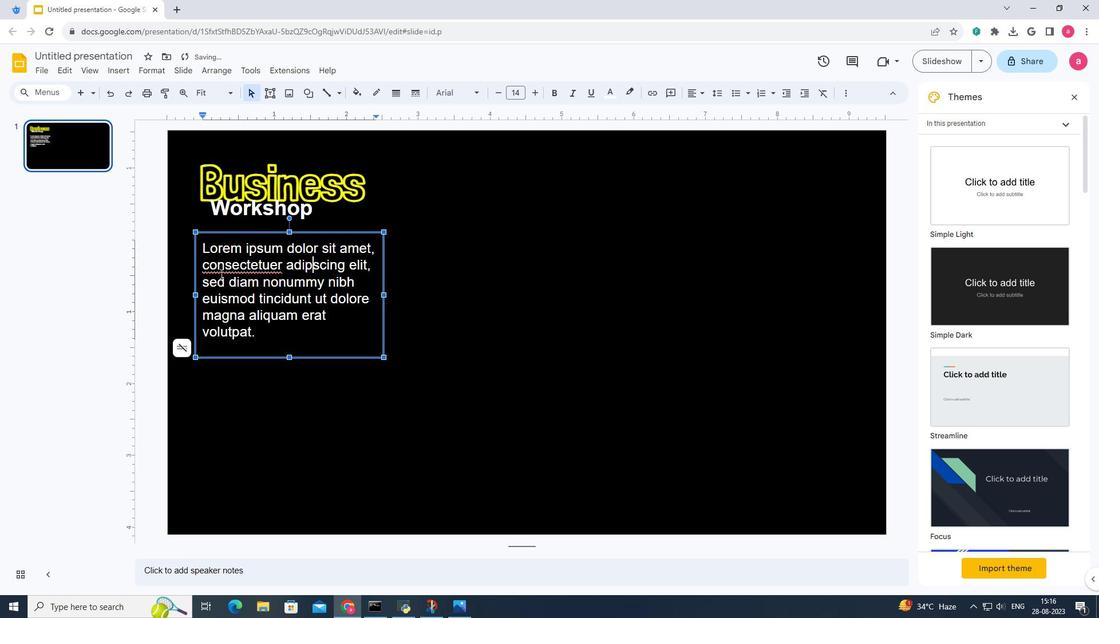 
Action: Mouse moved to (218, 271)
Screenshot: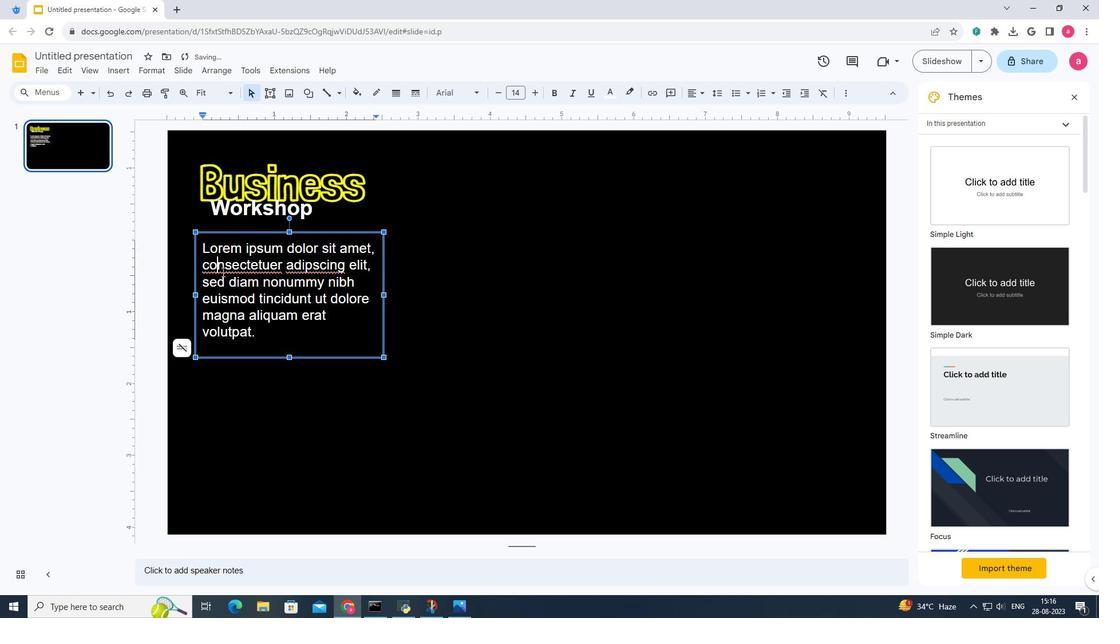 
Action: Mouse pressed left at (218, 271)
Screenshot: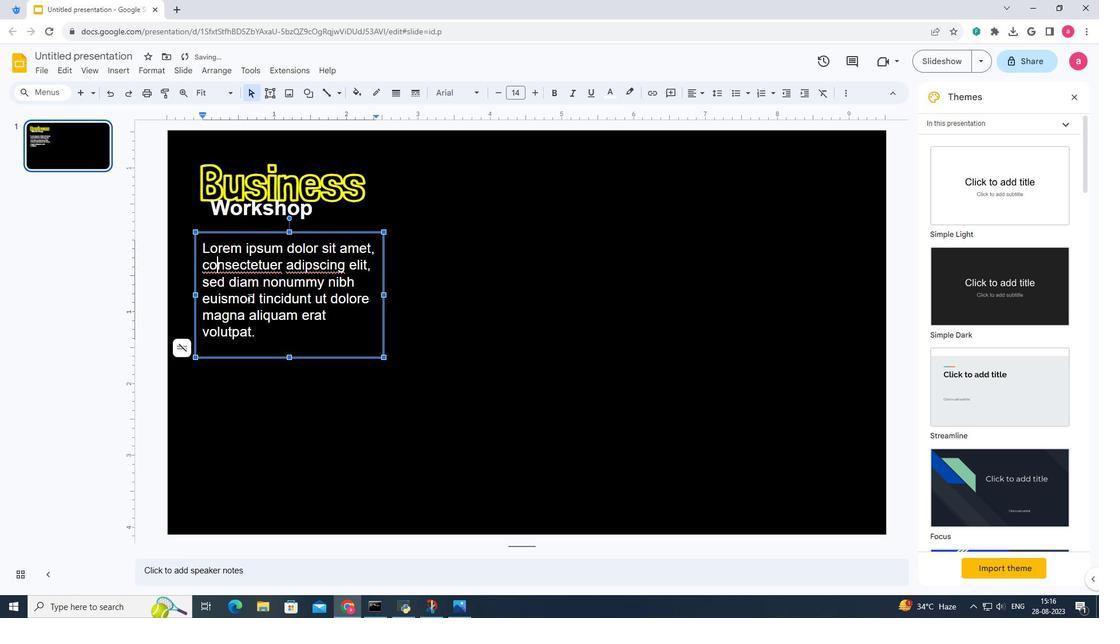 
Action: Mouse moved to (271, 311)
Screenshot: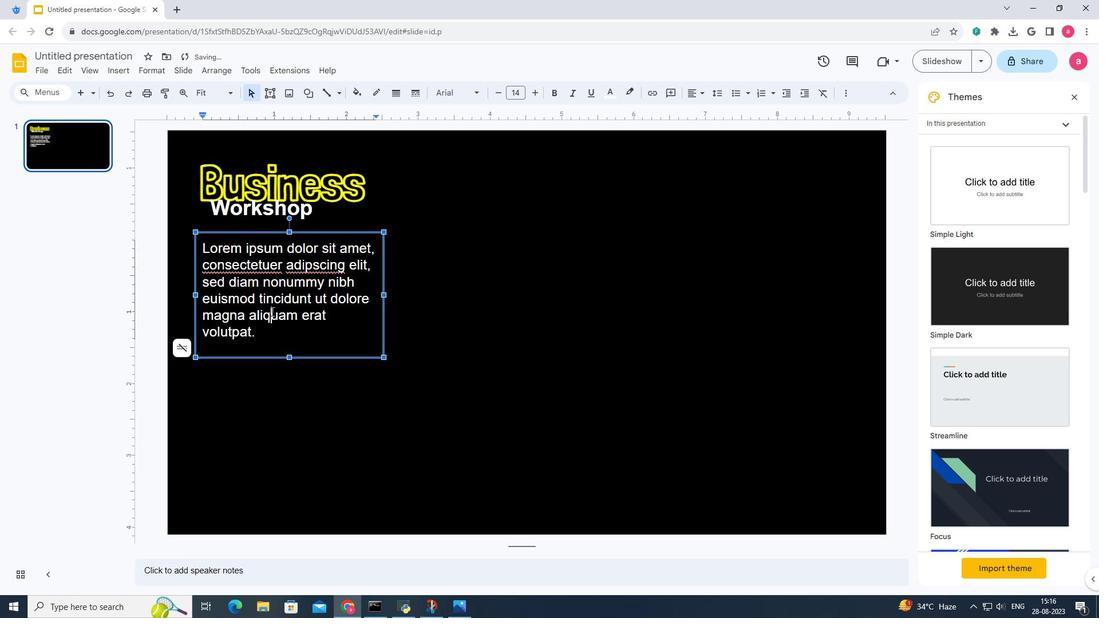 
Action: Mouse pressed left at (271, 311)
Screenshot: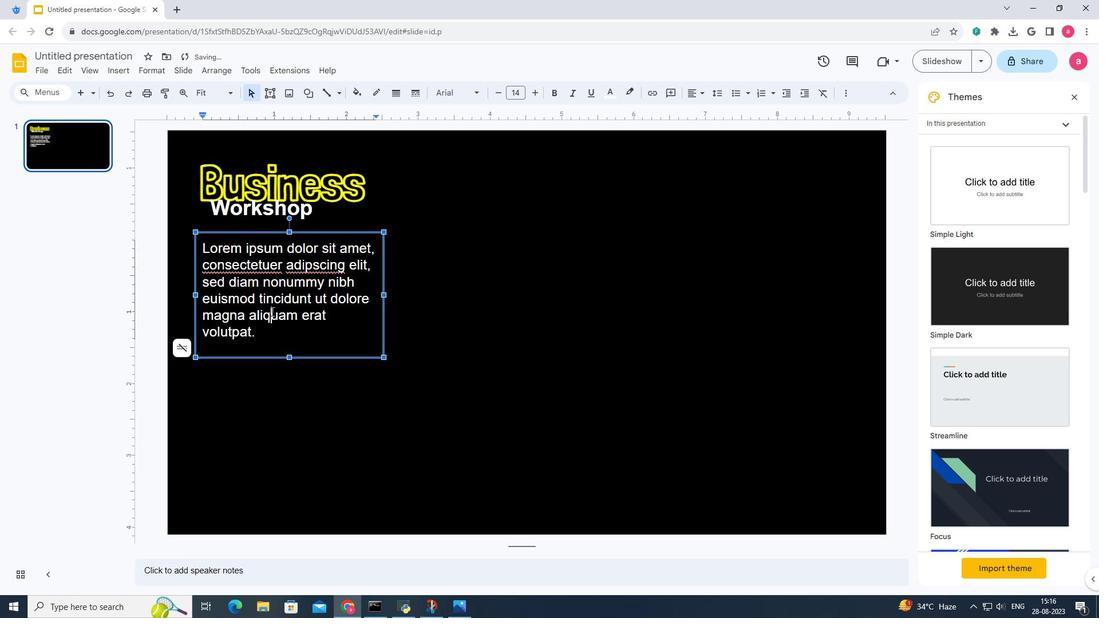
Action: Mouse moved to (306, 269)
Screenshot: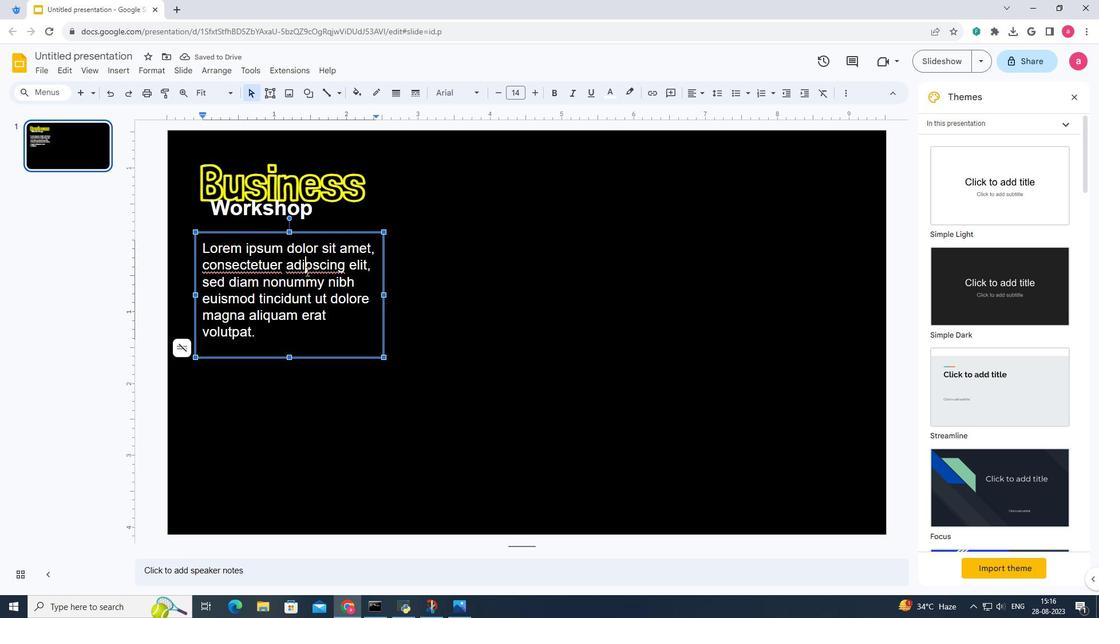 
Action: Mouse pressed left at (306, 269)
Screenshot: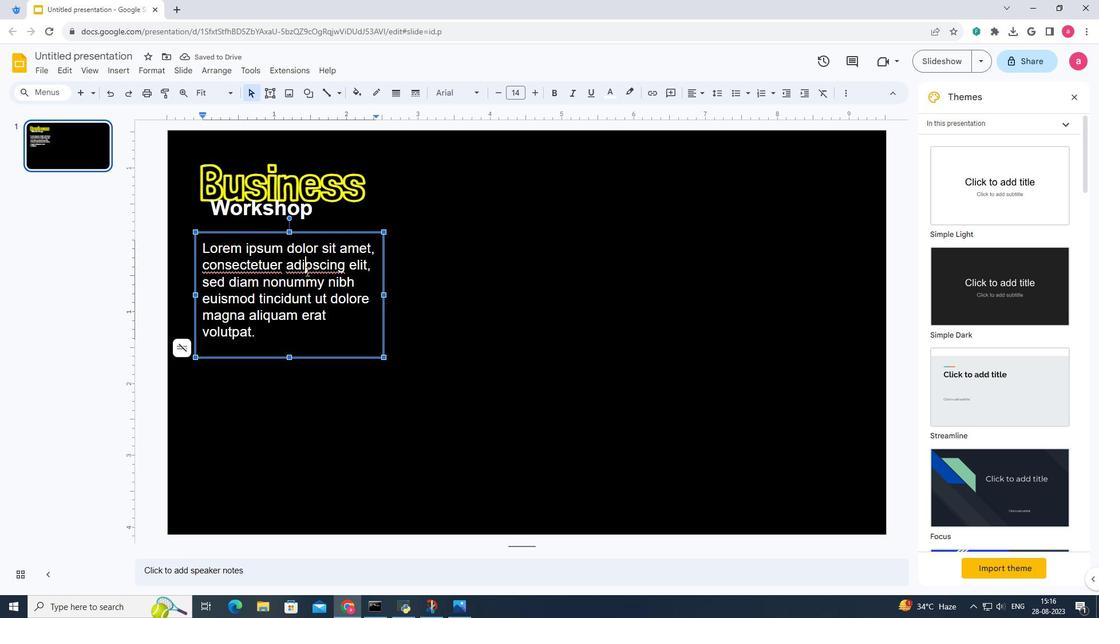 
Action: Mouse moved to (306, 271)
Screenshot: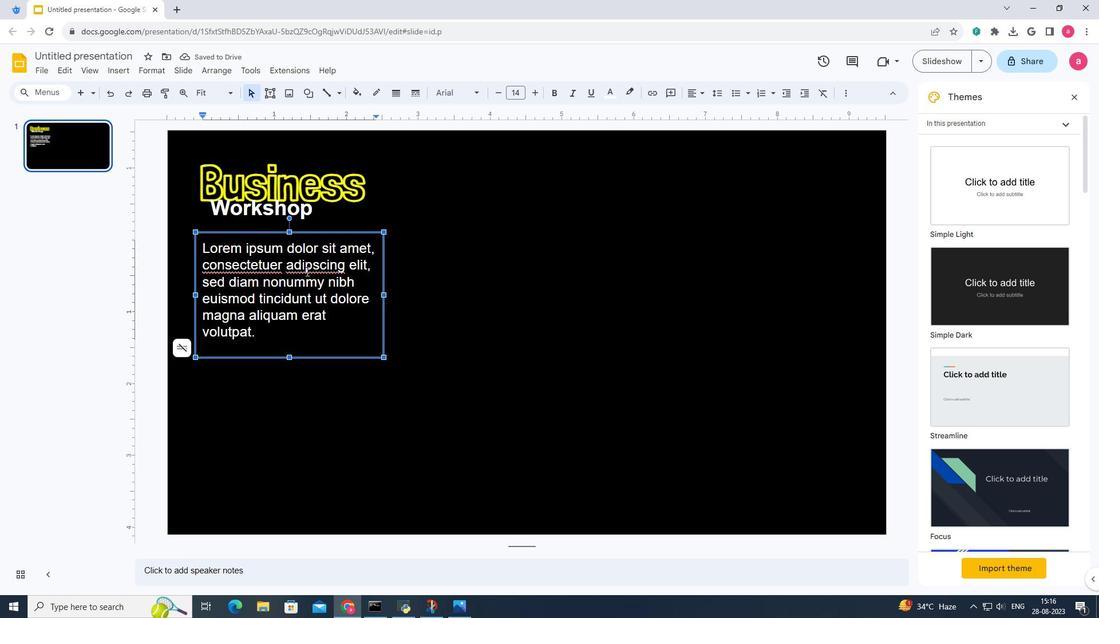 
Action: Key pressed <Key.down>
Screenshot: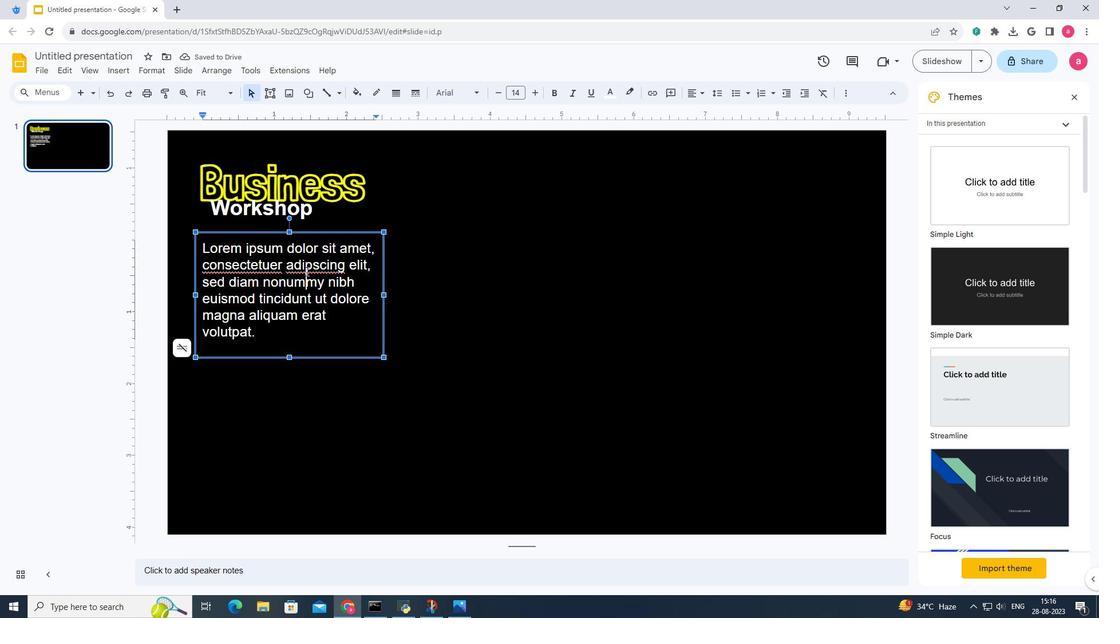 
Action: Mouse moved to (309, 262)
Screenshot: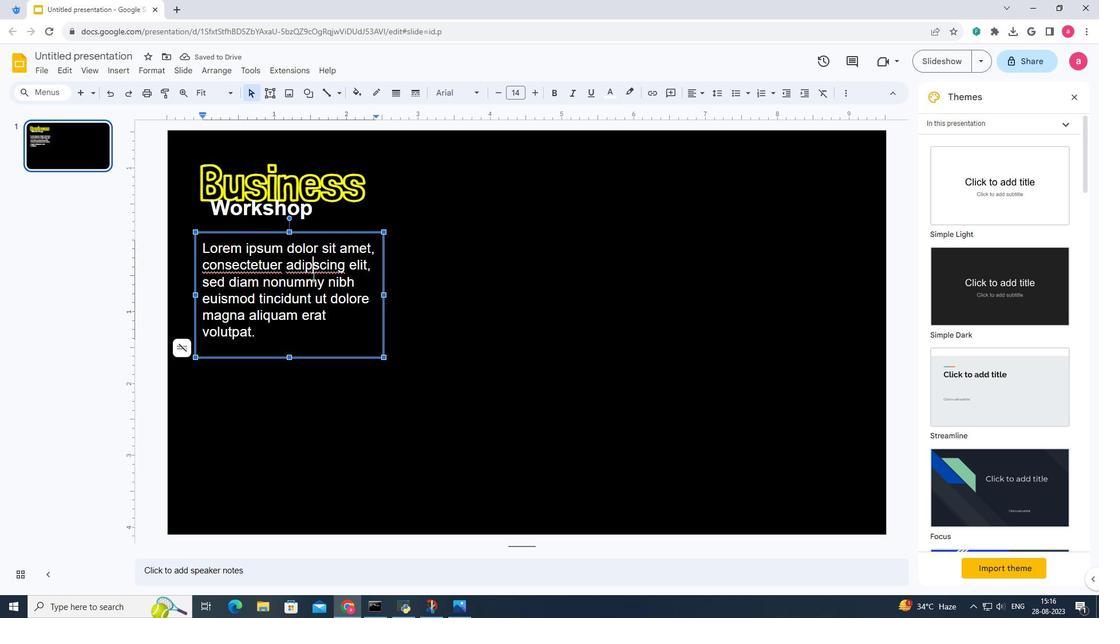 
Action: Mouse pressed left at (309, 262)
Screenshot: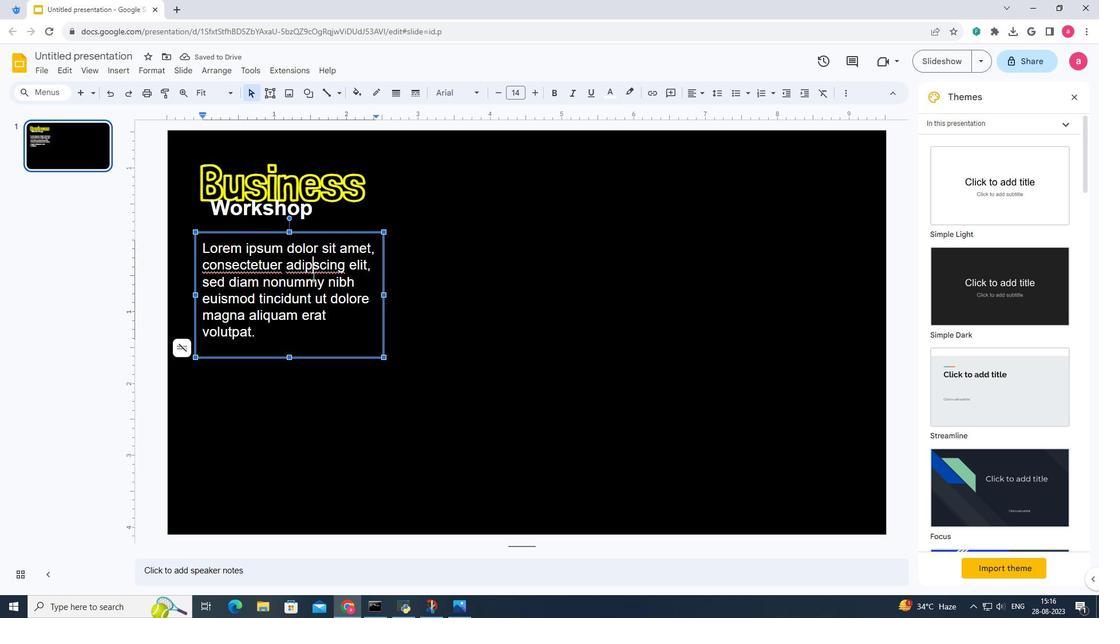 
Action: Mouse moved to (318, 301)
Screenshot: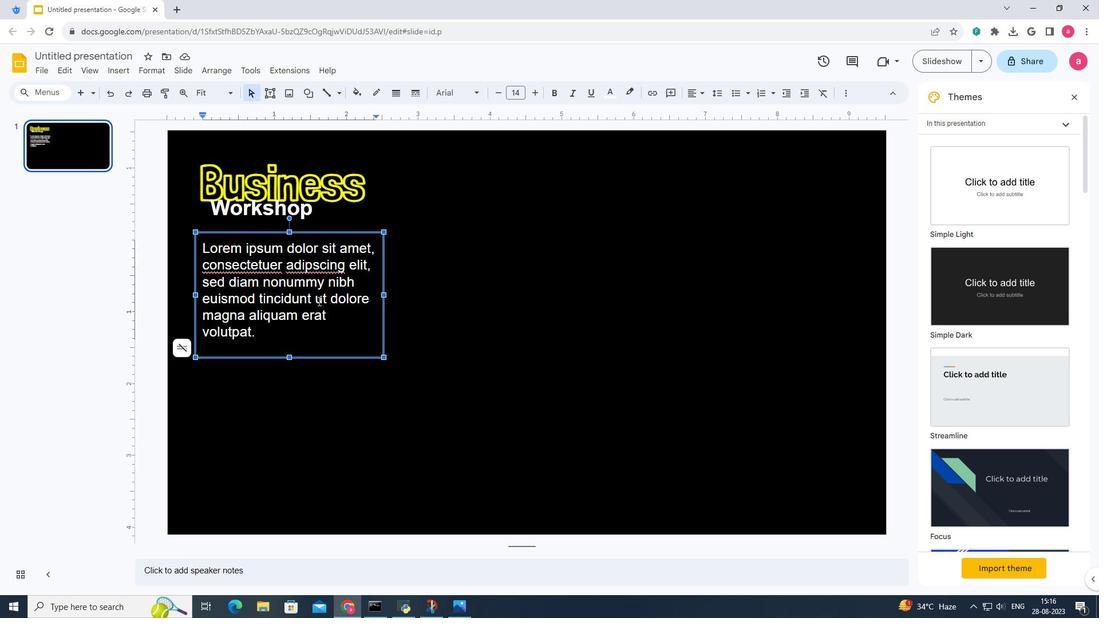 
Action: Key pressed i
Screenshot: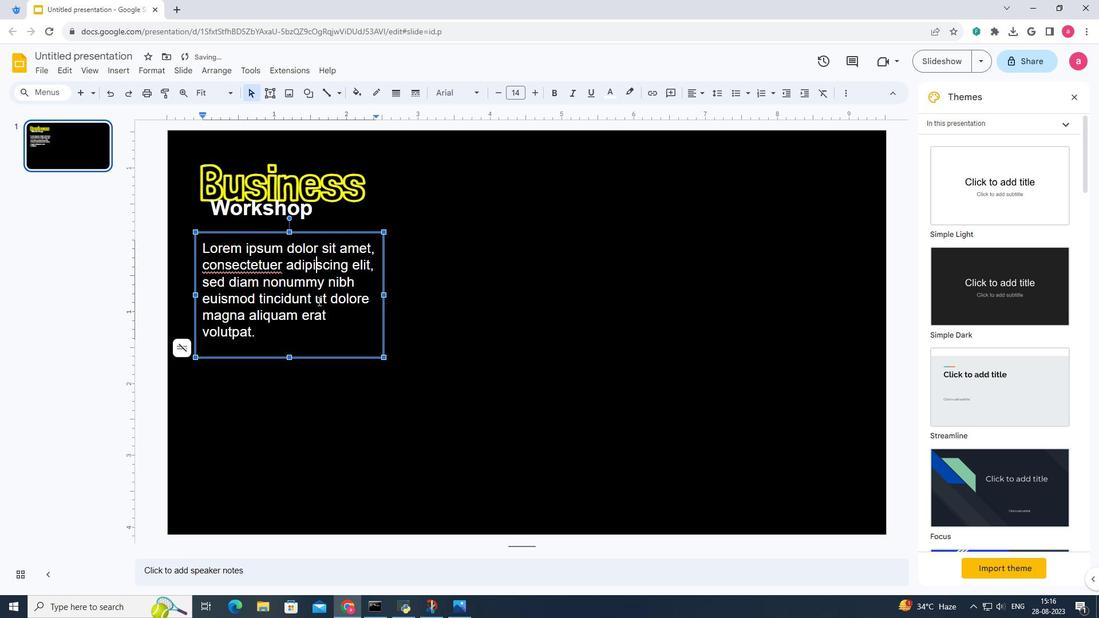 
Action: Mouse moved to (327, 296)
Screenshot: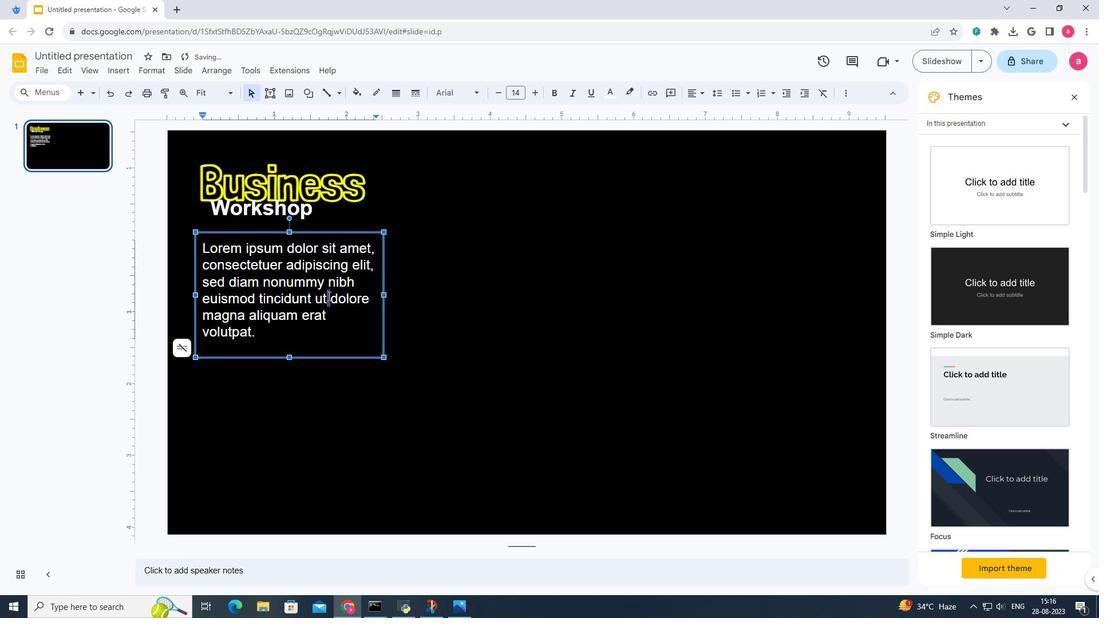 
Action: Mouse pressed left at (327, 296)
Screenshot: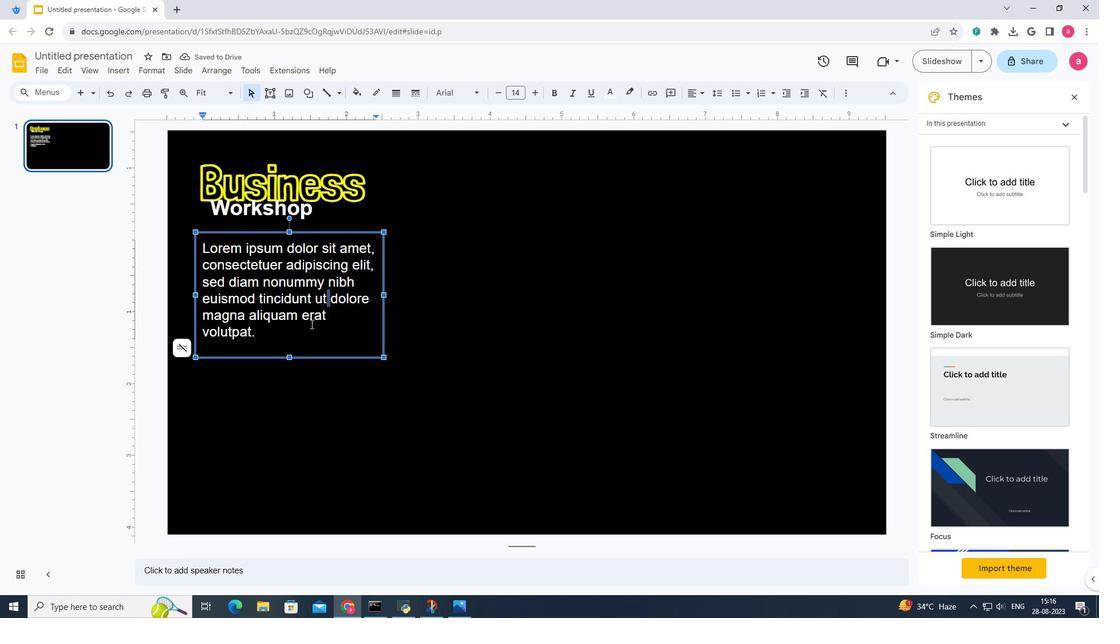 
Action: Mouse moved to (299, 325)
Screenshot: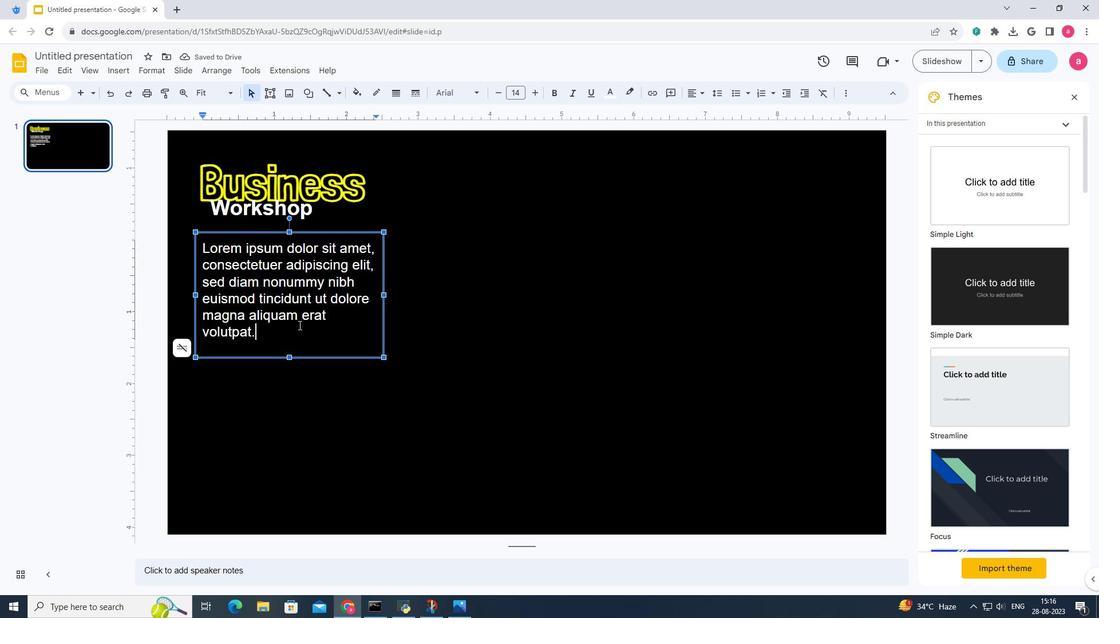 
Action: Mouse pressed left at (299, 325)
Screenshot: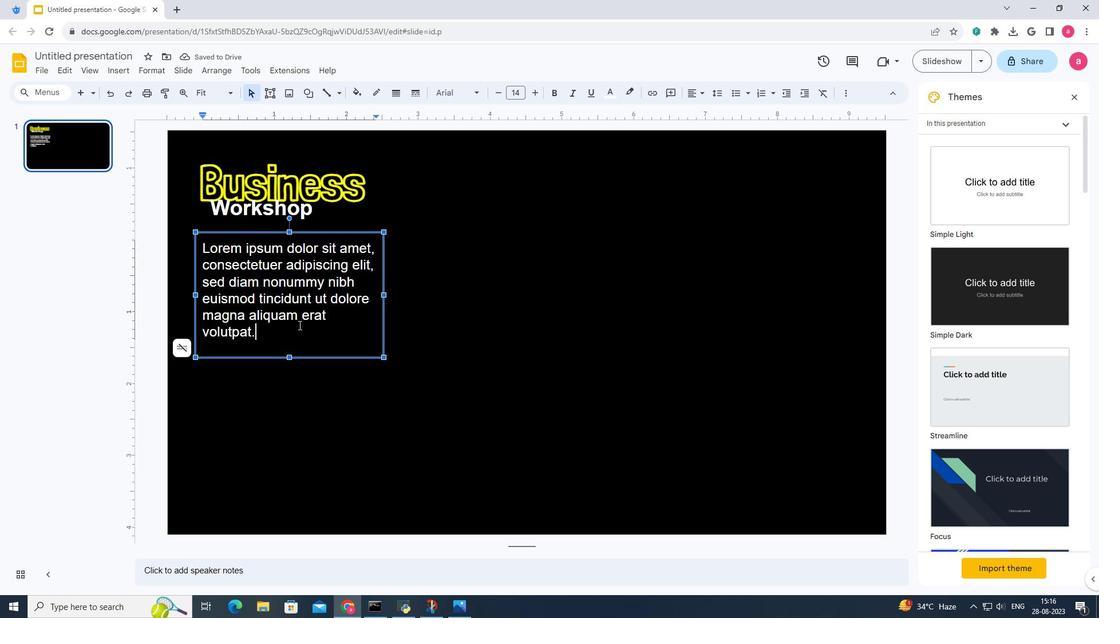 
Action: Mouse moved to (301, 275)
Screenshot: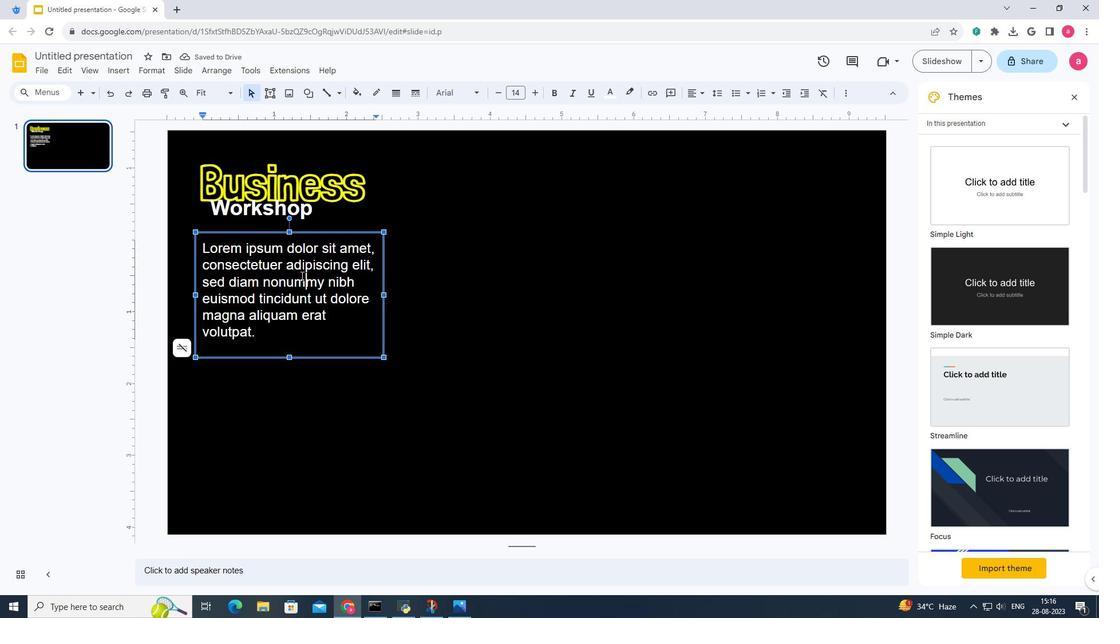 
Action: Mouse pressed left at (301, 275)
Screenshot: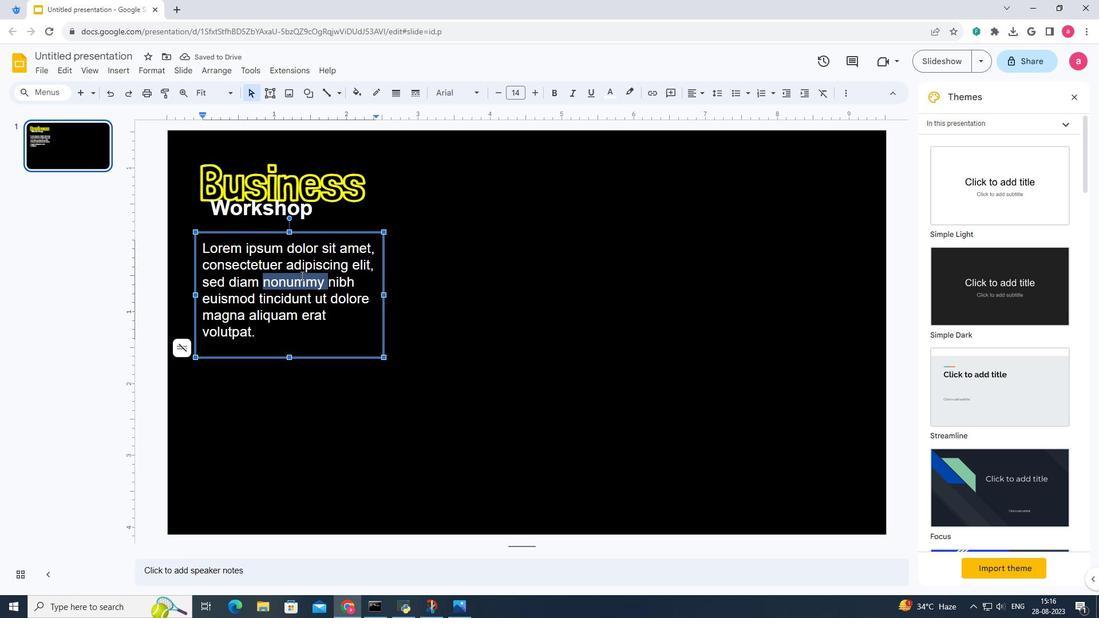 
Action: Mouse pressed left at (301, 275)
Screenshot: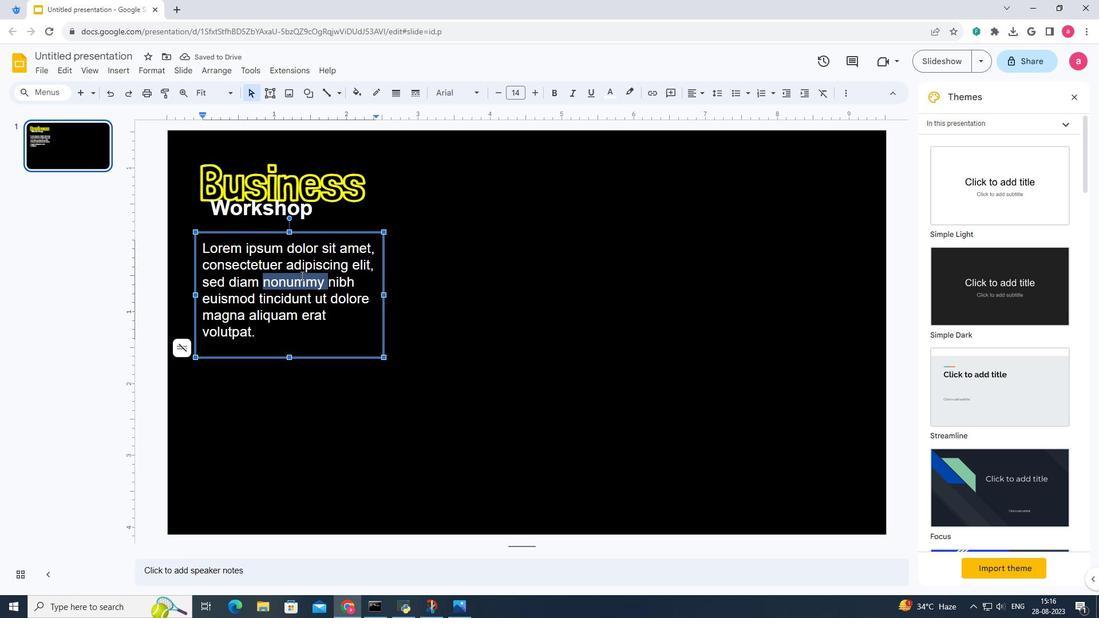
Action: Mouse pressed left at (301, 275)
Screenshot: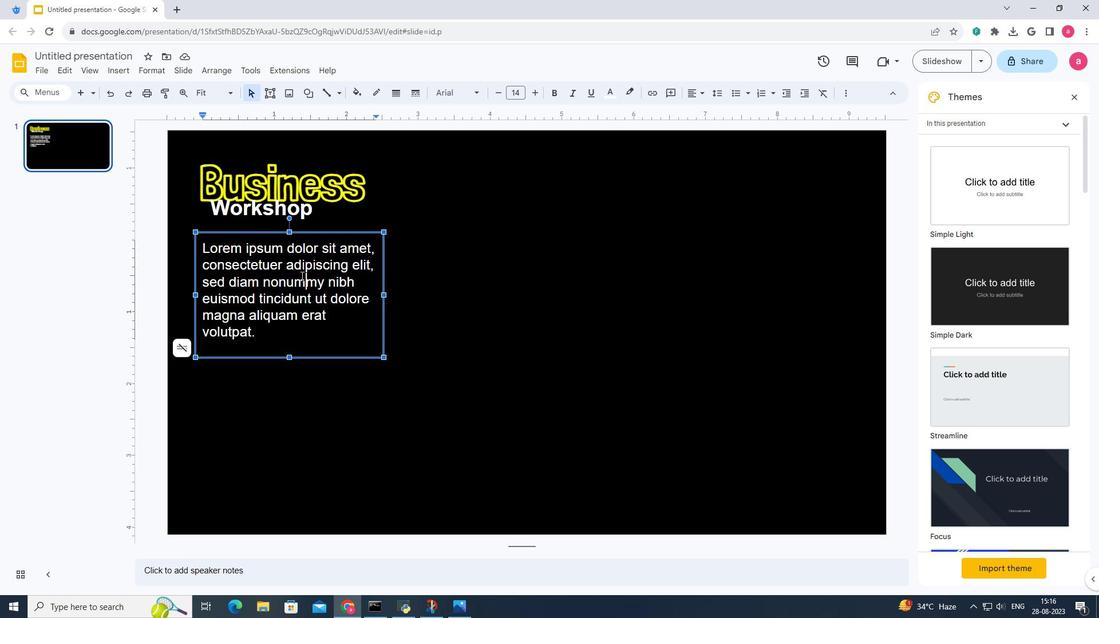 
Action: Mouse pressed left at (301, 275)
Screenshot: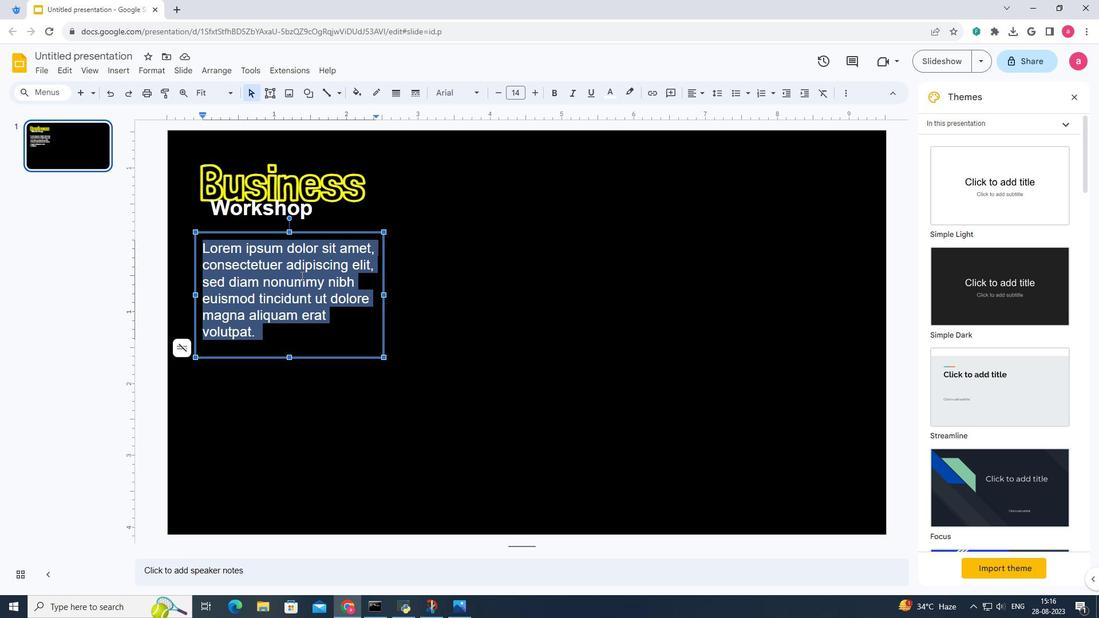 
Action: Mouse pressed left at (301, 275)
Screenshot: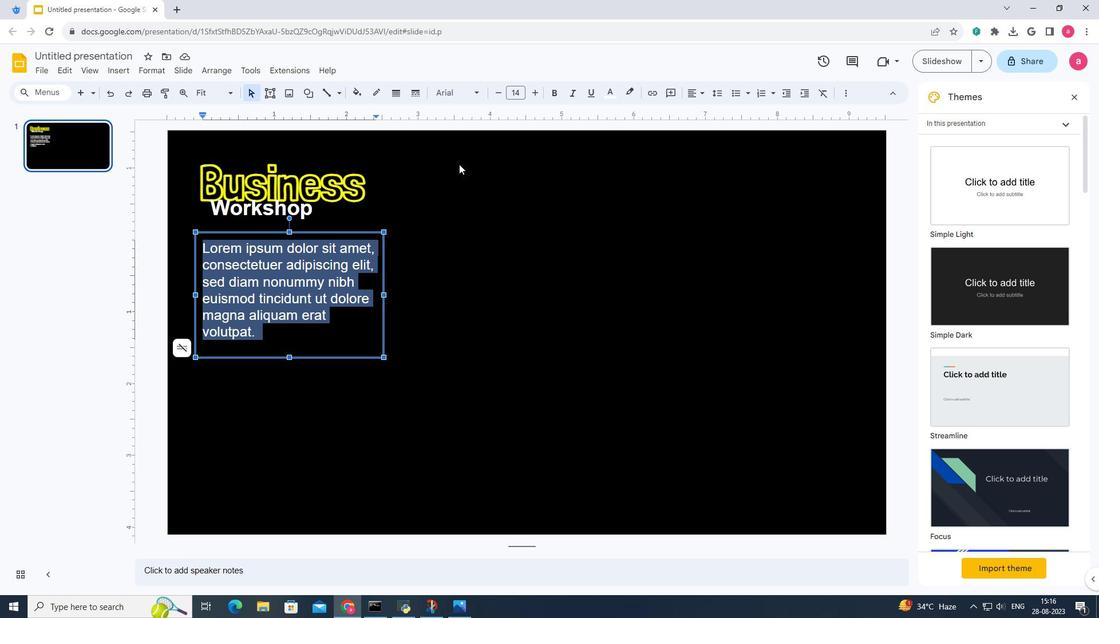 
Action: Mouse moved to (494, 94)
Screenshot: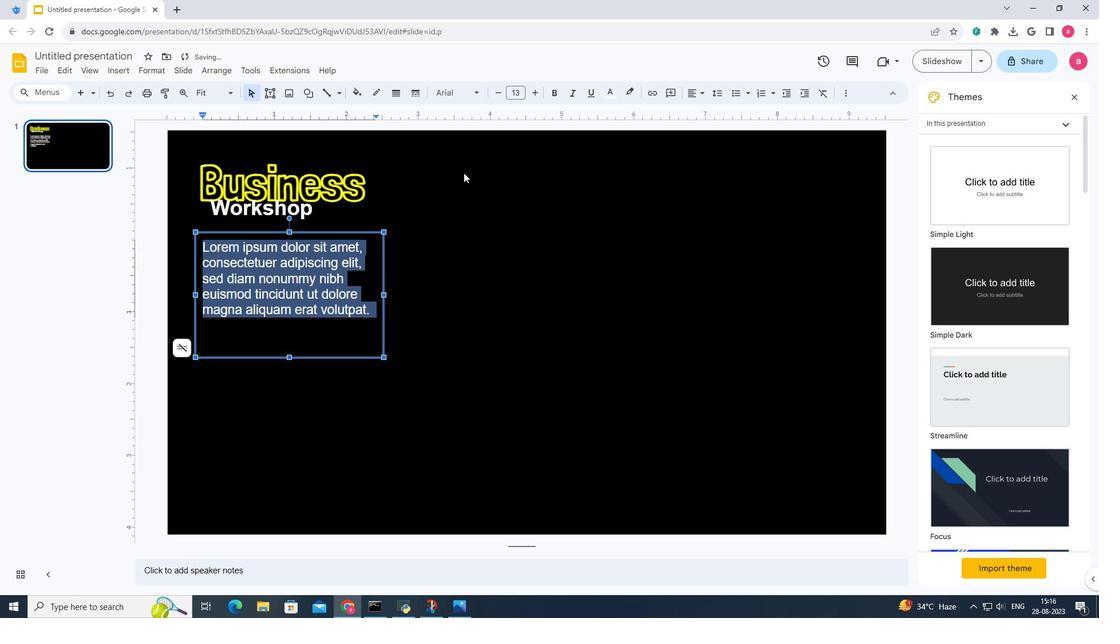 
Action: Mouse pressed left at (494, 94)
Screenshot: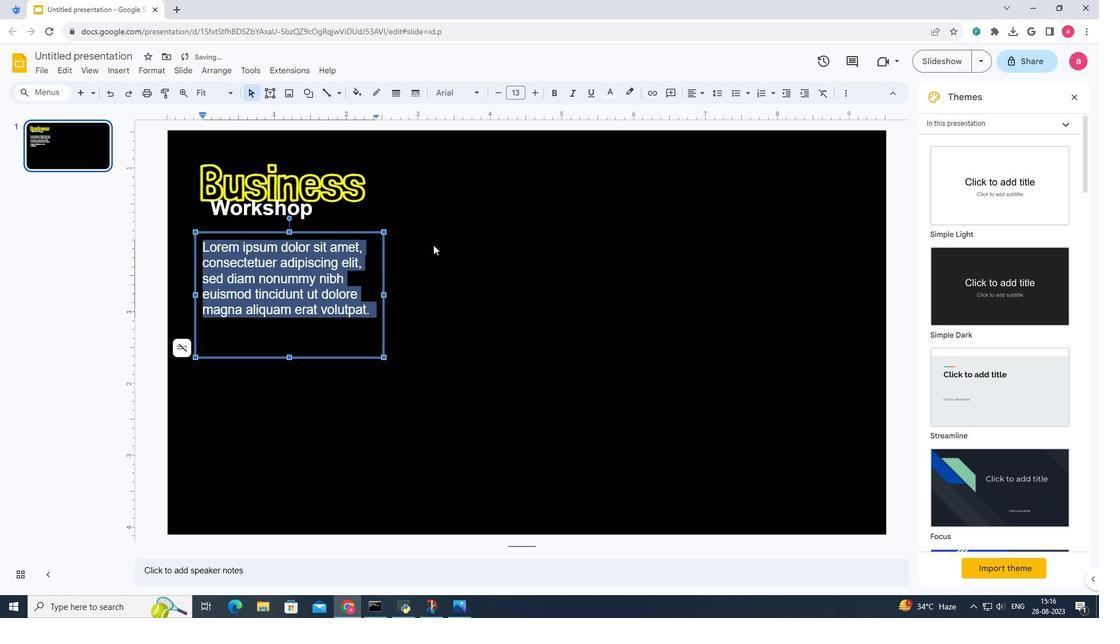 
Action: Mouse moved to (384, 294)
Screenshot: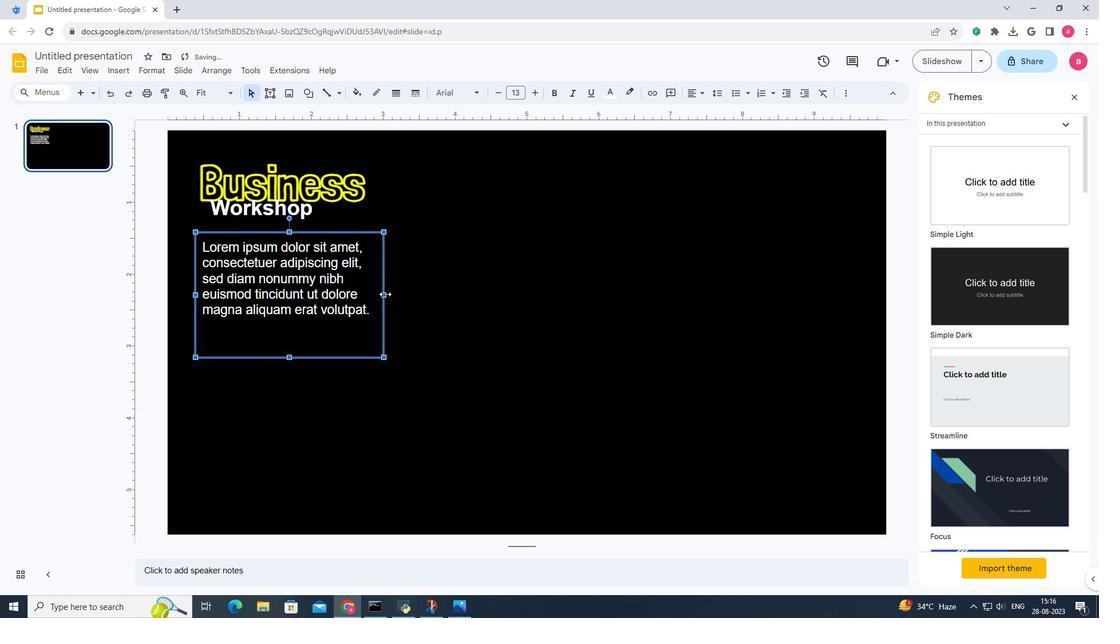 
Action: Mouse pressed left at (384, 294)
Screenshot: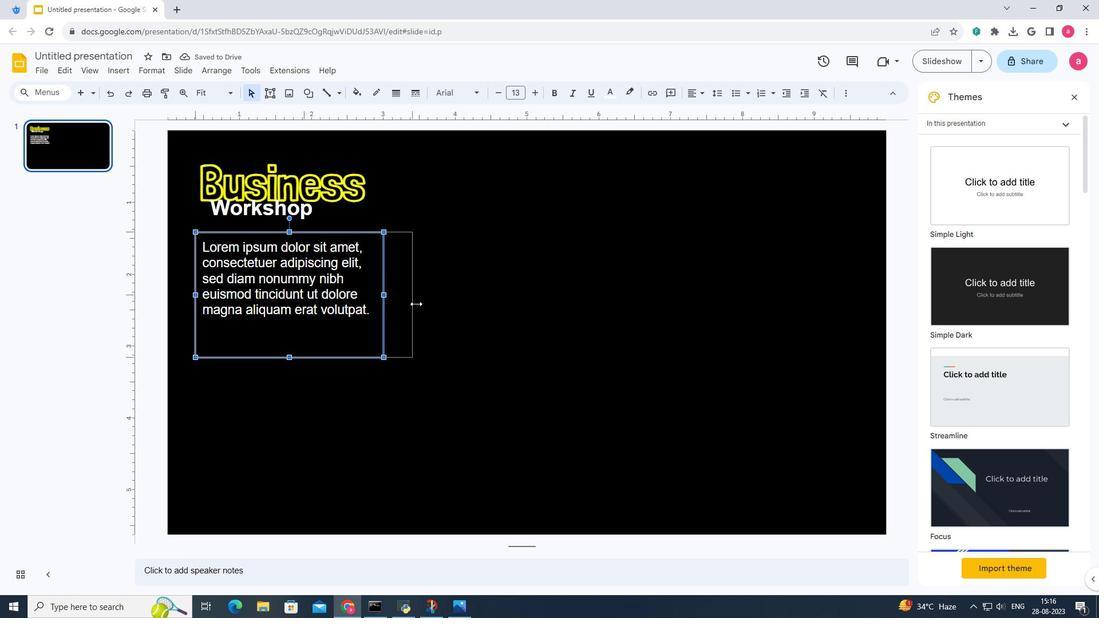 
Action: Mouse moved to (445, 295)
Screenshot: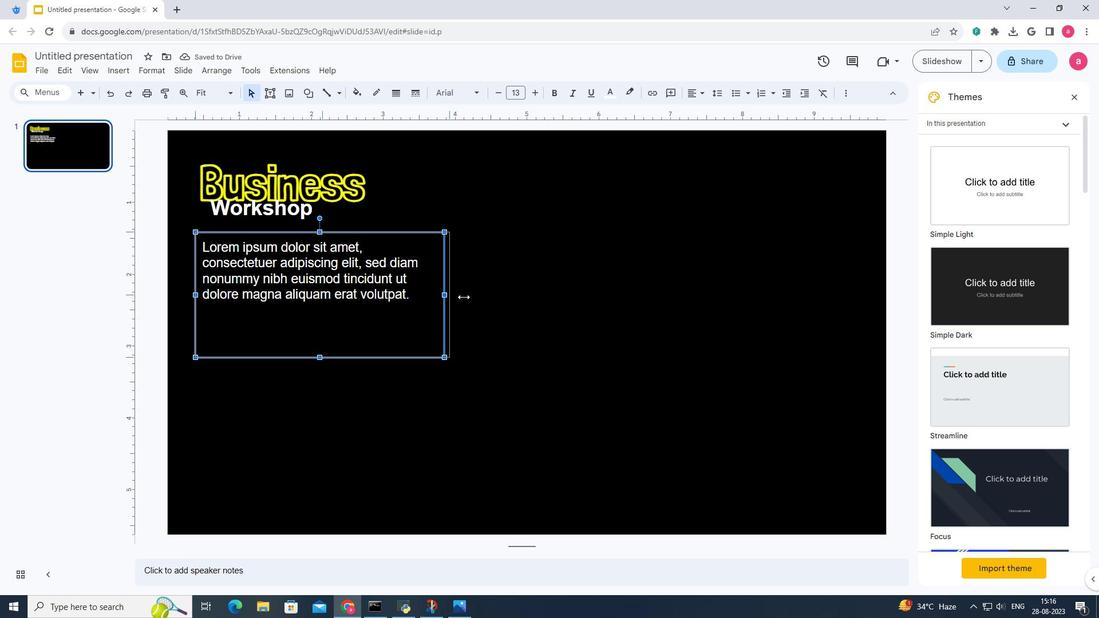 
Action: Mouse pressed left at (445, 295)
Screenshot: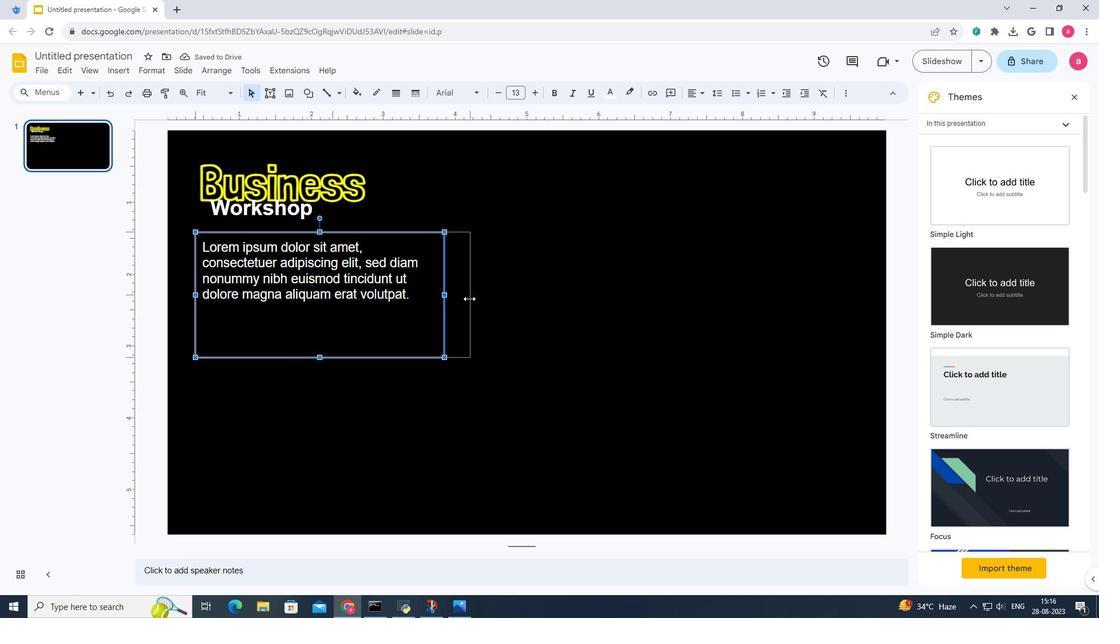 
Action: Mouse moved to (476, 296)
Screenshot: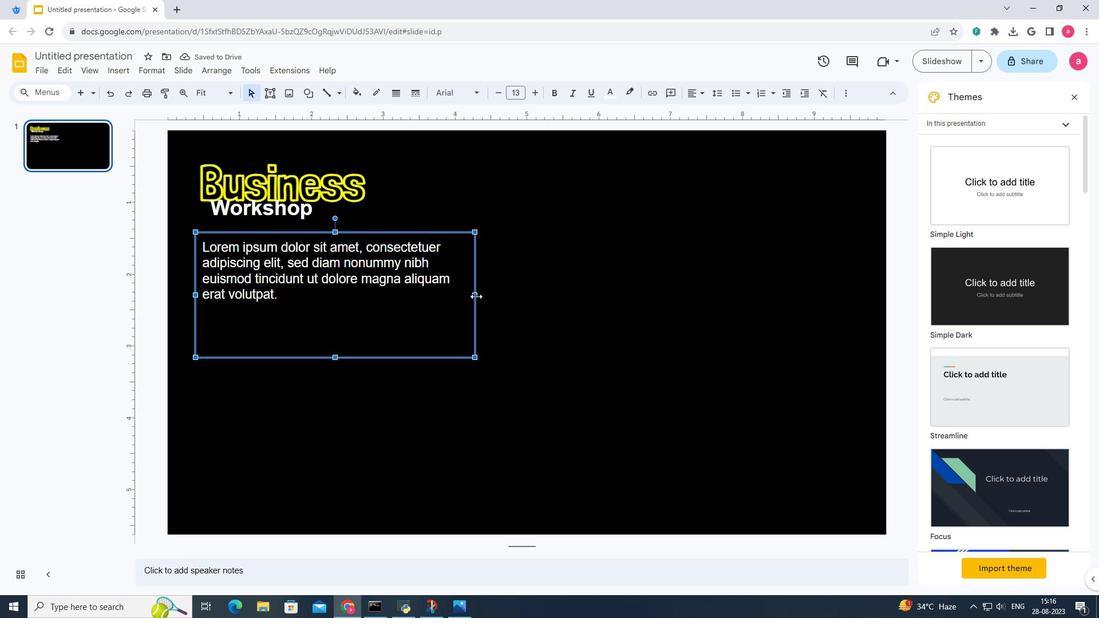 
Action: Mouse pressed left at (476, 296)
Screenshot: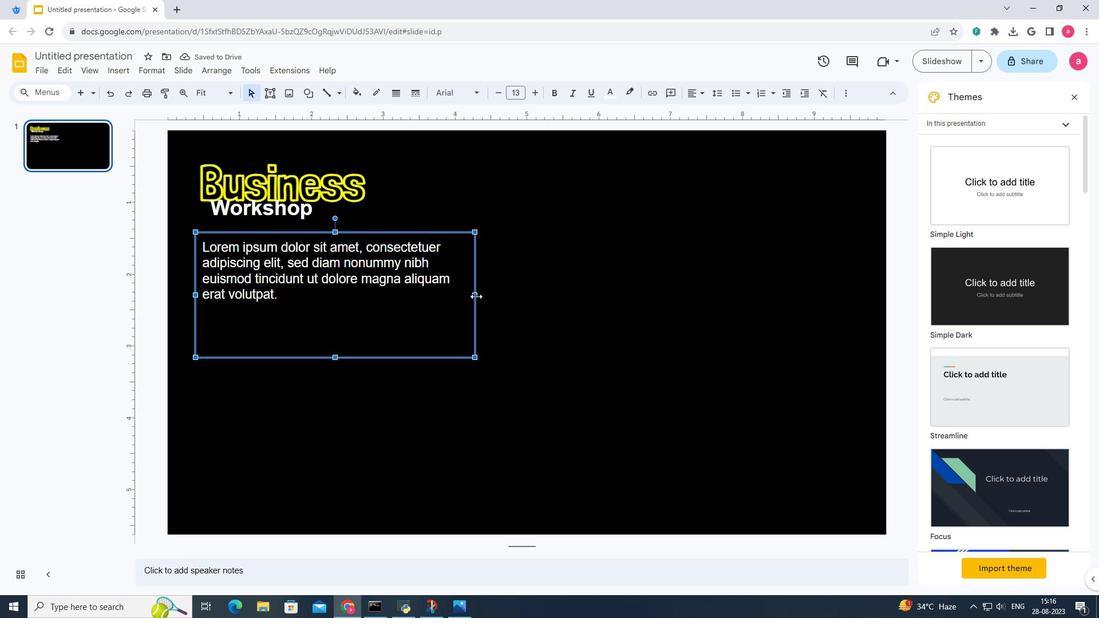 
Action: Mouse moved to (467, 294)
Screenshot: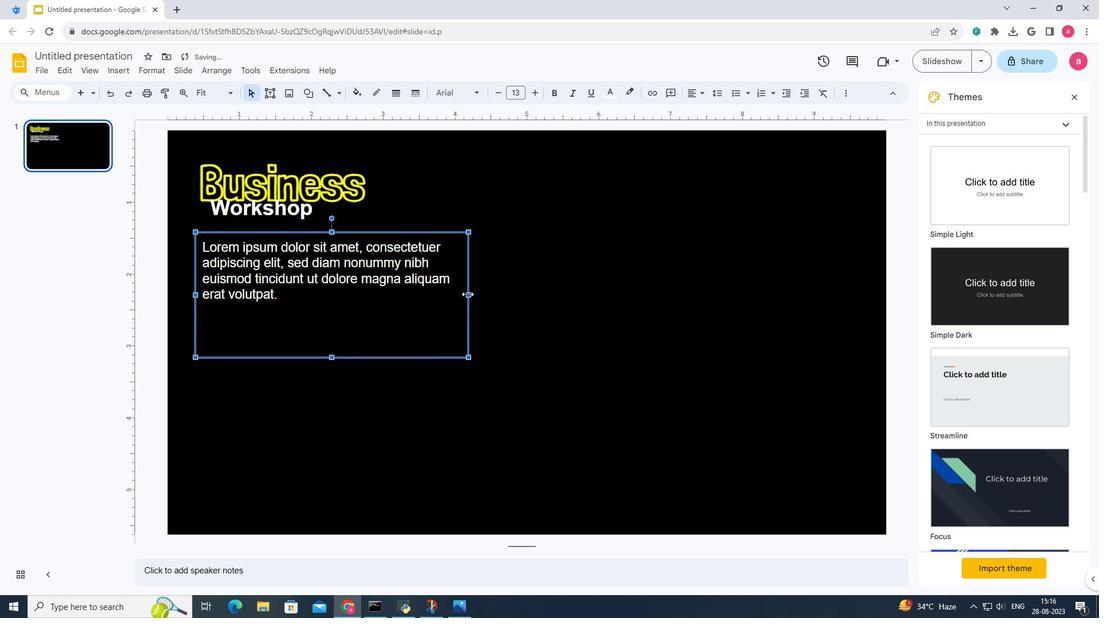 
Action: Mouse pressed left at (467, 294)
Screenshot: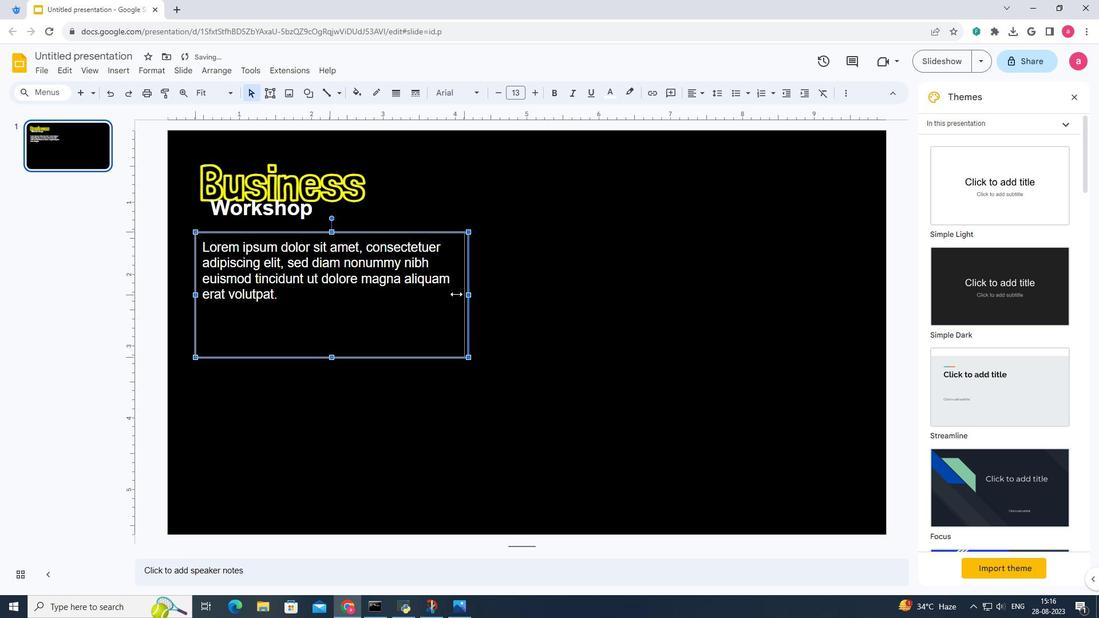 
Action: Mouse moved to (327, 358)
Screenshot: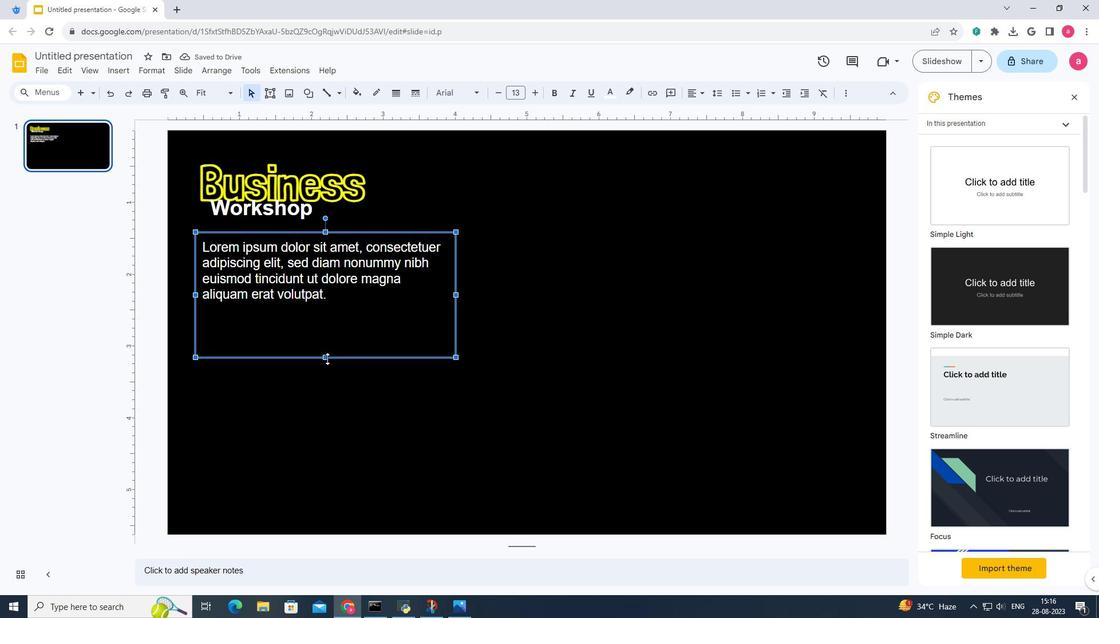 
Action: Mouse pressed left at (327, 358)
Screenshot: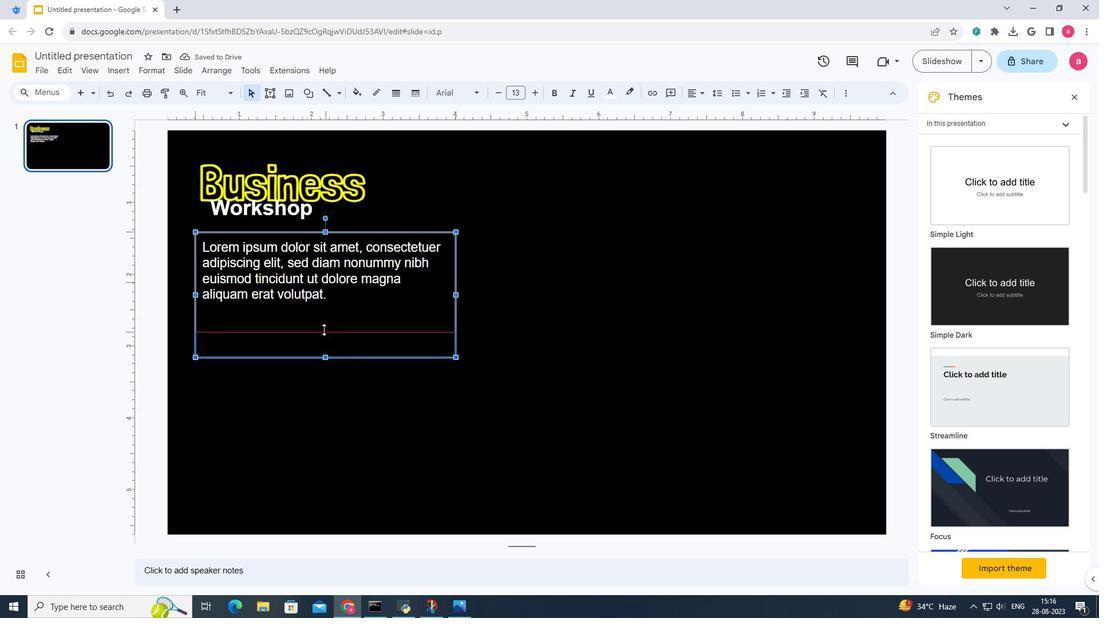 
Action: Mouse moved to (250, 448)
Screenshot: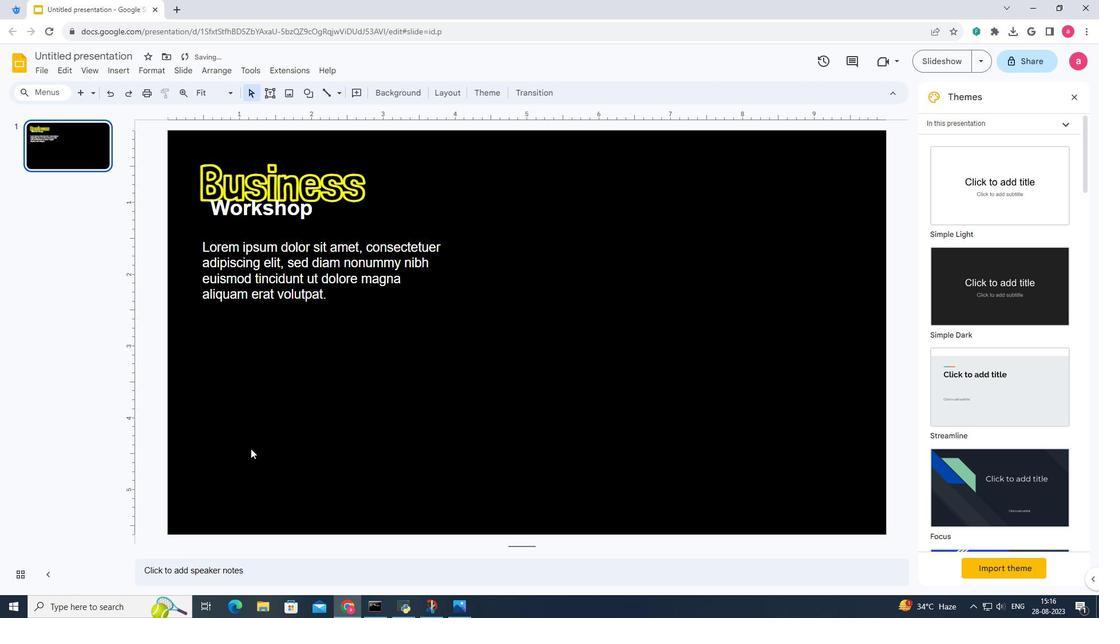
Action: Mouse pressed left at (250, 448)
Screenshot: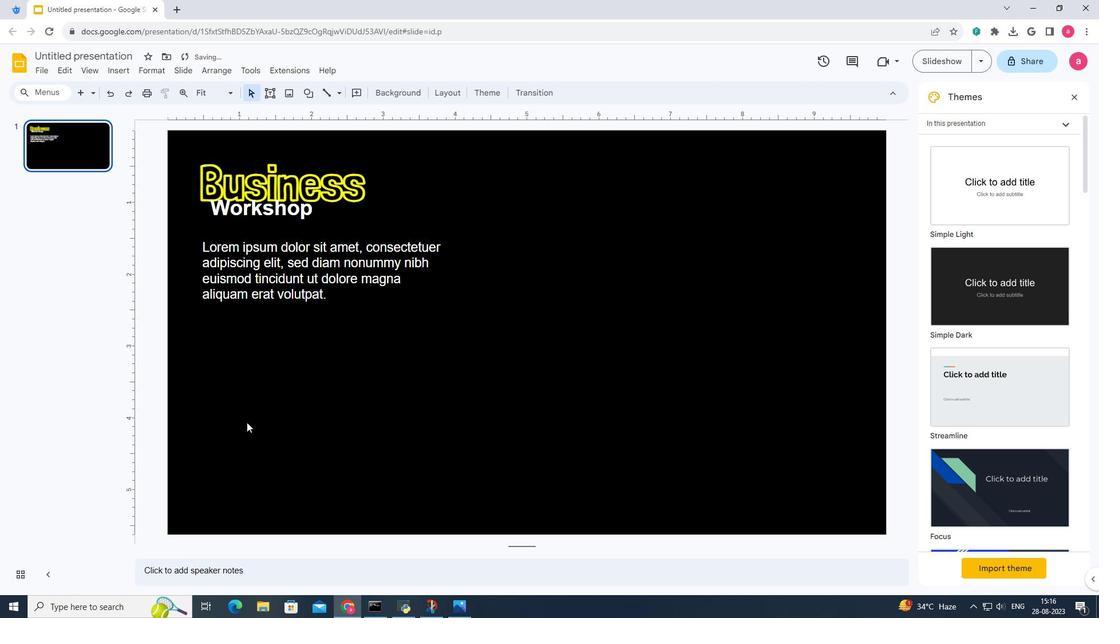 
Action: Mouse moved to (304, 97)
Screenshot: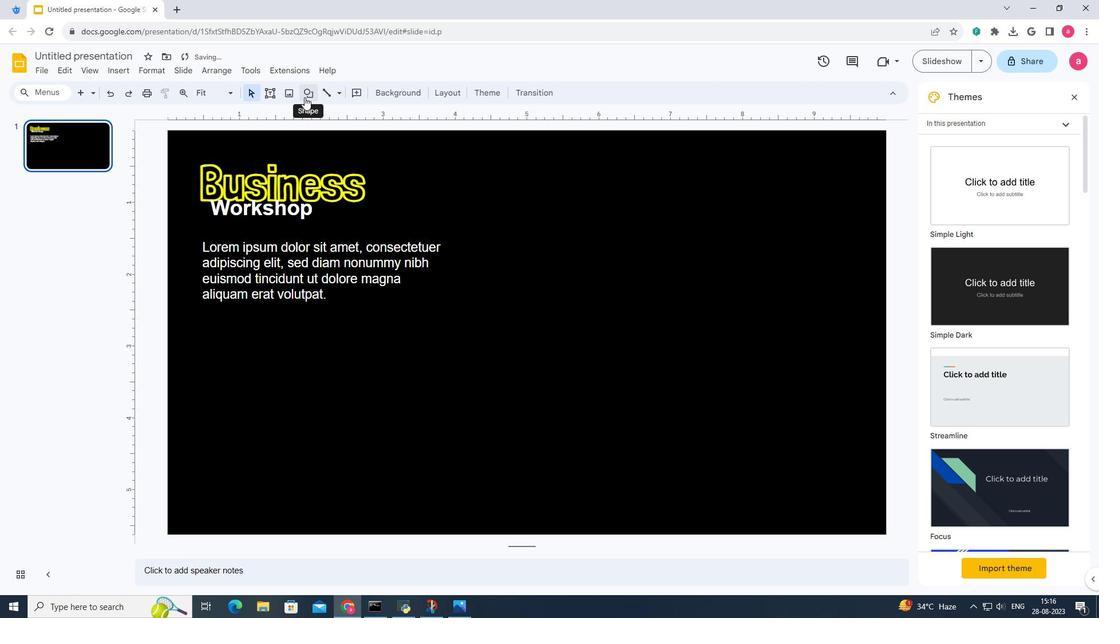
Action: Mouse pressed left at (304, 97)
Screenshot: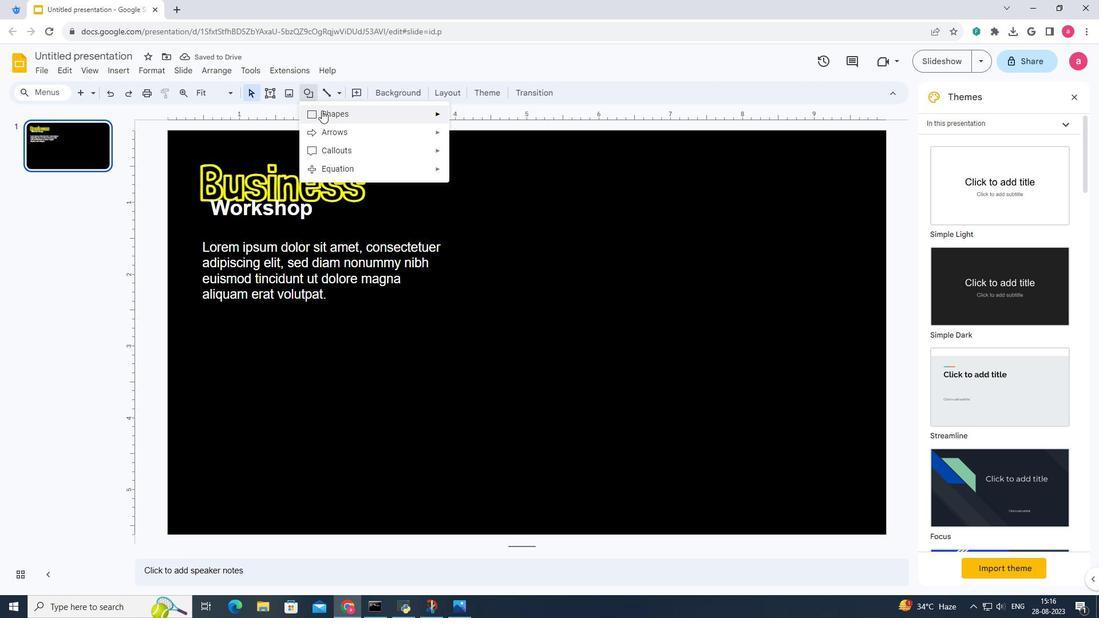 
Action: Mouse moved to (596, 201)
Screenshot: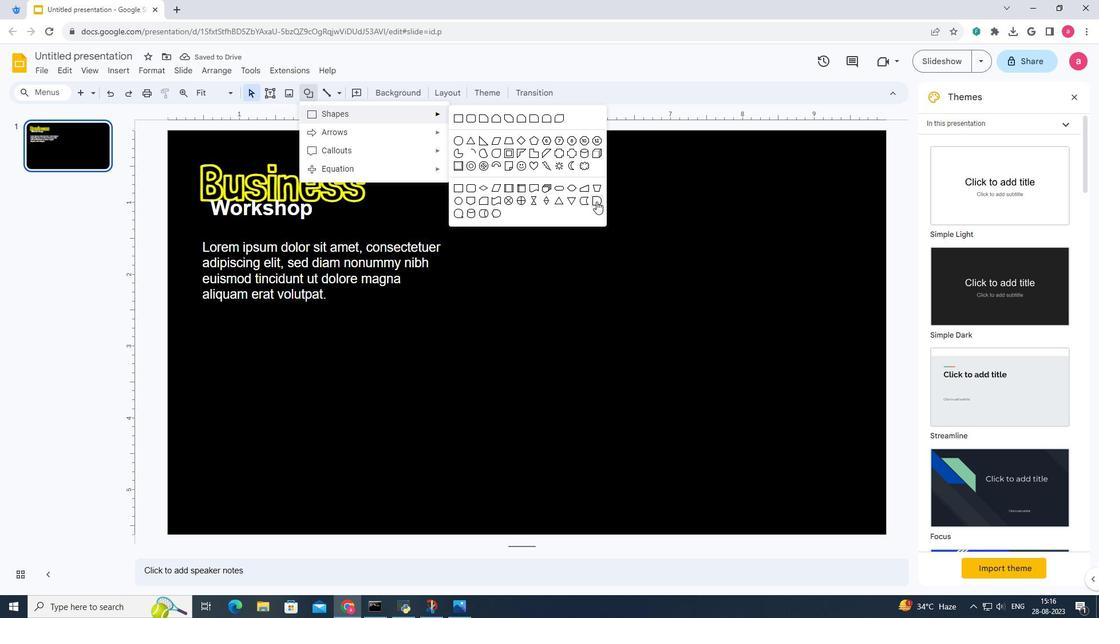 
Action: Mouse pressed left at (596, 201)
Screenshot: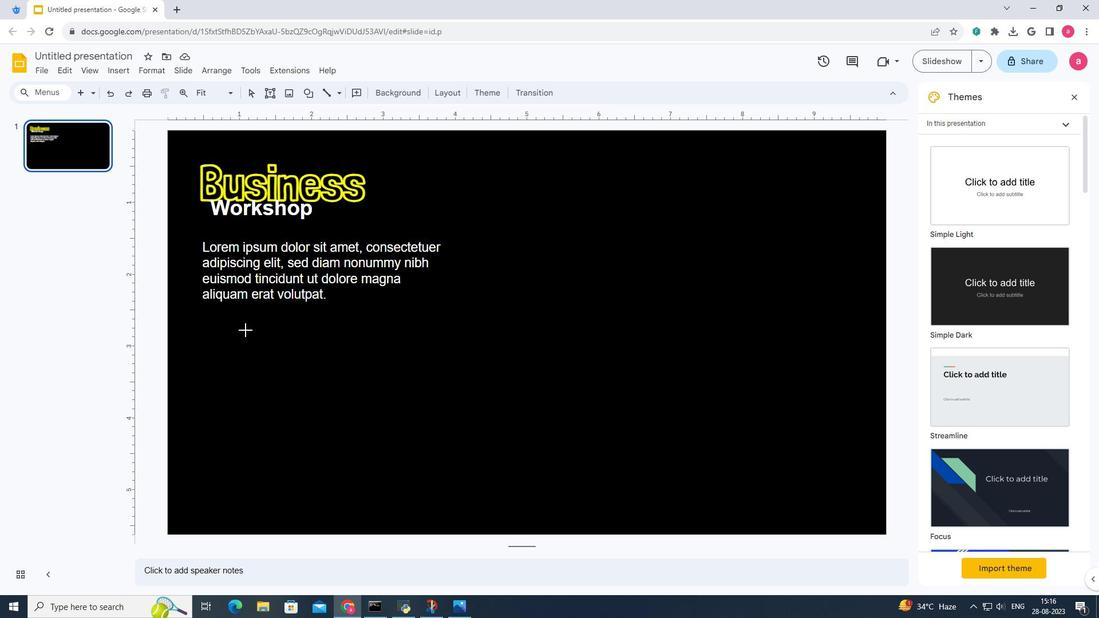 
Action: Mouse moved to (166, 531)
Screenshot: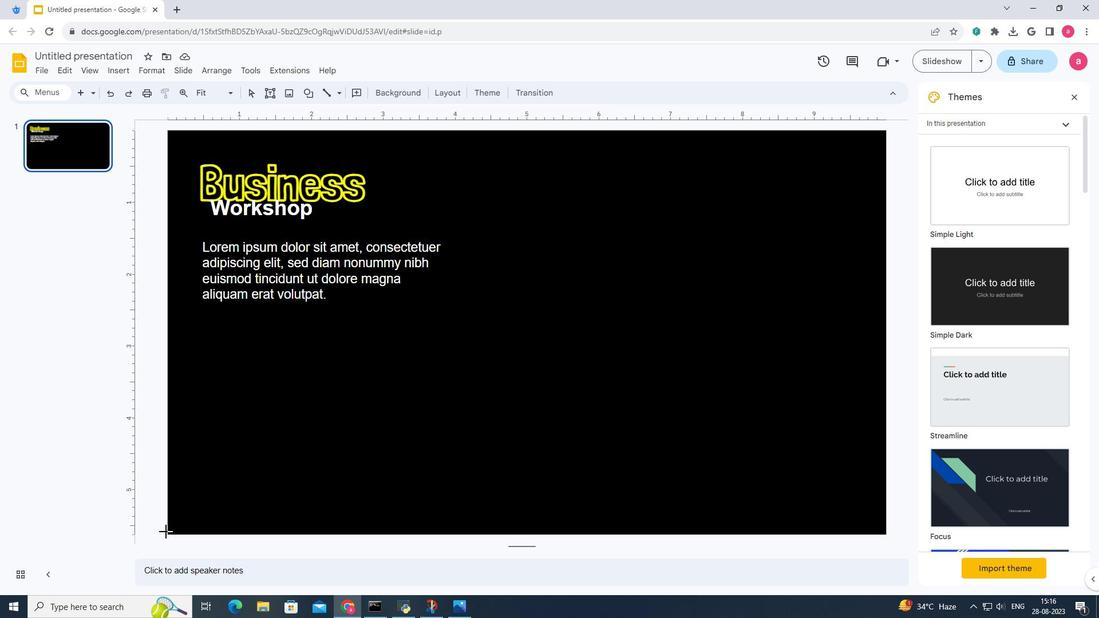 
Action: Mouse pressed left at (166, 531)
Screenshot: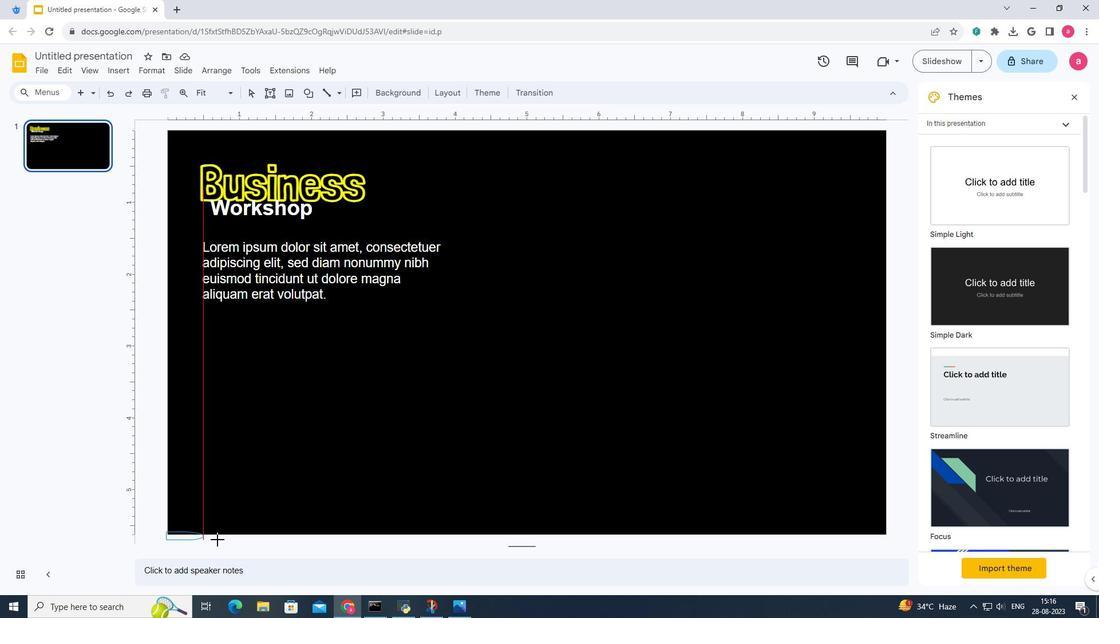 
Action: Mouse moved to (287, 468)
Screenshot: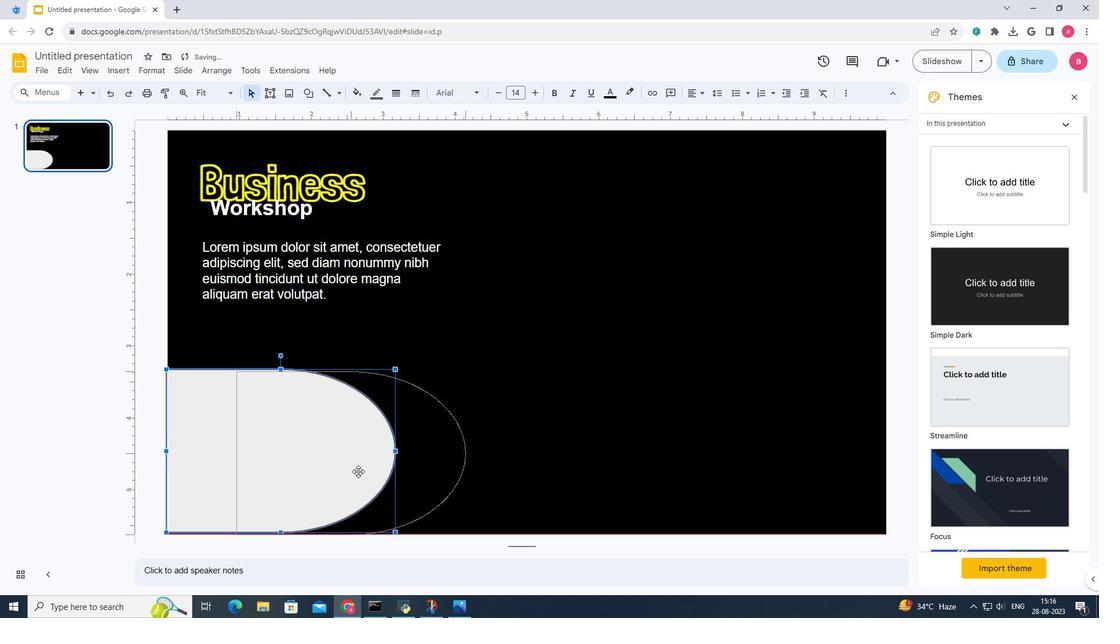 
Action: Mouse pressed left at (287, 468)
Screenshot: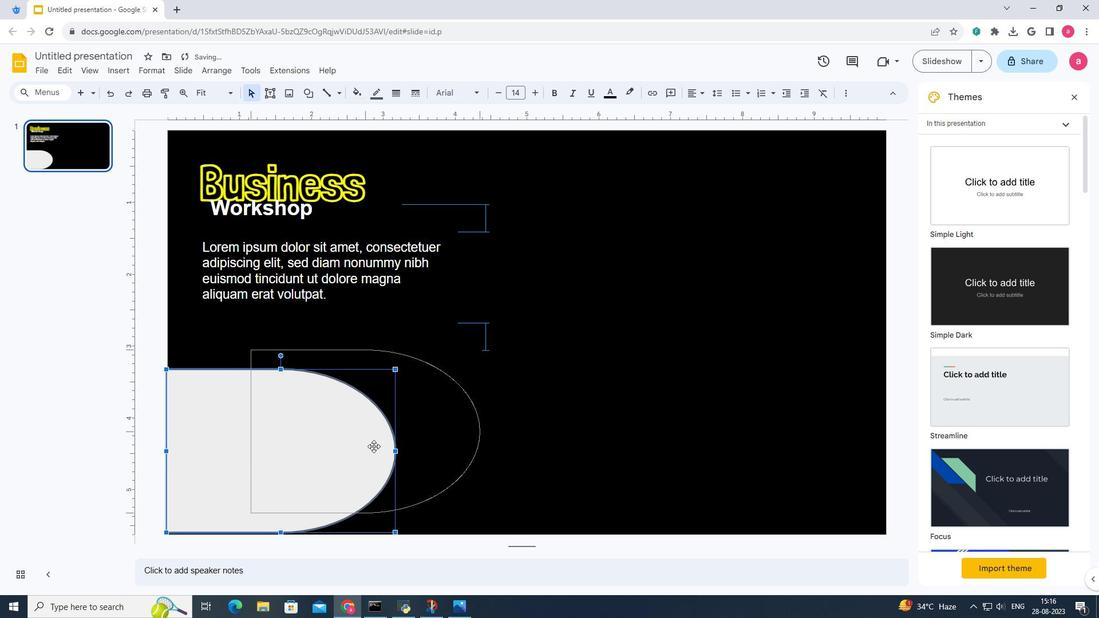 
Action: Mouse moved to (365, 331)
Screenshot: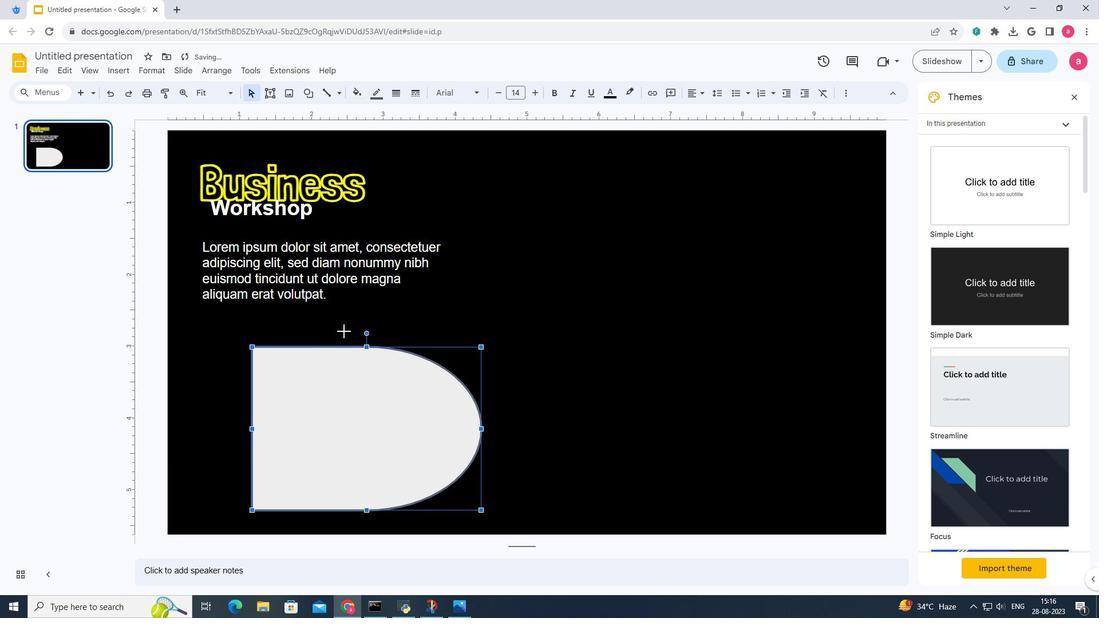 
Action: Mouse pressed left at (365, 331)
Screenshot: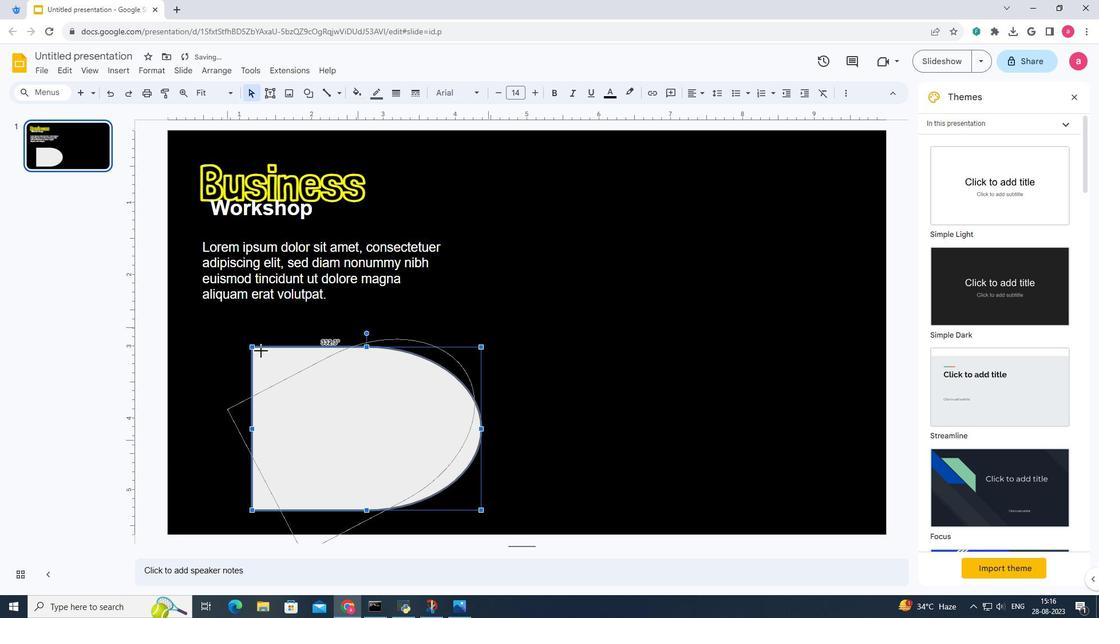 
Action: Mouse moved to (453, 316)
Screenshot: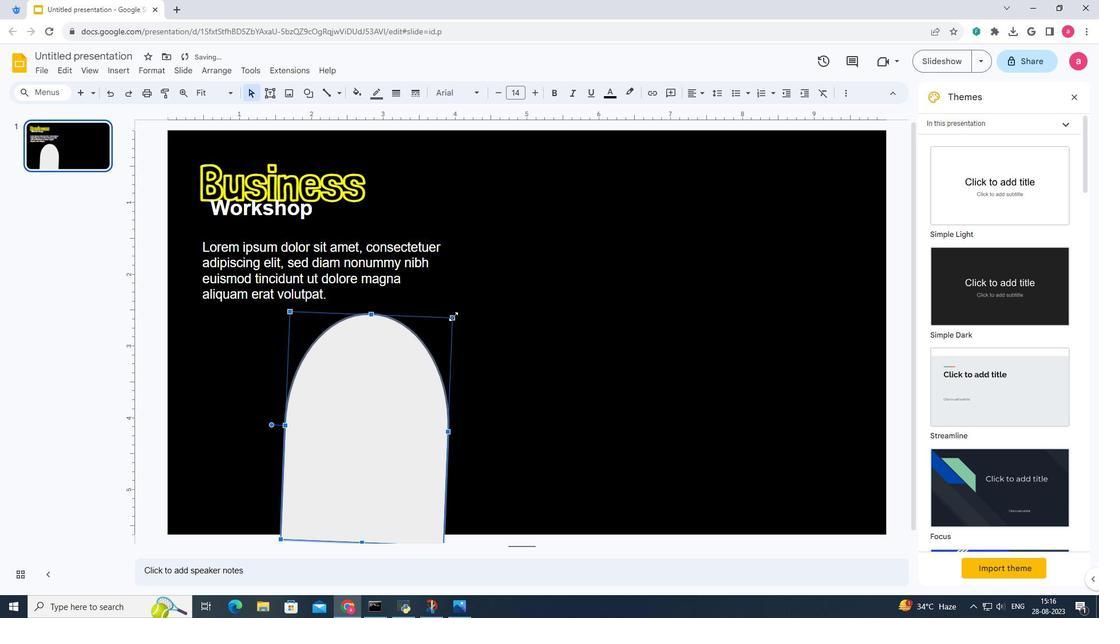 
Action: Mouse pressed left at (453, 316)
Screenshot: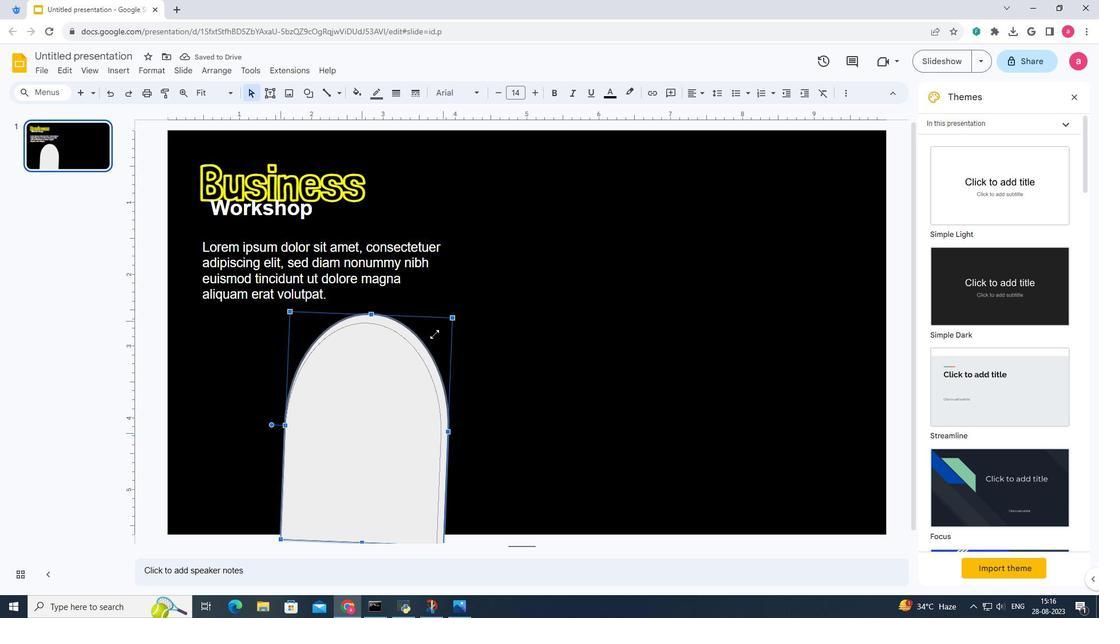 
Action: Mouse moved to (330, 444)
Screenshot: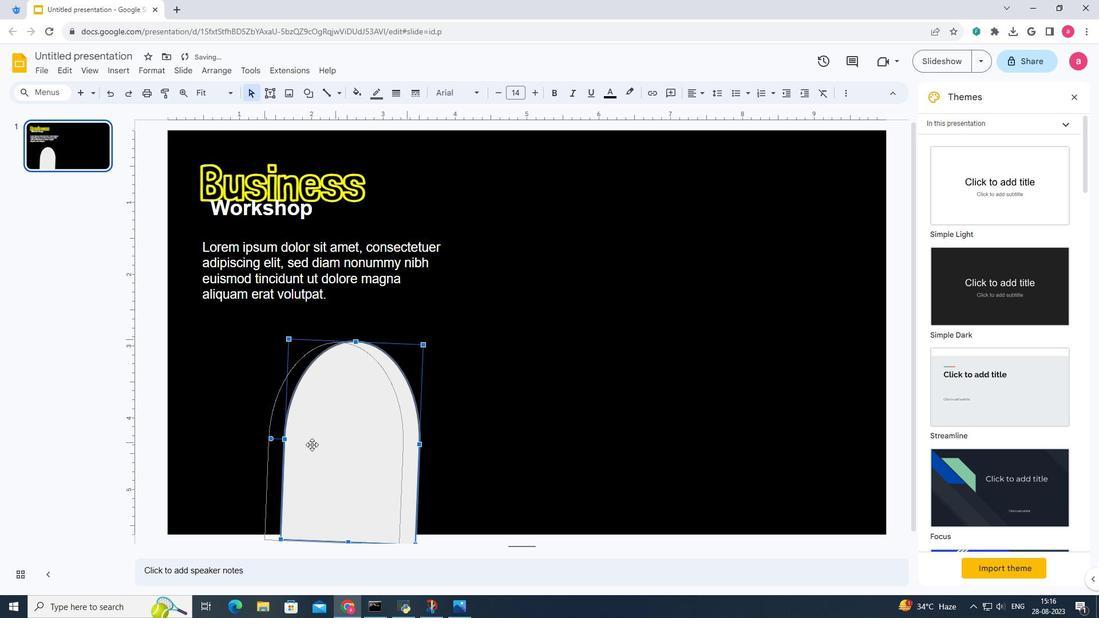 
Action: Mouse pressed left at (330, 444)
Screenshot: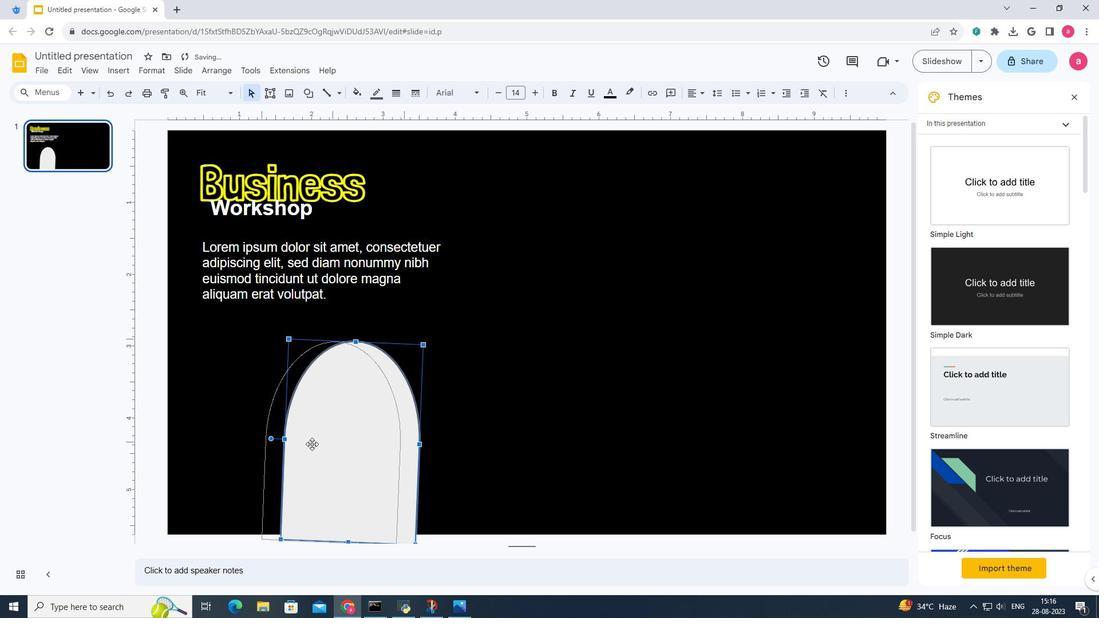 
Action: Mouse moved to (298, 333)
Screenshot: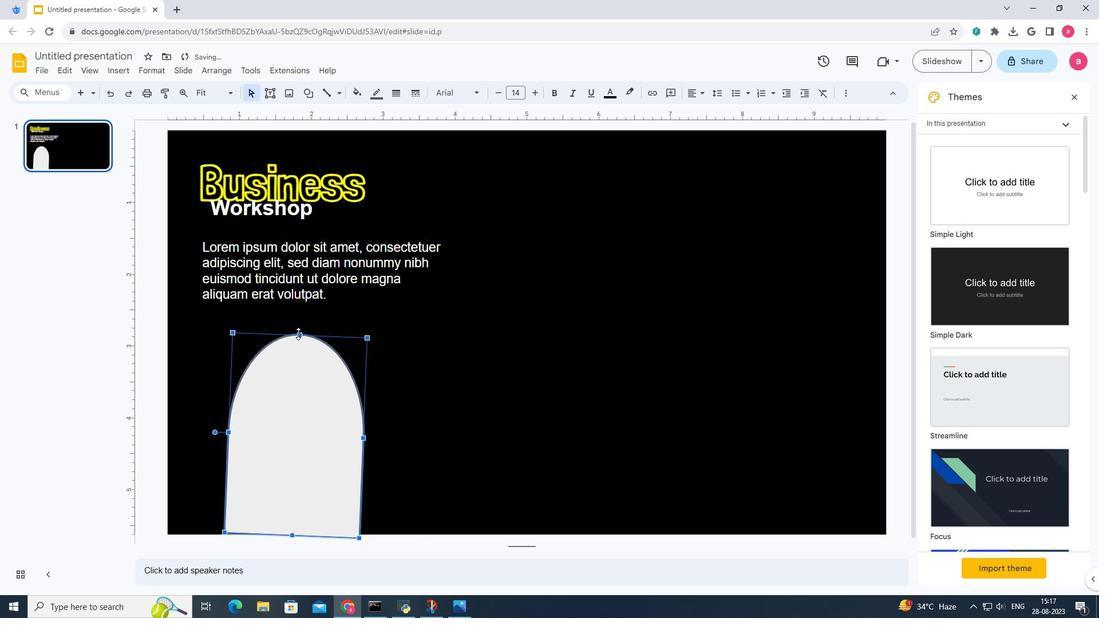 
Action: Mouse pressed left at (298, 333)
Screenshot: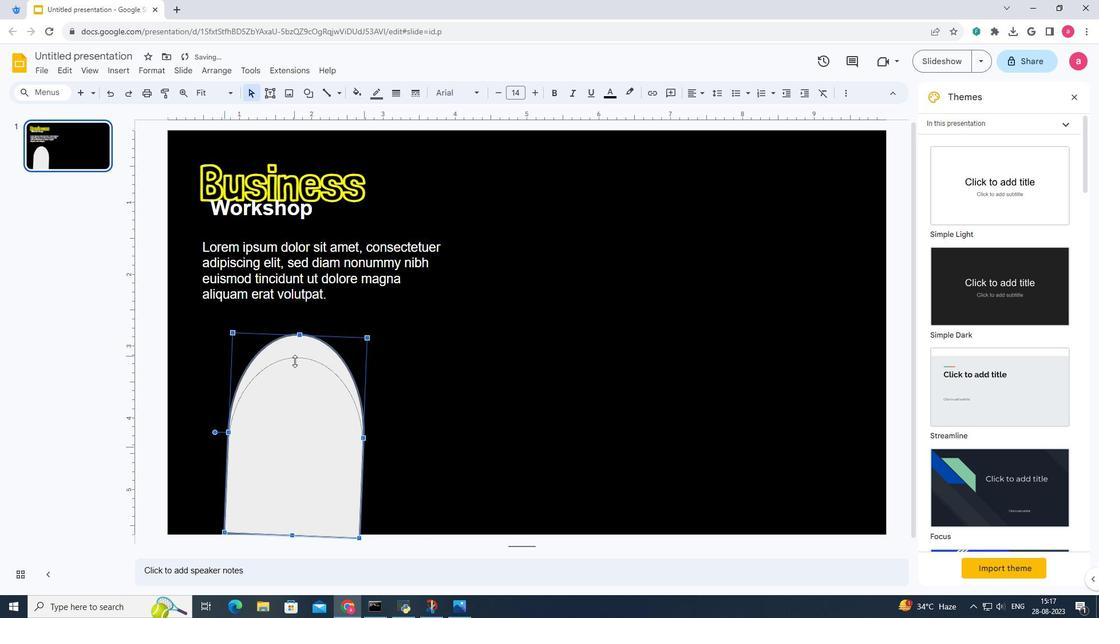 
Action: Mouse moved to (226, 451)
